 Task: Search and explore Airbnb listings in Sedona, Arizona. 
Action: Mouse moved to (484, 69)
Screenshot: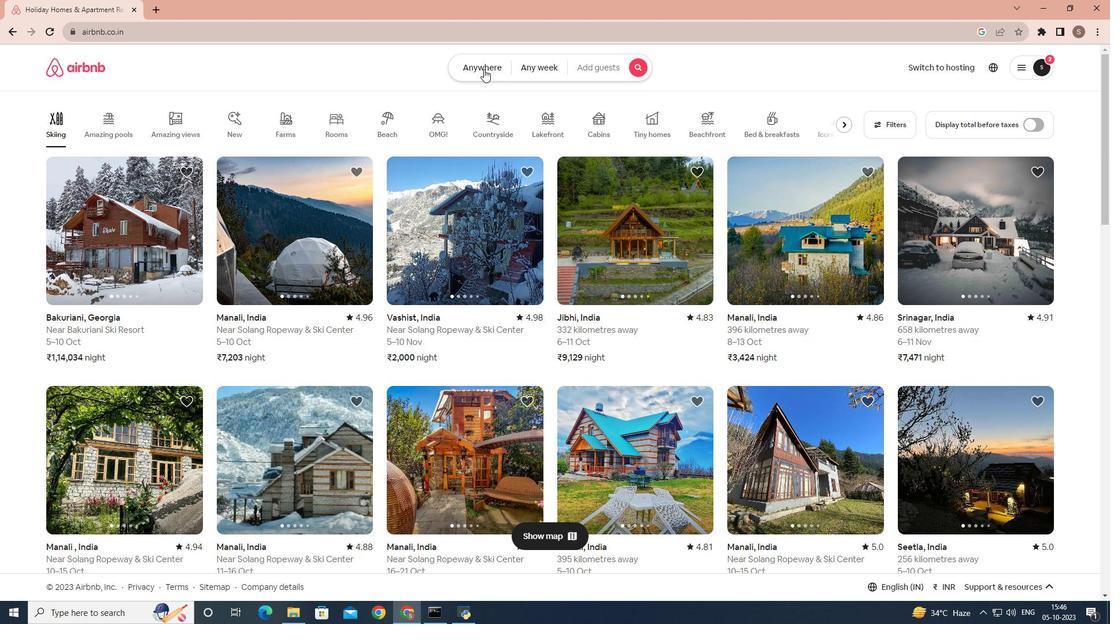 
Action: Mouse pressed left at (484, 69)
Screenshot: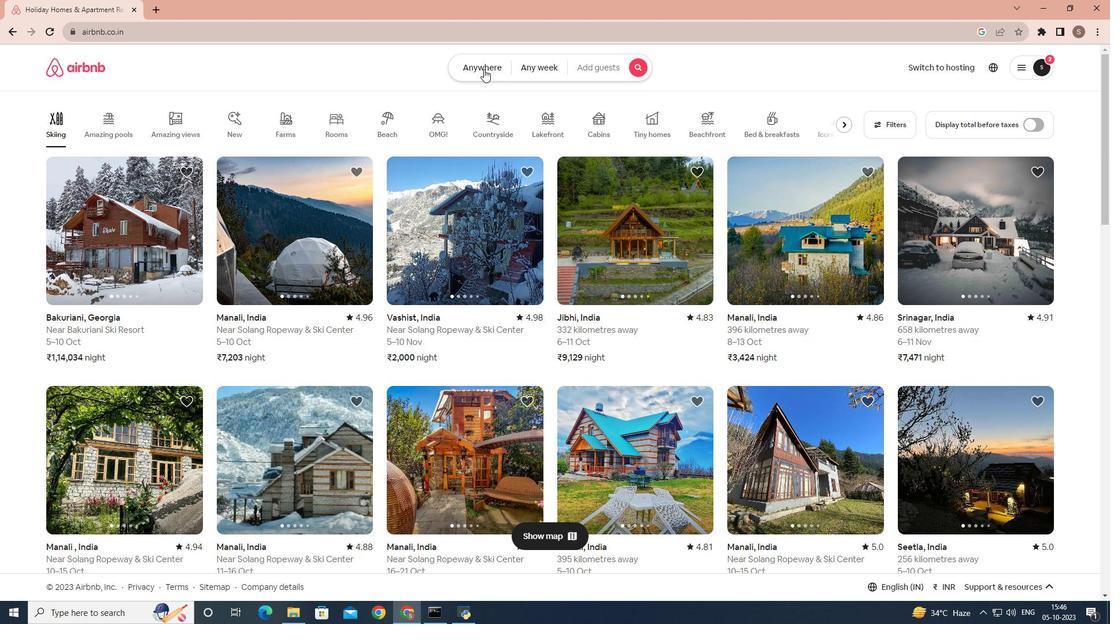 
Action: Mouse moved to (416, 113)
Screenshot: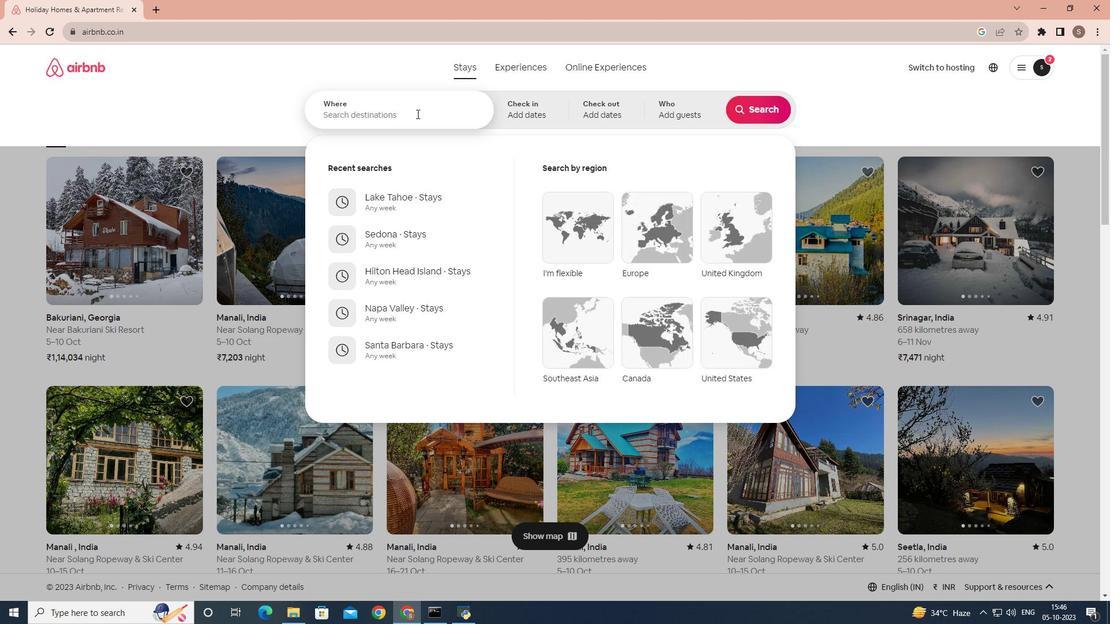 
Action: Mouse pressed left at (416, 113)
Screenshot: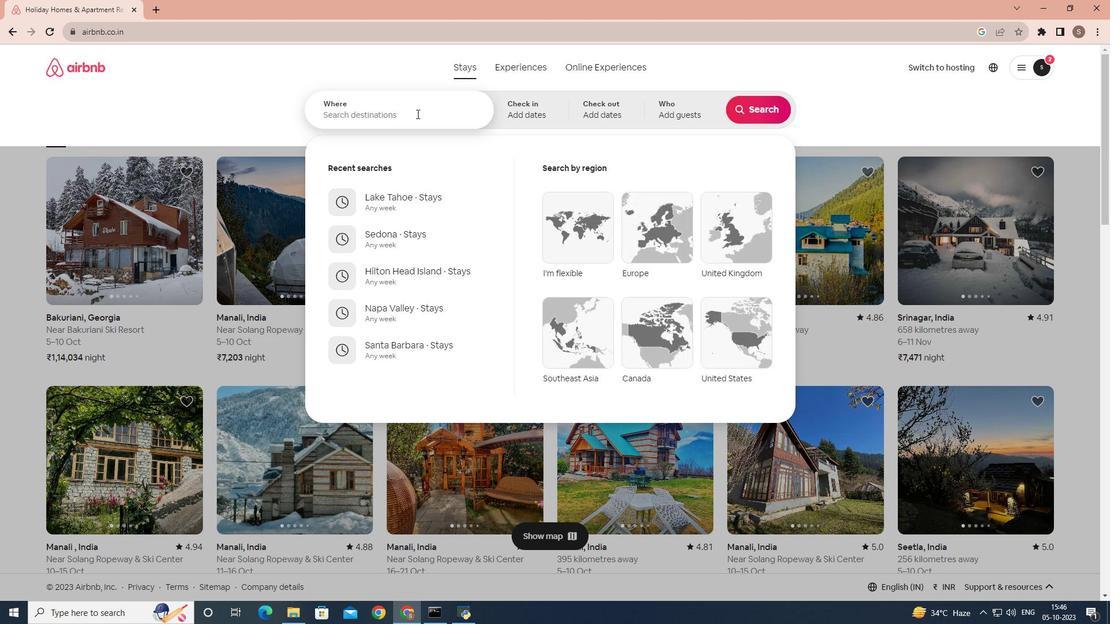 
Action: Key pressed <Key.shift>Sedona,<Key.space><Key.shift>arizona
Screenshot: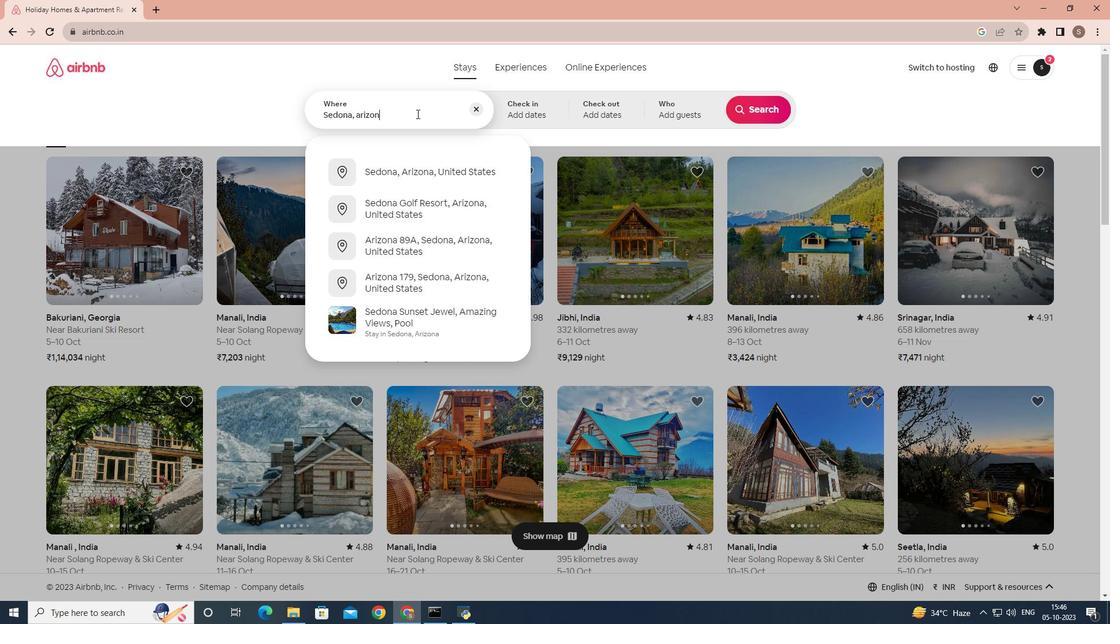 
Action: Mouse moved to (411, 177)
Screenshot: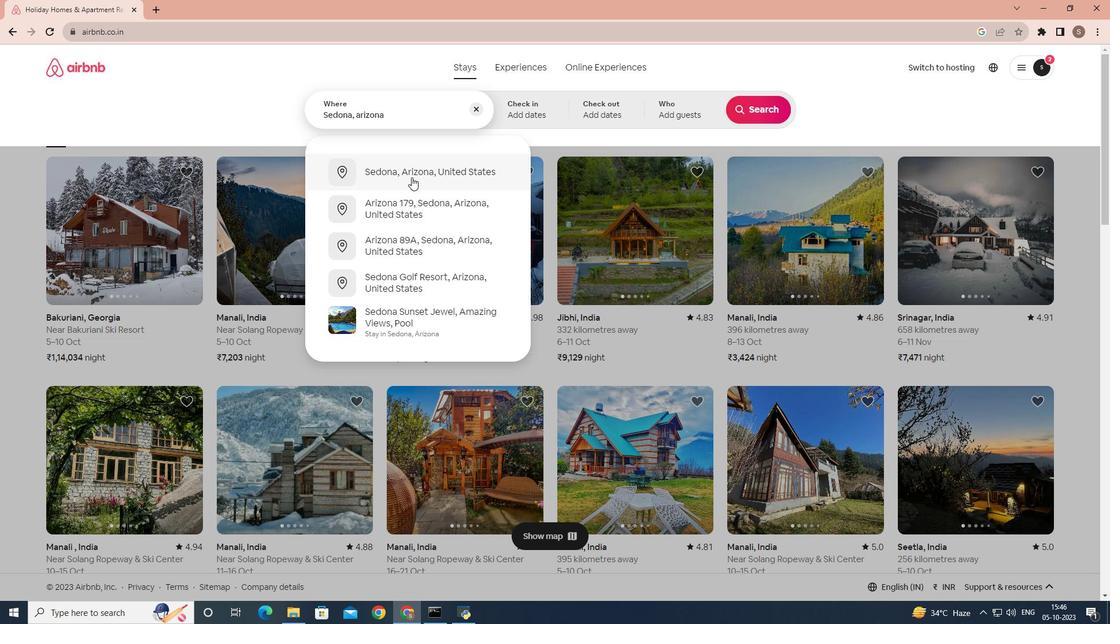 
Action: Mouse pressed left at (411, 177)
Screenshot: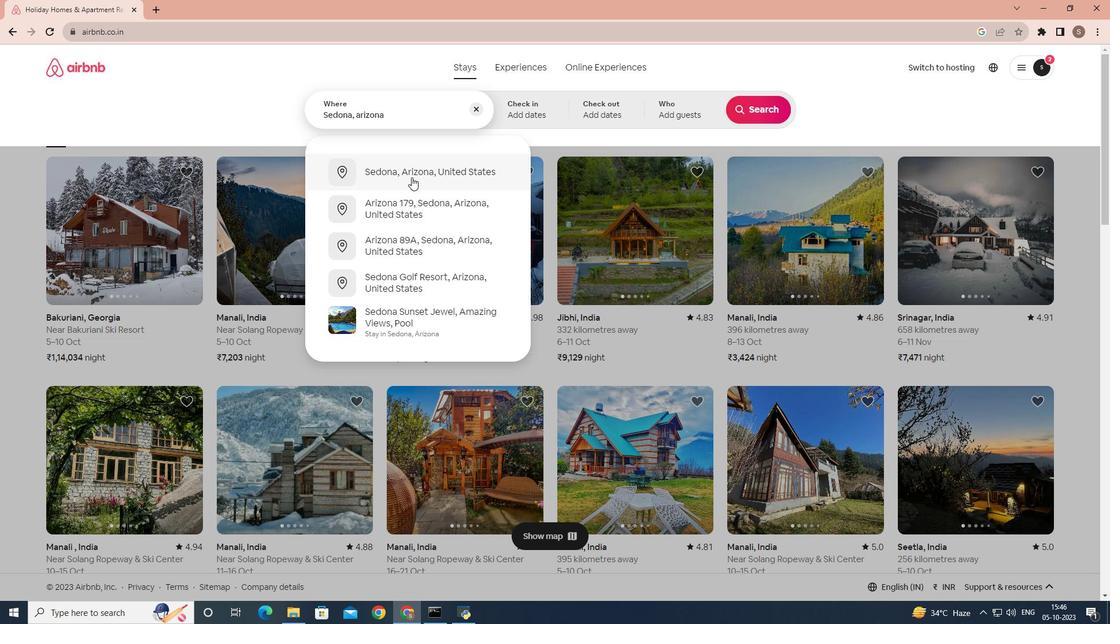 
Action: Mouse moved to (759, 113)
Screenshot: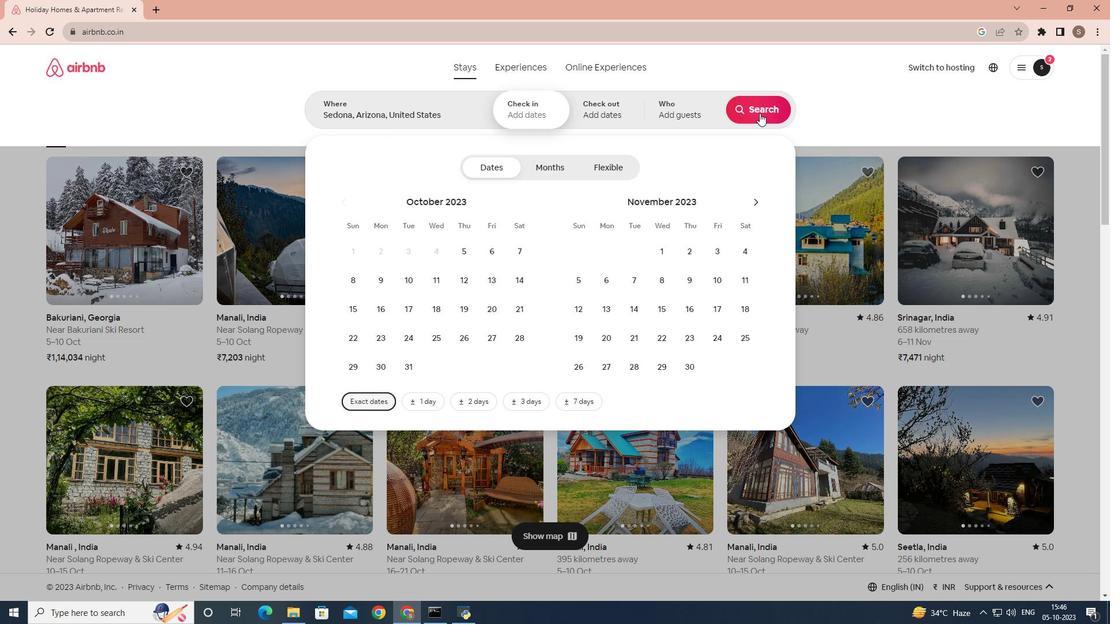 
Action: Mouse pressed left at (759, 113)
Screenshot: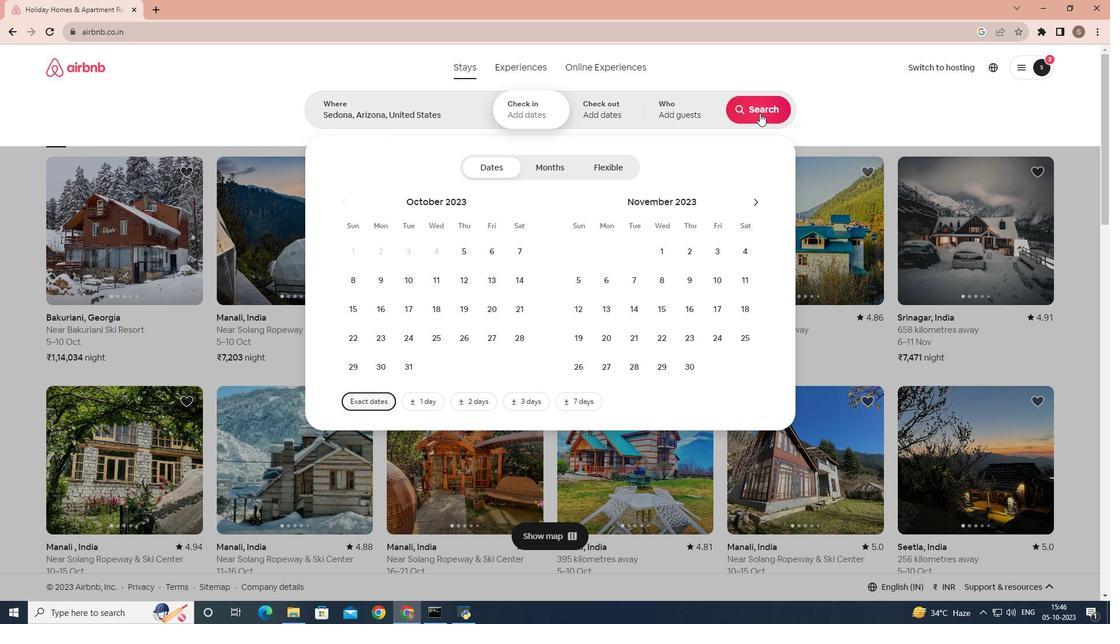 
Action: Mouse moved to (388, 279)
Screenshot: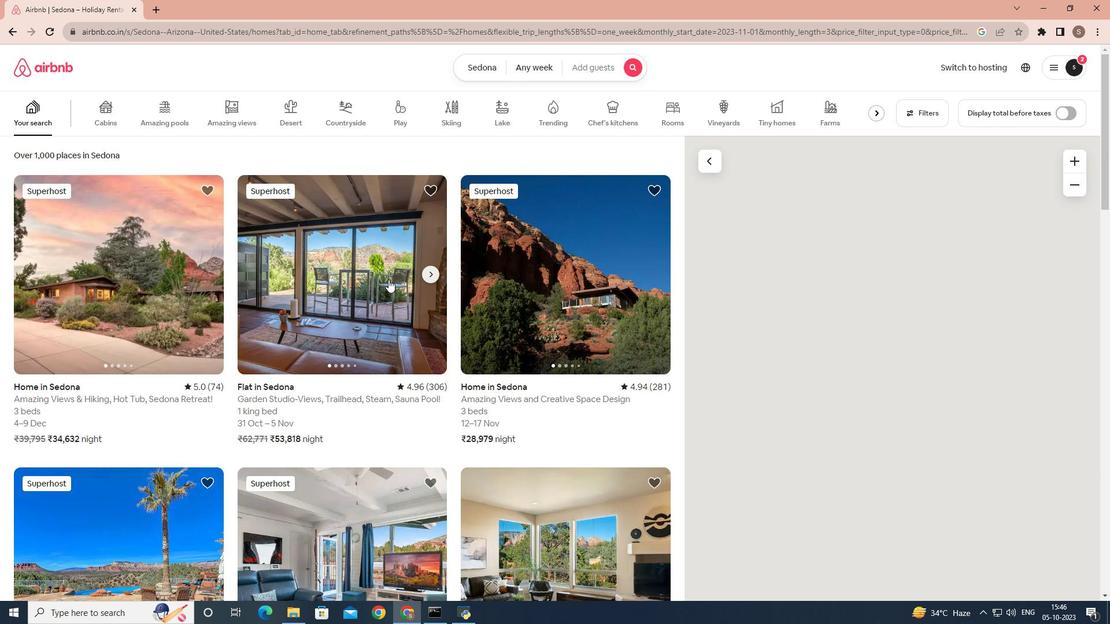 
Action: Mouse scrolled (388, 280) with delta (0, 0)
Screenshot: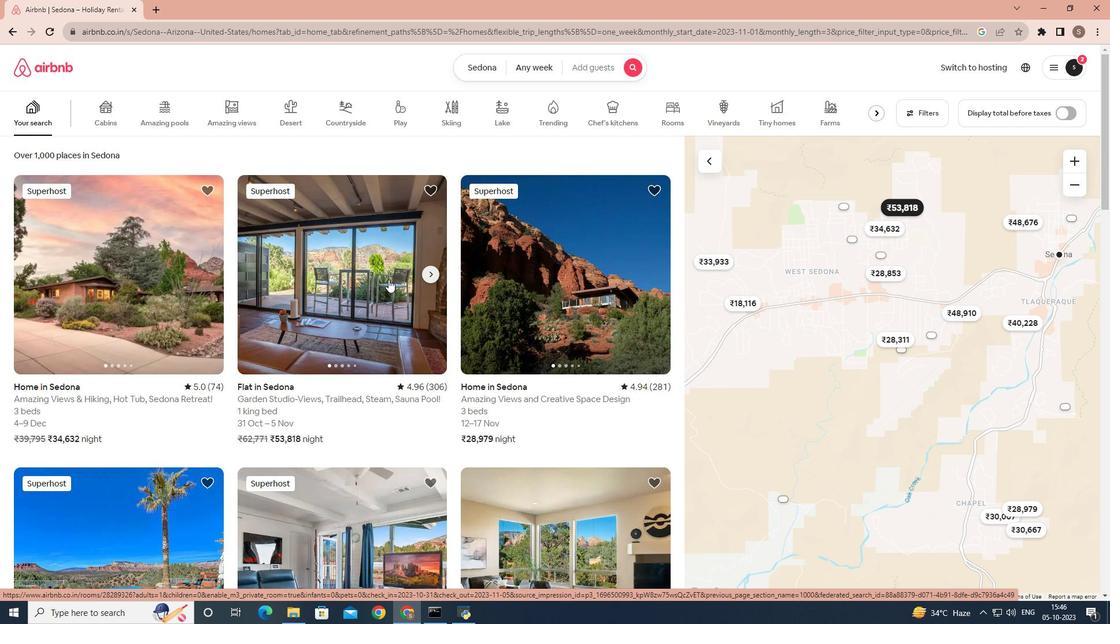 
Action: Mouse scrolled (388, 280) with delta (0, 0)
Screenshot: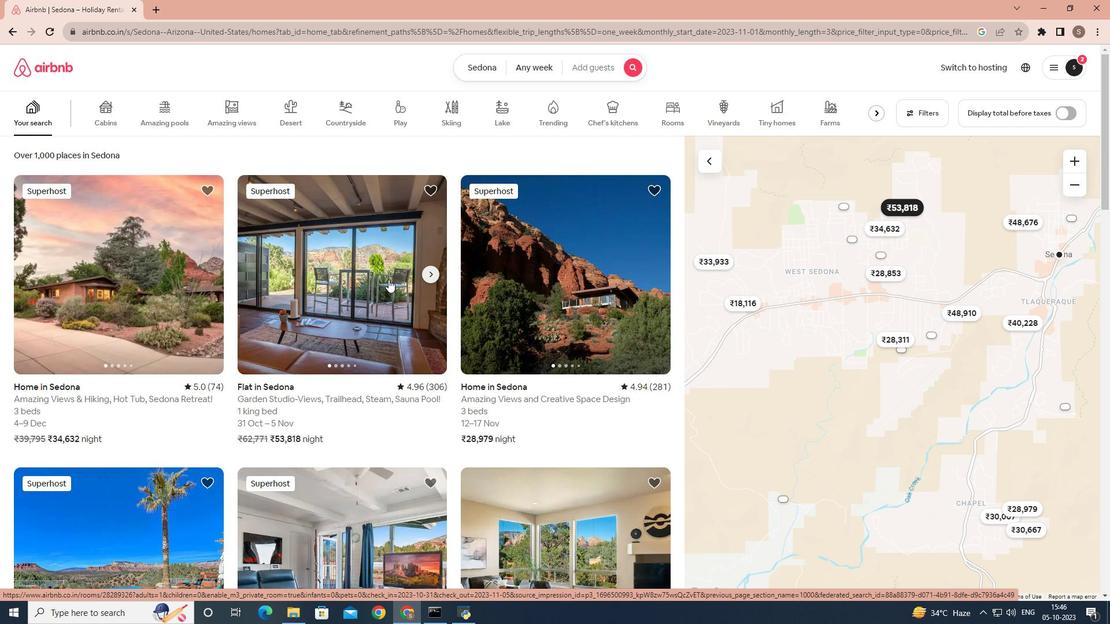 
Action: Mouse scrolled (388, 279) with delta (0, 0)
Screenshot: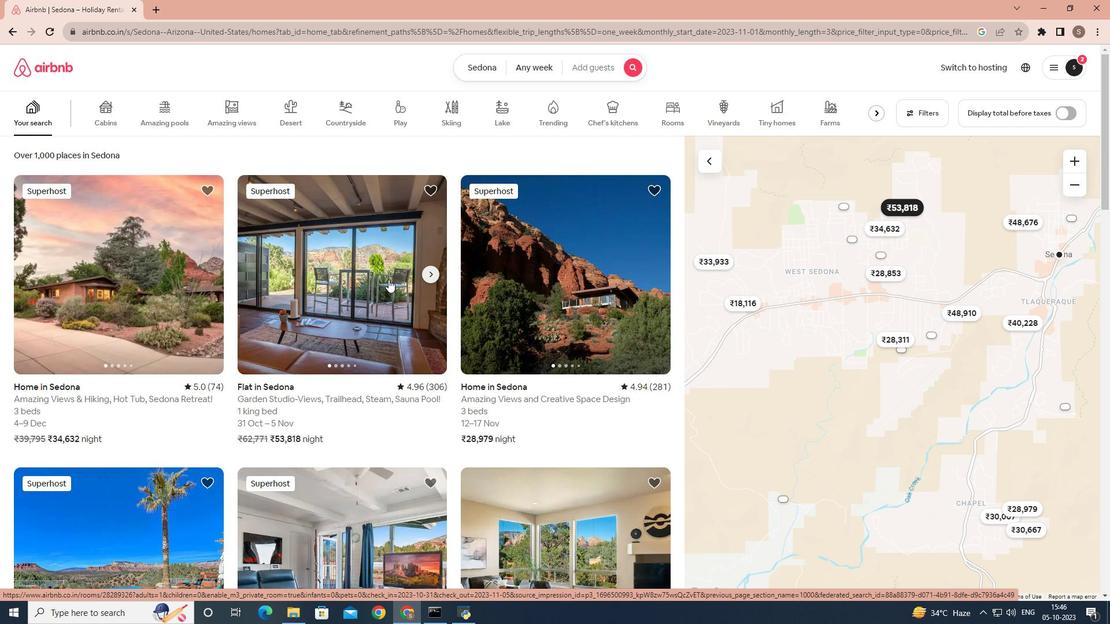 
Action: Mouse scrolled (388, 279) with delta (0, 0)
Screenshot: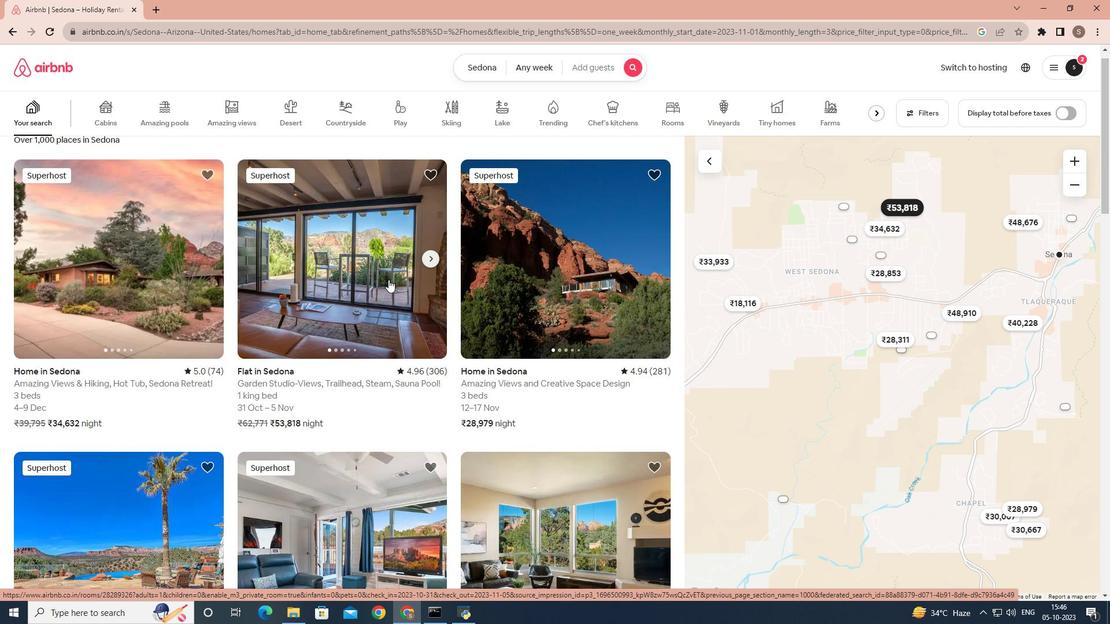 
Action: Mouse scrolled (388, 279) with delta (0, 0)
Screenshot: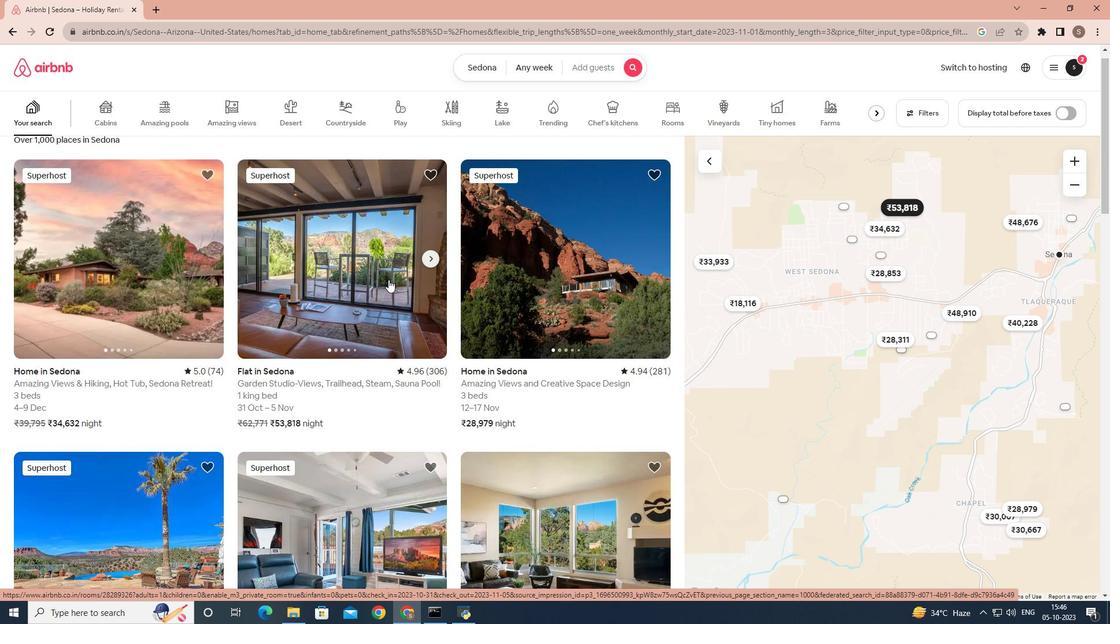 
Action: Mouse scrolled (388, 279) with delta (0, 0)
Screenshot: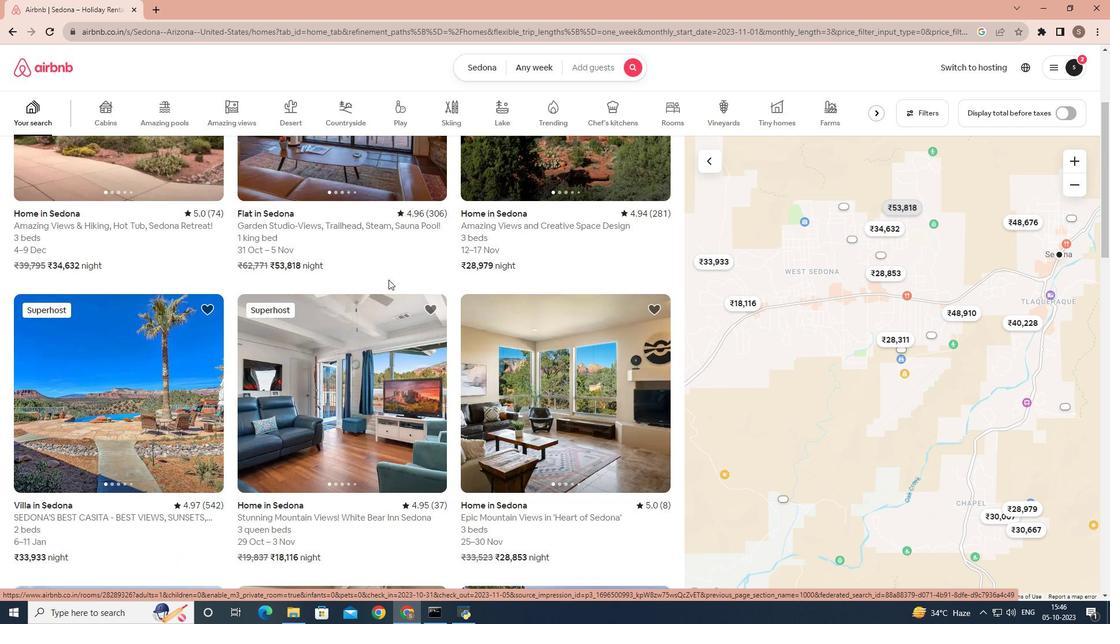 
Action: Mouse scrolled (388, 279) with delta (0, 0)
Screenshot: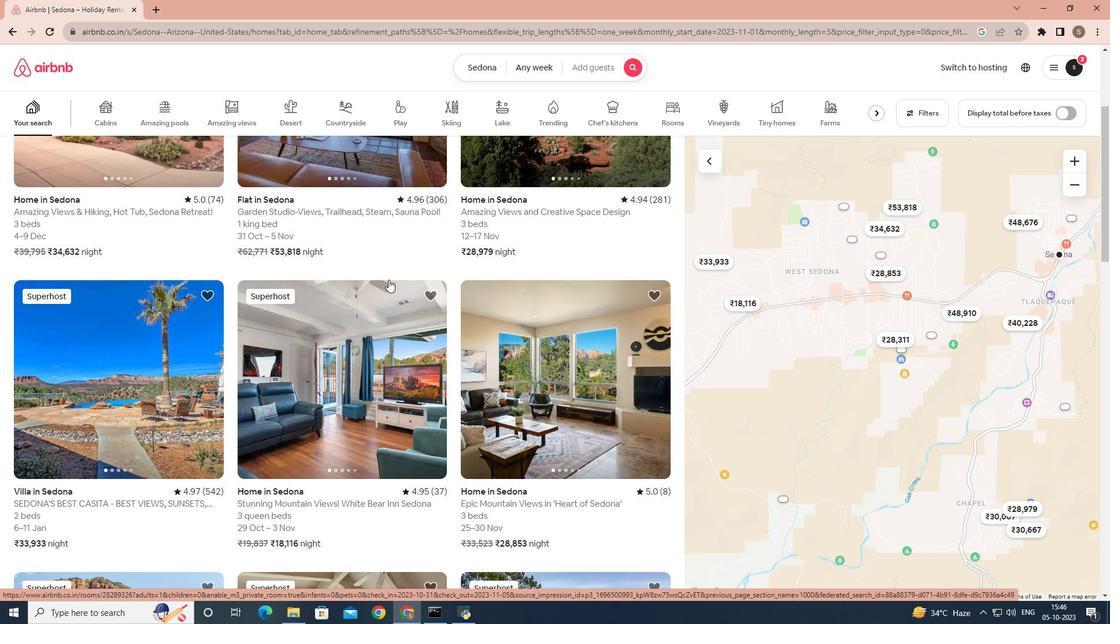 
Action: Mouse scrolled (388, 279) with delta (0, 0)
Screenshot: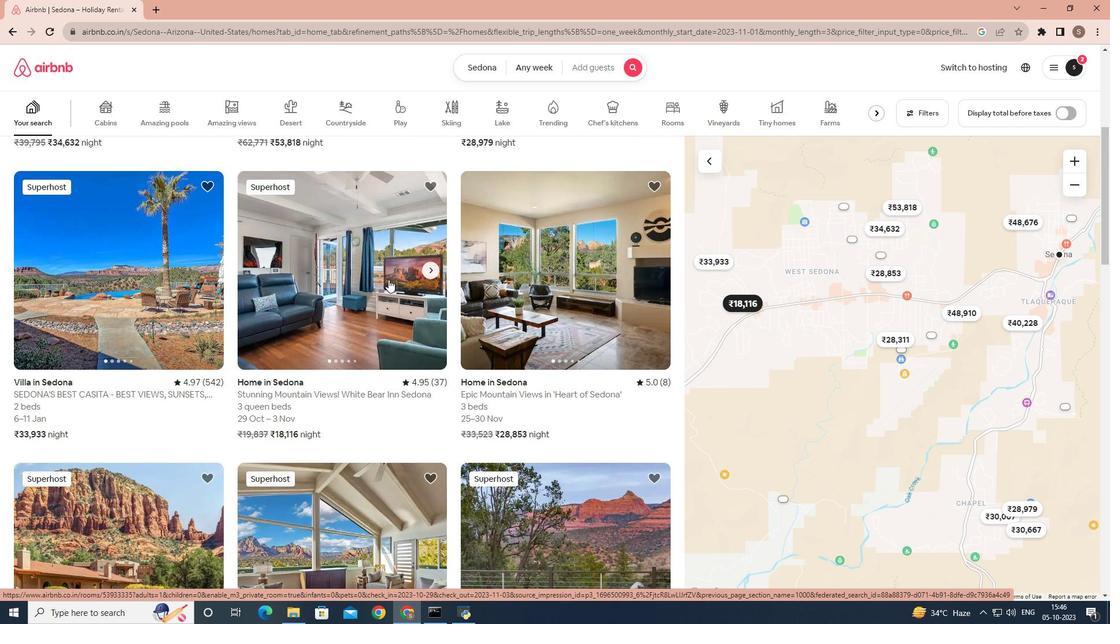 
Action: Mouse pressed left at (388, 279)
Screenshot: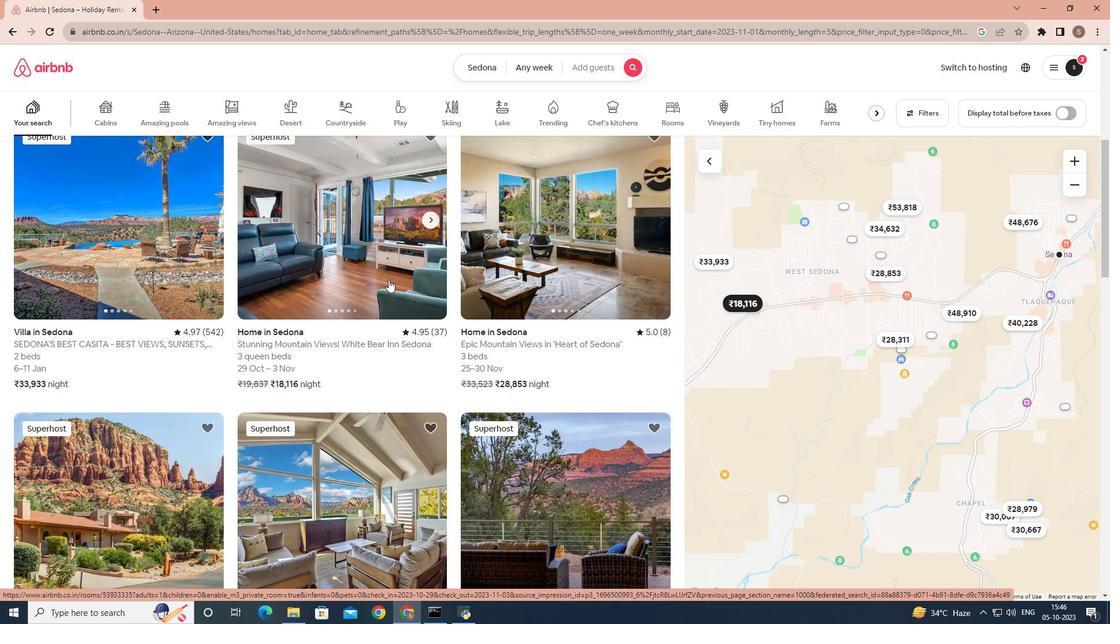 
Action: Mouse moved to (782, 418)
Screenshot: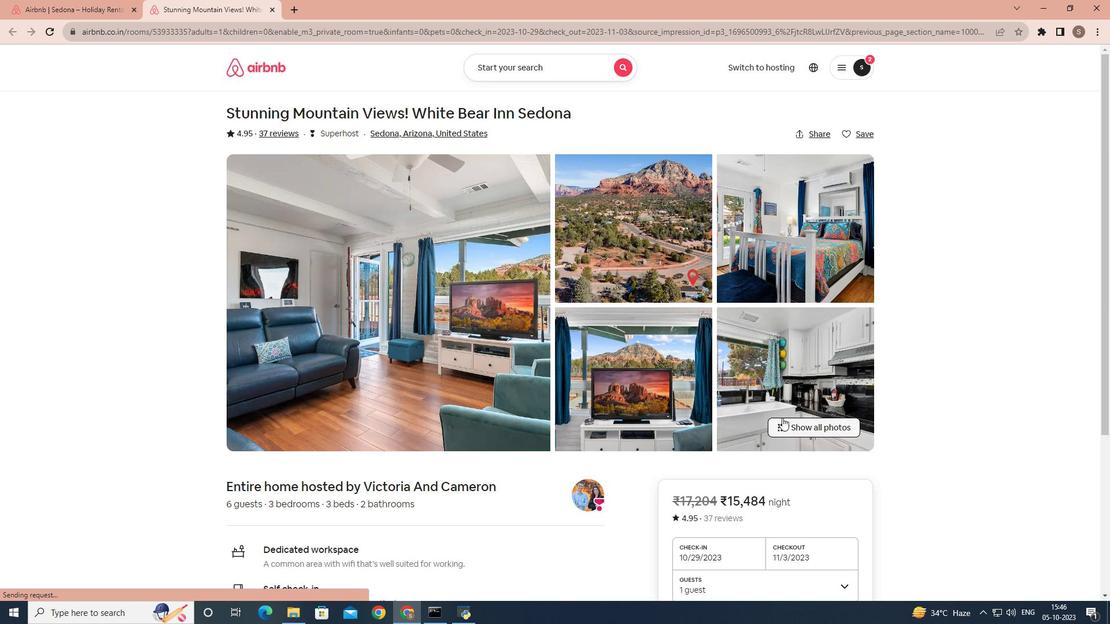 
Action: Mouse pressed left at (782, 418)
Screenshot: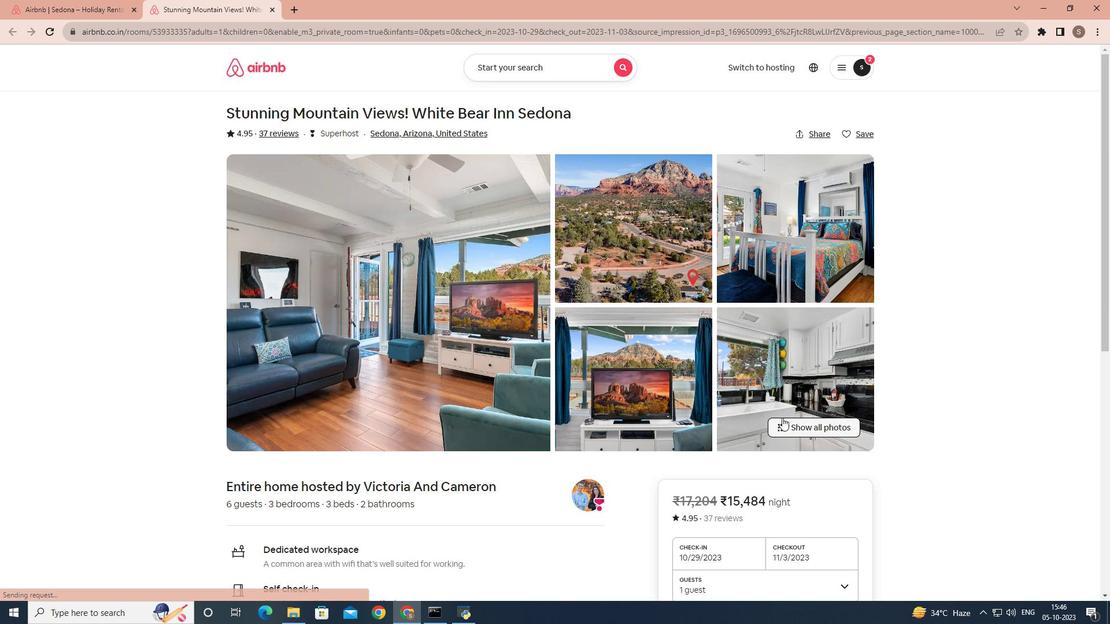 
Action: Mouse moved to (564, 388)
Screenshot: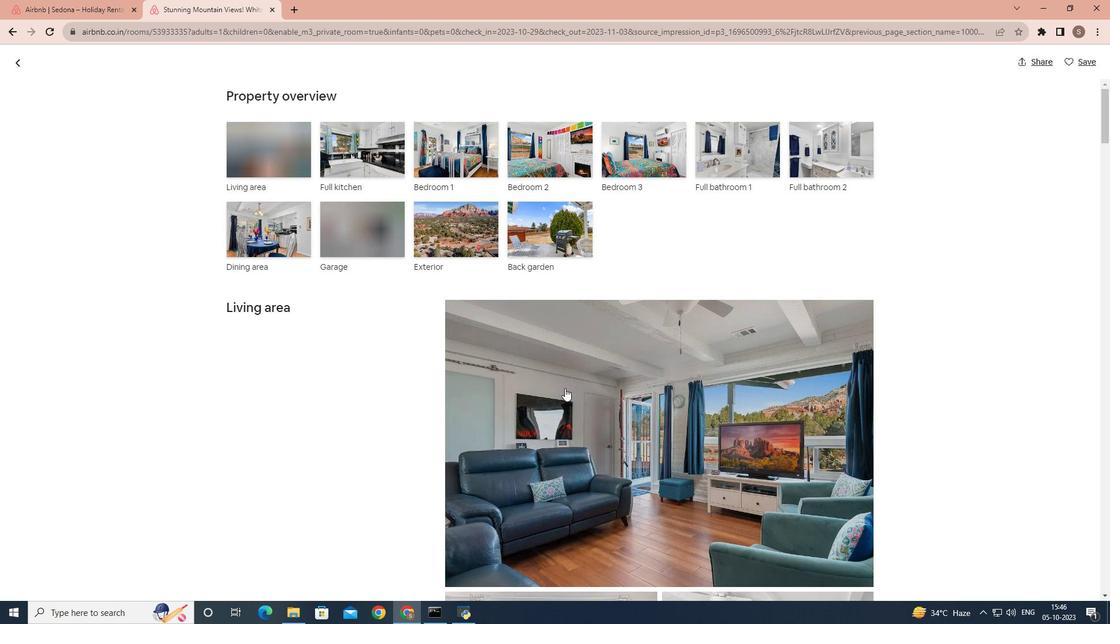 
Action: Mouse scrolled (564, 388) with delta (0, 0)
Screenshot: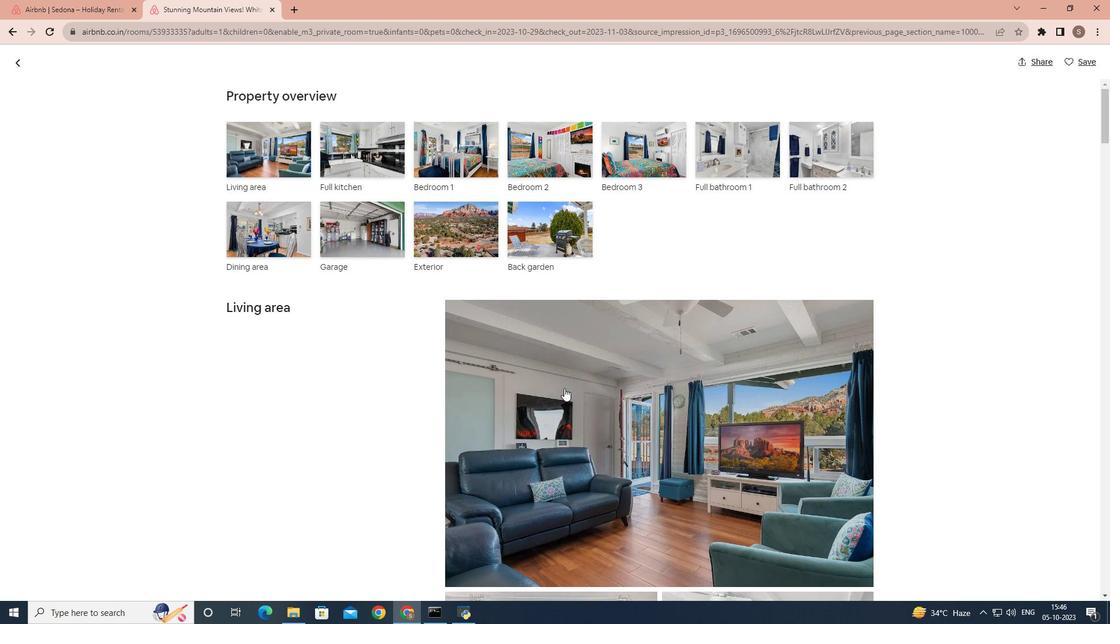 
Action: Mouse scrolled (564, 388) with delta (0, 0)
Screenshot: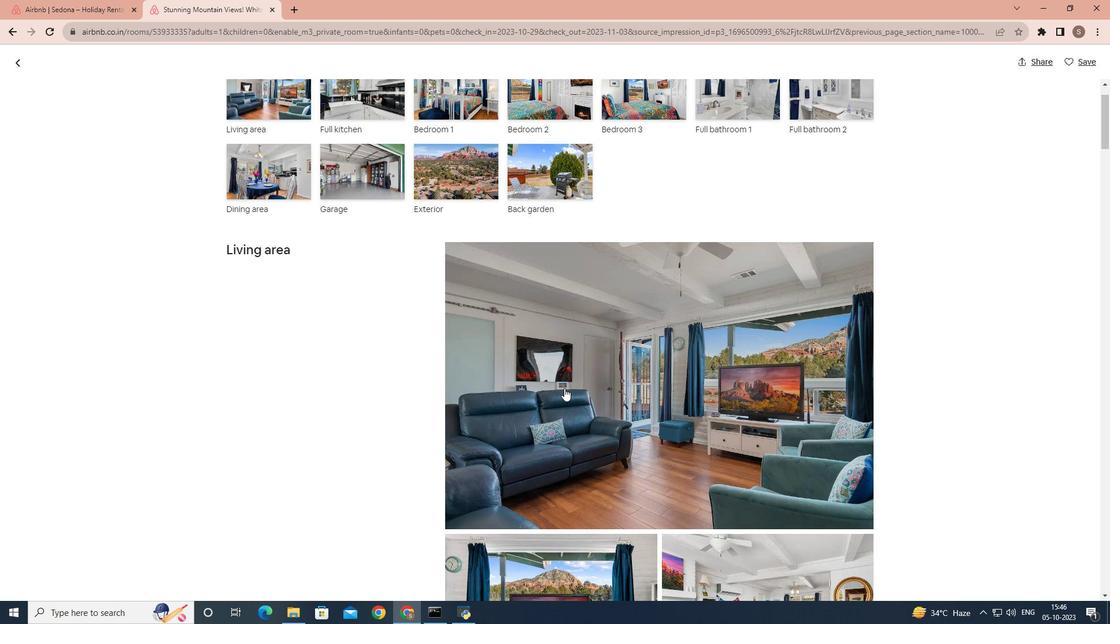 
Action: Mouse scrolled (564, 388) with delta (0, 0)
Screenshot: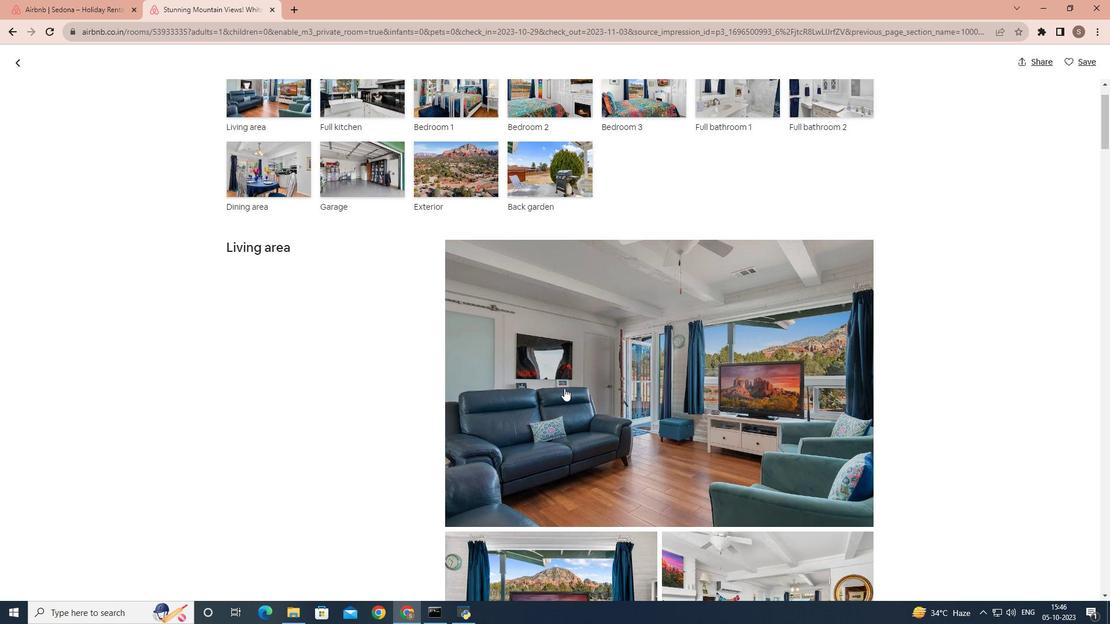 
Action: Mouse scrolled (564, 388) with delta (0, 0)
Screenshot: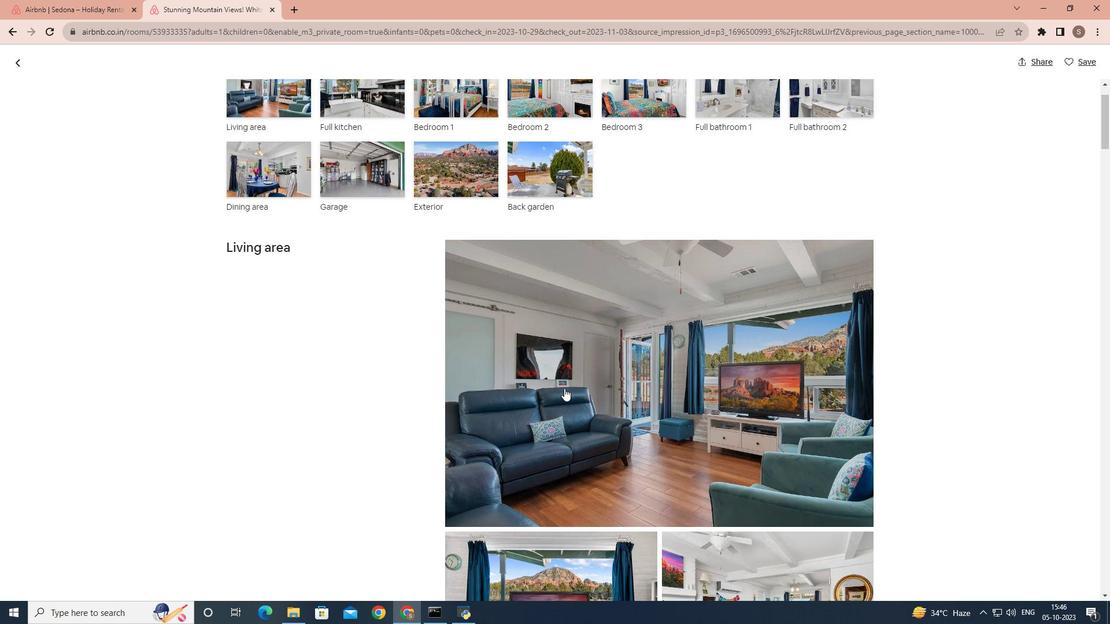 
Action: Mouse scrolled (564, 388) with delta (0, 0)
Screenshot: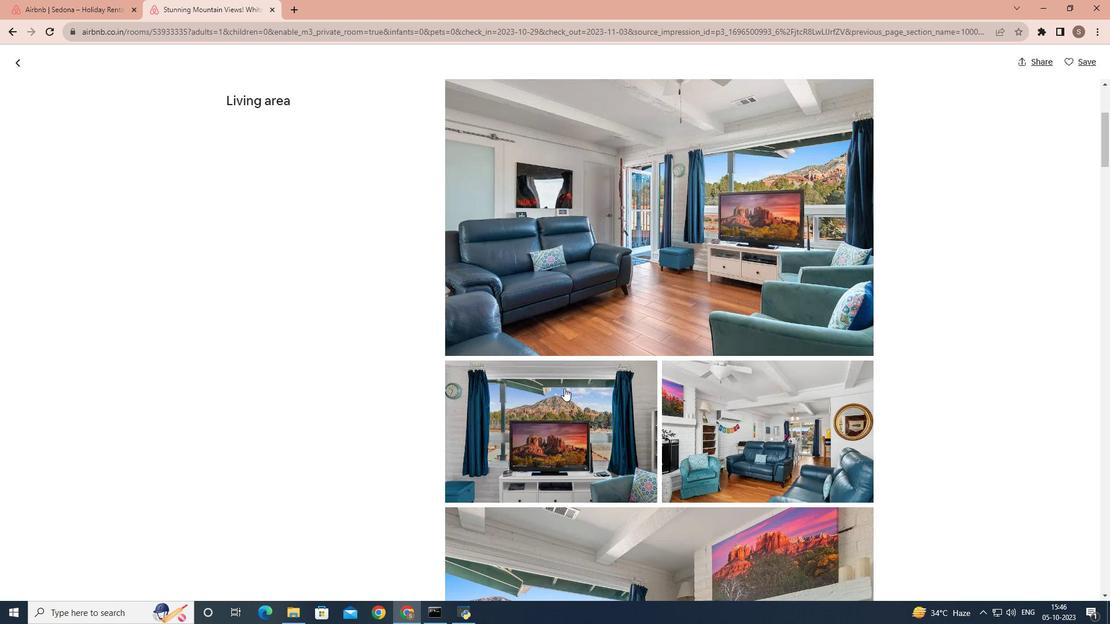 
Action: Mouse scrolled (564, 388) with delta (0, 0)
Screenshot: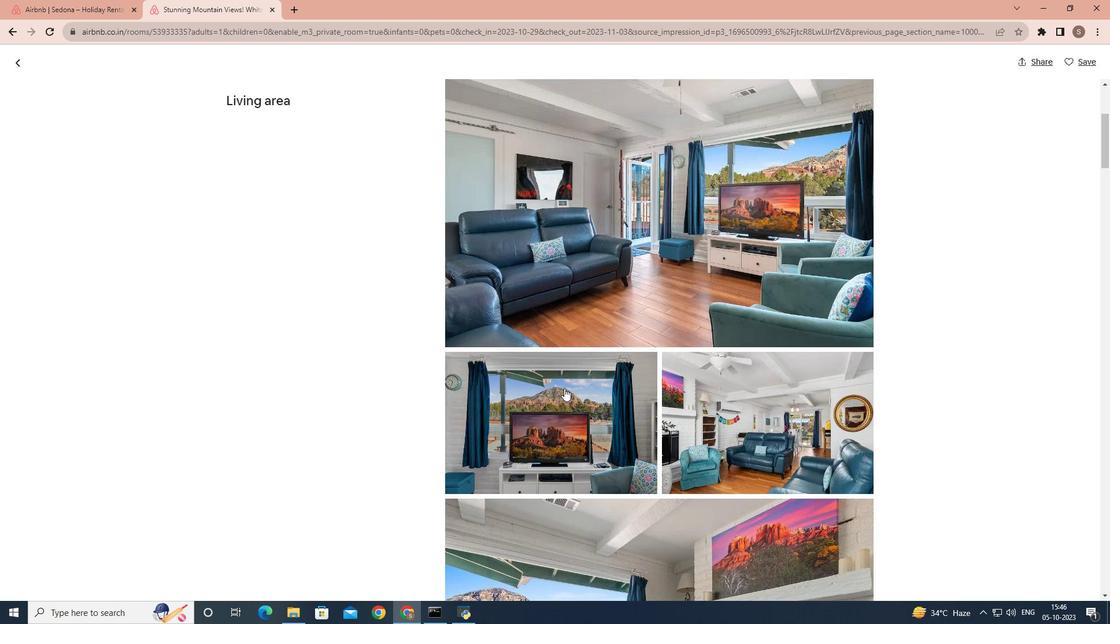 
Action: Mouse scrolled (564, 388) with delta (0, 0)
Screenshot: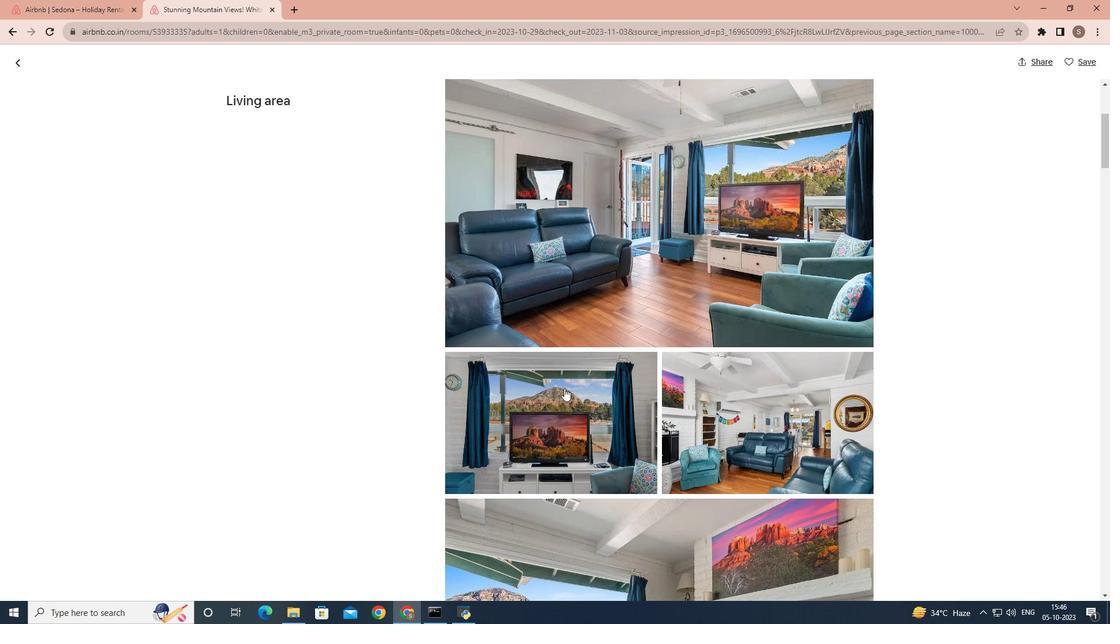 
Action: Mouse scrolled (564, 388) with delta (0, 0)
Screenshot: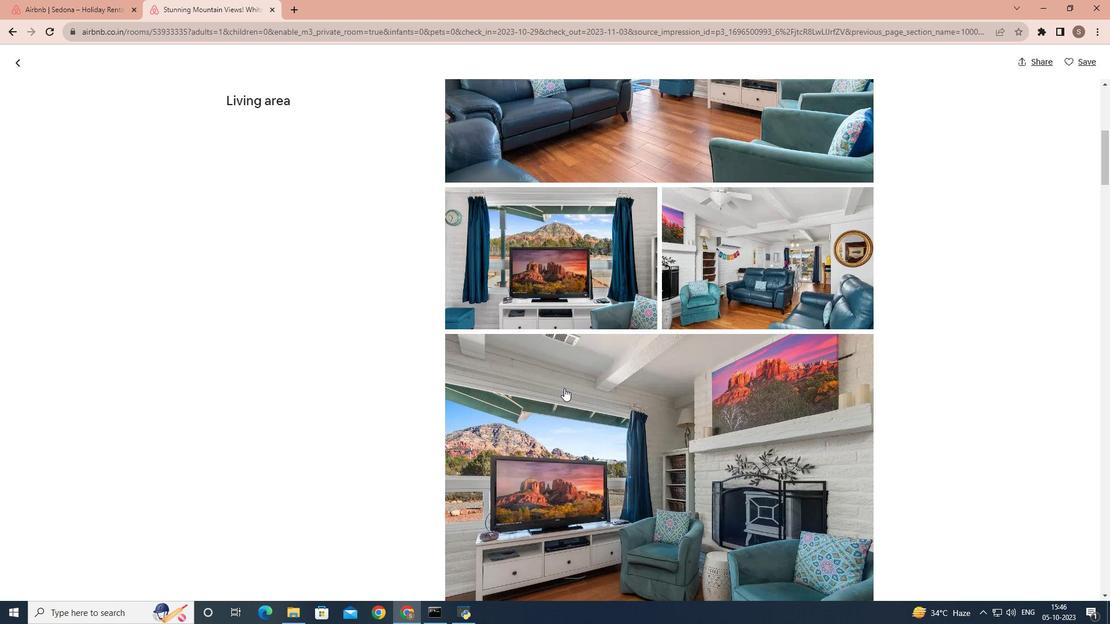
Action: Mouse scrolled (564, 388) with delta (0, 0)
Screenshot: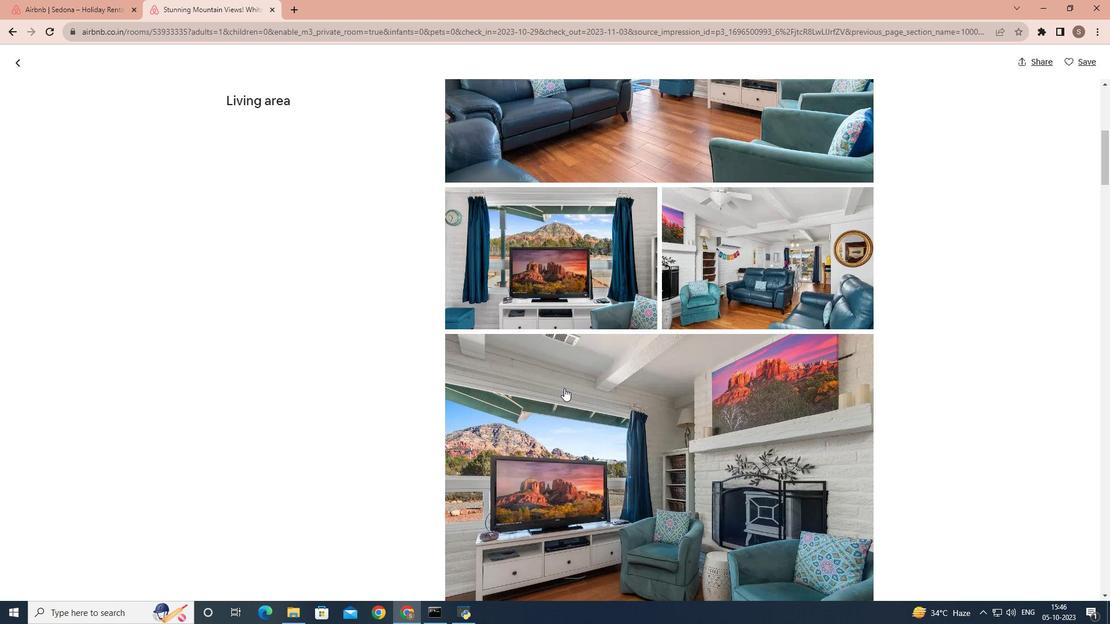 
Action: Mouse scrolled (564, 388) with delta (0, 0)
Screenshot: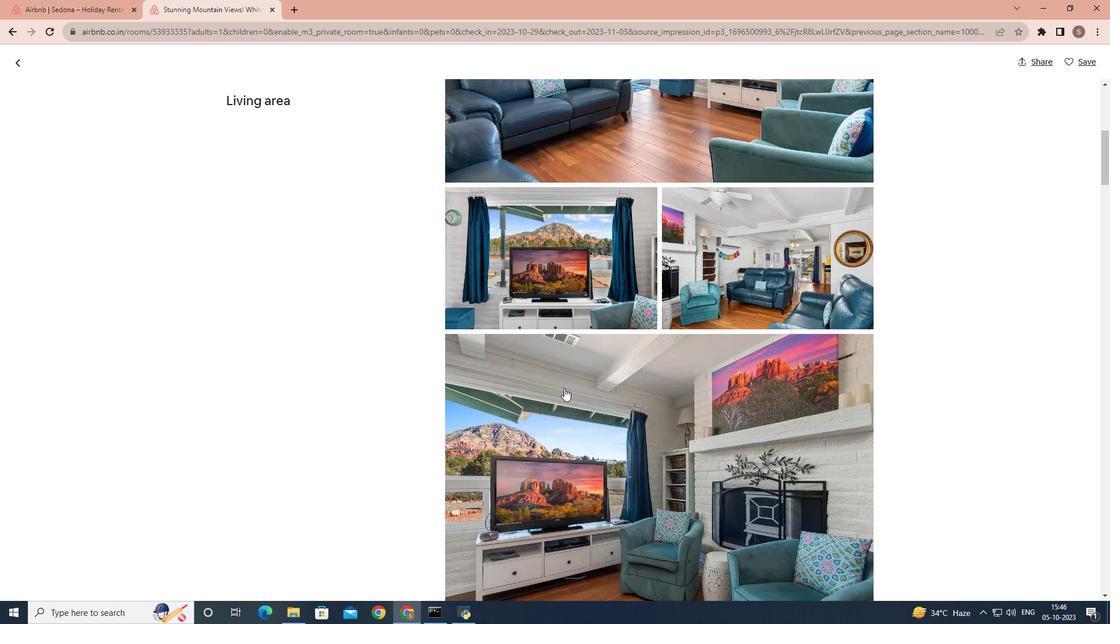 
Action: Mouse scrolled (564, 388) with delta (0, 0)
Screenshot: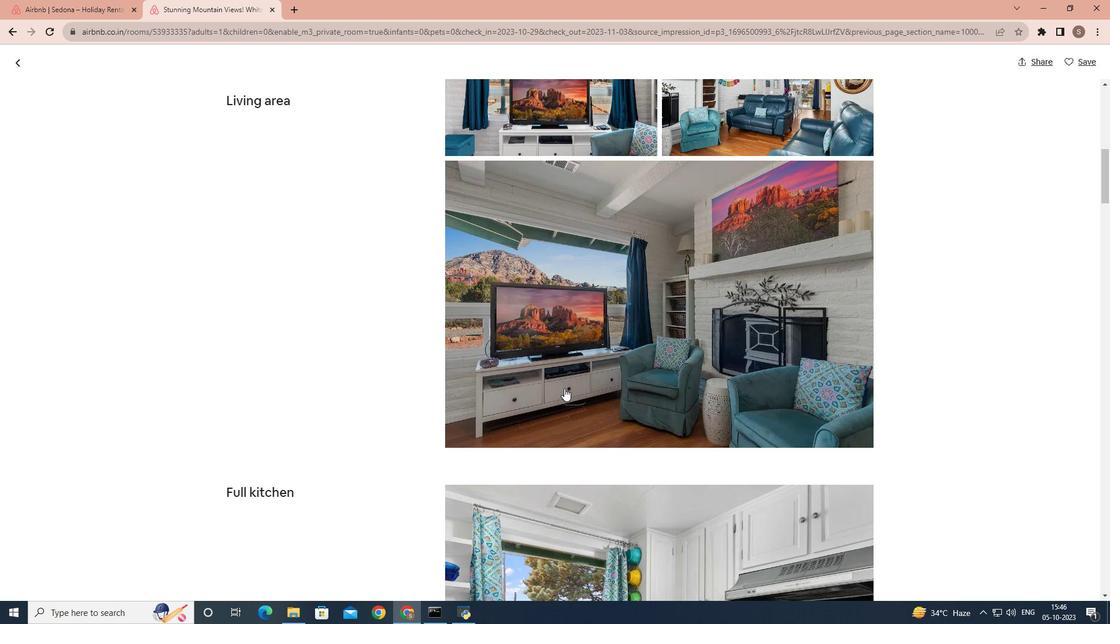 
Action: Mouse scrolled (564, 388) with delta (0, 0)
Screenshot: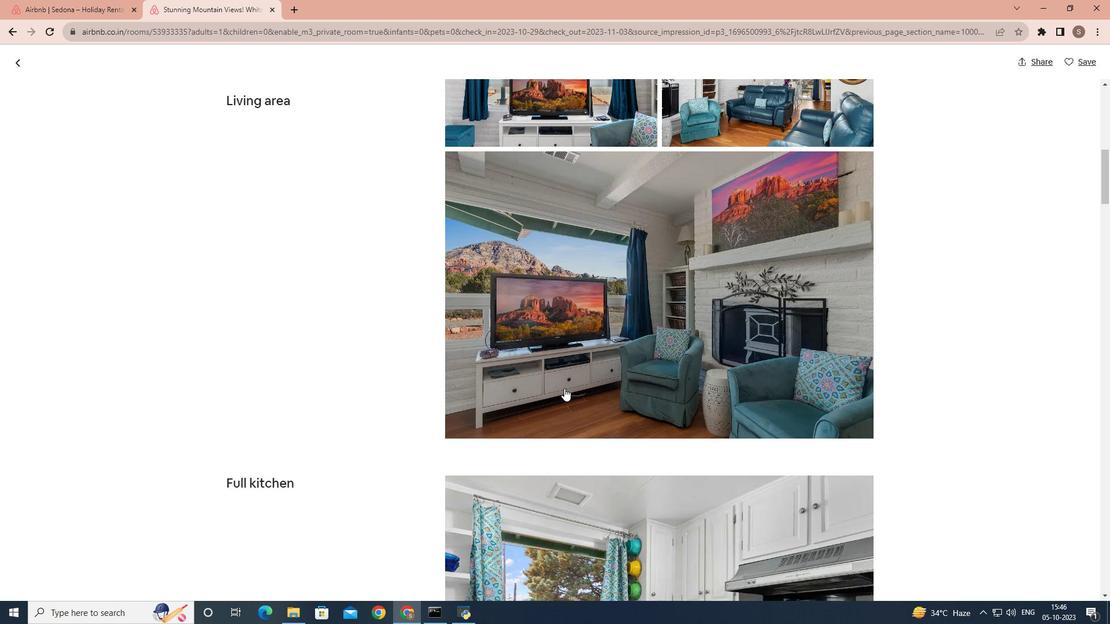 
Action: Mouse scrolled (564, 388) with delta (0, 0)
Screenshot: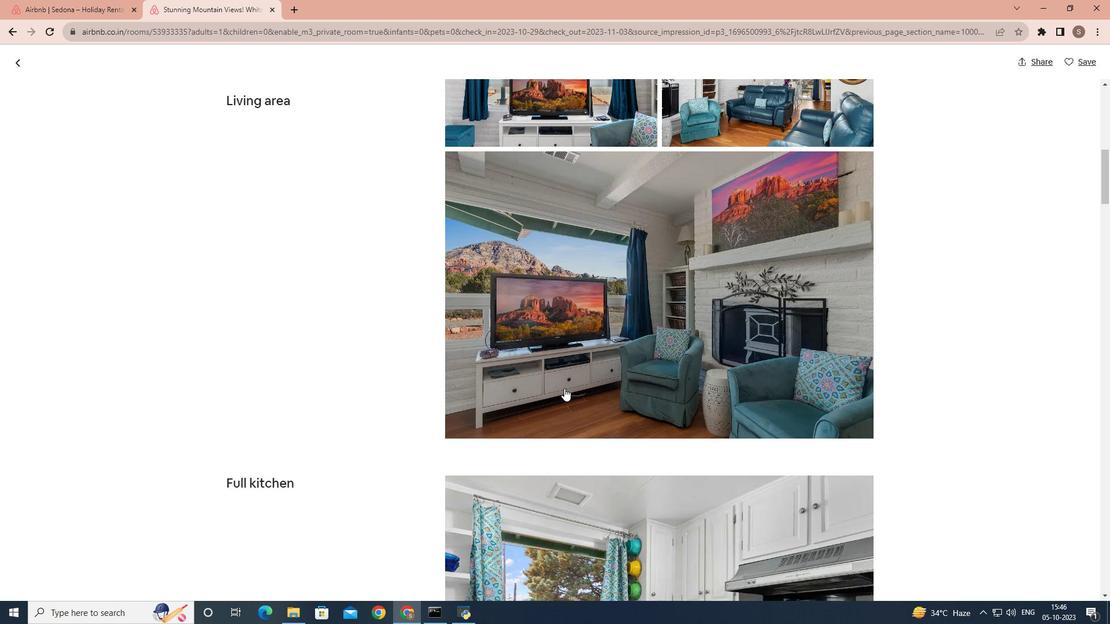 
Action: Mouse scrolled (564, 388) with delta (0, 0)
Screenshot: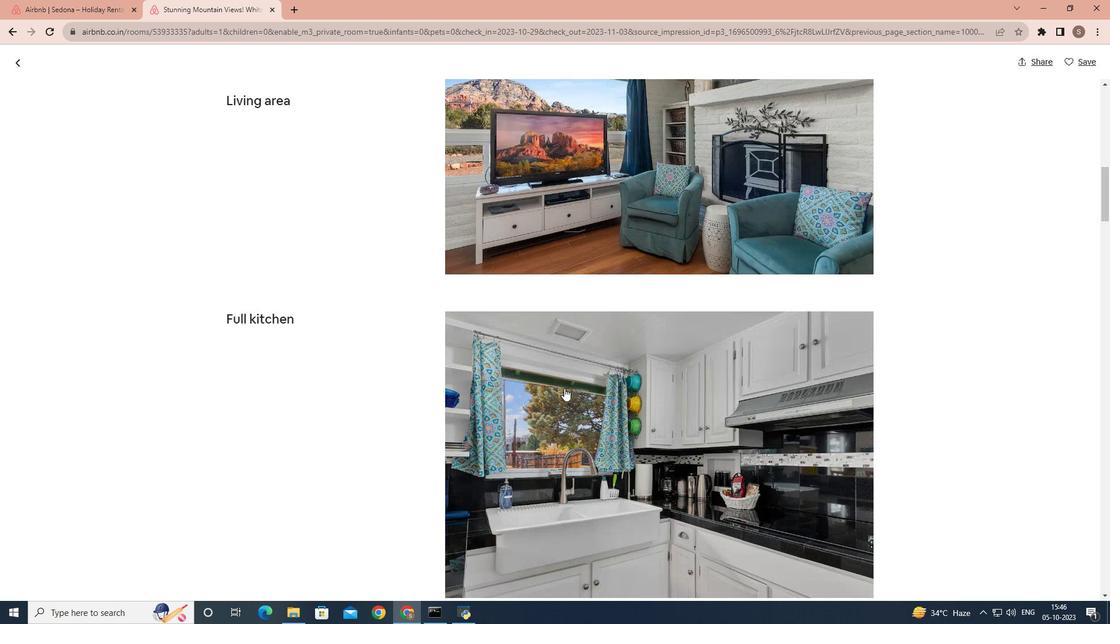 
Action: Mouse scrolled (564, 388) with delta (0, 0)
Screenshot: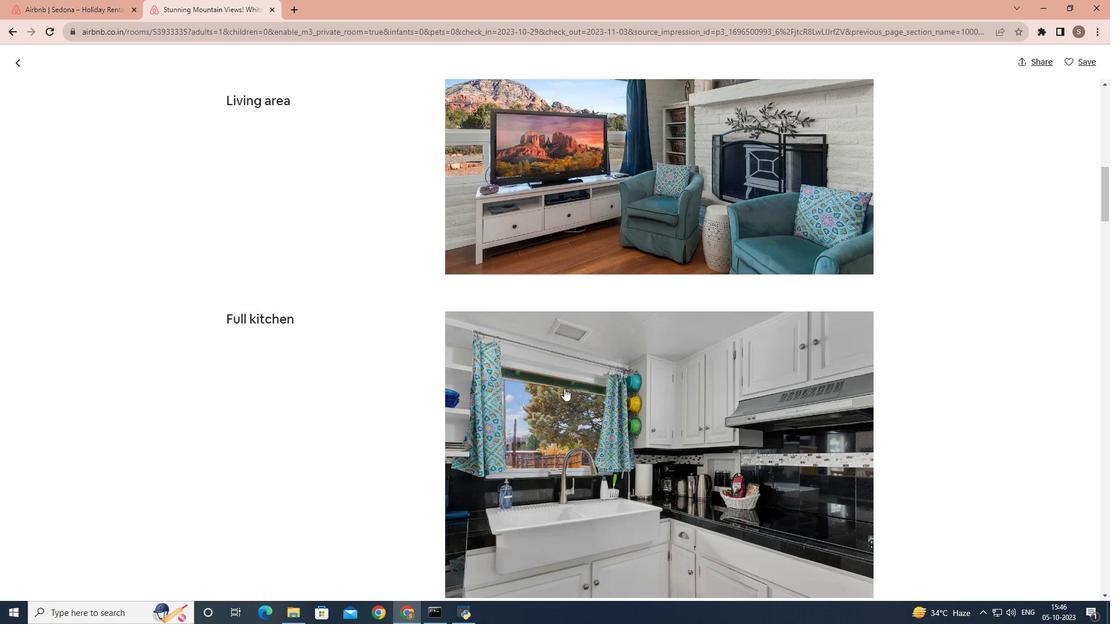 
Action: Mouse scrolled (564, 388) with delta (0, 0)
Screenshot: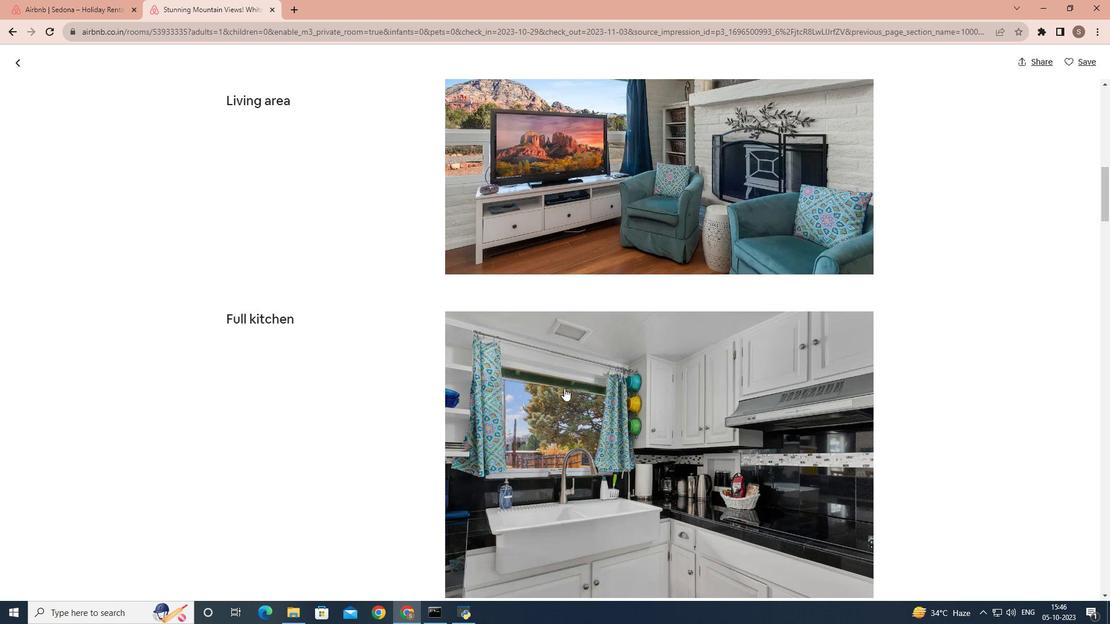 
Action: Mouse scrolled (564, 388) with delta (0, 0)
Screenshot: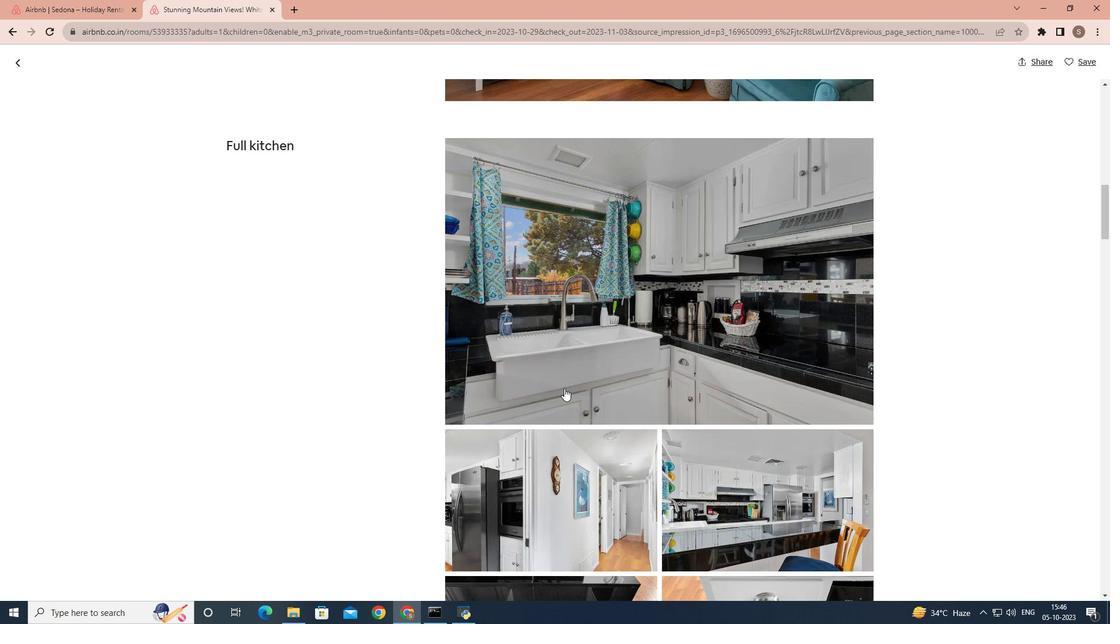 
Action: Mouse scrolled (564, 388) with delta (0, 0)
Screenshot: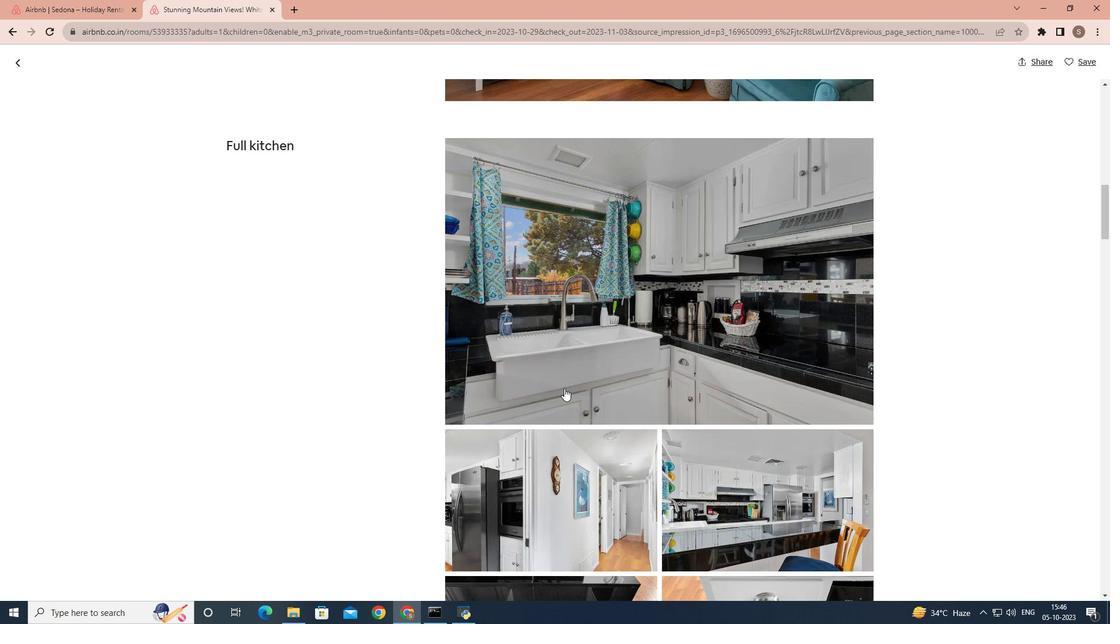 
Action: Mouse scrolled (564, 388) with delta (0, 0)
Screenshot: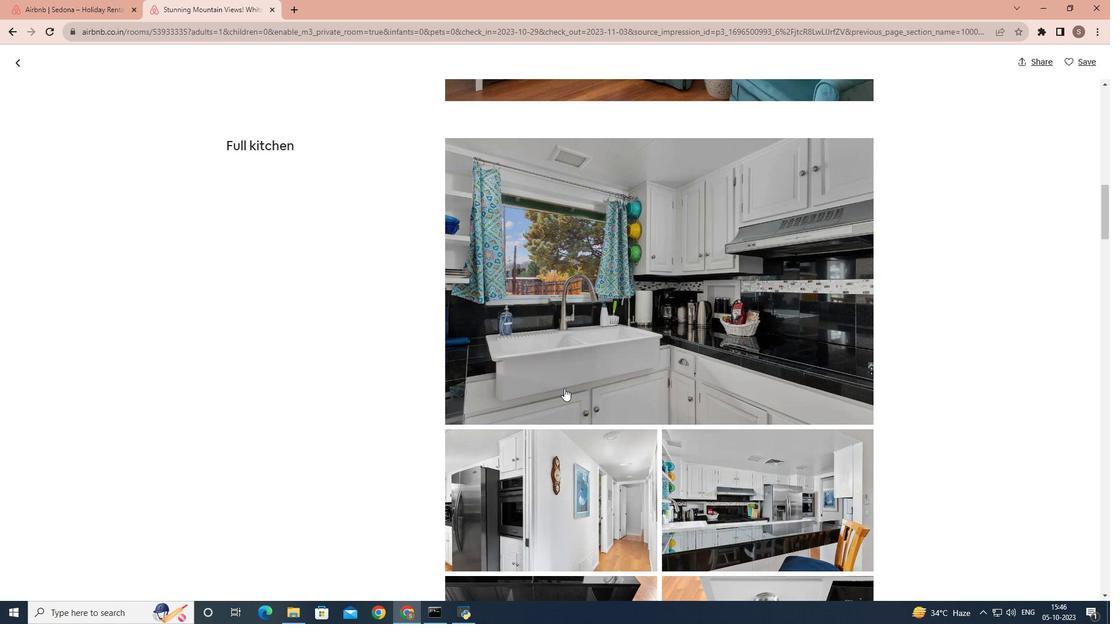 
Action: Mouse scrolled (564, 388) with delta (0, 0)
Screenshot: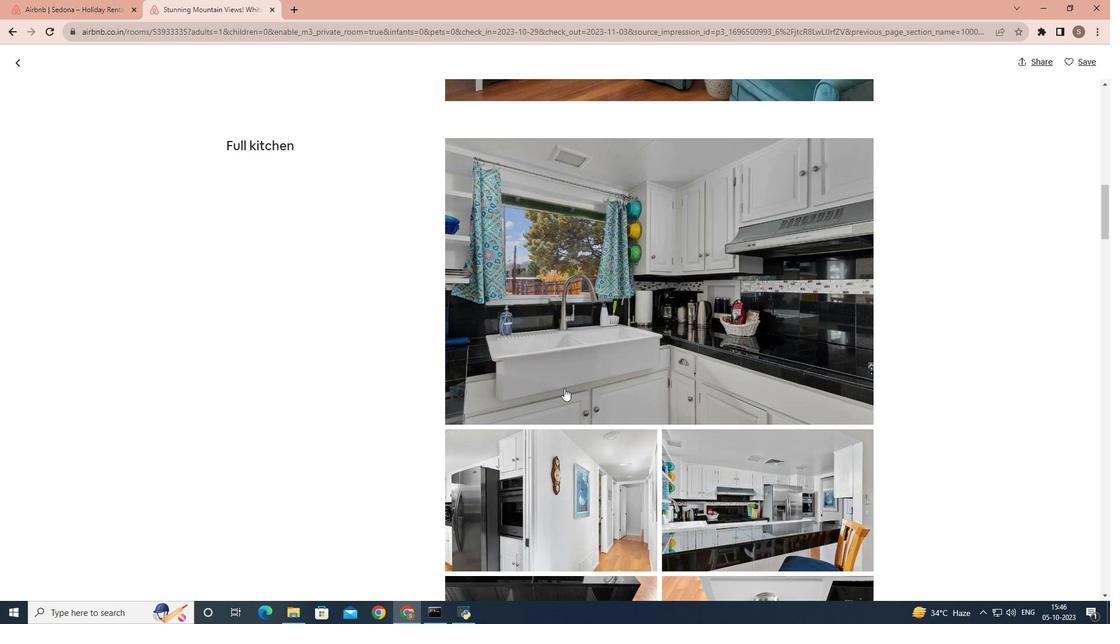 
Action: Mouse scrolled (564, 388) with delta (0, 0)
Screenshot: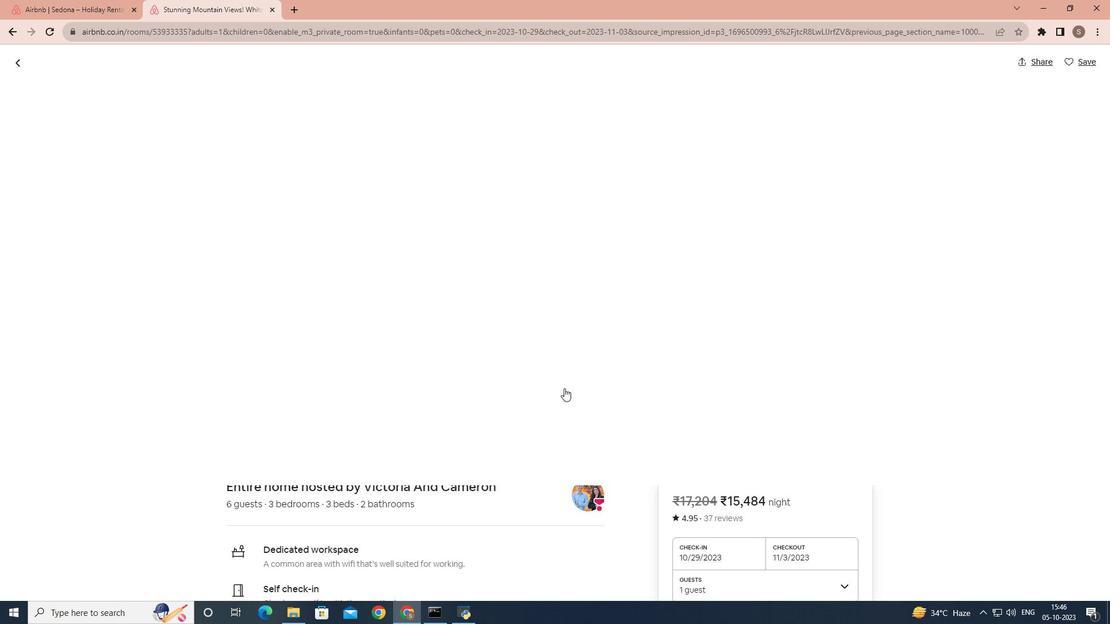 
Action: Mouse scrolled (564, 388) with delta (0, 0)
Screenshot: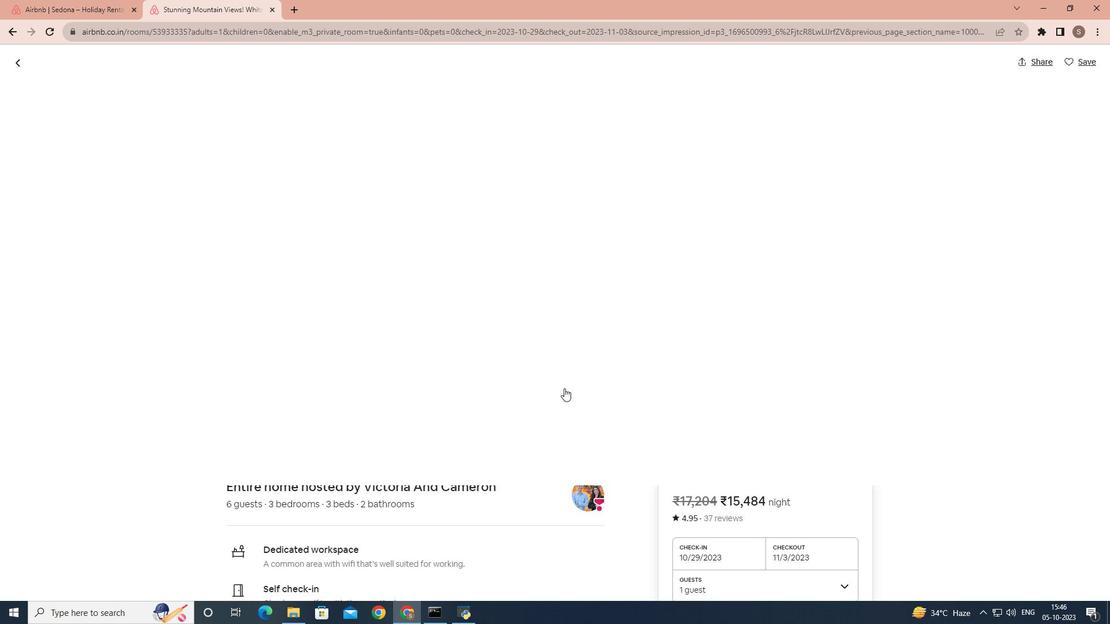 
Action: Mouse scrolled (564, 388) with delta (0, 0)
Screenshot: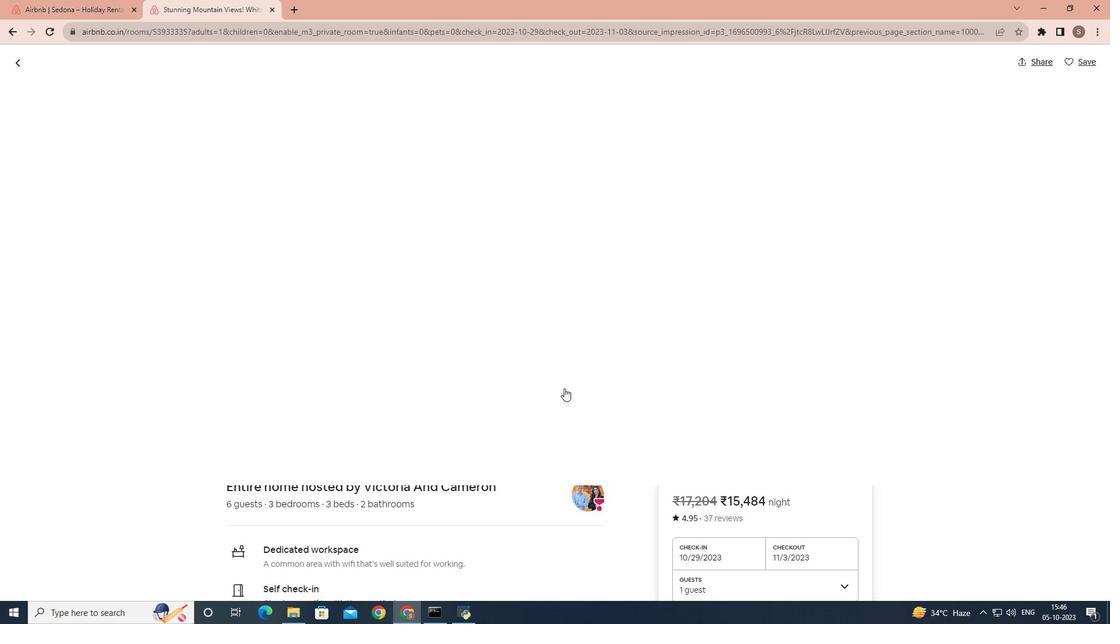 
Action: Mouse scrolled (564, 388) with delta (0, 0)
Screenshot: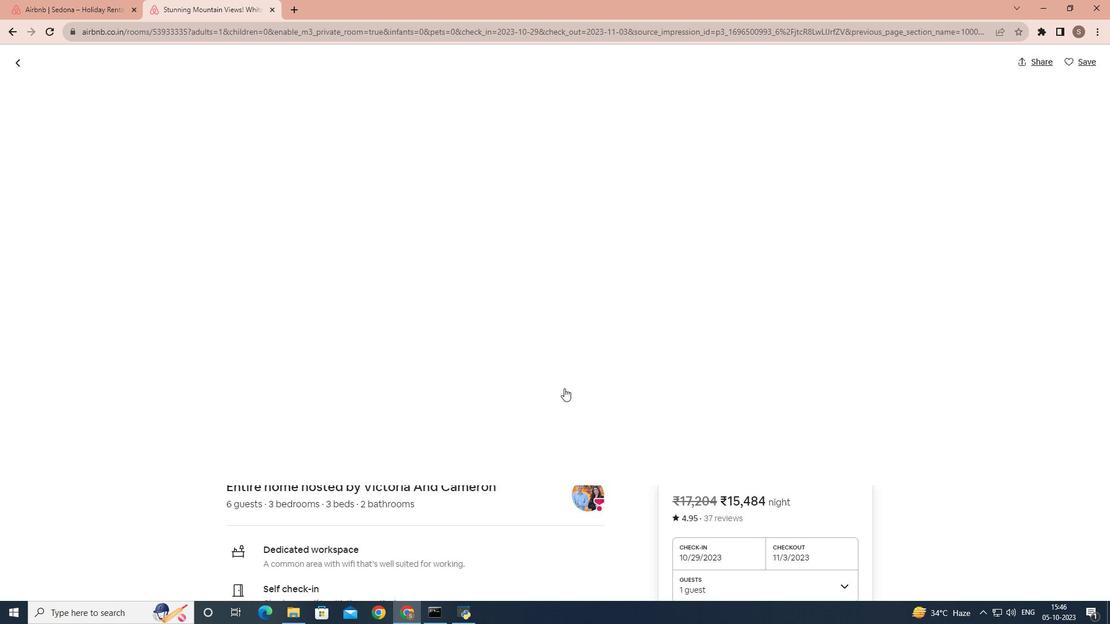 
Action: Mouse scrolled (564, 388) with delta (0, 0)
Screenshot: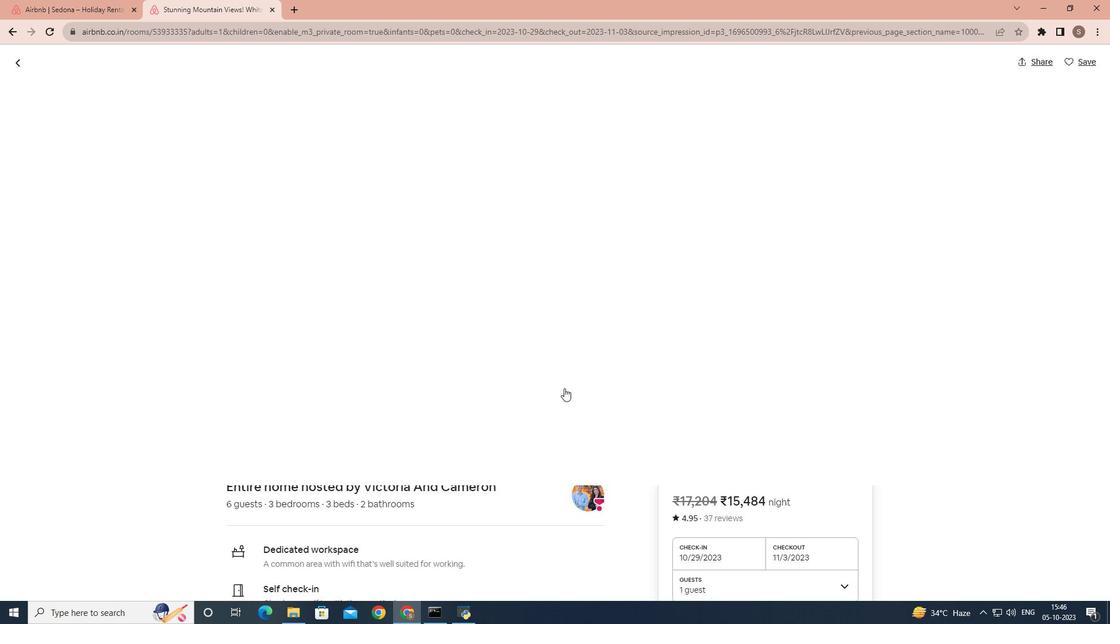 
Action: Mouse scrolled (564, 388) with delta (0, 0)
Screenshot: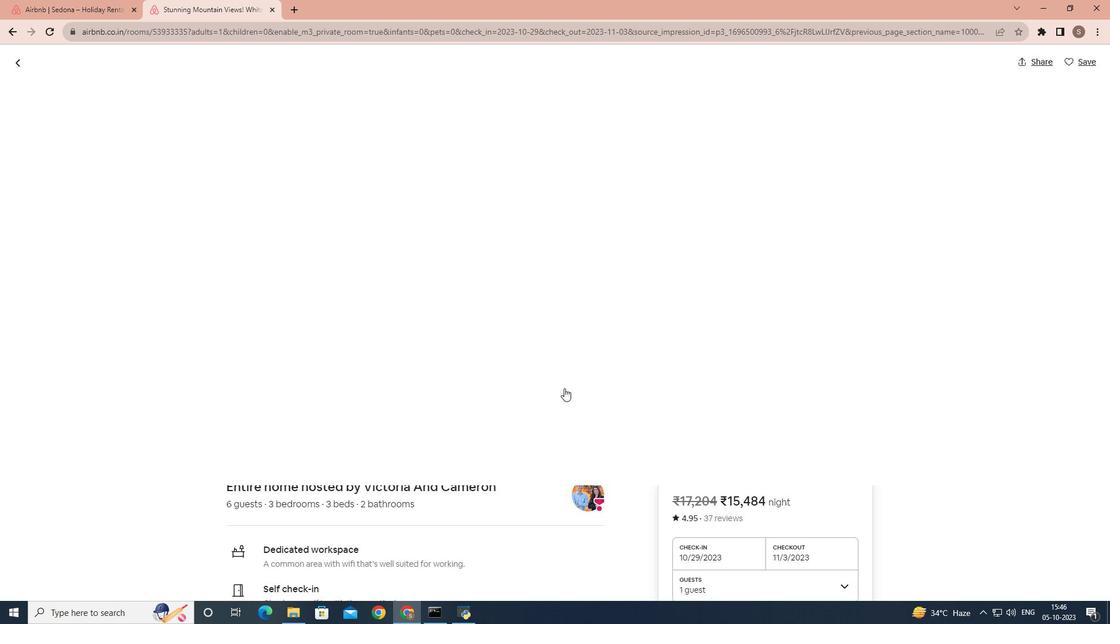 
Action: Mouse scrolled (564, 388) with delta (0, 0)
Screenshot: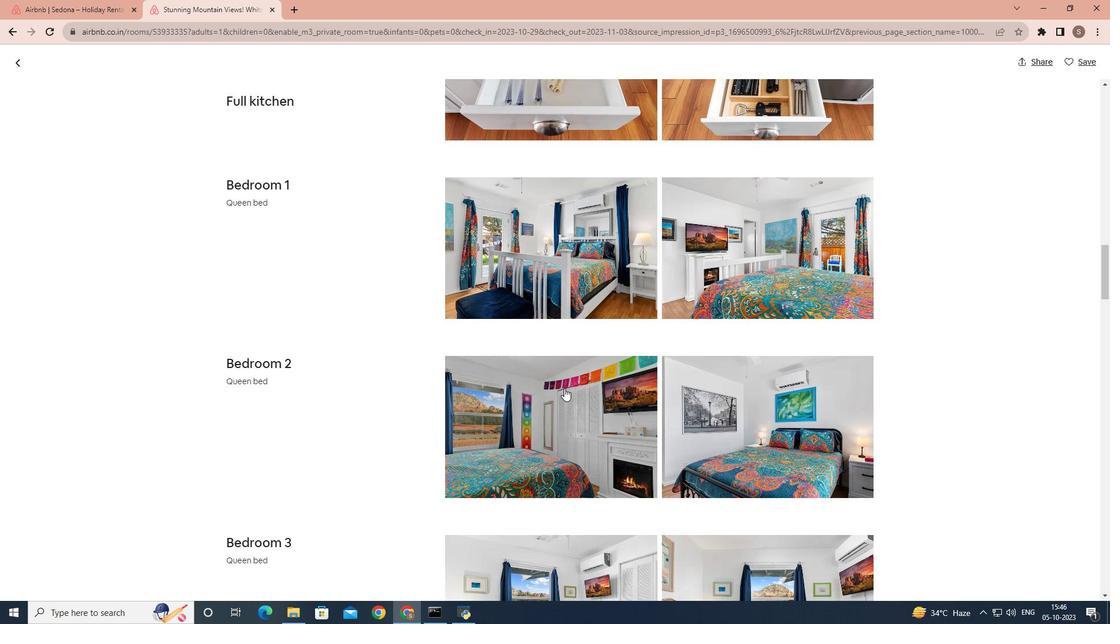 
Action: Mouse scrolled (564, 388) with delta (0, 0)
Screenshot: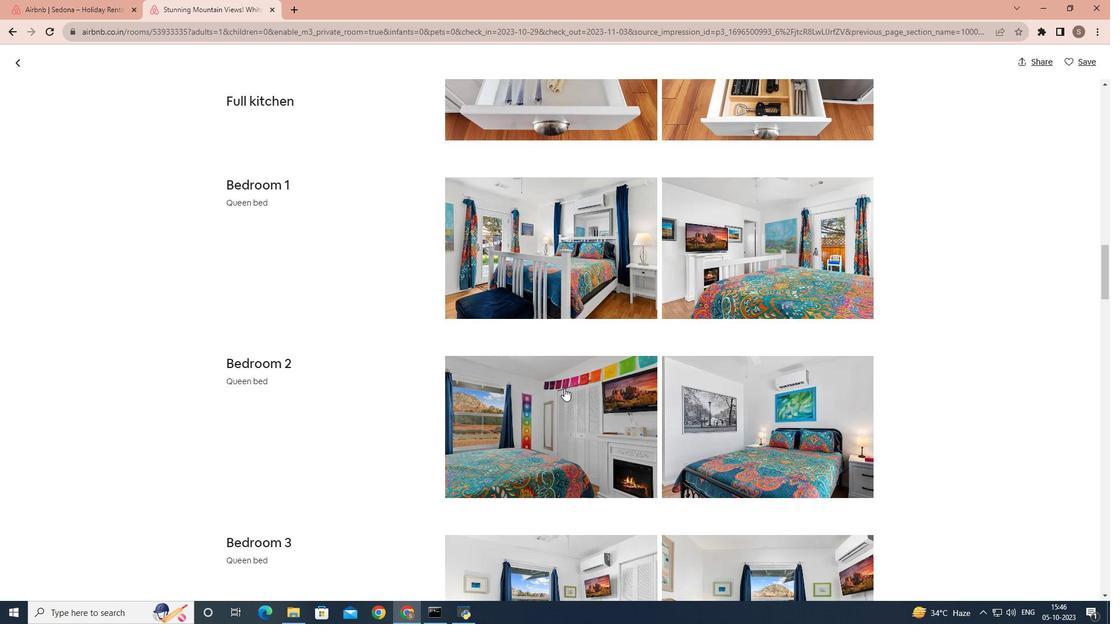 
Action: Mouse scrolled (564, 388) with delta (0, 0)
Screenshot: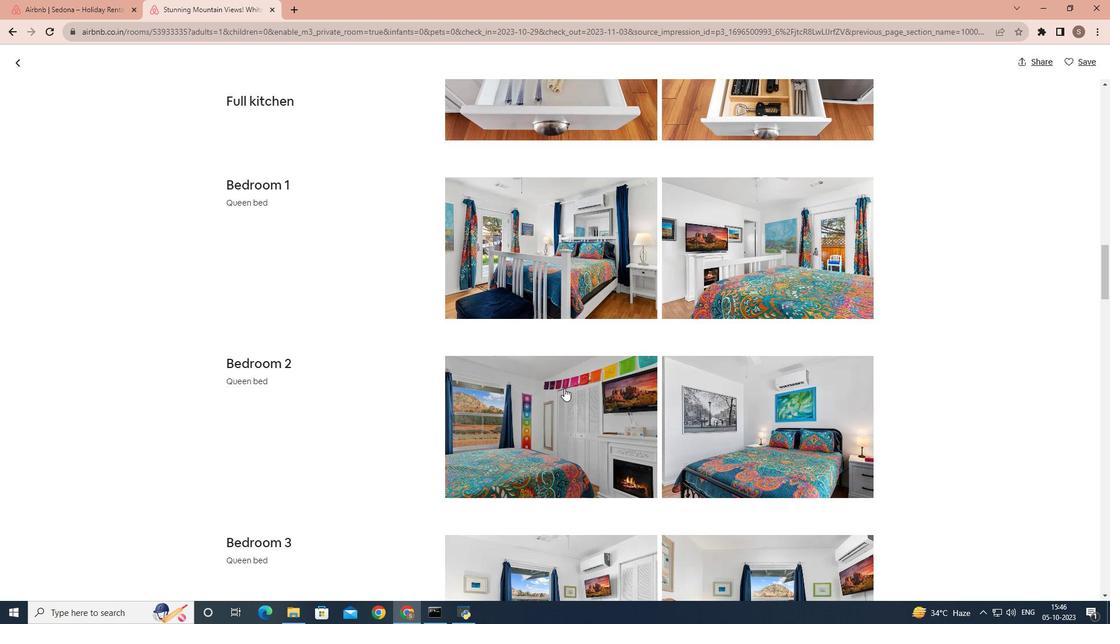 
Action: Mouse scrolled (564, 388) with delta (0, 0)
Screenshot: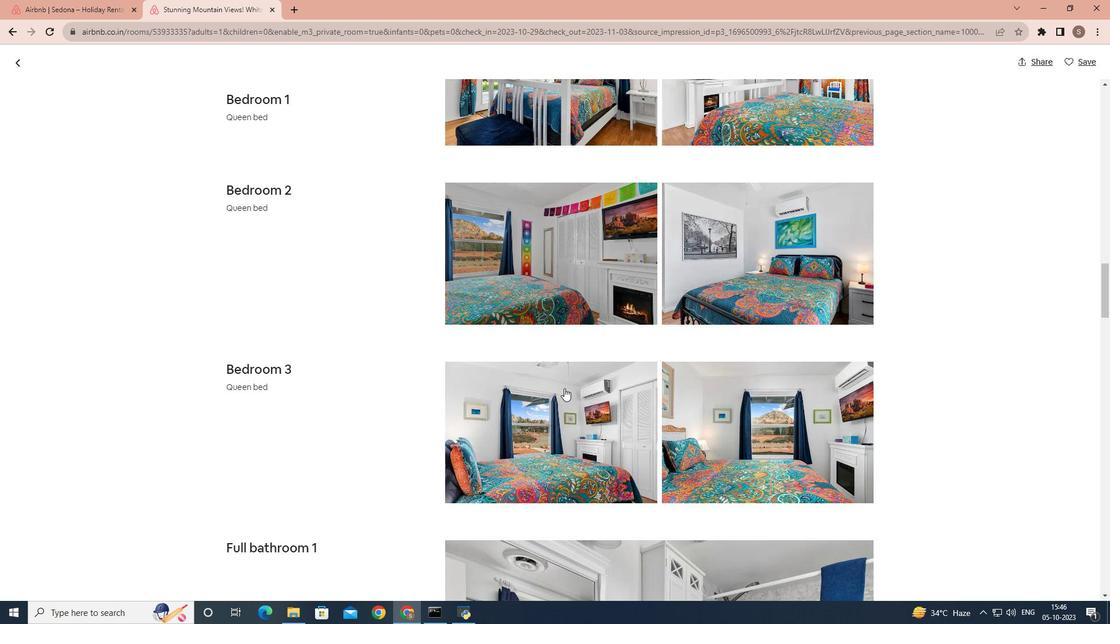
Action: Mouse scrolled (564, 388) with delta (0, 0)
Screenshot: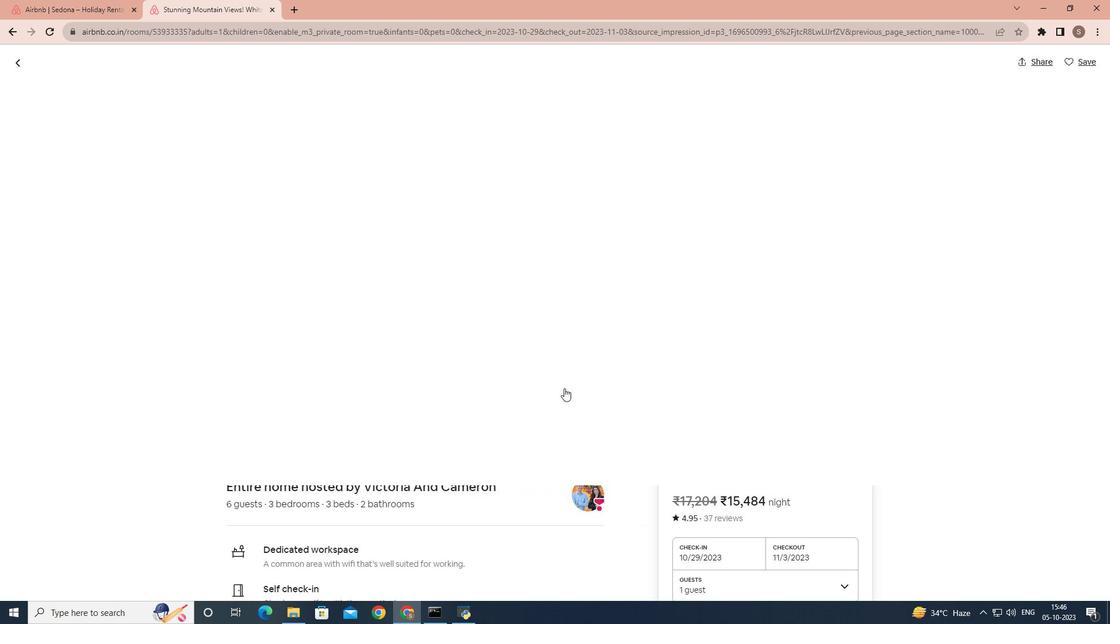 
Action: Mouse scrolled (564, 388) with delta (0, 0)
Screenshot: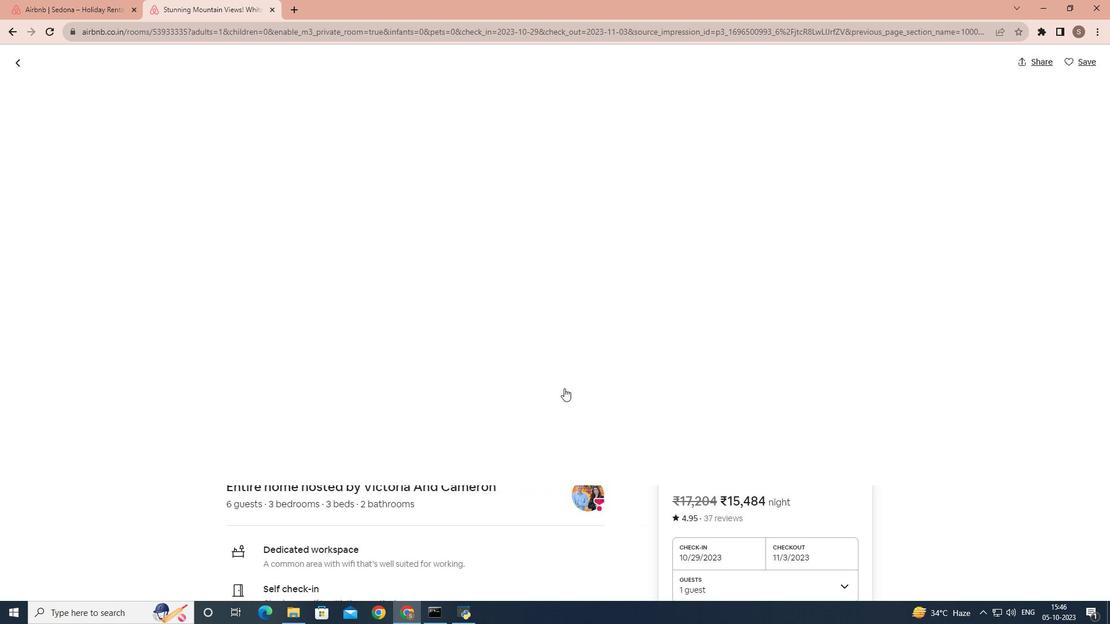 
Action: Mouse scrolled (564, 388) with delta (0, 0)
Screenshot: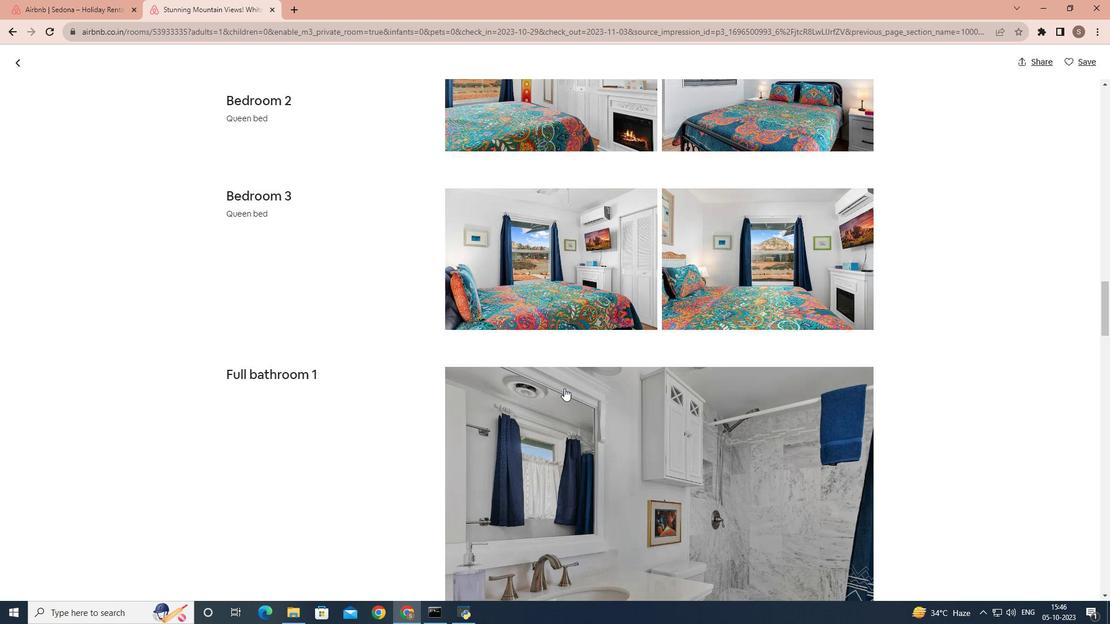 
Action: Mouse scrolled (564, 388) with delta (0, 0)
Screenshot: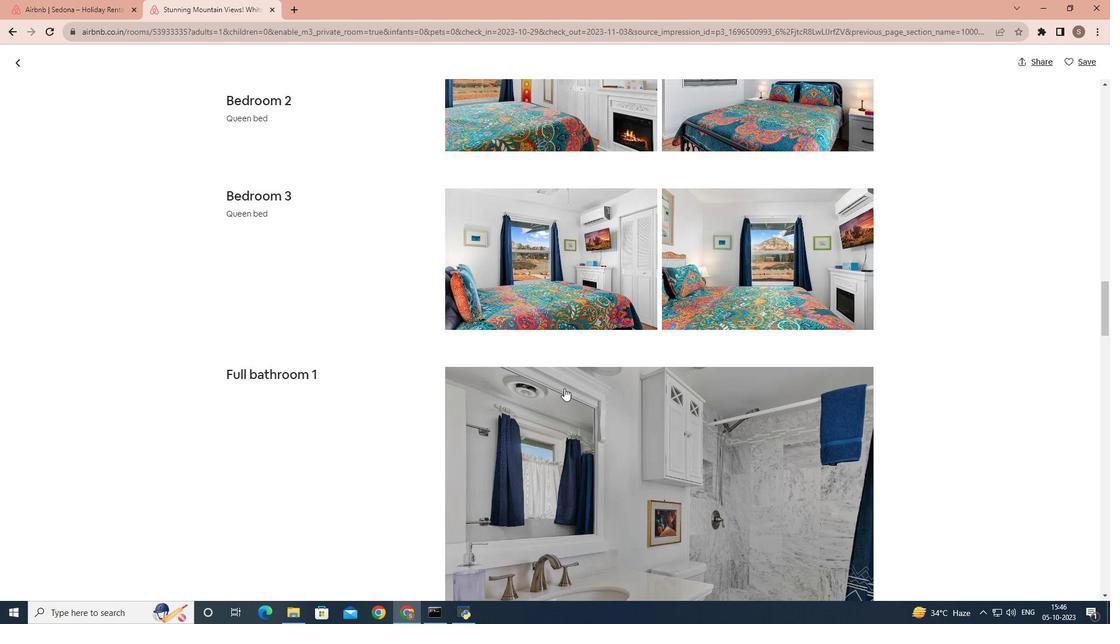 
Action: Mouse scrolled (564, 388) with delta (0, 0)
Screenshot: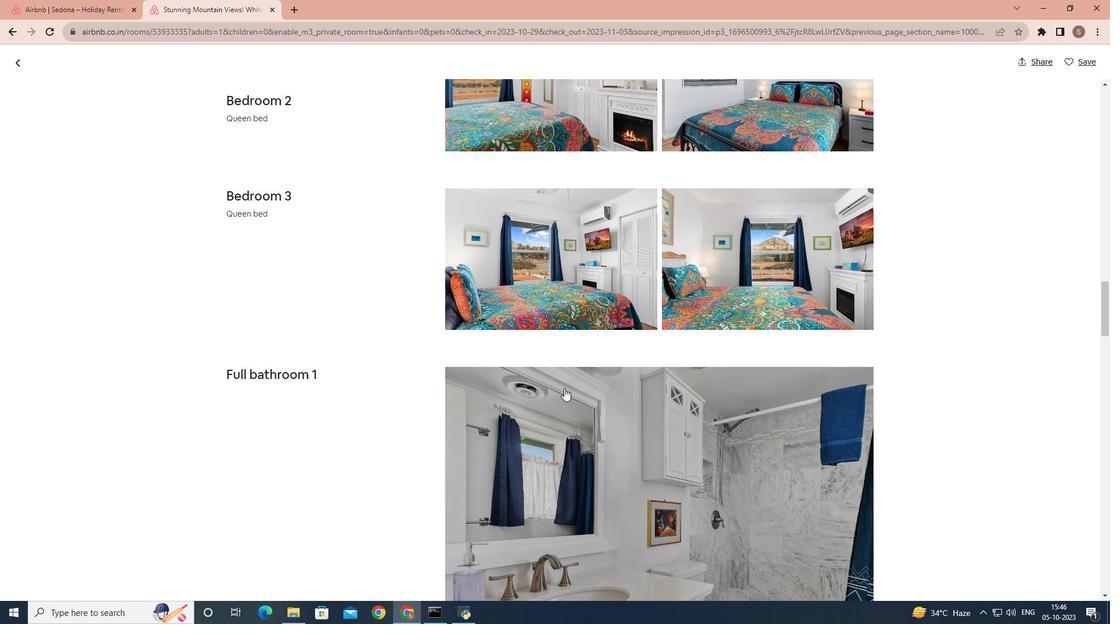 
Action: Mouse moved to (563, 388)
Screenshot: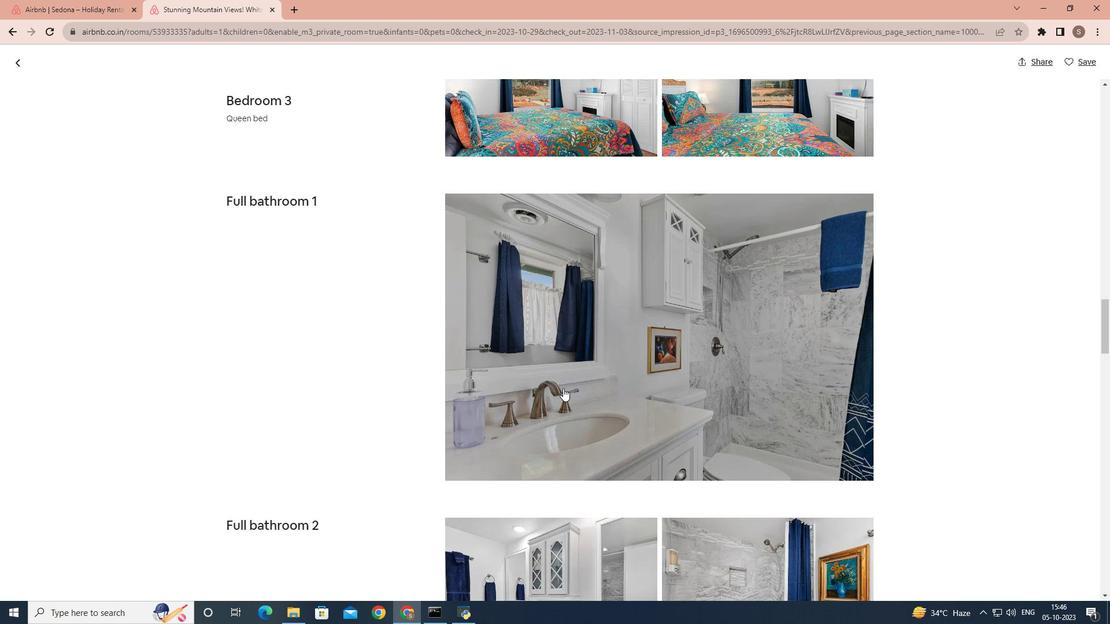 
Action: Mouse scrolled (563, 388) with delta (0, 0)
Screenshot: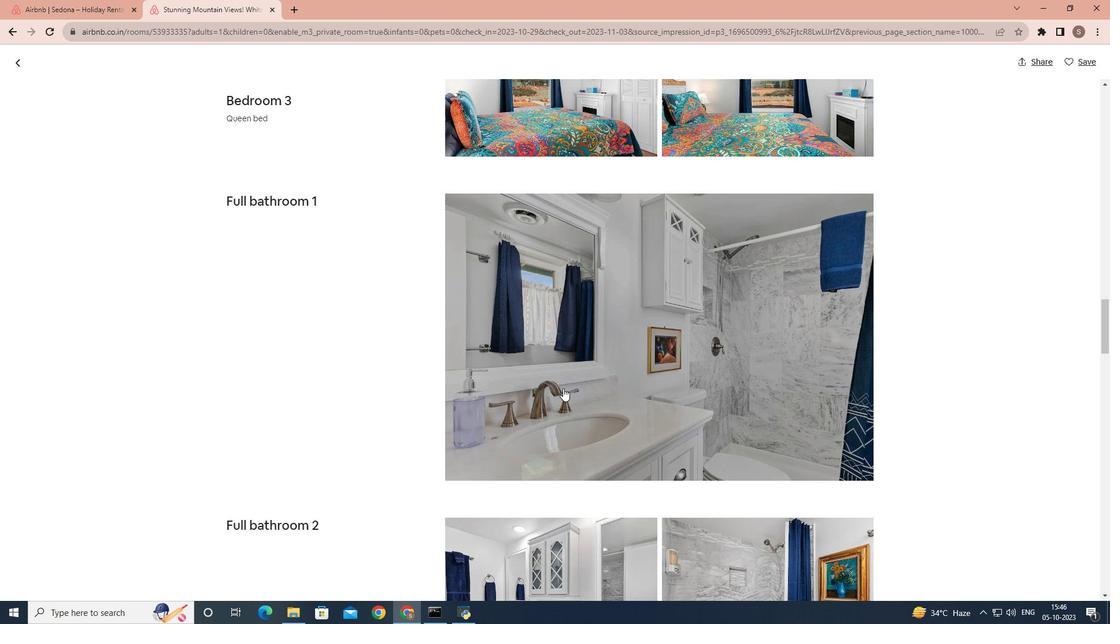 
Action: Mouse scrolled (563, 388) with delta (0, 0)
Screenshot: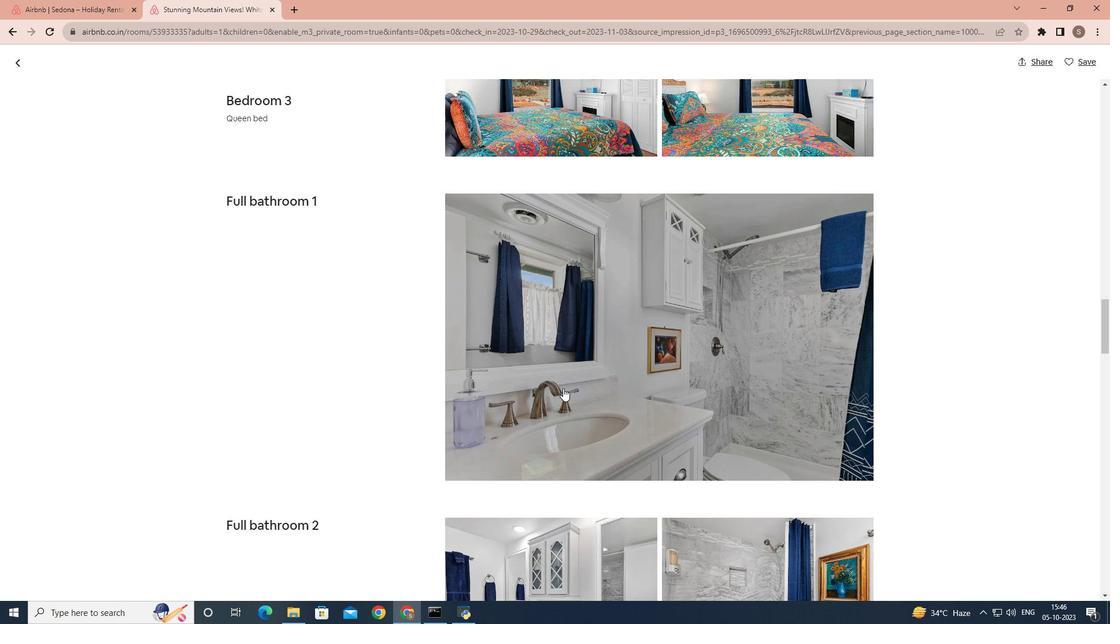 
Action: Mouse scrolled (563, 388) with delta (0, 0)
Screenshot: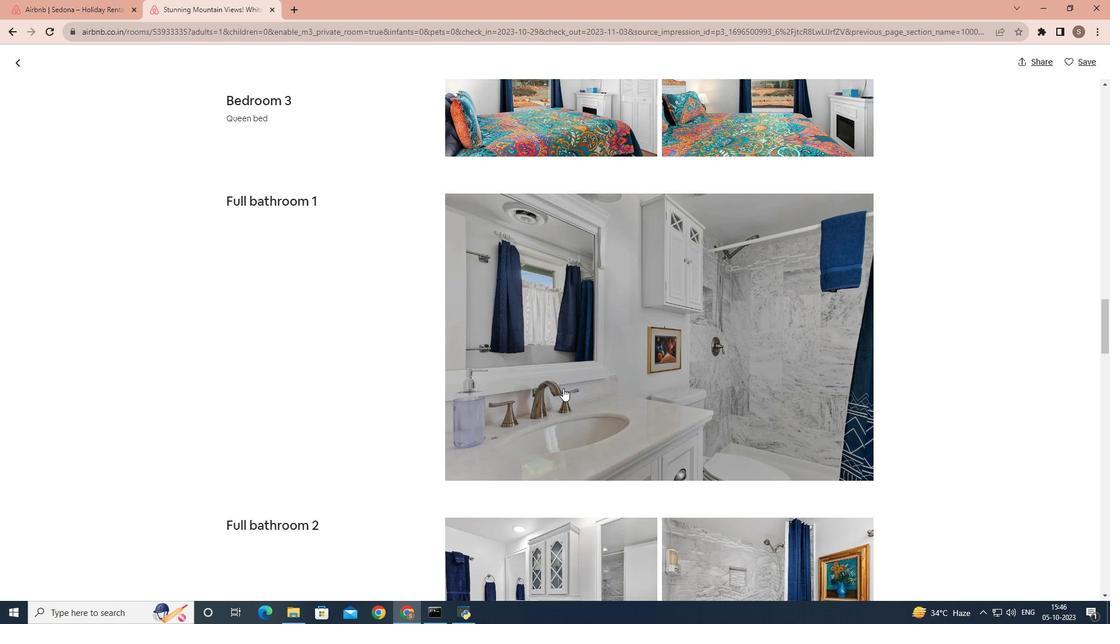 
Action: Mouse scrolled (563, 388) with delta (0, 0)
Screenshot: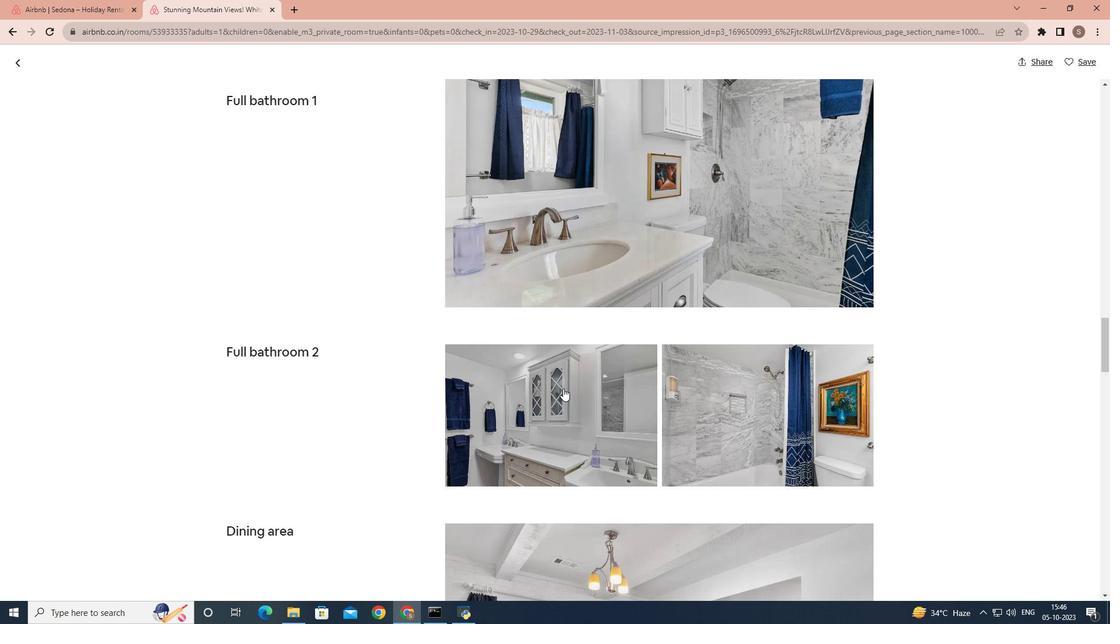 
Action: Mouse scrolled (563, 388) with delta (0, 0)
Screenshot: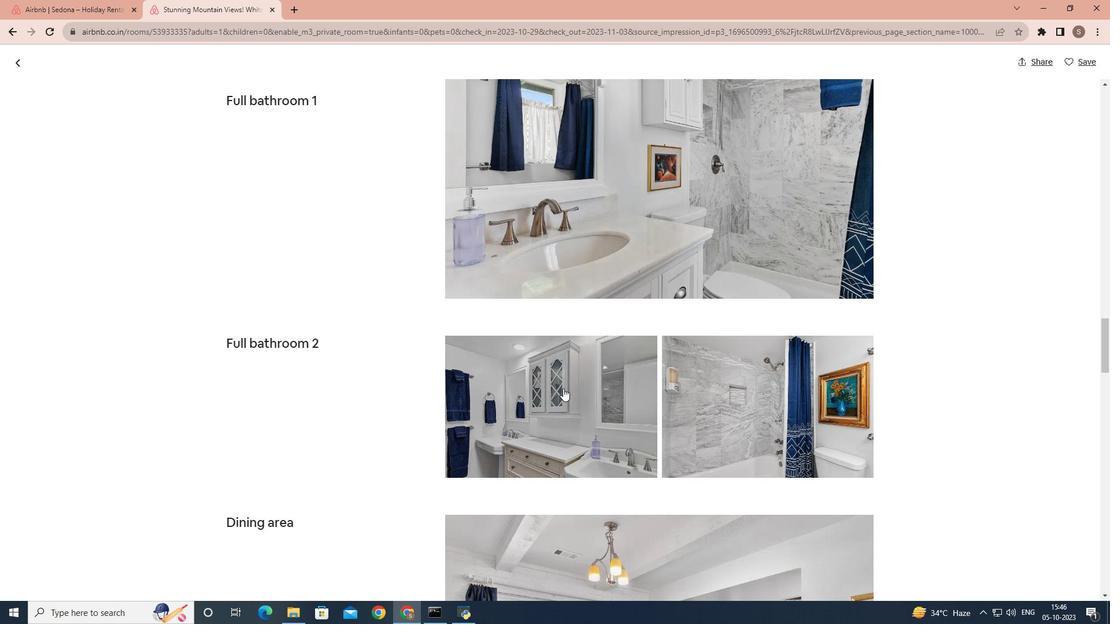 
Action: Mouse scrolled (563, 388) with delta (0, 0)
Screenshot: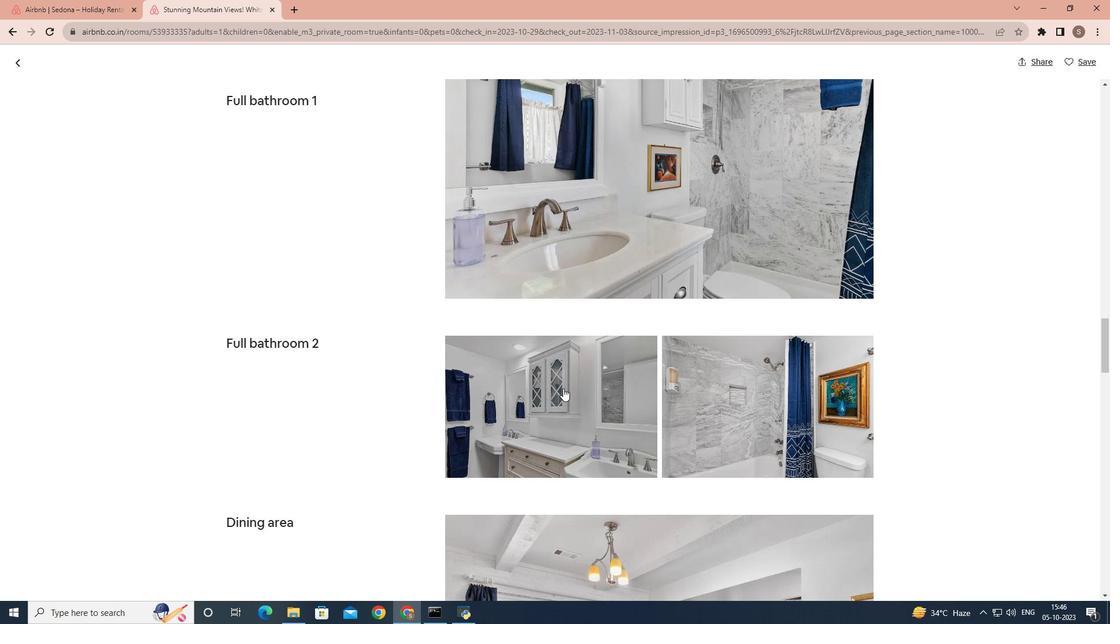 
Action: Mouse scrolled (563, 388) with delta (0, 0)
Screenshot: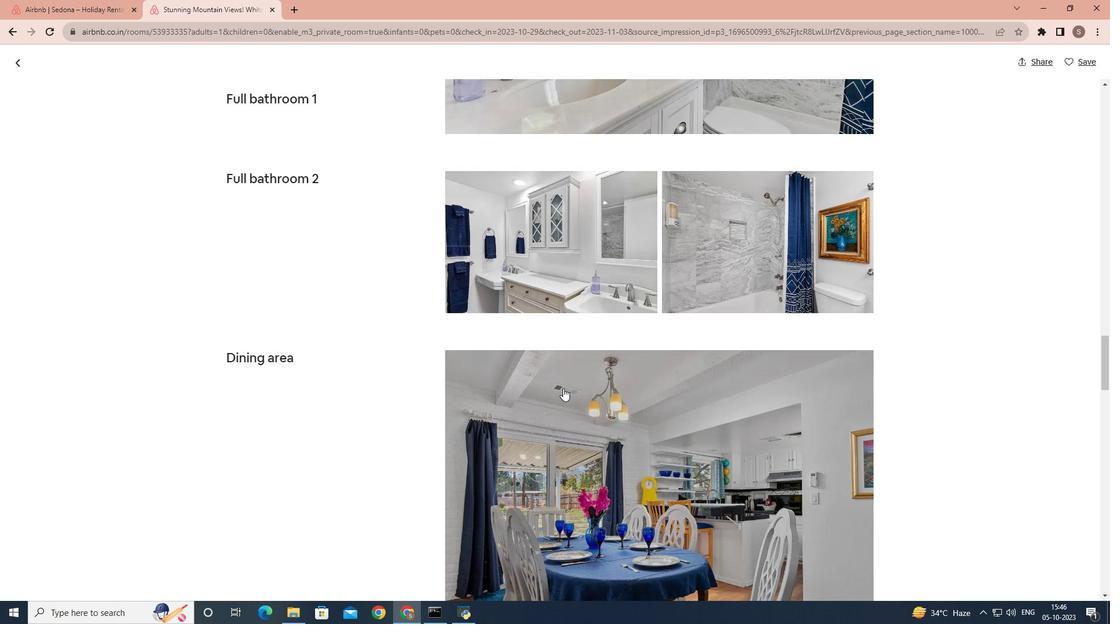 
Action: Mouse scrolled (563, 388) with delta (0, 0)
Screenshot: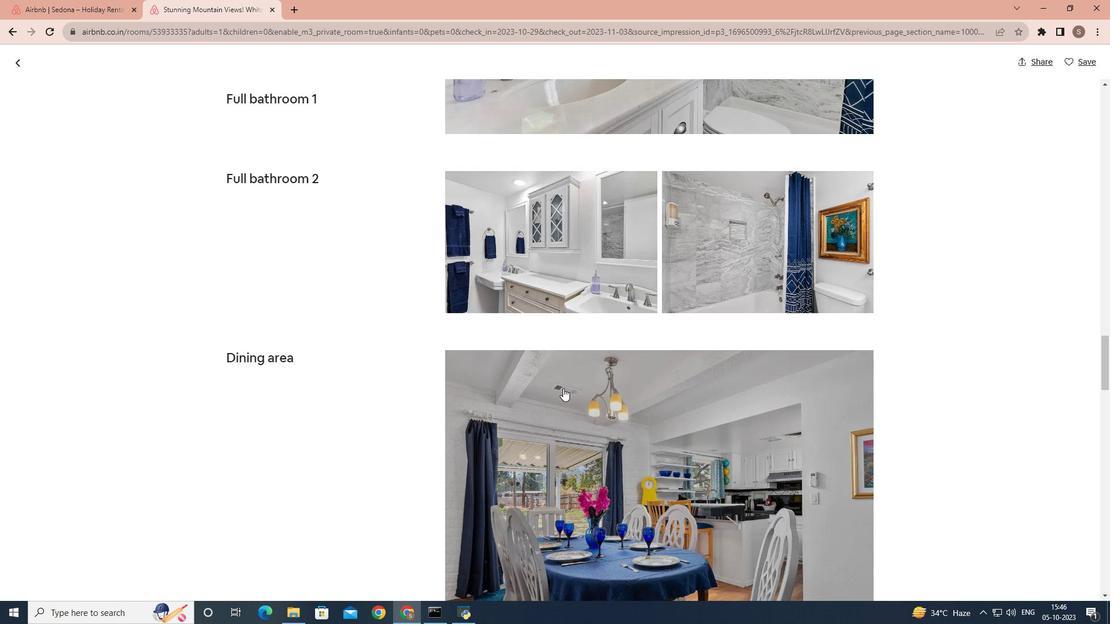 
Action: Mouse scrolled (563, 388) with delta (0, 0)
Screenshot: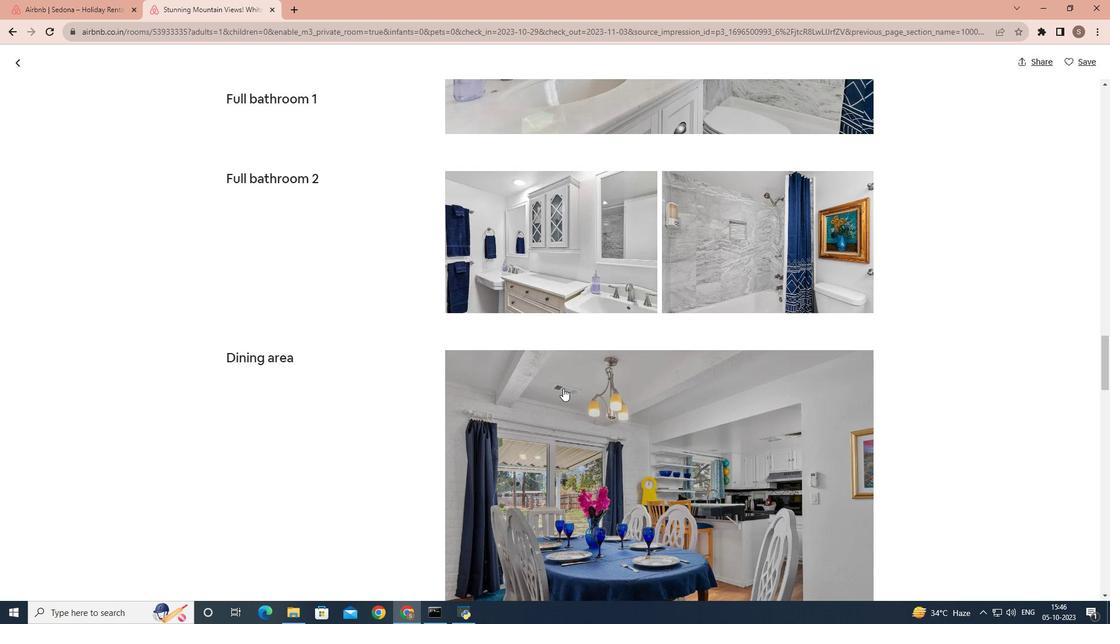 
Action: Mouse scrolled (563, 388) with delta (0, 0)
Screenshot: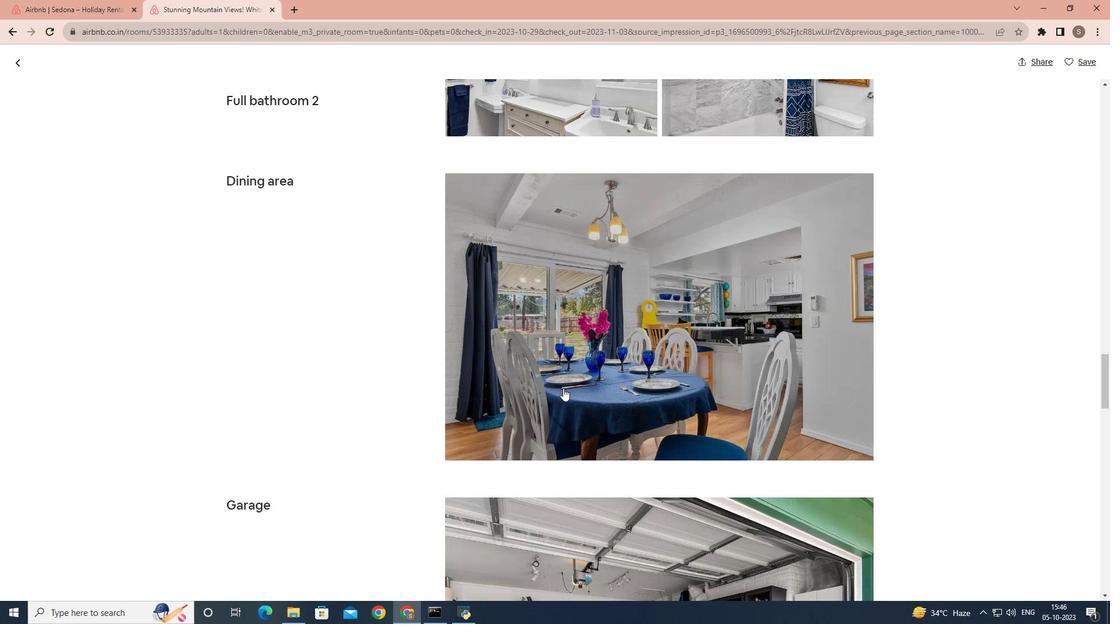 
Action: Mouse scrolled (563, 388) with delta (0, 0)
Screenshot: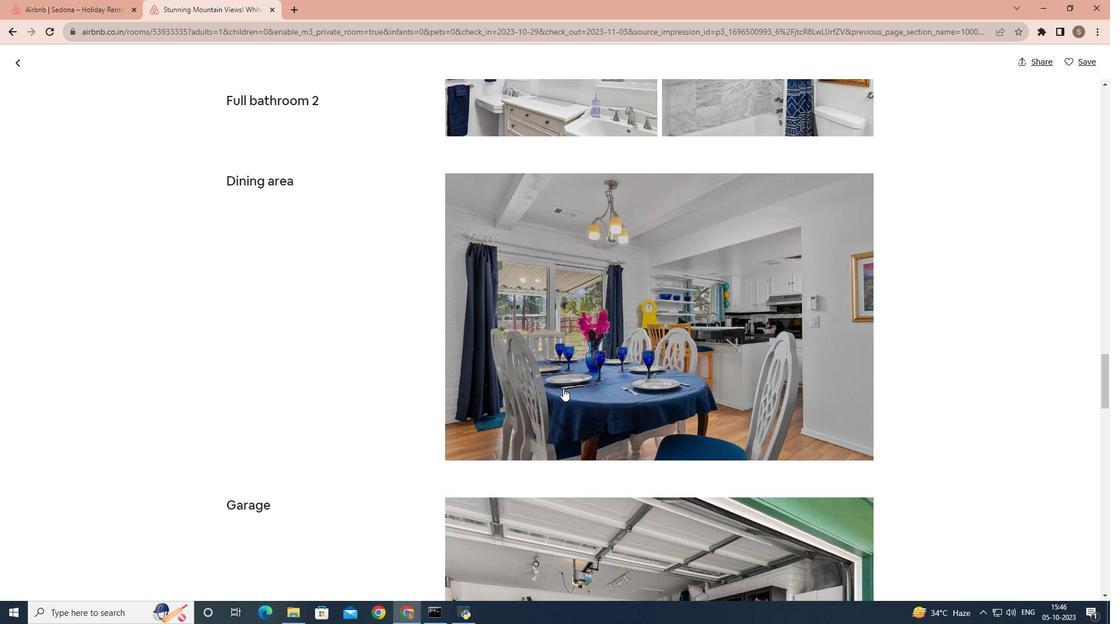 
Action: Mouse scrolled (563, 388) with delta (0, 0)
Screenshot: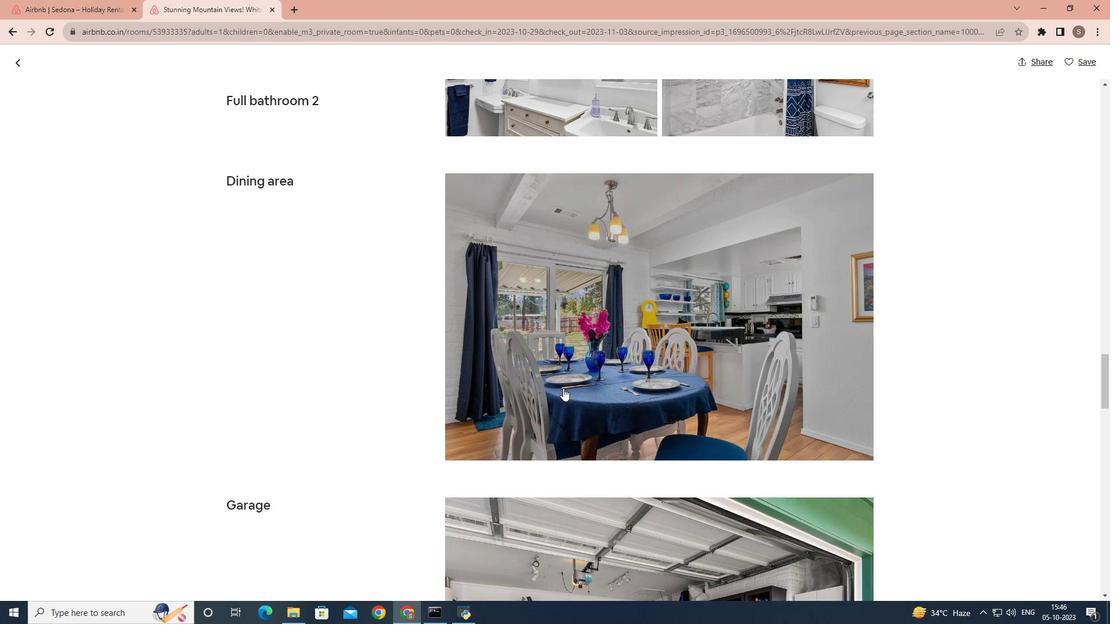 
Action: Mouse scrolled (563, 388) with delta (0, 0)
Screenshot: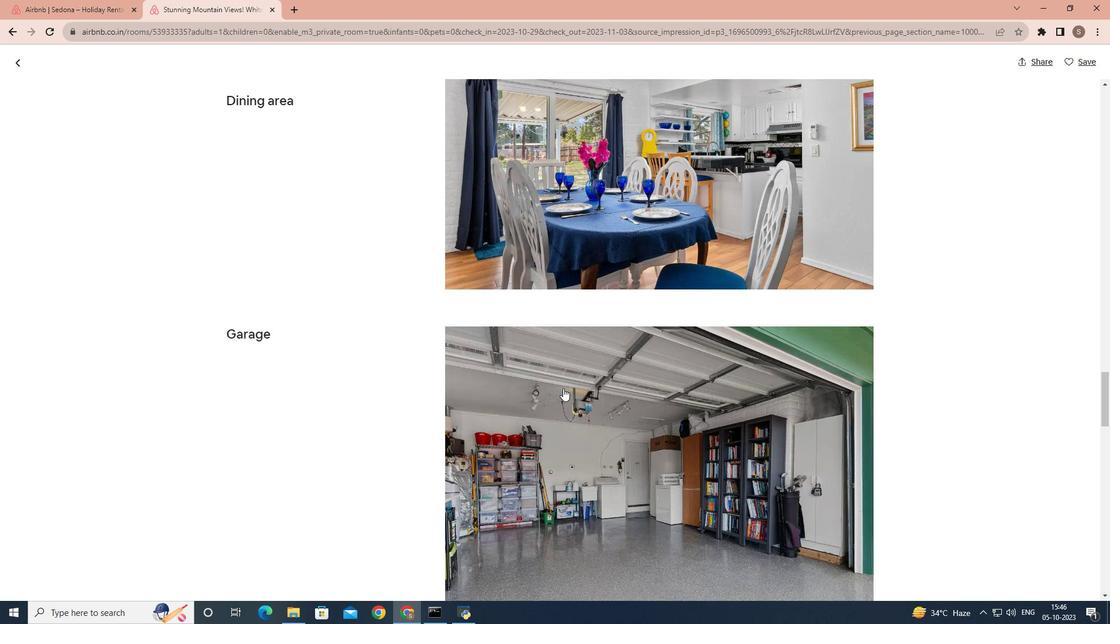
Action: Mouse scrolled (563, 388) with delta (0, 0)
Screenshot: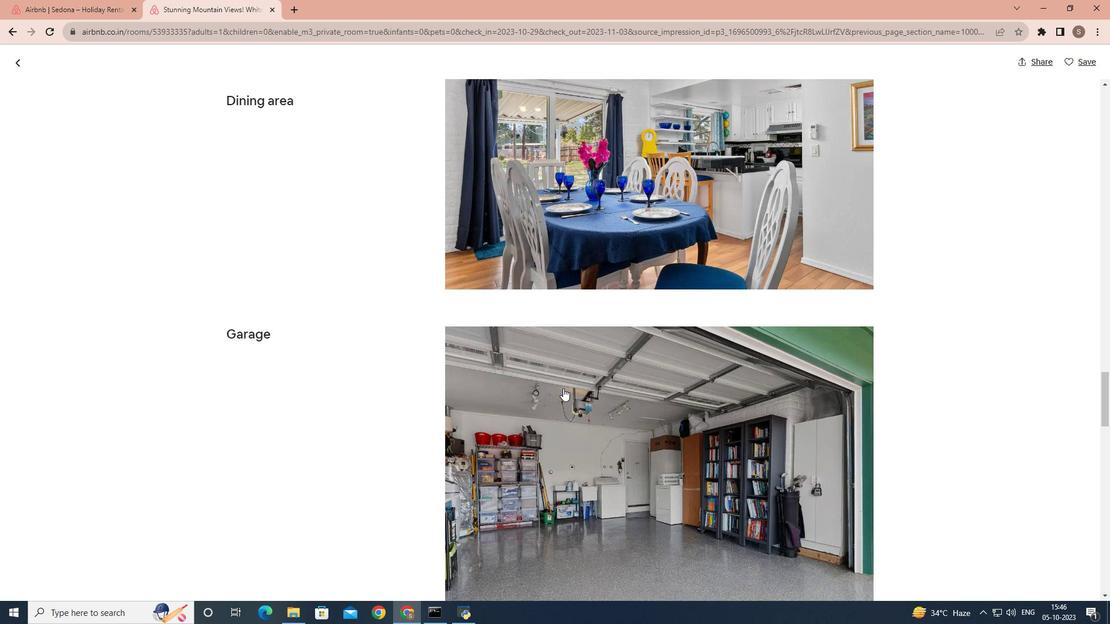
Action: Mouse scrolled (563, 388) with delta (0, 0)
Screenshot: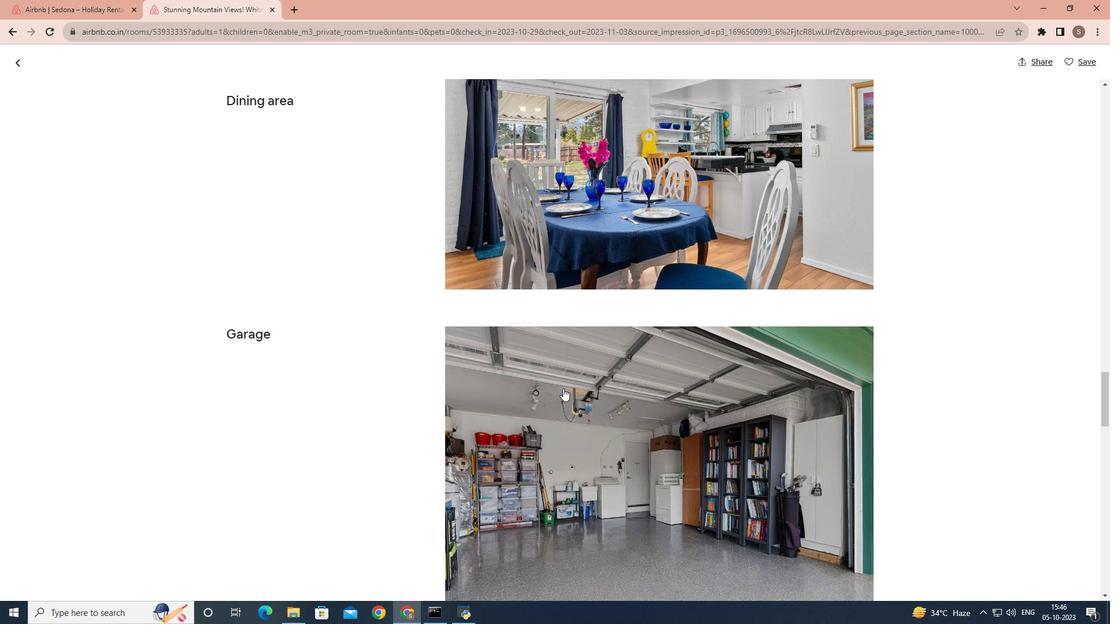 
Action: Mouse scrolled (563, 388) with delta (0, 0)
Screenshot: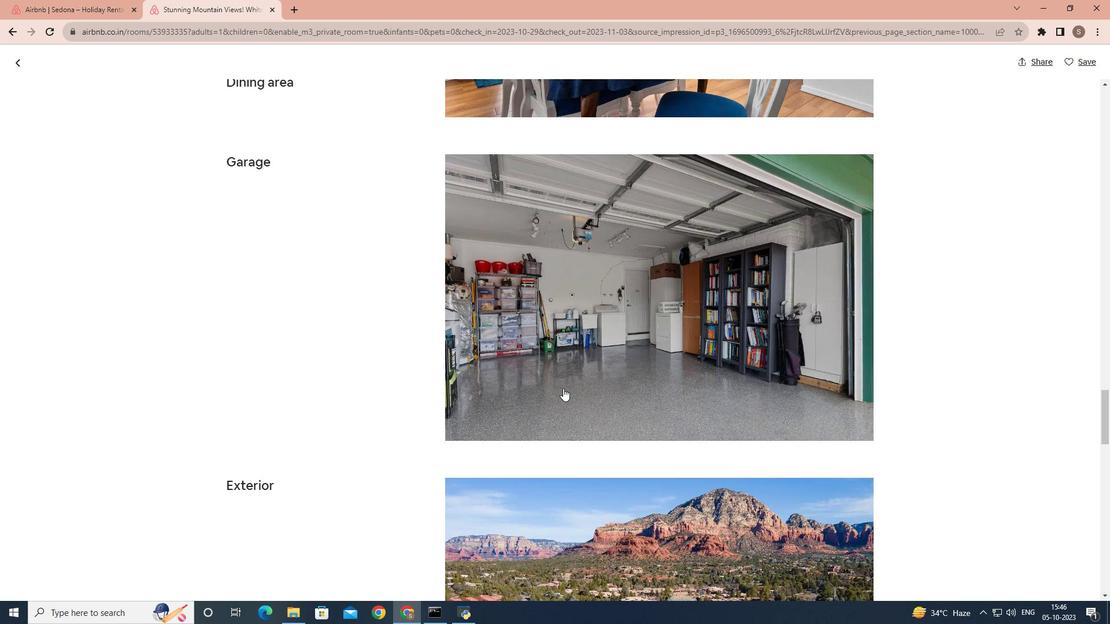 
Action: Mouse scrolled (563, 388) with delta (0, 0)
Screenshot: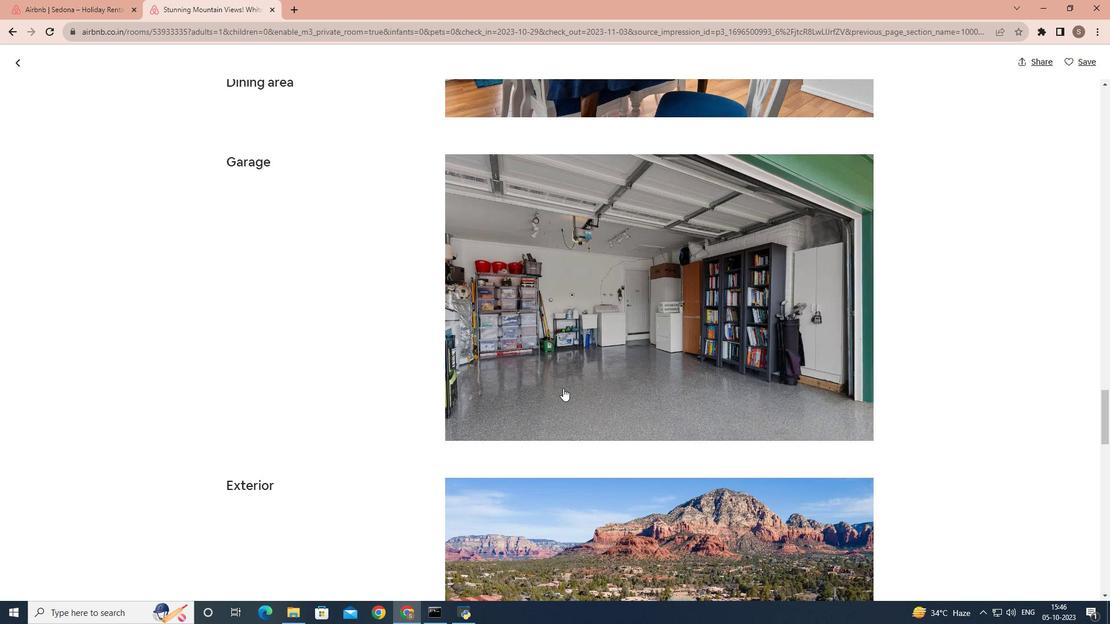 
Action: Mouse scrolled (563, 388) with delta (0, 0)
Screenshot: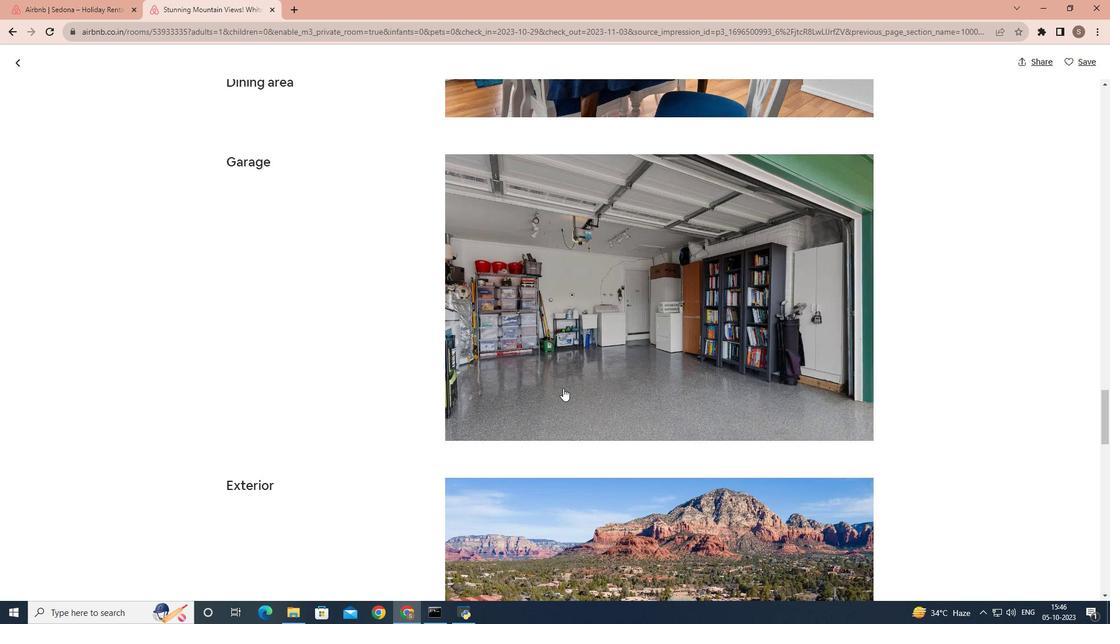 
Action: Mouse scrolled (563, 388) with delta (0, 0)
Screenshot: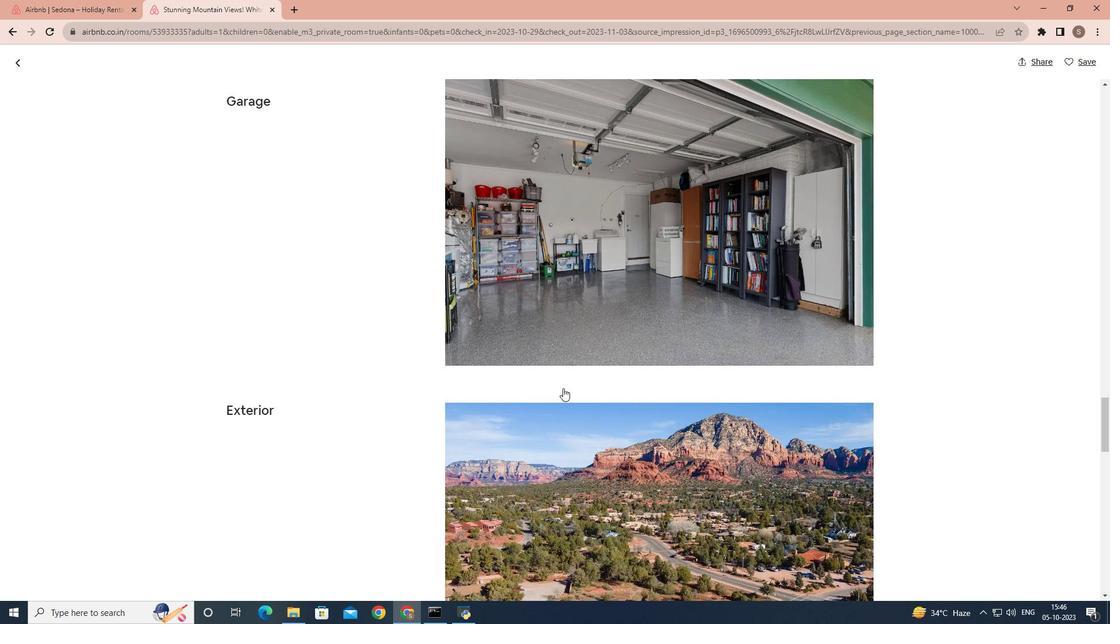 
Action: Mouse scrolled (563, 388) with delta (0, 0)
Screenshot: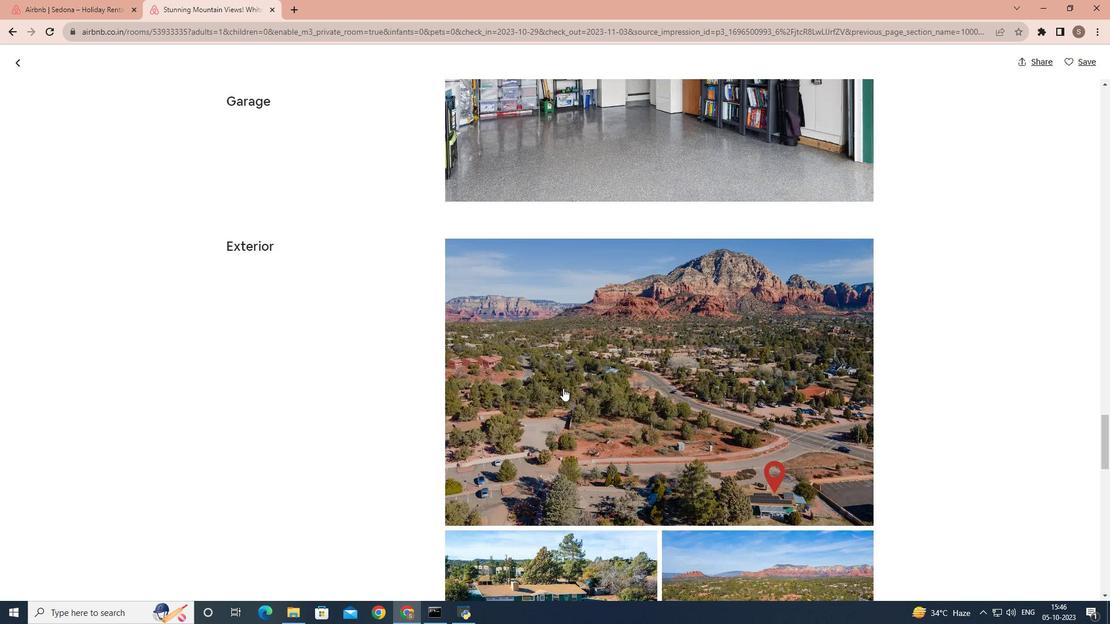 
Action: Mouse scrolled (563, 388) with delta (0, 0)
Screenshot: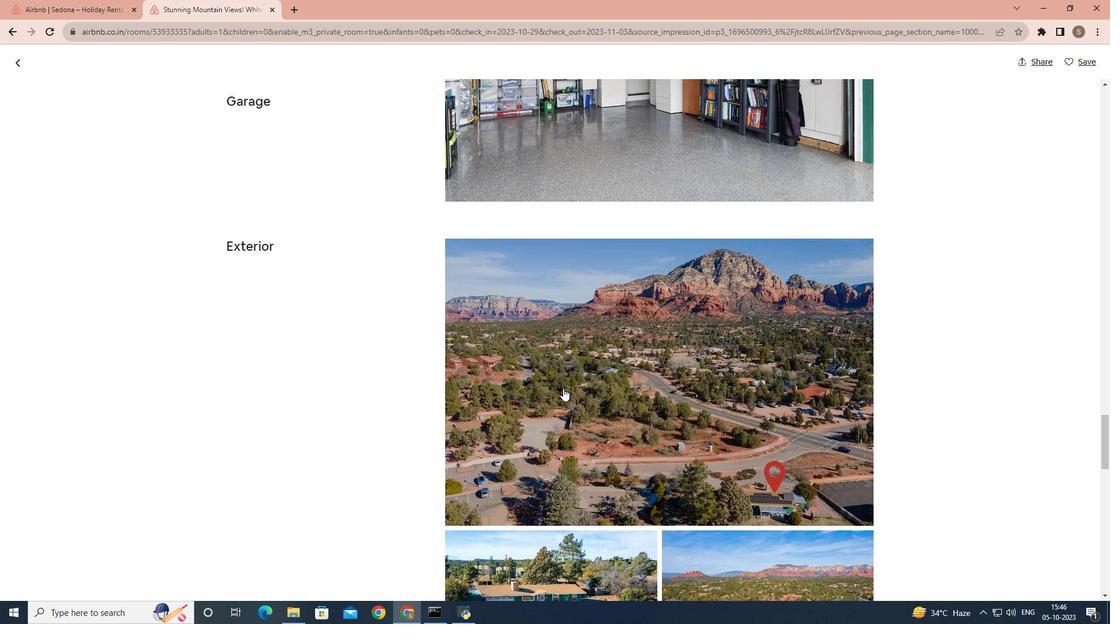 
Action: Mouse scrolled (563, 388) with delta (0, 0)
Screenshot: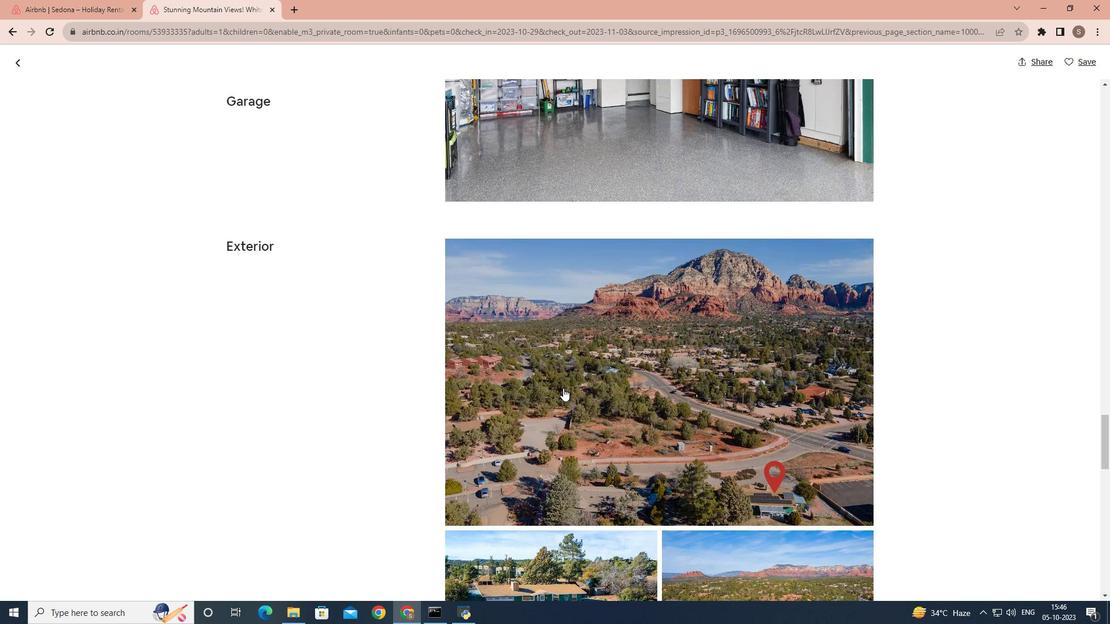 
Action: Mouse scrolled (563, 388) with delta (0, 0)
Screenshot: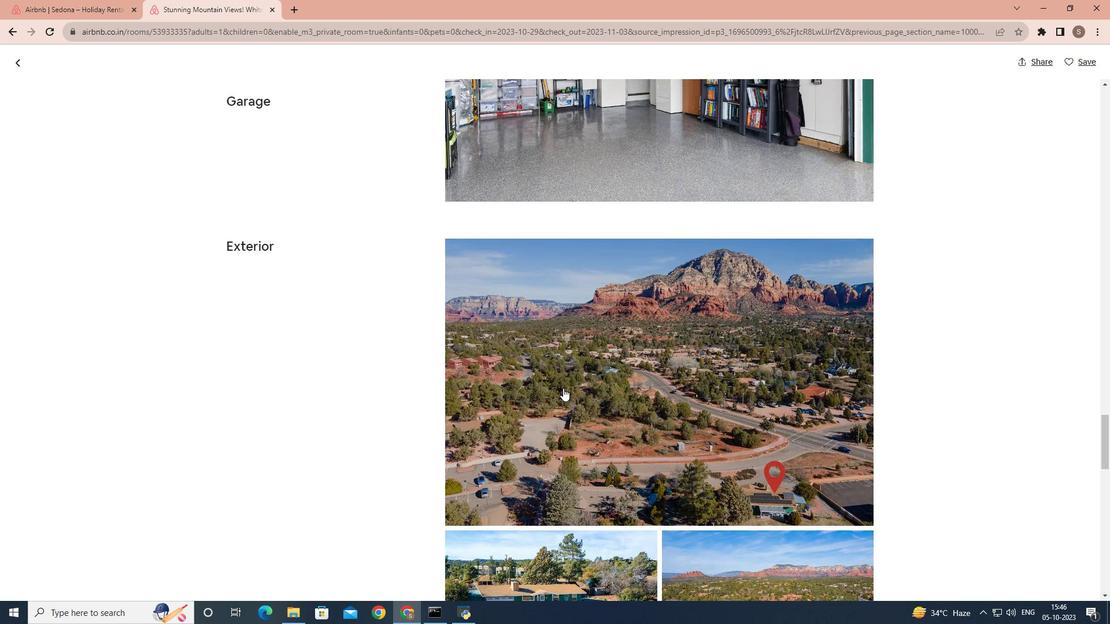 
Action: Mouse scrolled (563, 388) with delta (0, 0)
Screenshot: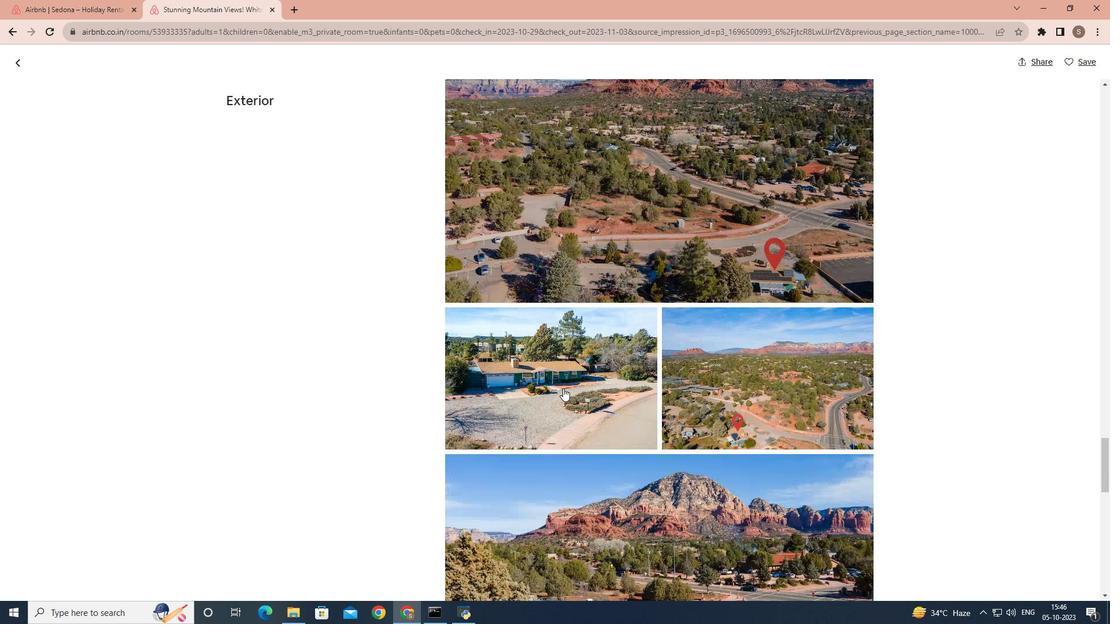 
Action: Mouse scrolled (563, 388) with delta (0, 0)
Screenshot: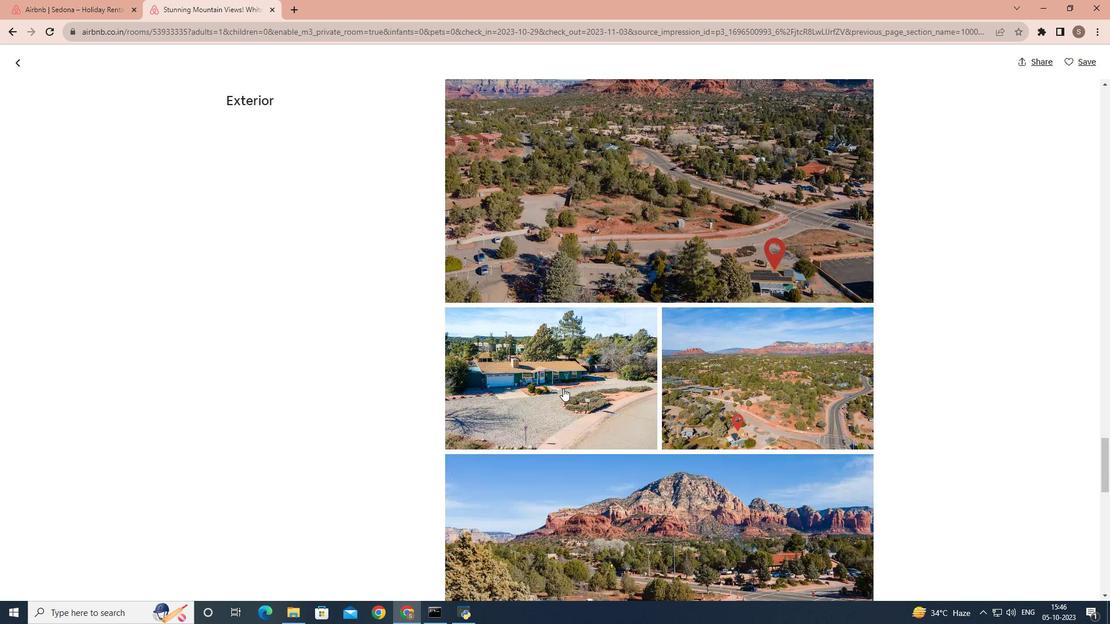 
Action: Mouse scrolled (563, 388) with delta (0, 0)
Screenshot: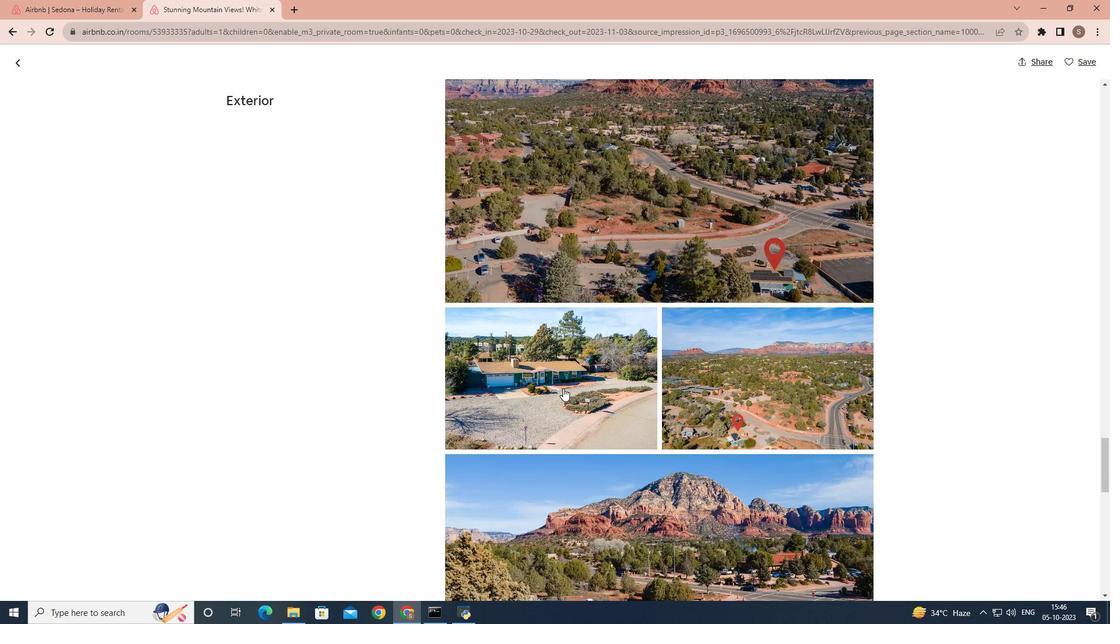 
Action: Mouse scrolled (563, 388) with delta (0, 0)
Screenshot: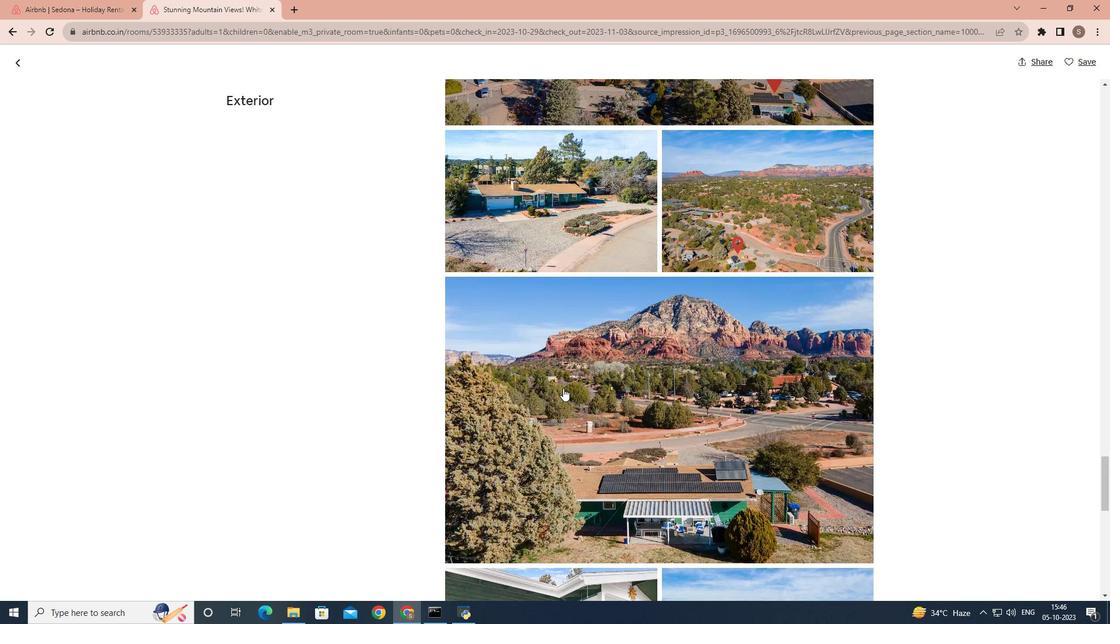 
Action: Mouse scrolled (563, 388) with delta (0, 0)
Screenshot: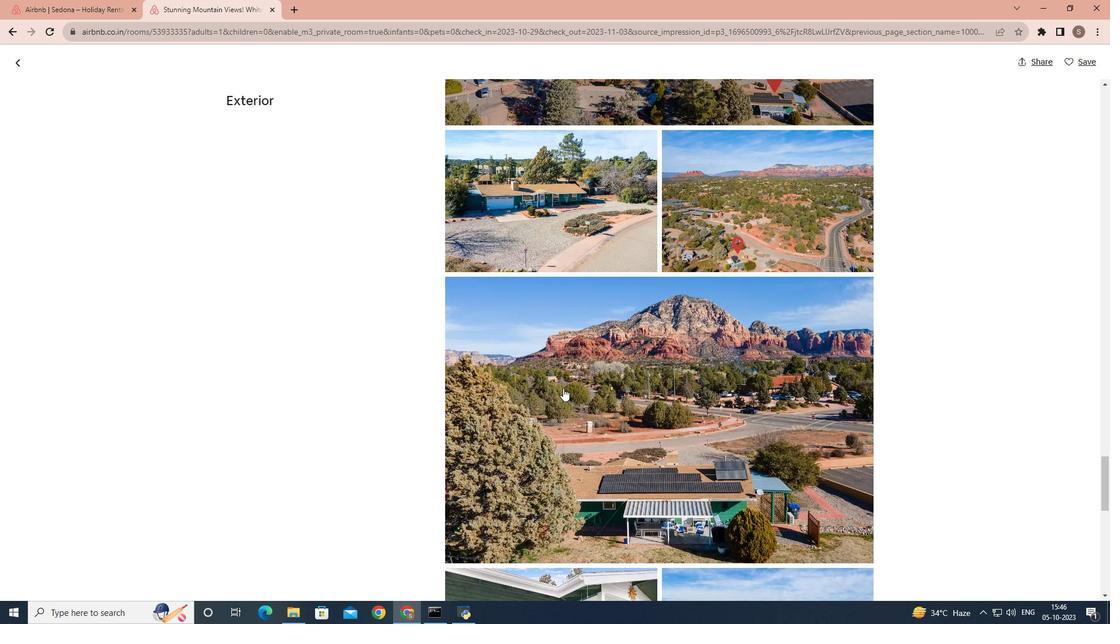 
Action: Mouse scrolled (563, 388) with delta (0, 0)
Screenshot: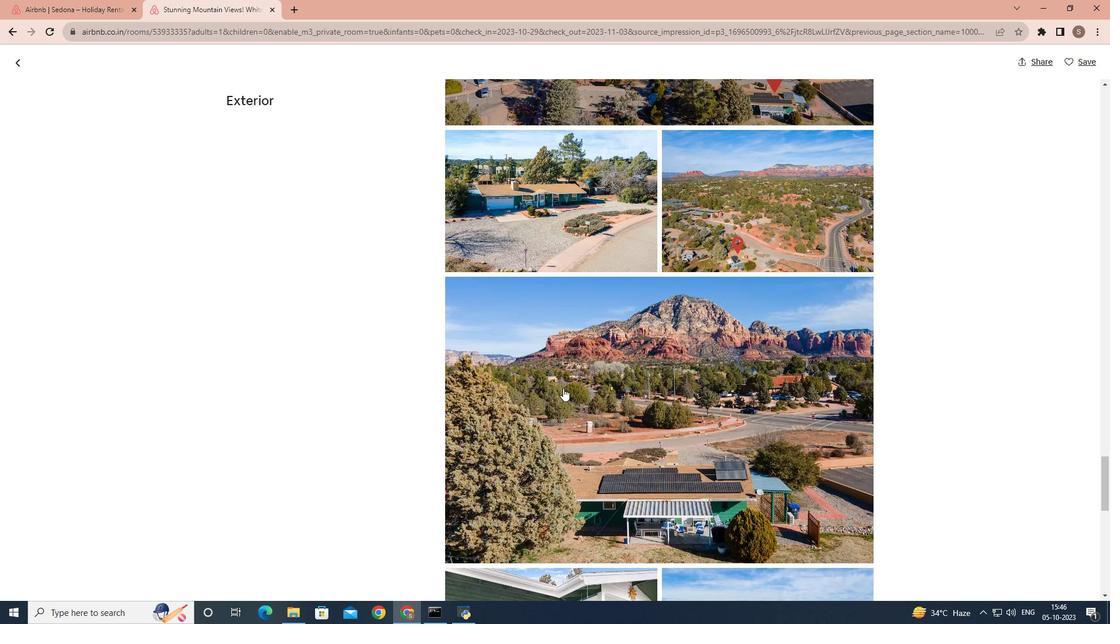 
Action: Mouse scrolled (563, 388) with delta (0, 0)
Screenshot: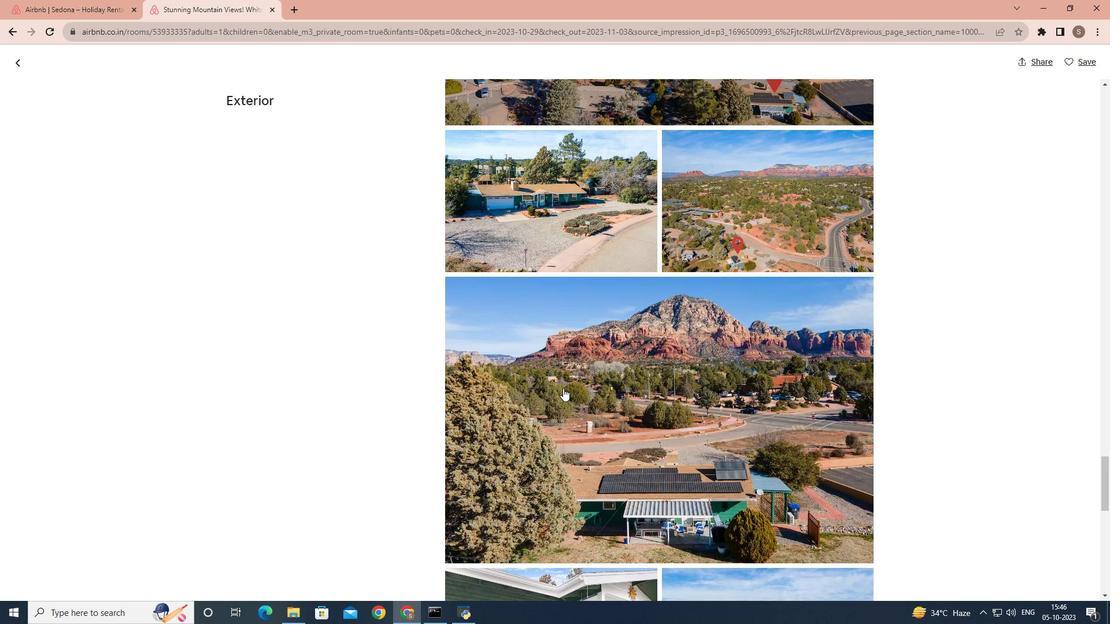 
Action: Mouse scrolled (563, 388) with delta (0, 0)
Screenshot: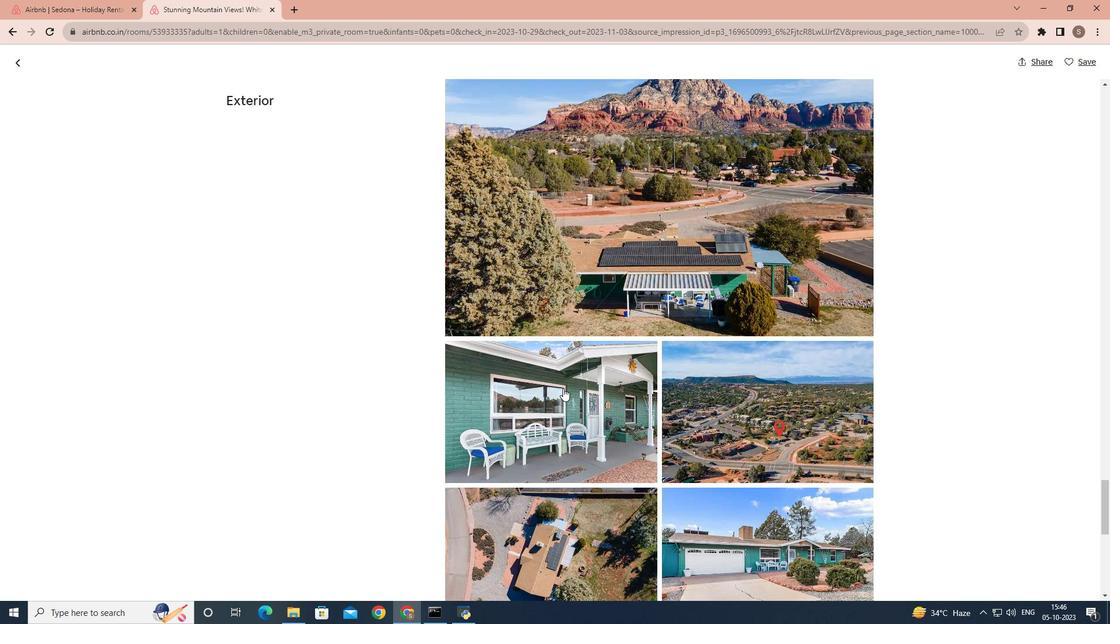 
Action: Mouse scrolled (563, 388) with delta (0, 0)
Screenshot: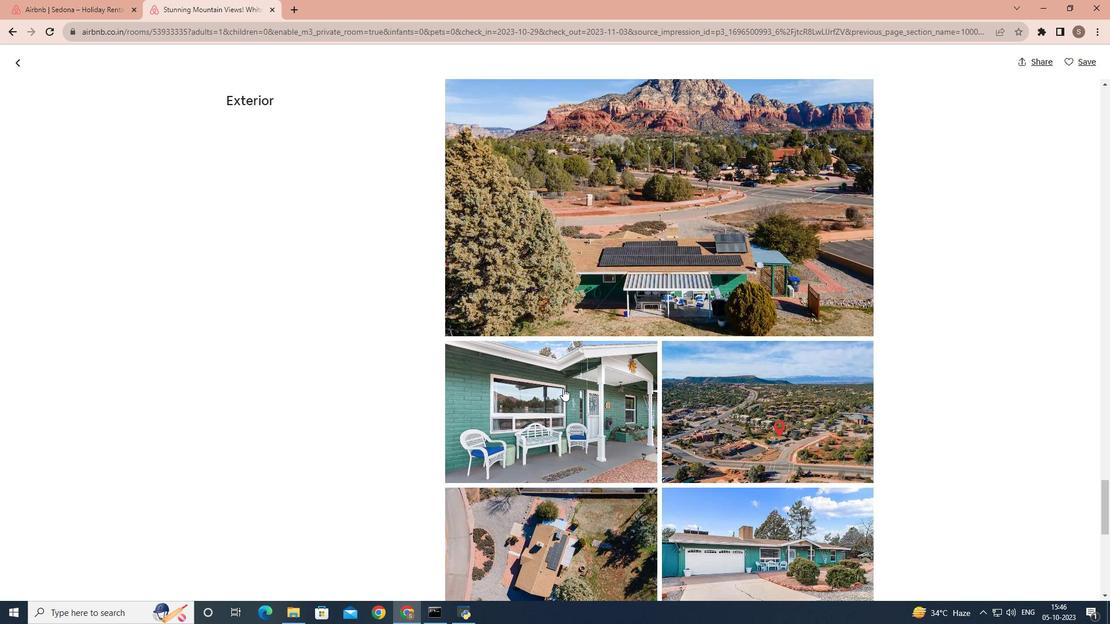 
Action: Mouse scrolled (563, 388) with delta (0, 0)
Screenshot: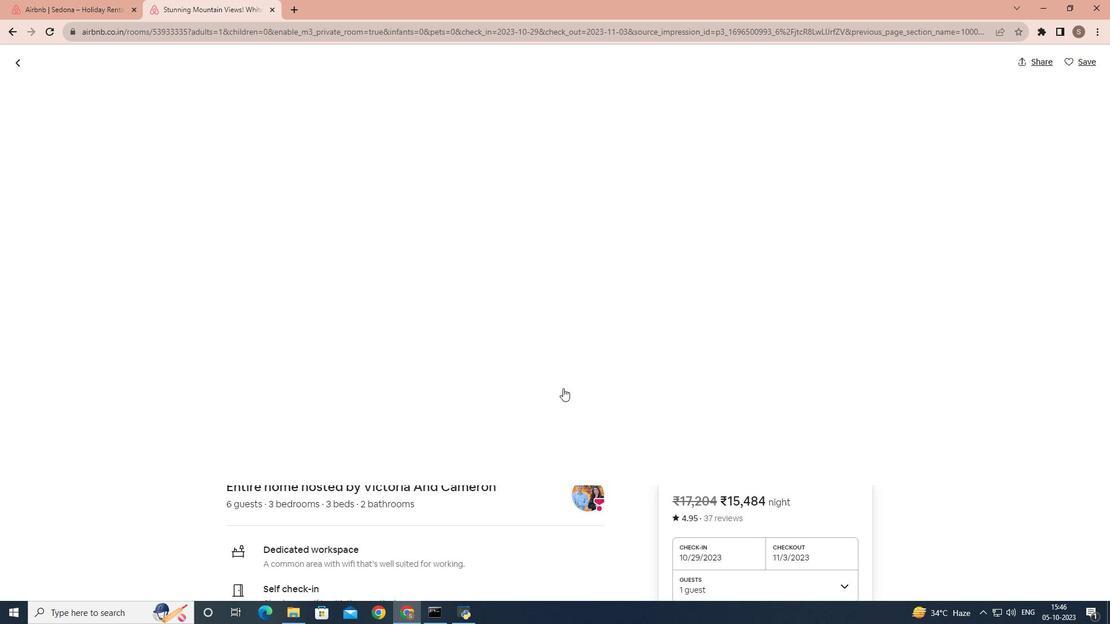 
Action: Mouse scrolled (563, 388) with delta (0, 0)
Screenshot: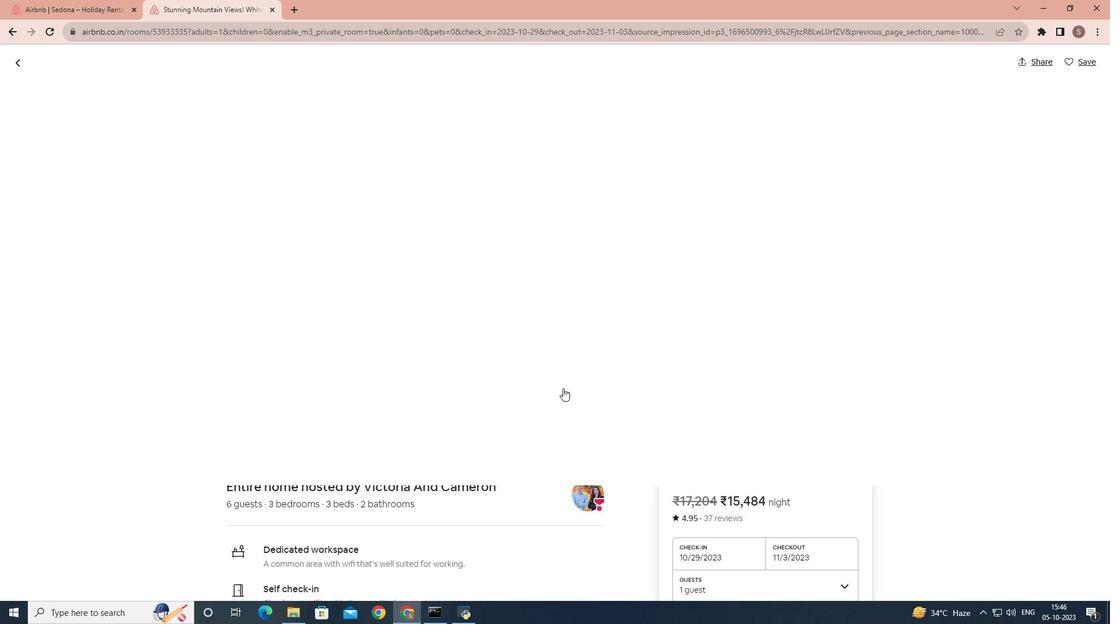 
Action: Mouse scrolled (563, 388) with delta (0, 0)
Screenshot: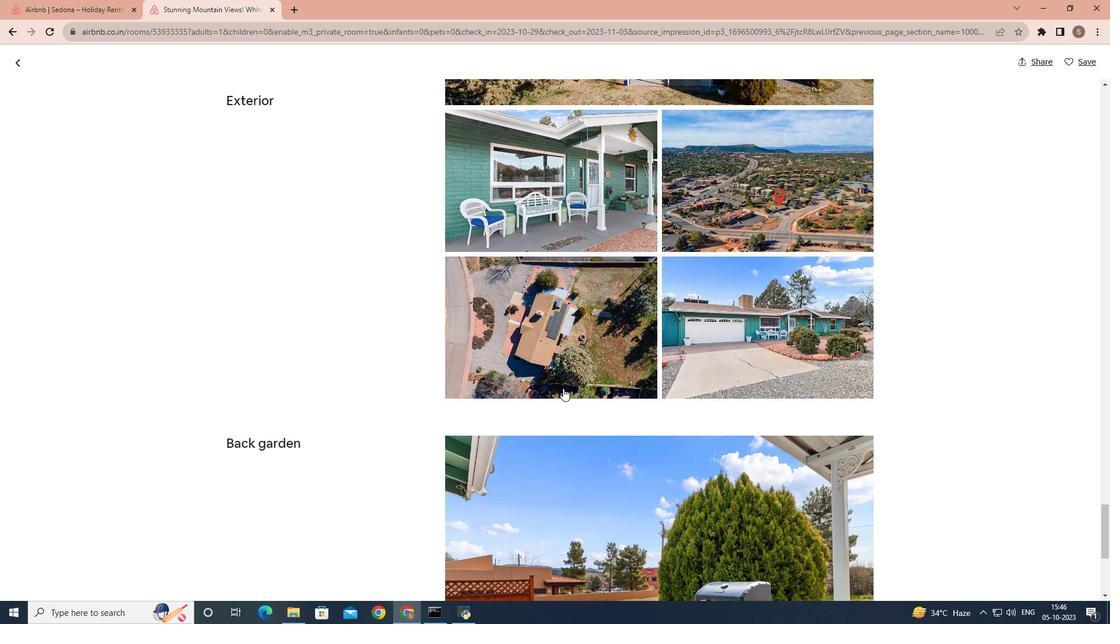 
Action: Mouse scrolled (563, 388) with delta (0, 0)
Screenshot: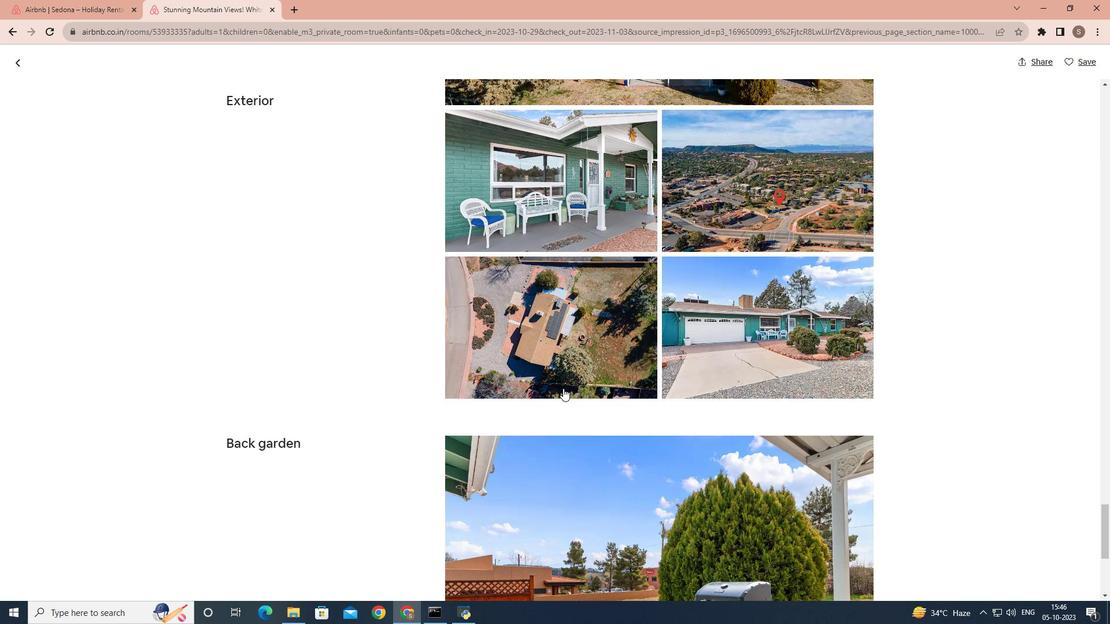 
Action: Mouse scrolled (563, 388) with delta (0, 0)
Screenshot: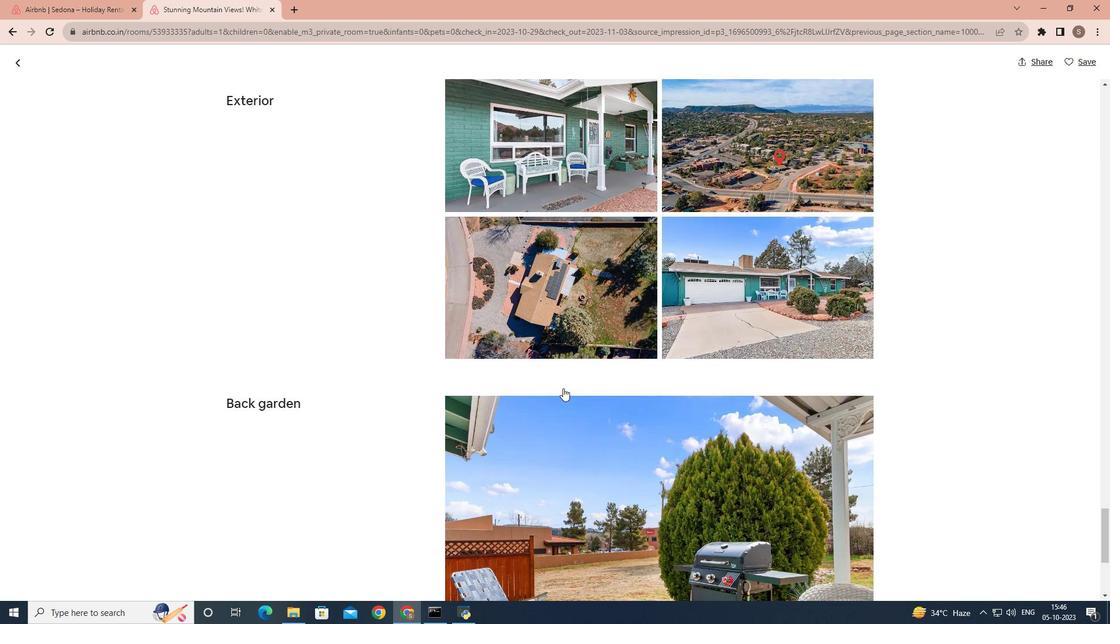 
Action: Mouse scrolled (563, 388) with delta (0, 0)
Screenshot: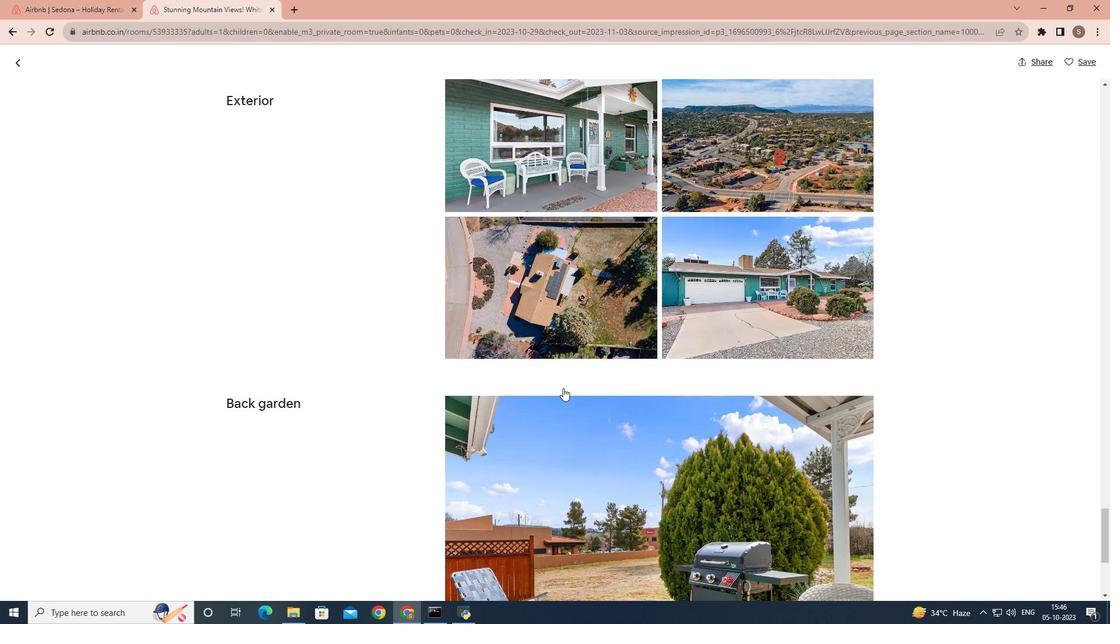
Action: Mouse scrolled (563, 388) with delta (0, 0)
Screenshot: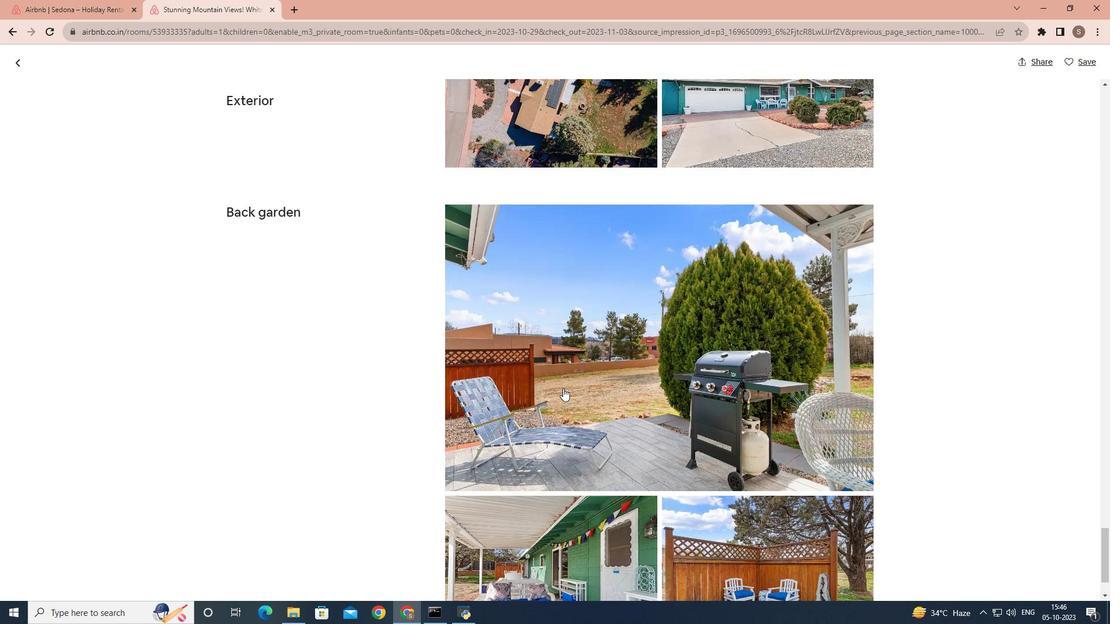 
Action: Mouse scrolled (563, 388) with delta (0, 0)
Screenshot: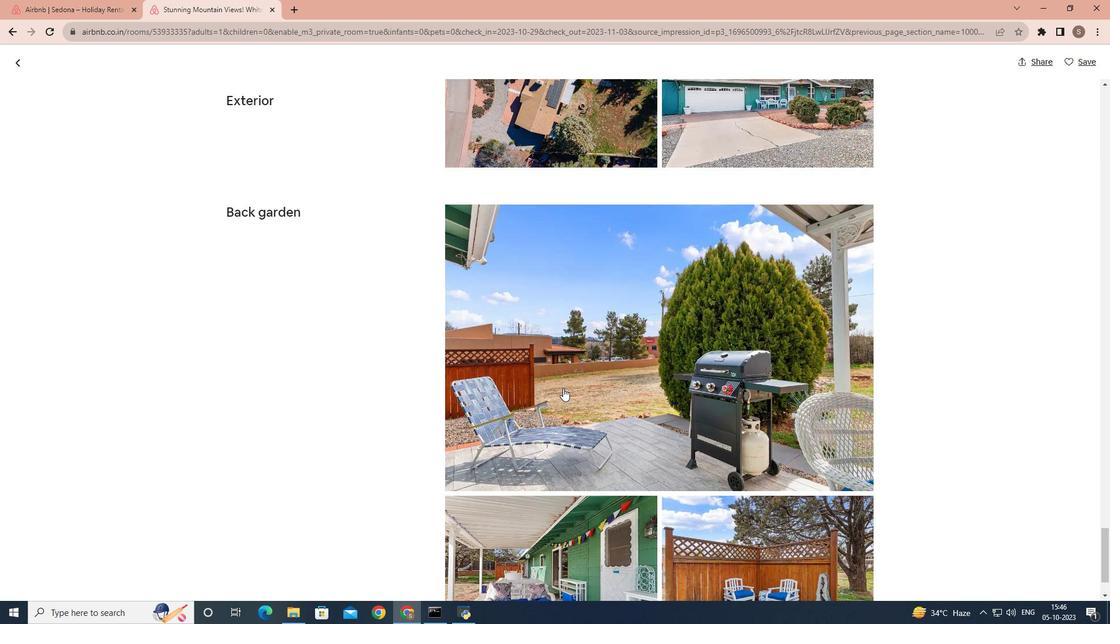 
Action: Mouse scrolled (563, 388) with delta (0, 0)
Screenshot: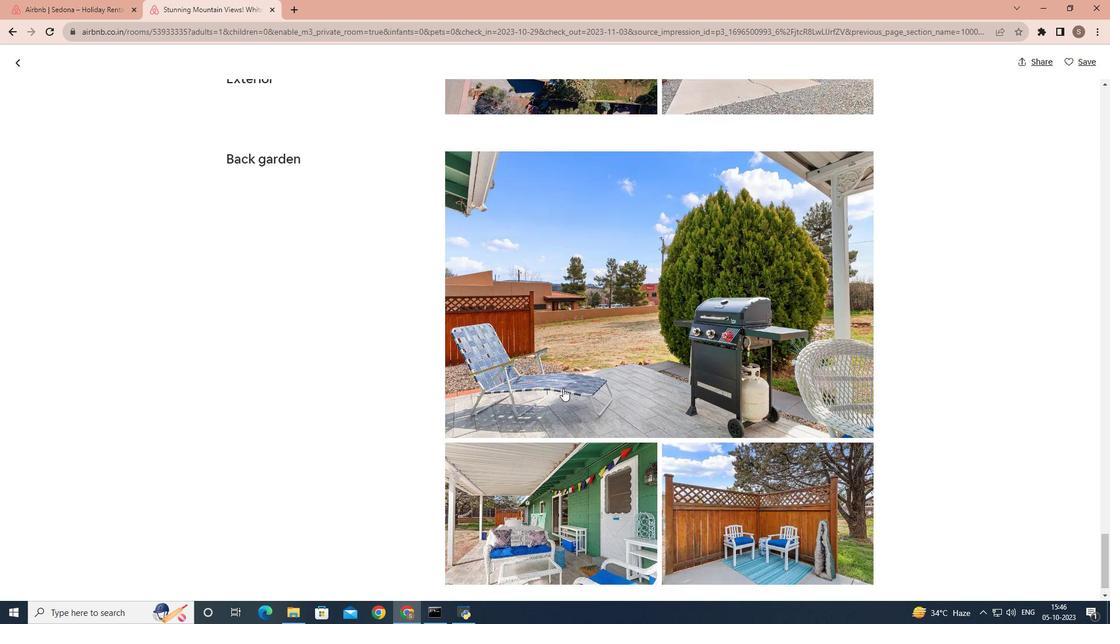 
Action: Mouse scrolled (563, 388) with delta (0, 0)
Screenshot: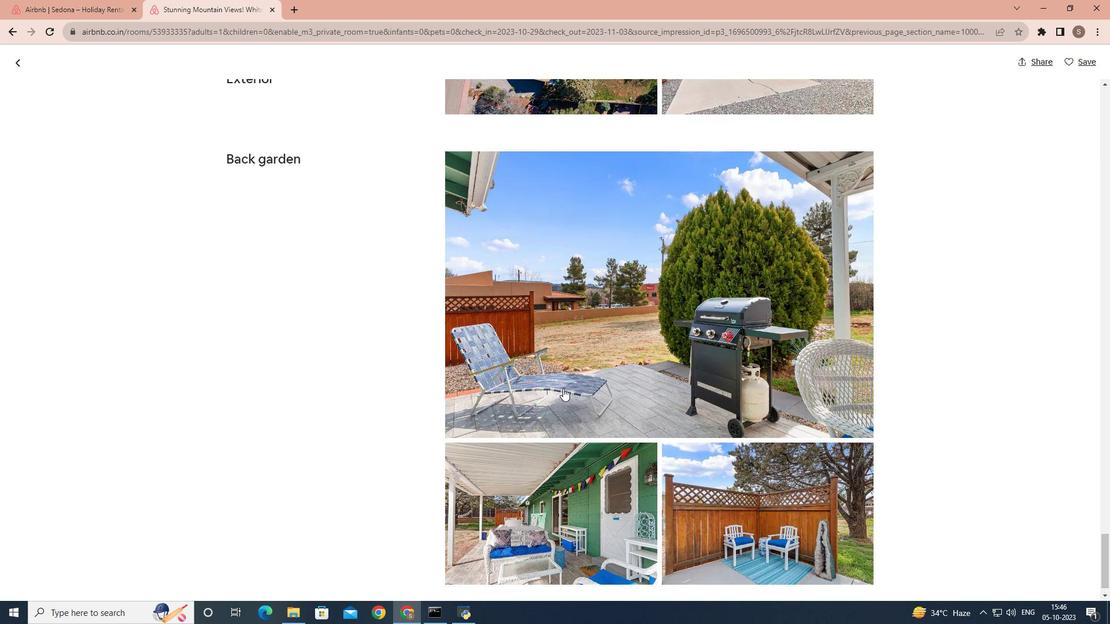 
Action: Mouse scrolled (563, 388) with delta (0, 0)
Screenshot: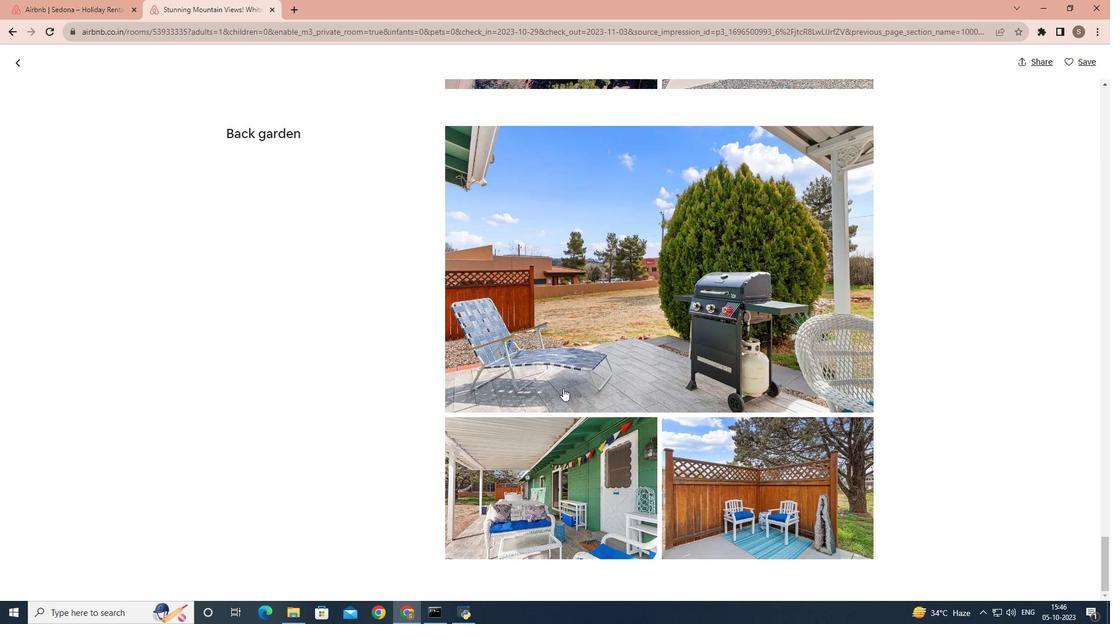 
Action: Mouse scrolled (563, 388) with delta (0, 0)
Screenshot: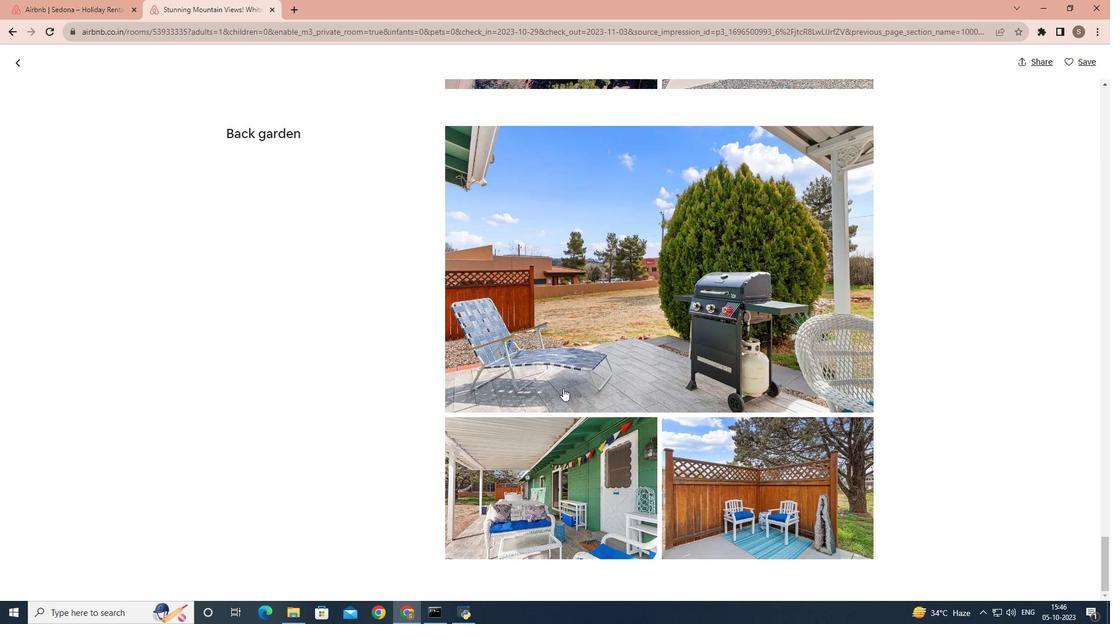 
Action: Mouse scrolled (563, 388) with delta (0, 0)
Screenshot: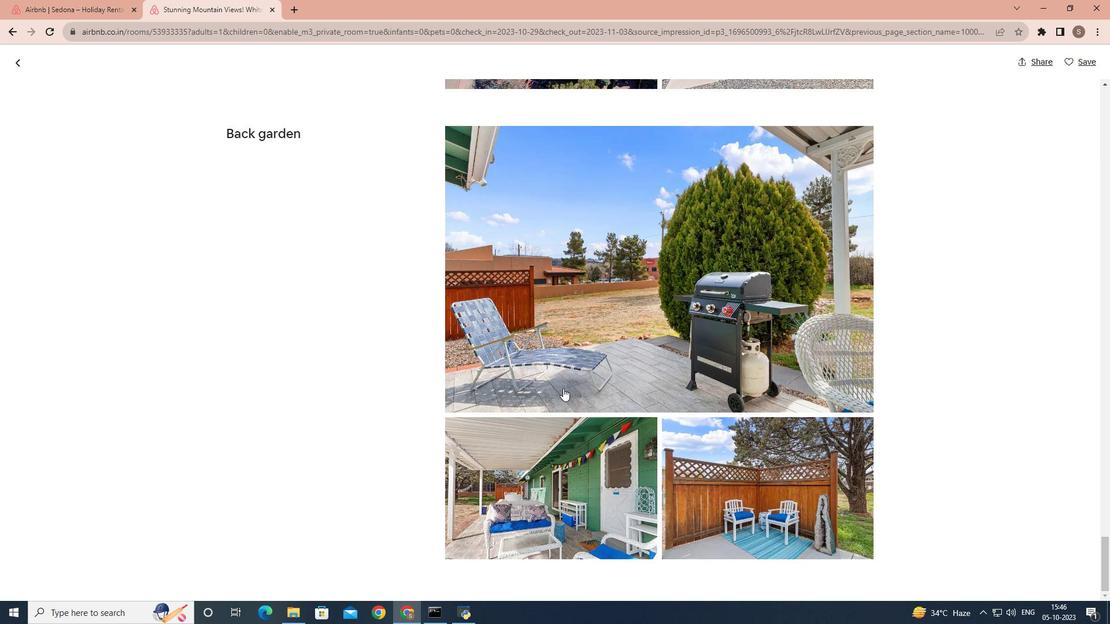 
Action: Mouse moved to (14, 61)
Screenshot: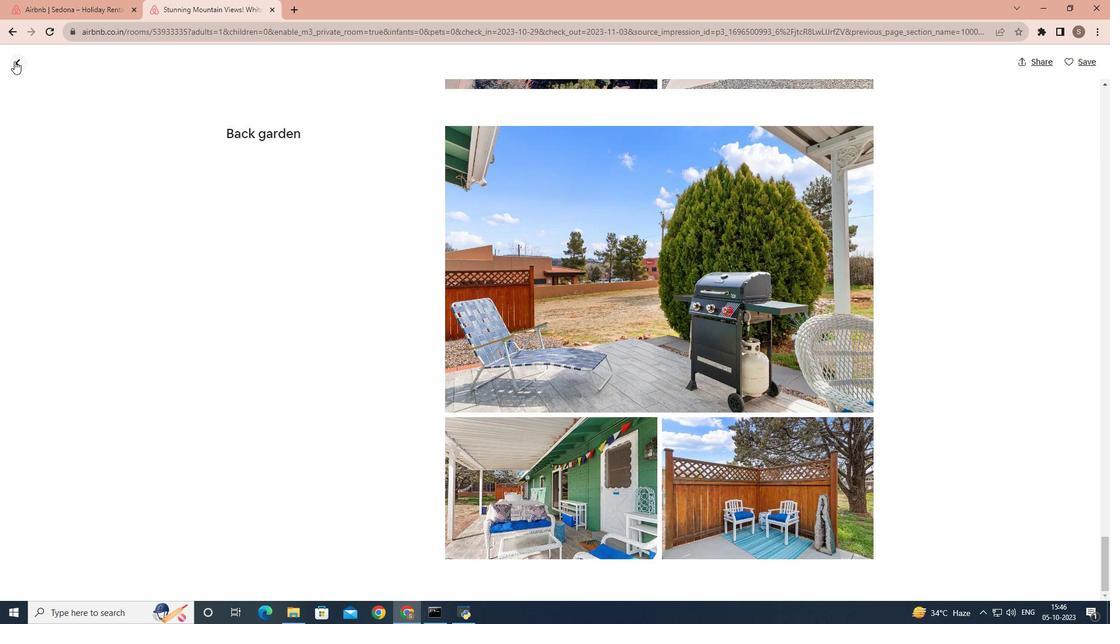 
Action: Mouse pressed left at (14, 61)
Screenshot: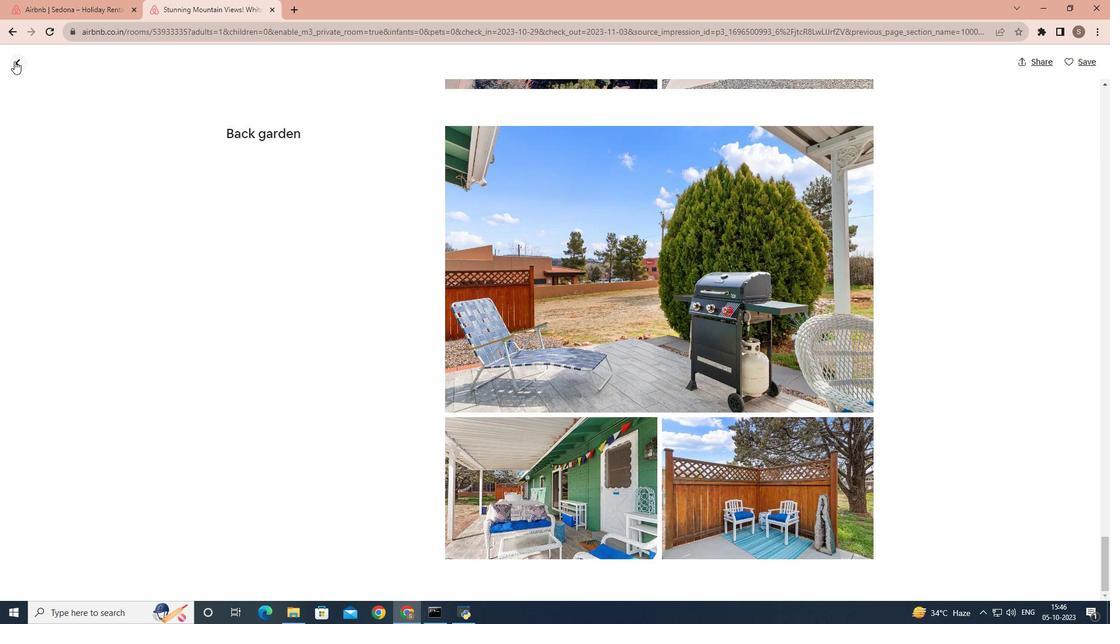 
Action: Mouse moved to (457, 270)
Screenshot: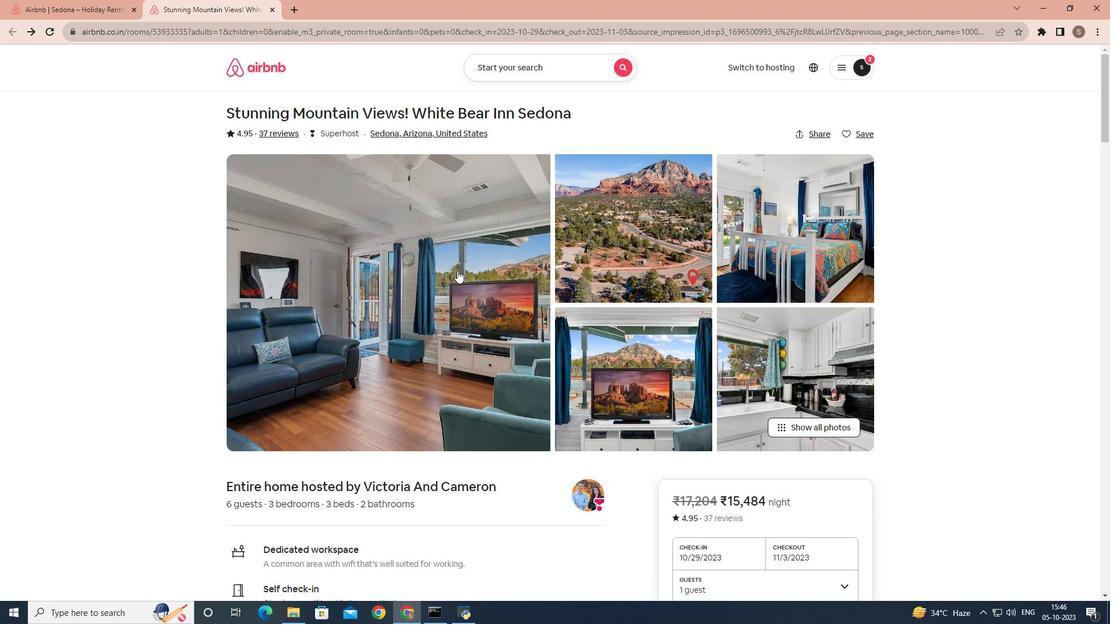 
Action: Mouse scrolled (457, 270) with delta (0, 0)
Screenshot: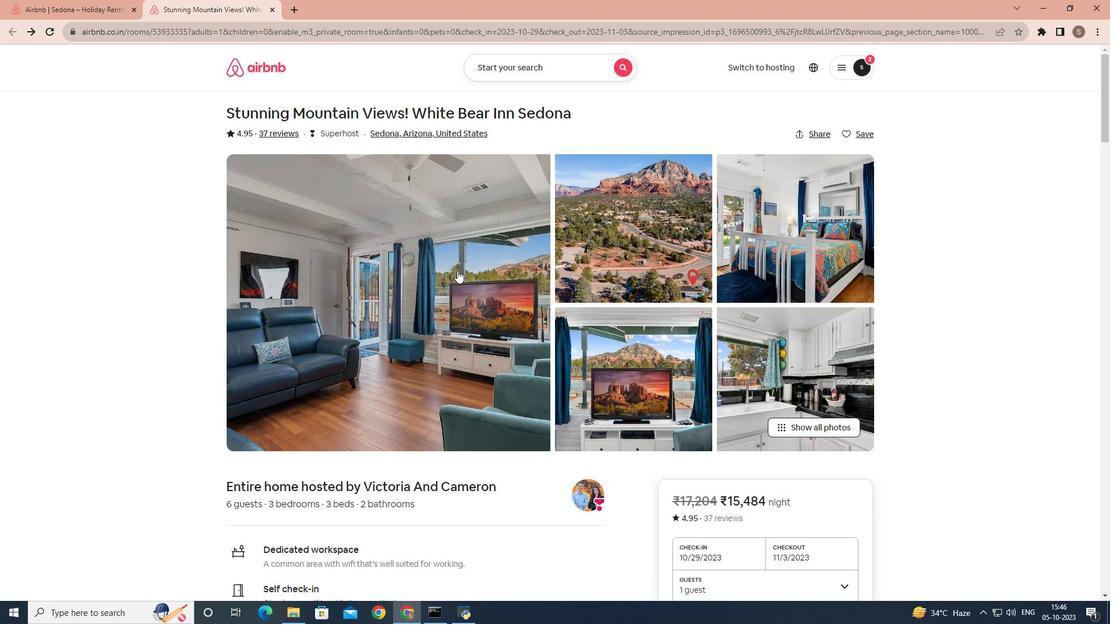 
Action: Mouse scrolled (457, 270) with delta (0, 0)
Screenshot: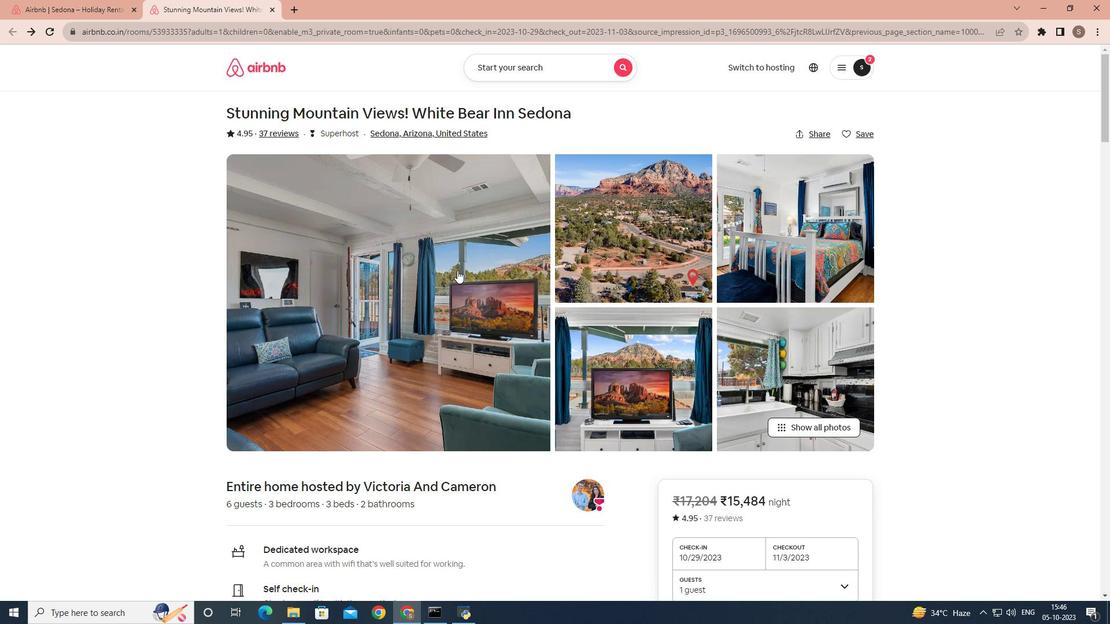 
Action: Mouse scrolled (457, 270) with delta (0, 0)
Screenshot: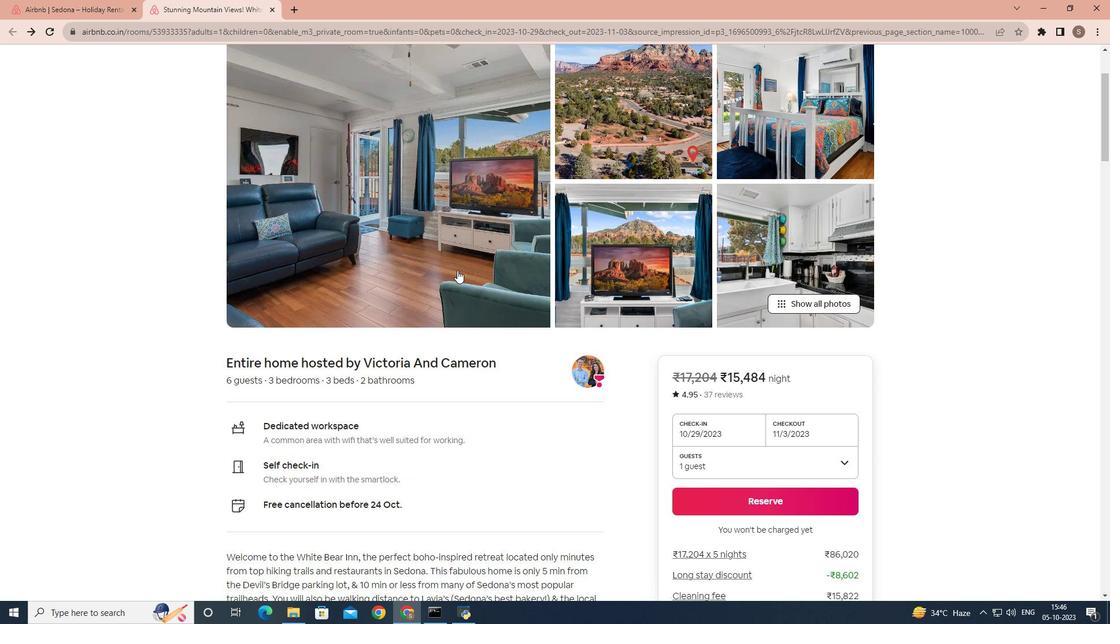 
Action: Mouse scrolled (457, 270) with delta (0, 0)
Screenshot: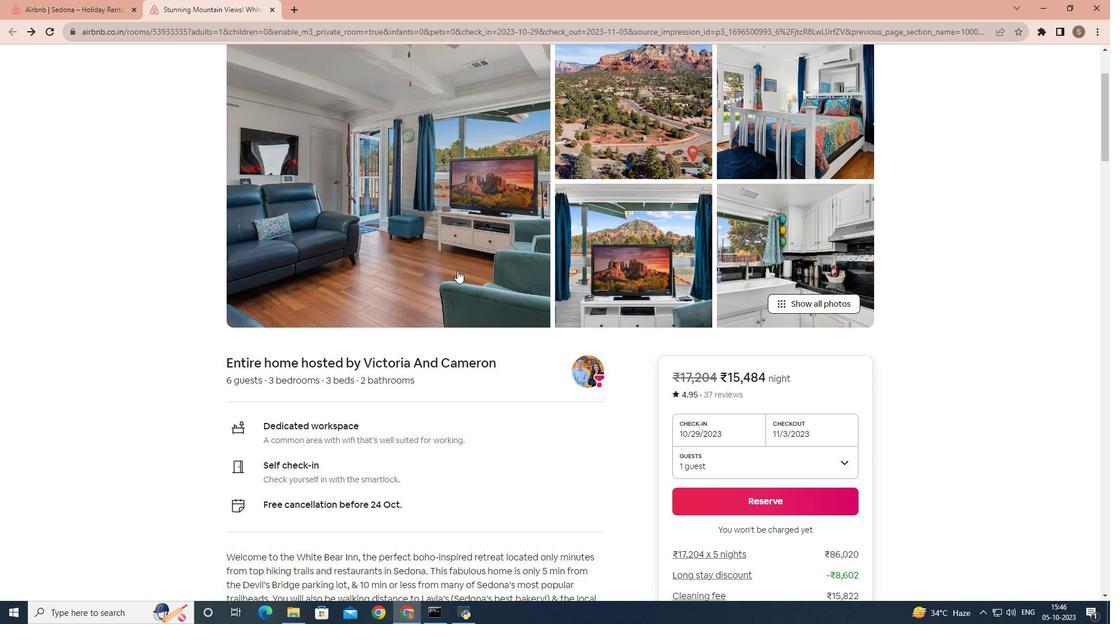 
Action: Mouse scrolled (457, 270) with delta (0, 0)
Screenshot: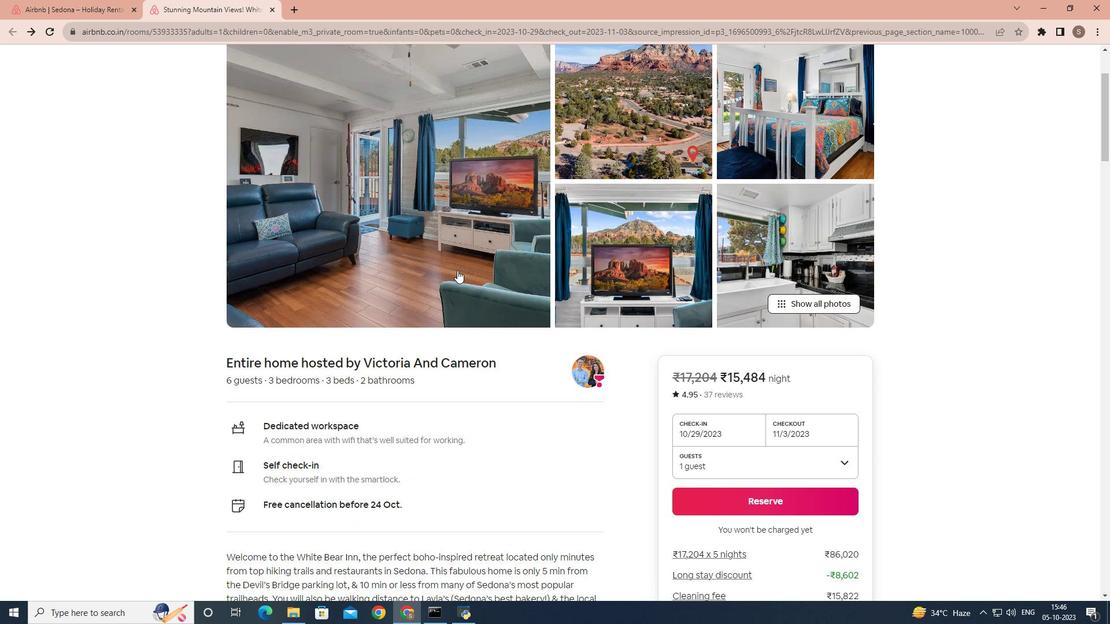 
Action: Mouse moved to (456, 271)
Screenshot: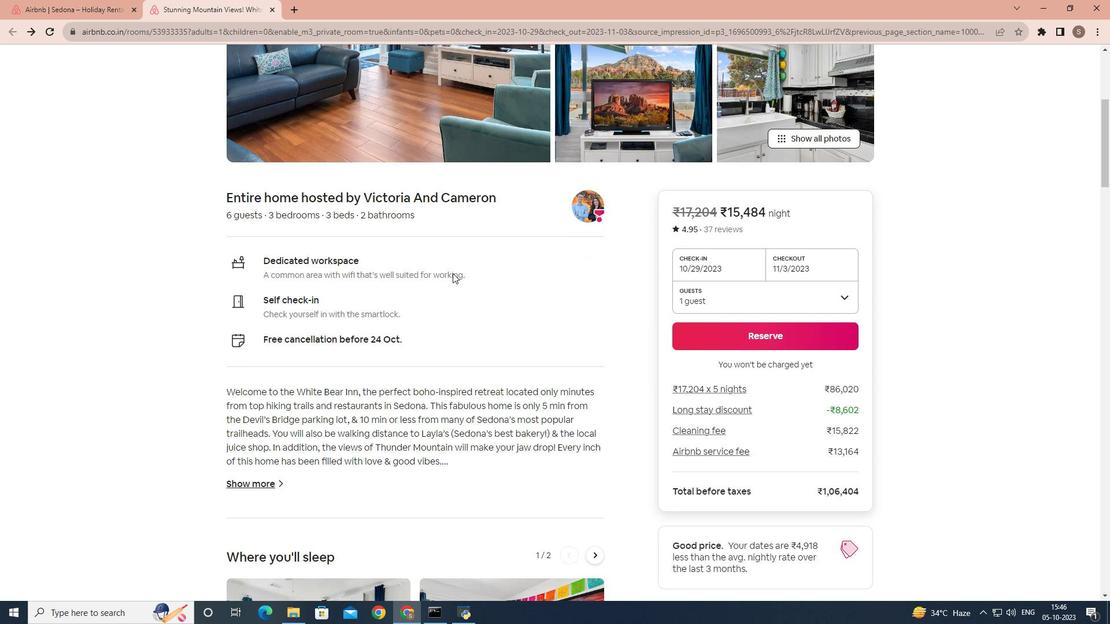 
Action: Mouse scrolled (456, 270) with delta (0, 0)
Screenshot: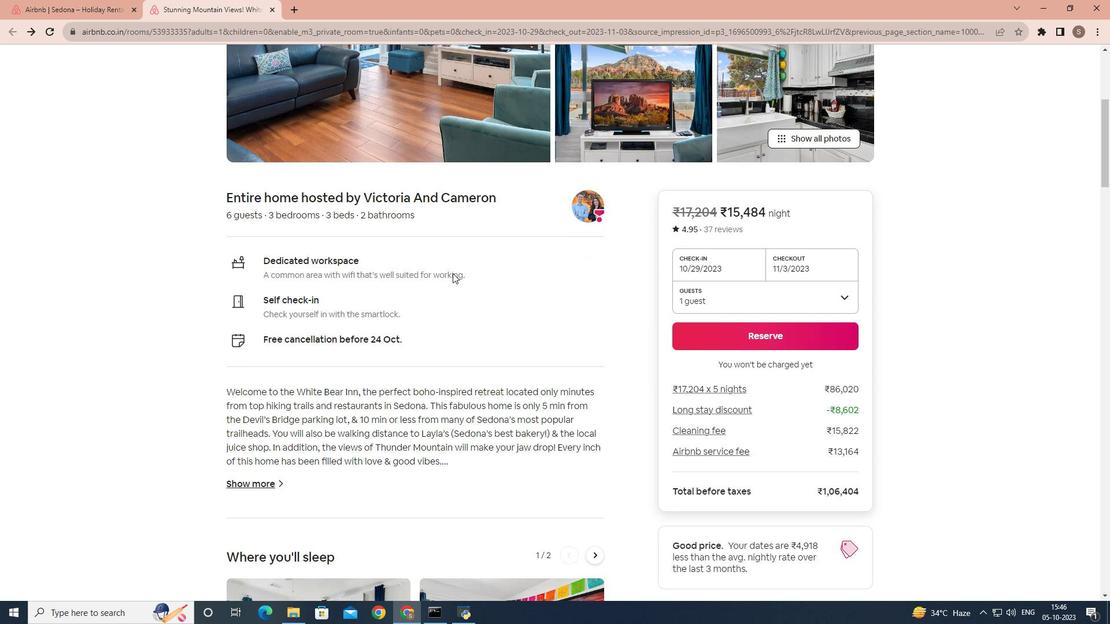 
Action: Mouse moved to (453, 272)
Screenshot: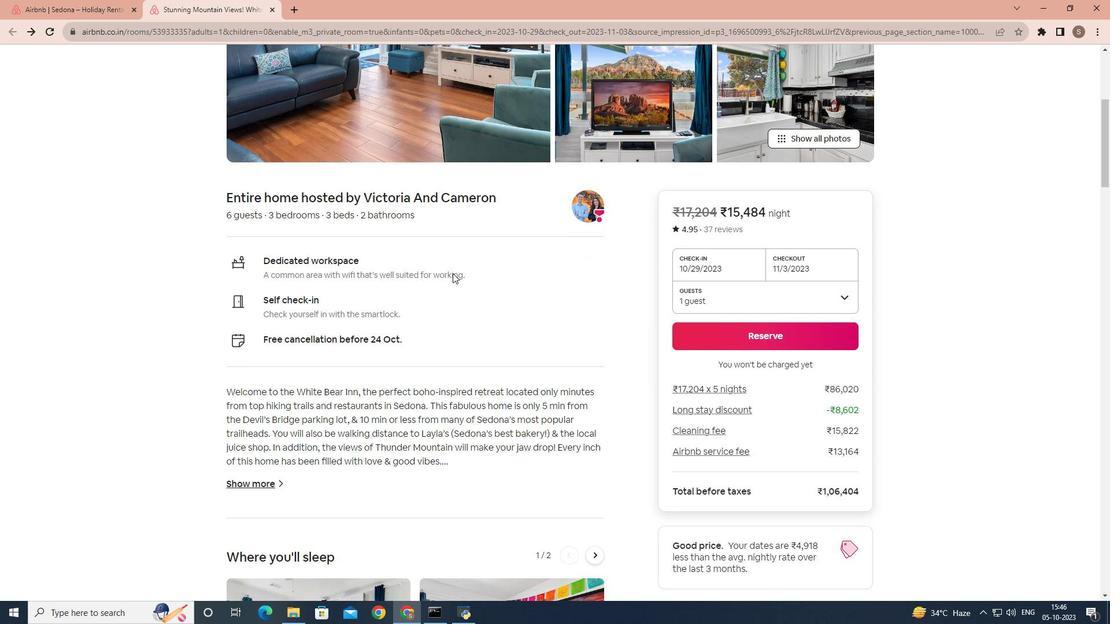
Action: Mouse scrolled (453, 272) with delta (0, 0)
Screenshot: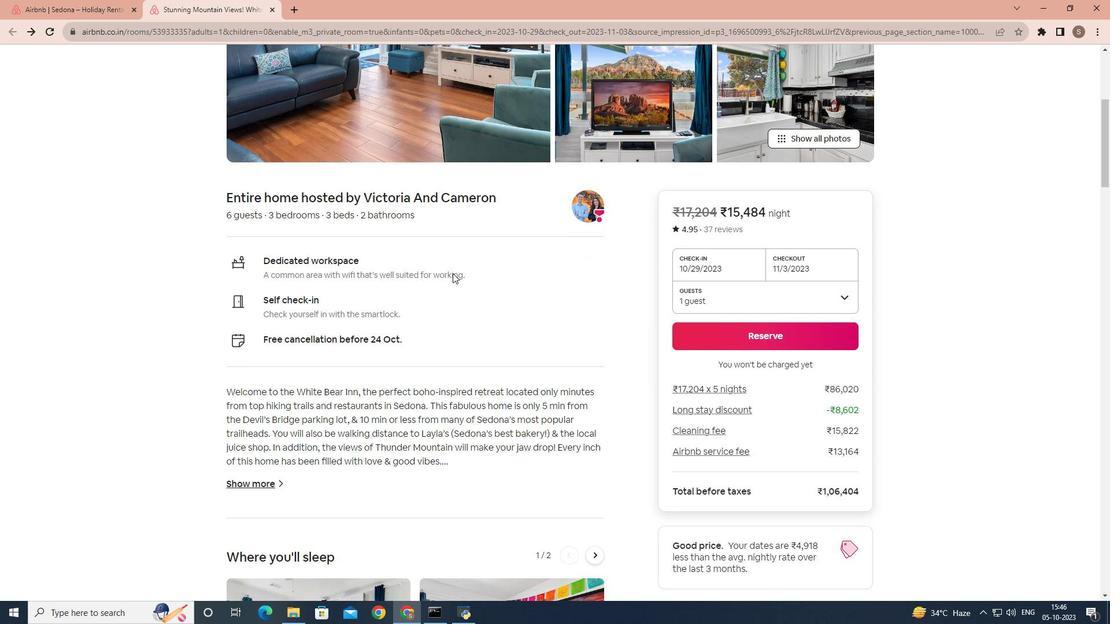 
Action: Mouse moved to (449, 275)
Screenshot: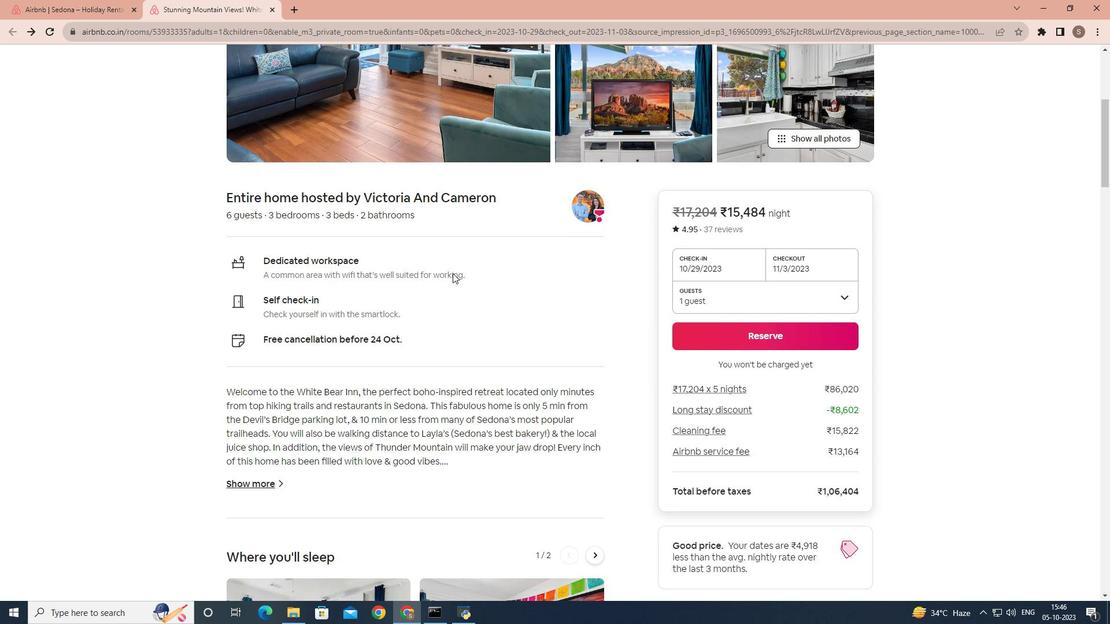 
Action: Mouse scrolled (449, 275) with delta (0, 0)
Screenshot: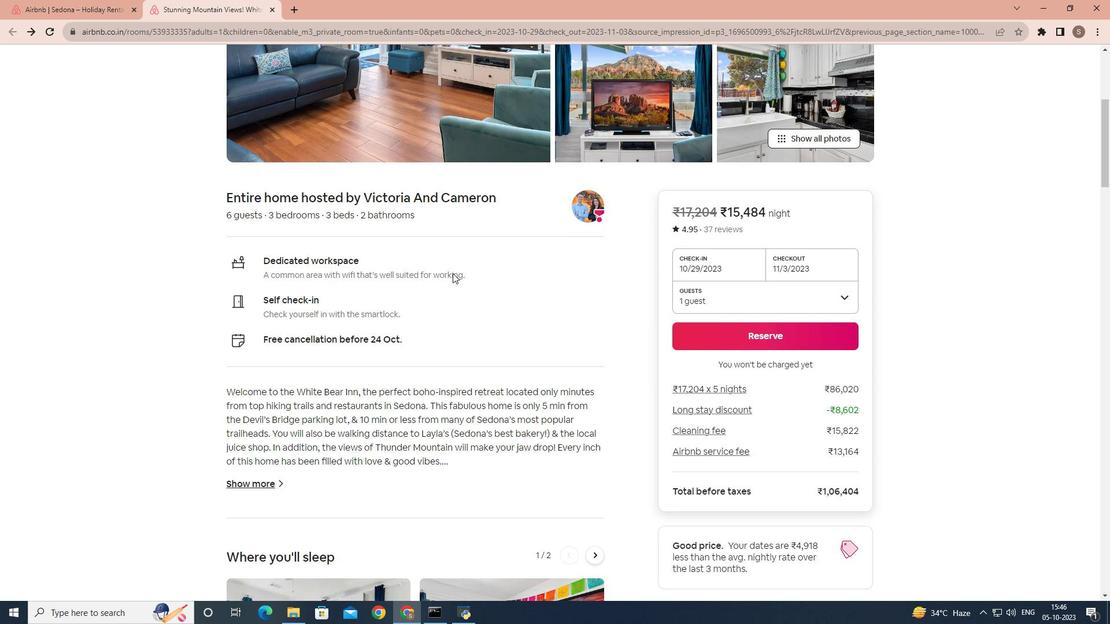 
Action: Mouse moved to (426, 288)
Screenshot: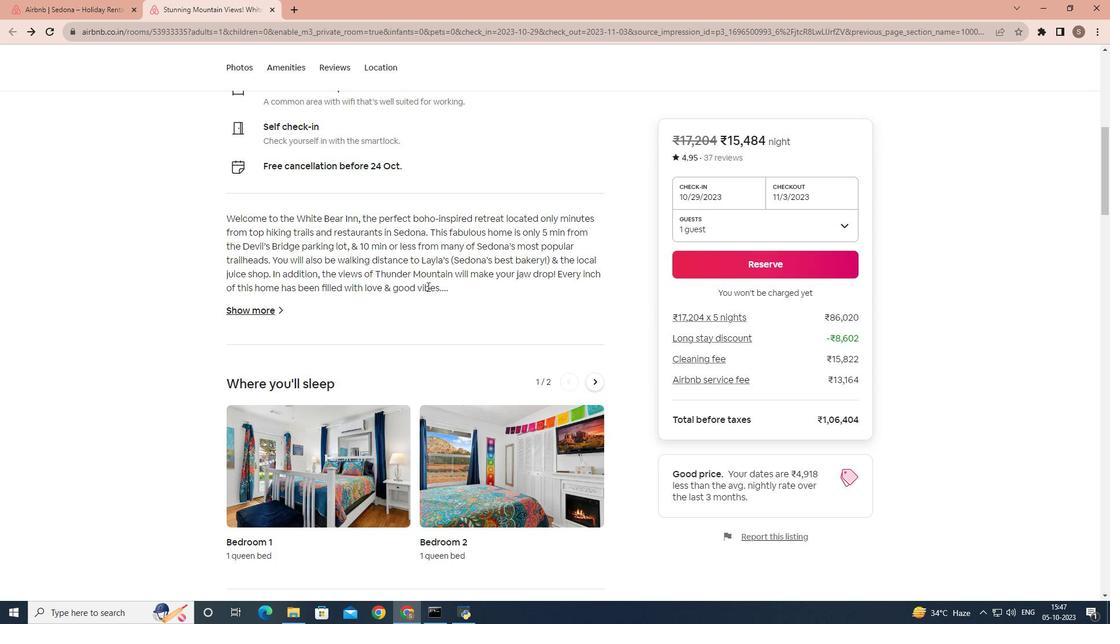 
Action: Mouse scrolled (426, 288) with delta (0, 0)
Screenshot: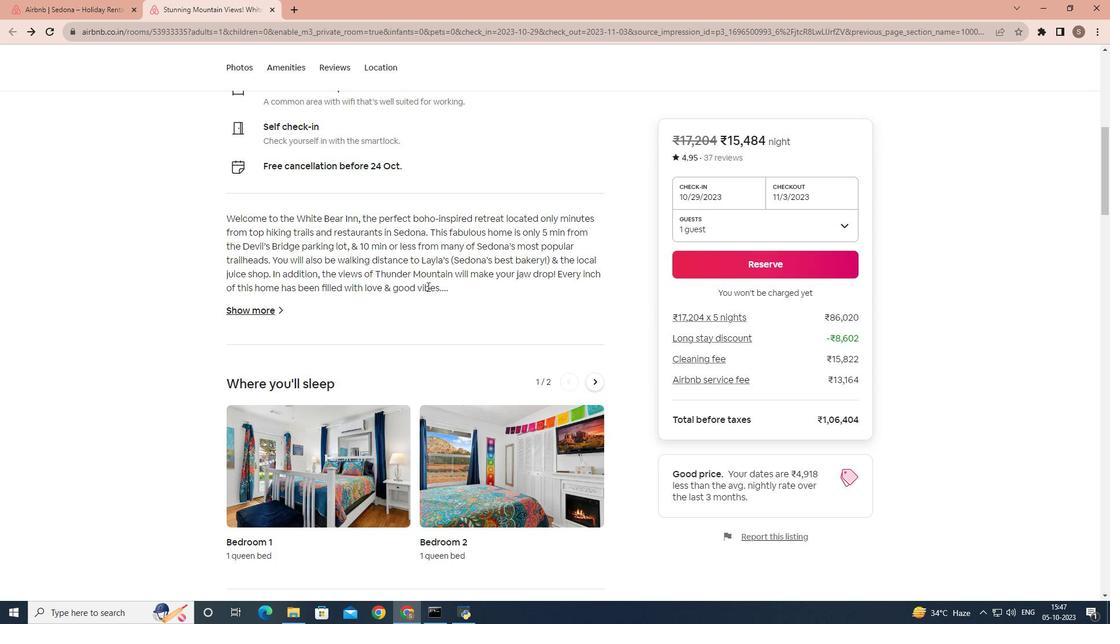 
Action: Mouse moved to (422, 290)
Screenshot: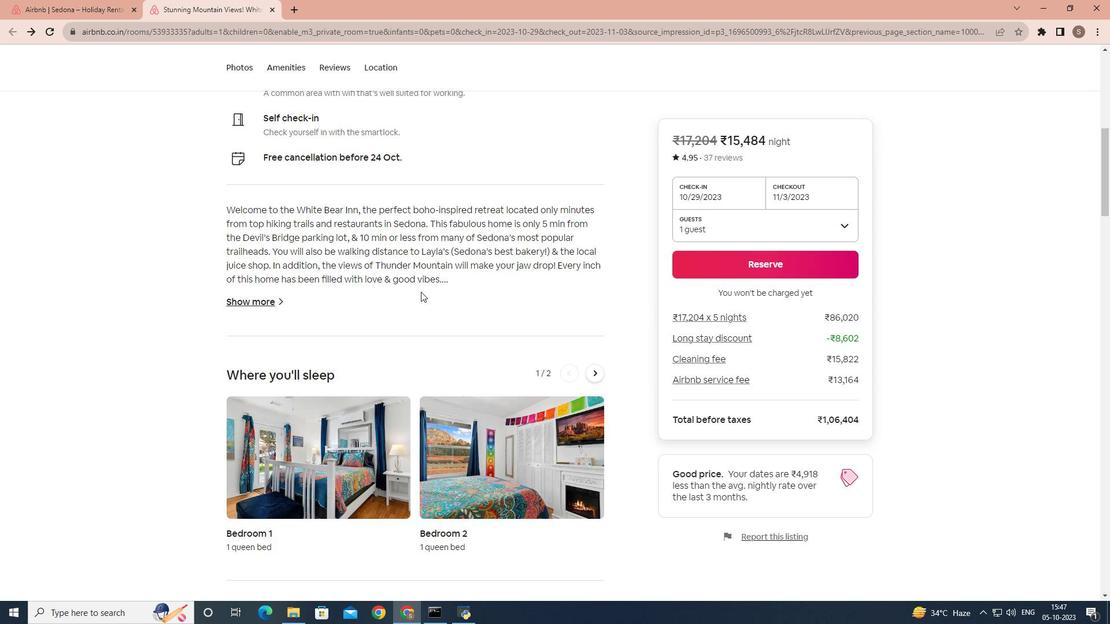 
Action: Mouse scrolled (422, 290) with delta (0, 0)
Screenshot: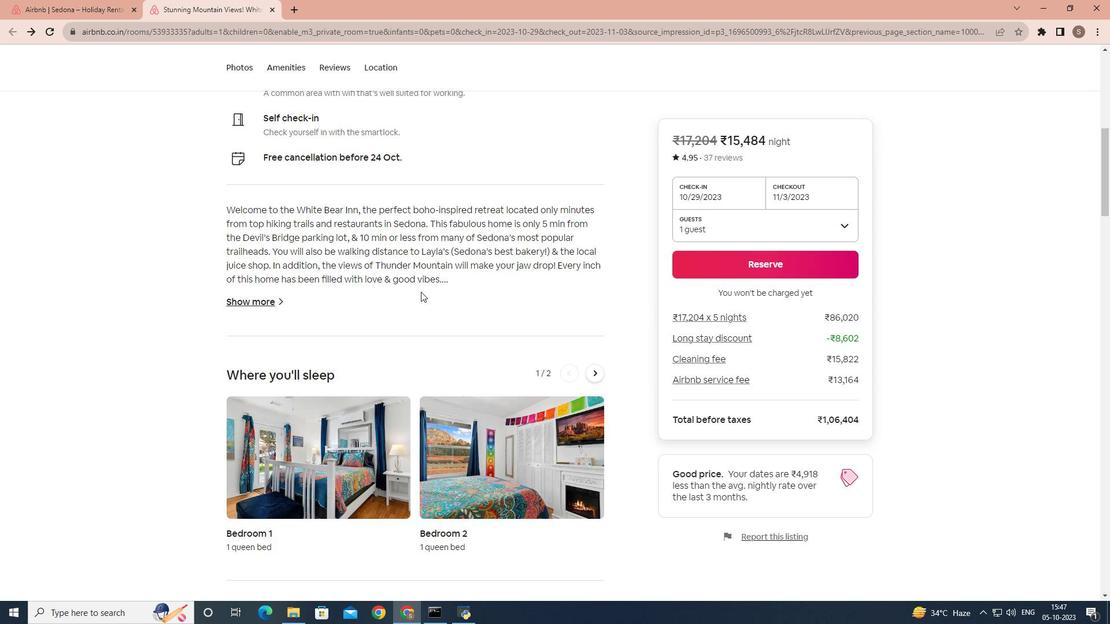 
Action: Mouse moved to (421, 292)
Screenshot: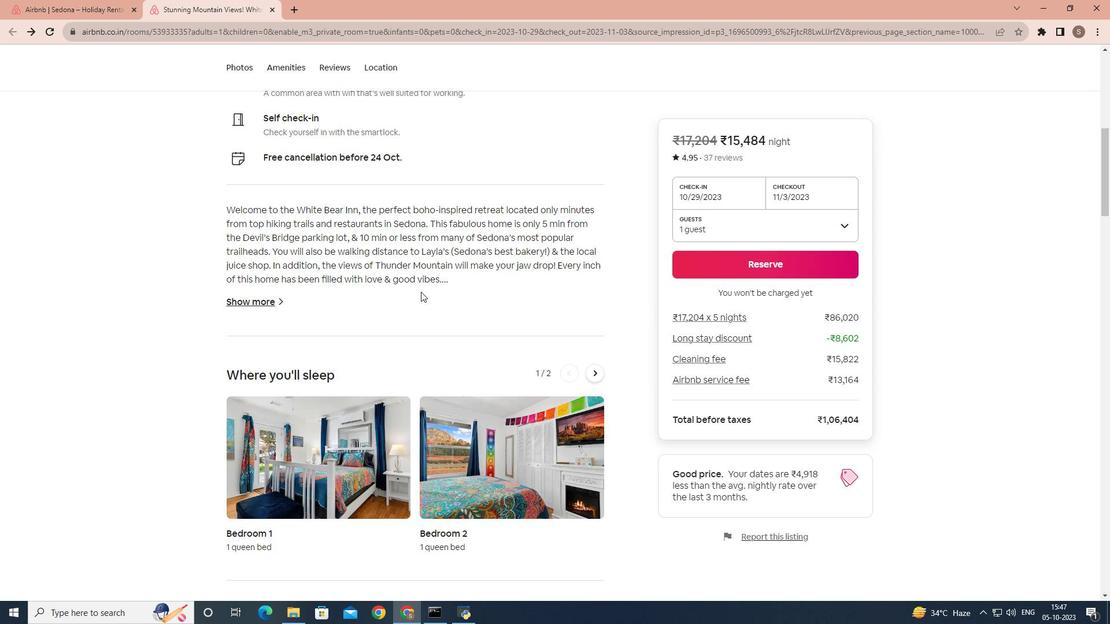 
Action: Mouse scrolled (421, 291) with delta (0, 0)
Screenshot: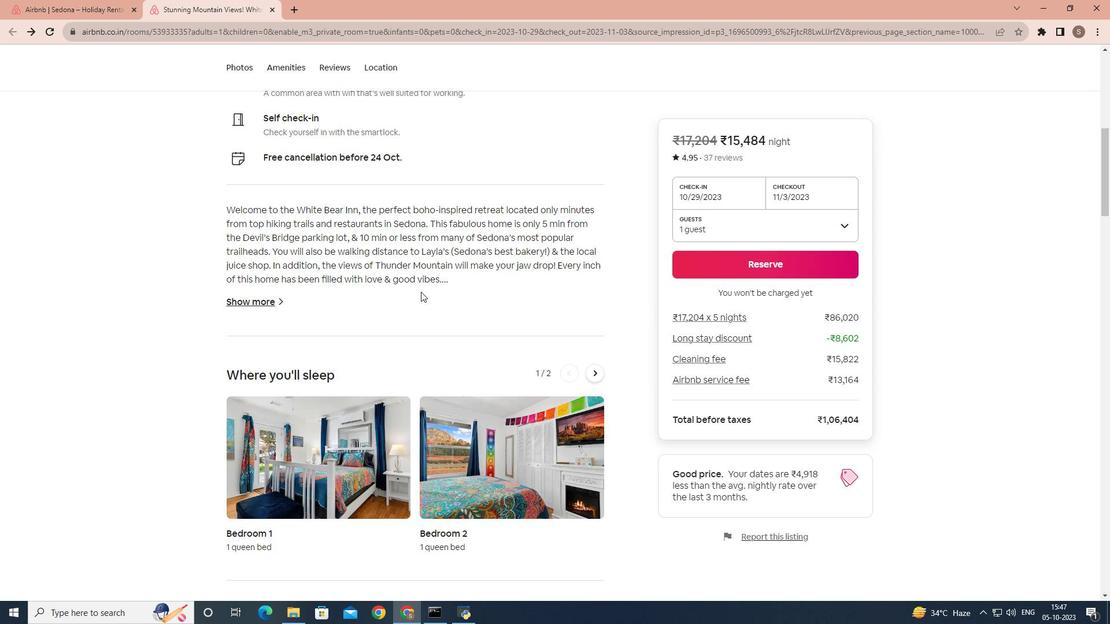 
Action: Mouse moved to (421, 292)
Screenshot: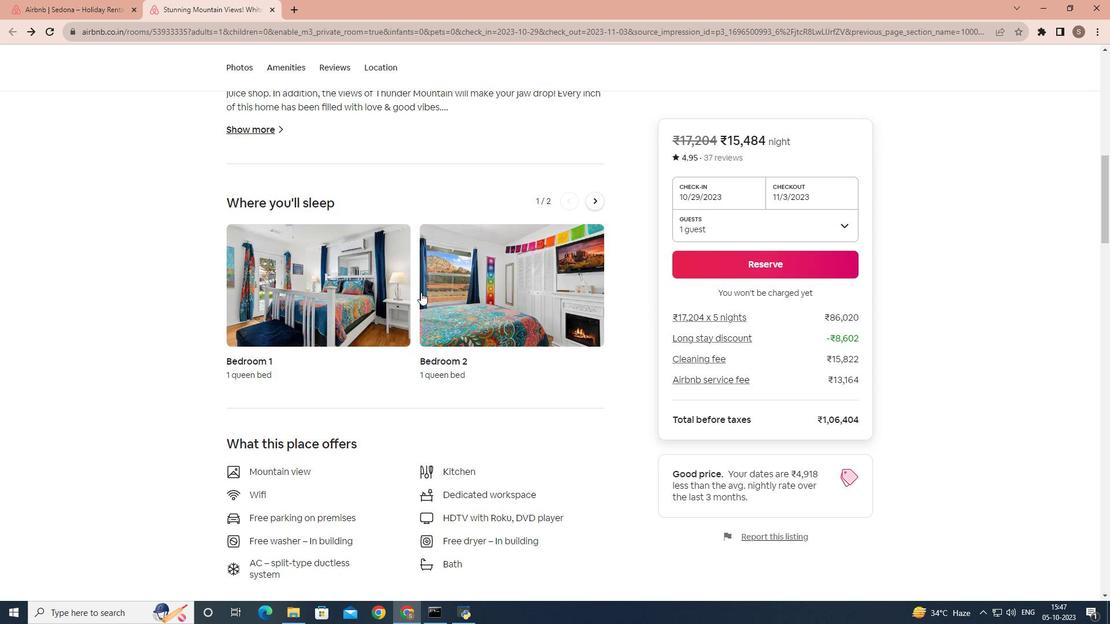 
Action: Mouse scrolled (421, 292) with delta (0, 0)
Screenshot: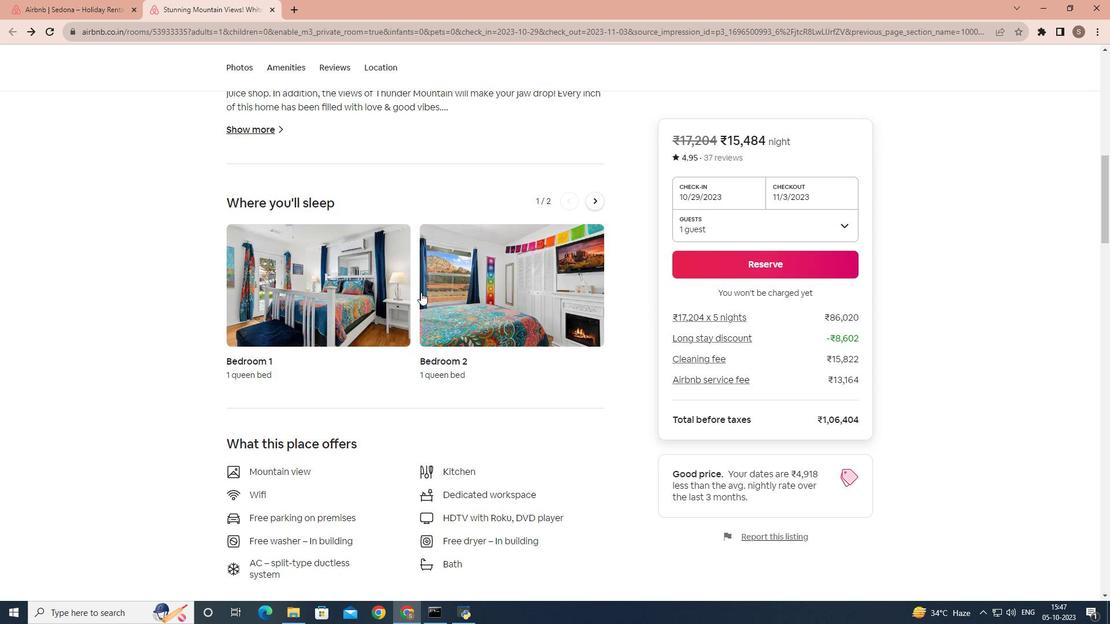 
Action: Mouse scrolled (421, 292) with delta (0, 0)
Screenshot: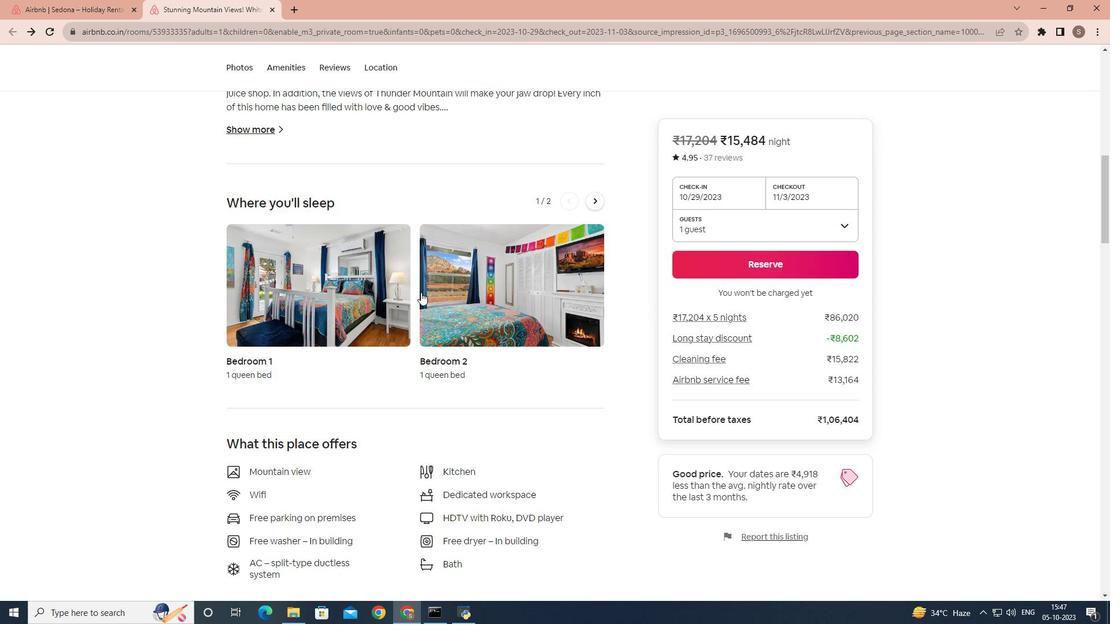 
Action: Mouse moved to (361, 331)
Screenshot: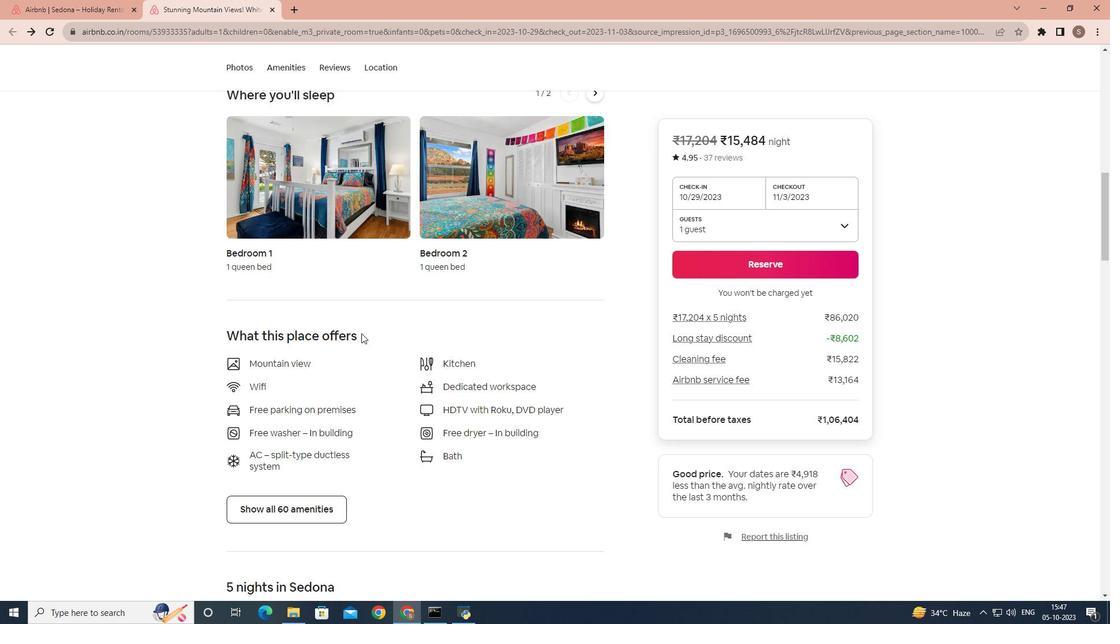 
Action: Mouse scrolled (361, 331) with delta (0, 0)
Screenshot: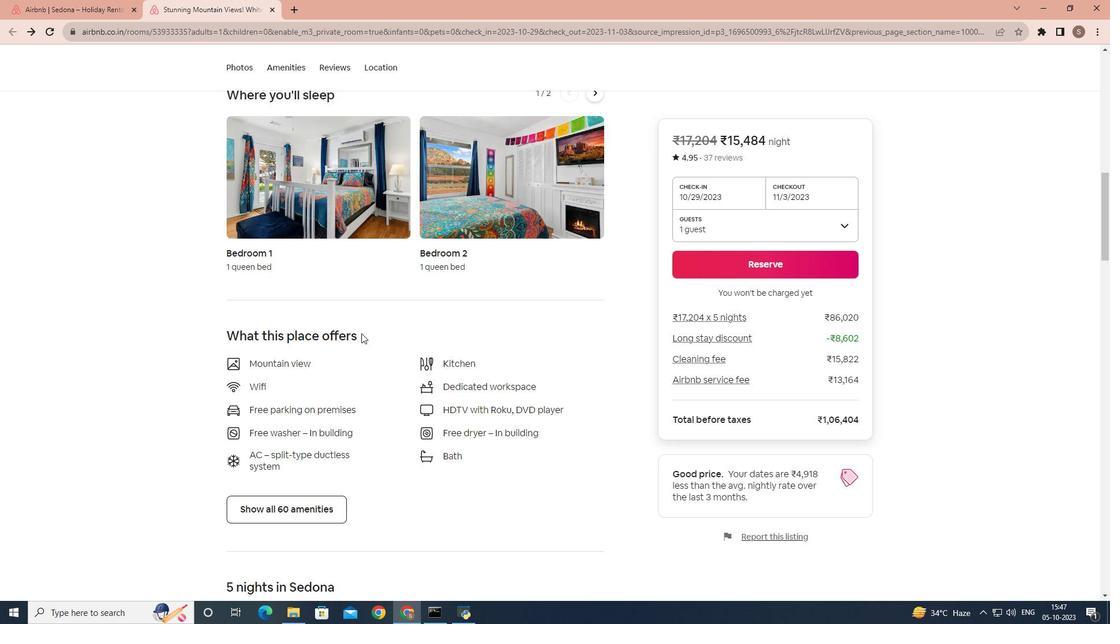 
Action: Mouse moved to (359, 335)
Screenshot: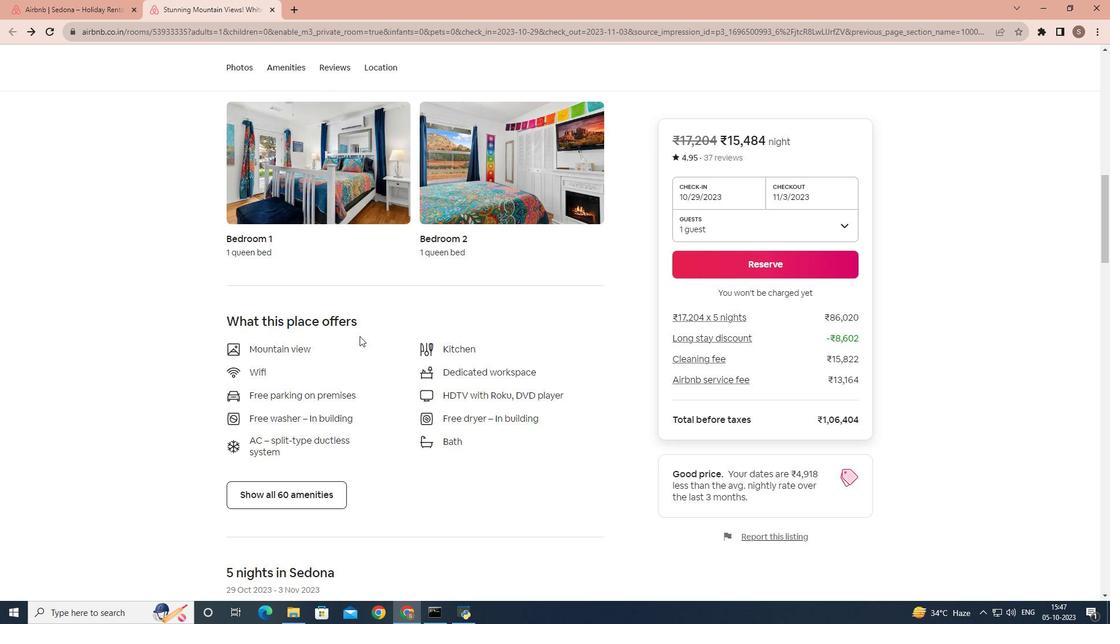 
Action: Mouse scrolled (359, 334) with delta (0, 0)
Screenshot: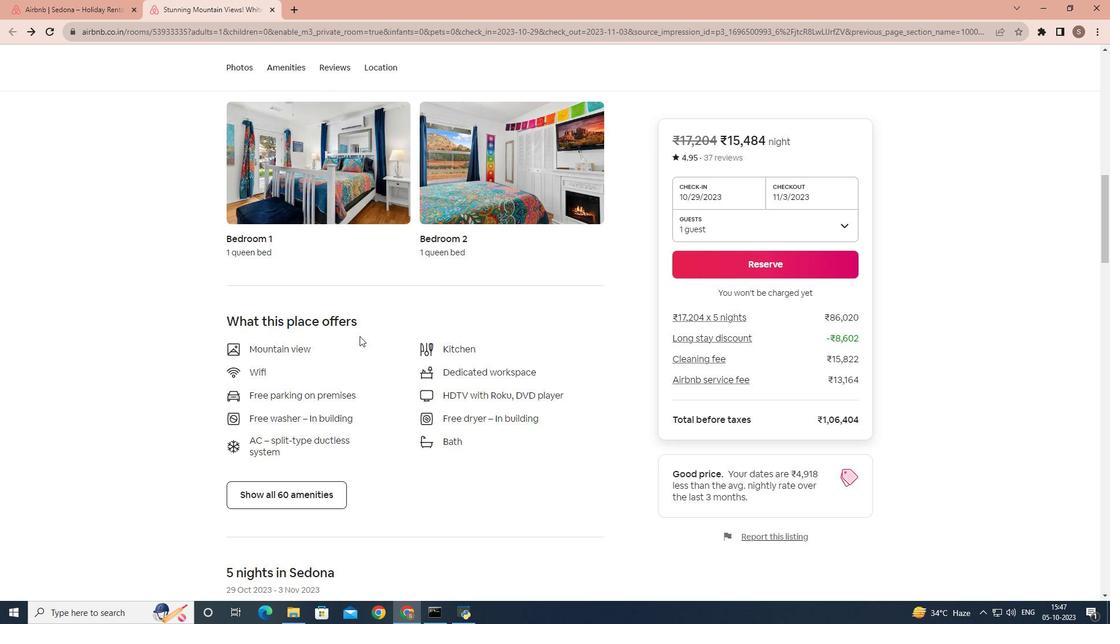 
Action: Mouse moved to (359, 336)
Screenshot: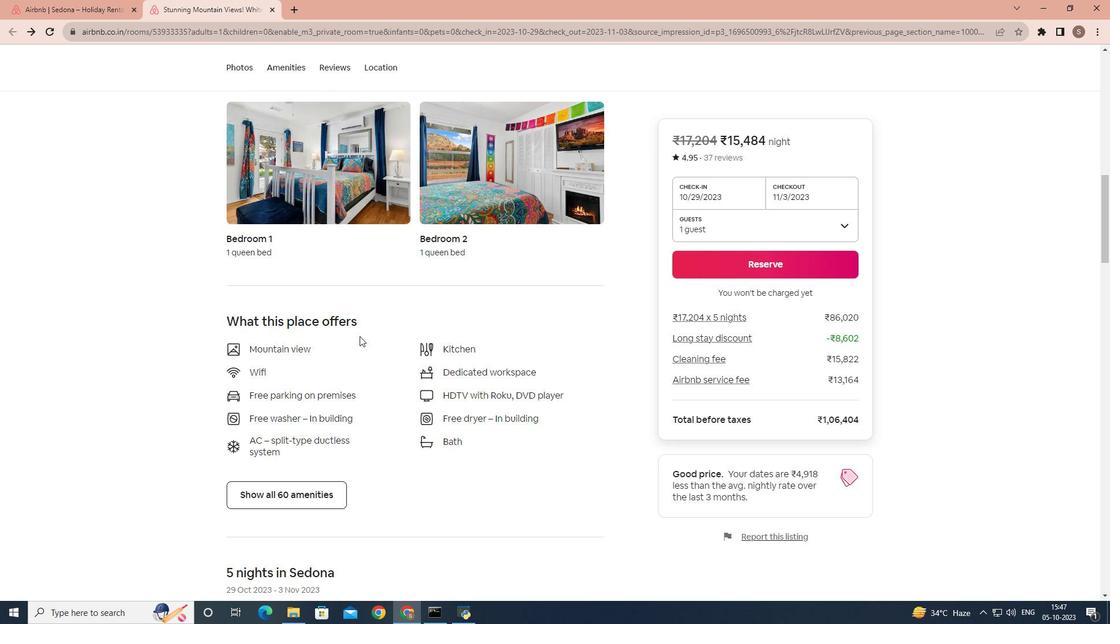 
Action: Mouse scrolled (359, 336) with delta (0, 0)
Screenshot: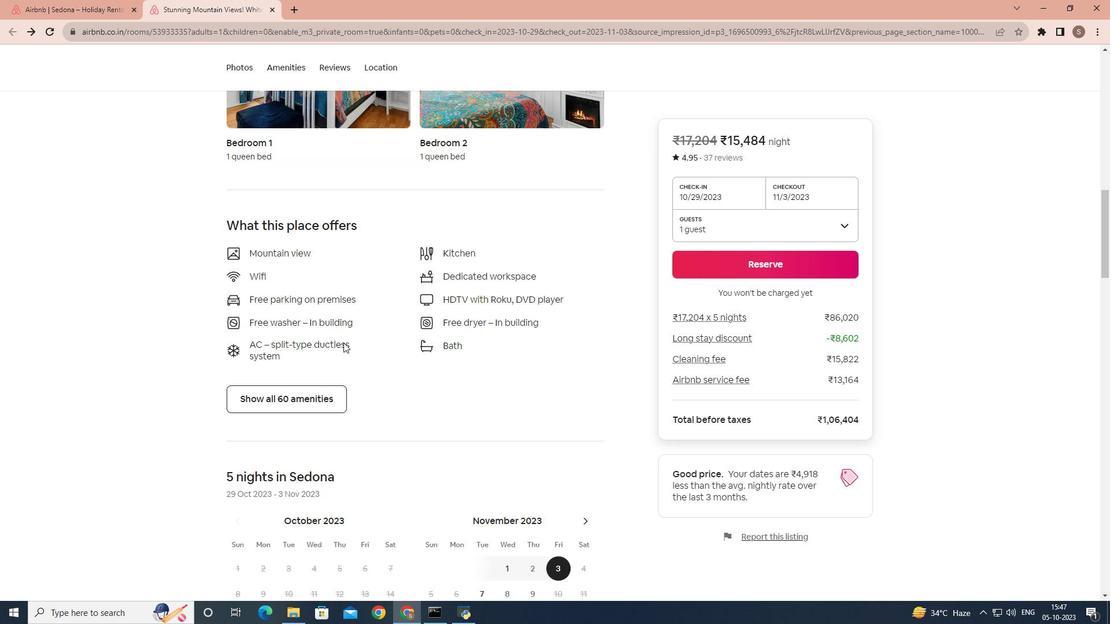 
Action: Mouse moved to (318, 333)
Screenshot: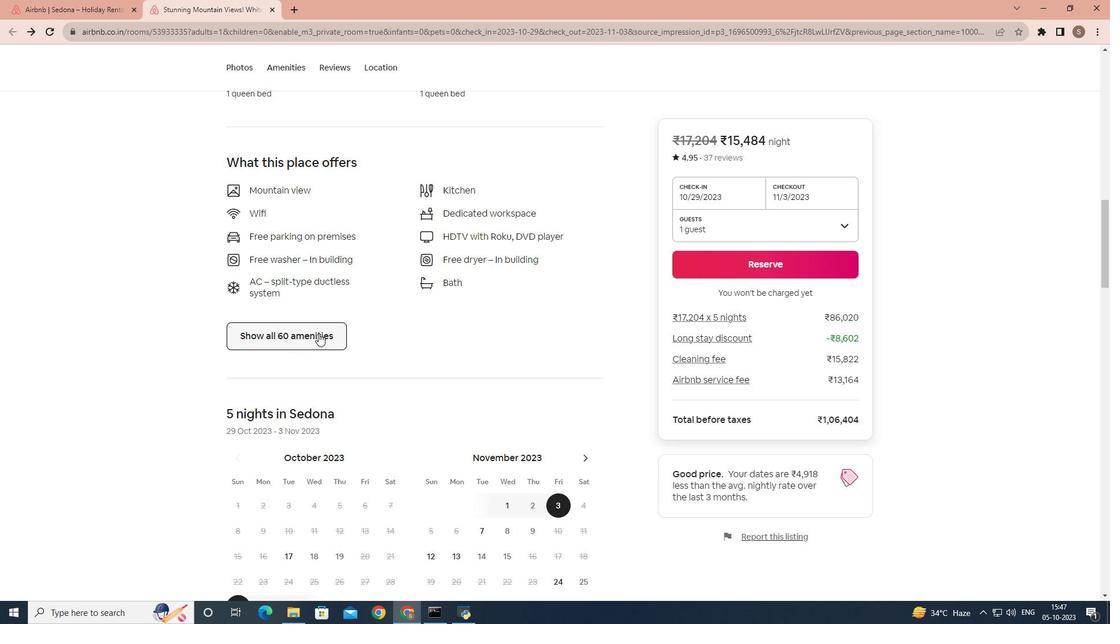 
Action: Mouse pressed left at (318, 333)
Screenshot: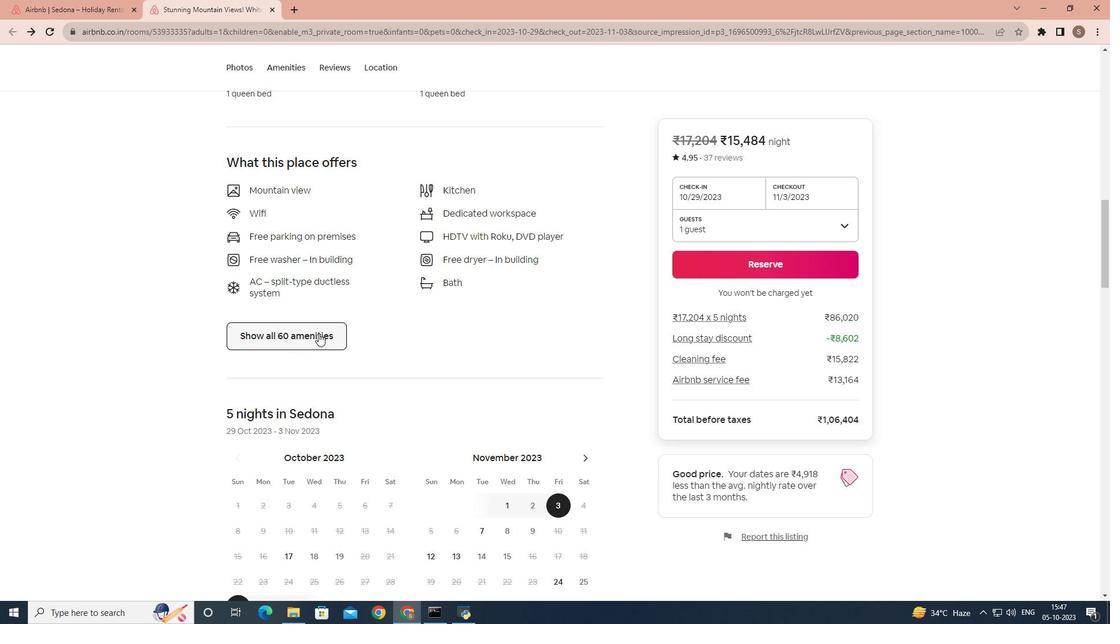 
Action: Mouse moved to (399, 320)
Screenshot: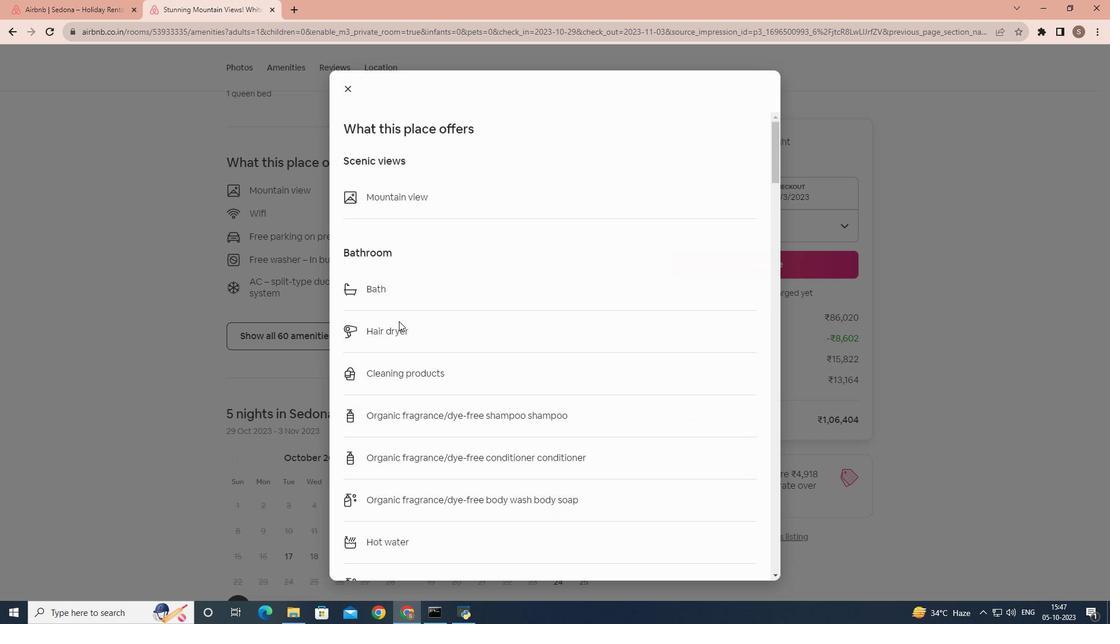 
Action: Mouse scrolled (399, 320) with delta (0, 0)
Screenshot: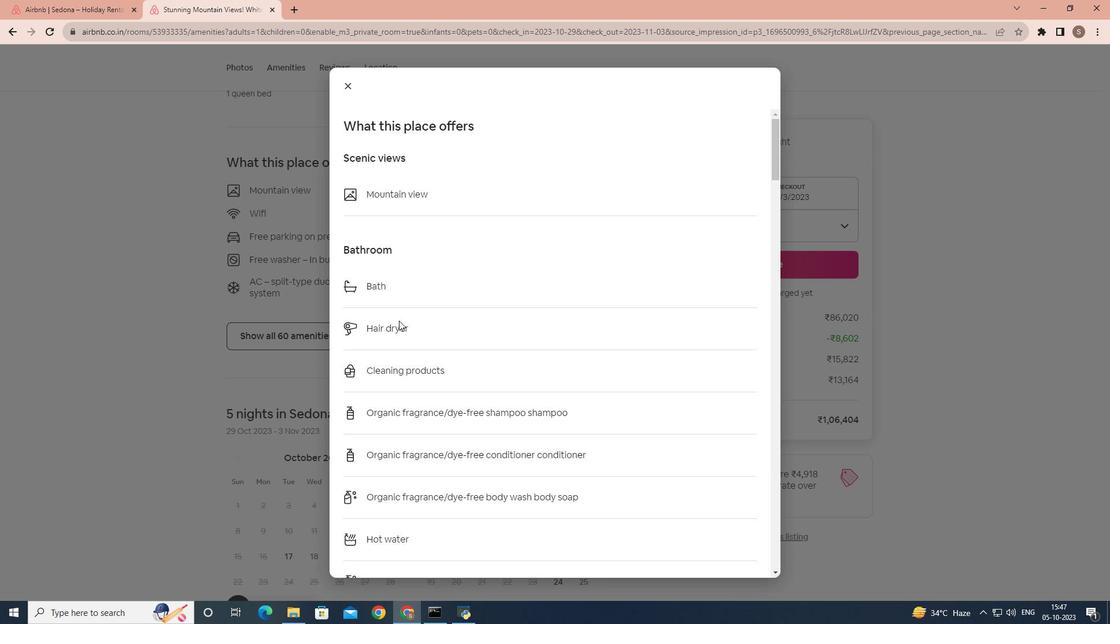 
Action: Mouse scrolled (399, 320) with delta (0, 0)
Screenshot: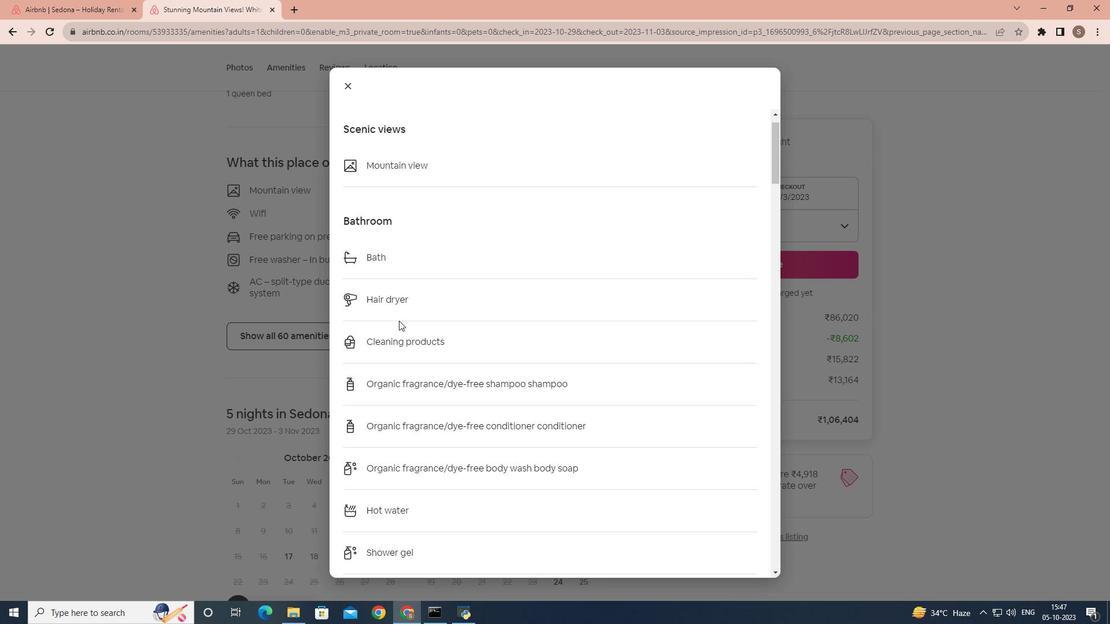 
Action: Mouse scrolled (399, 320) with delta (0, 0)
Screenshot: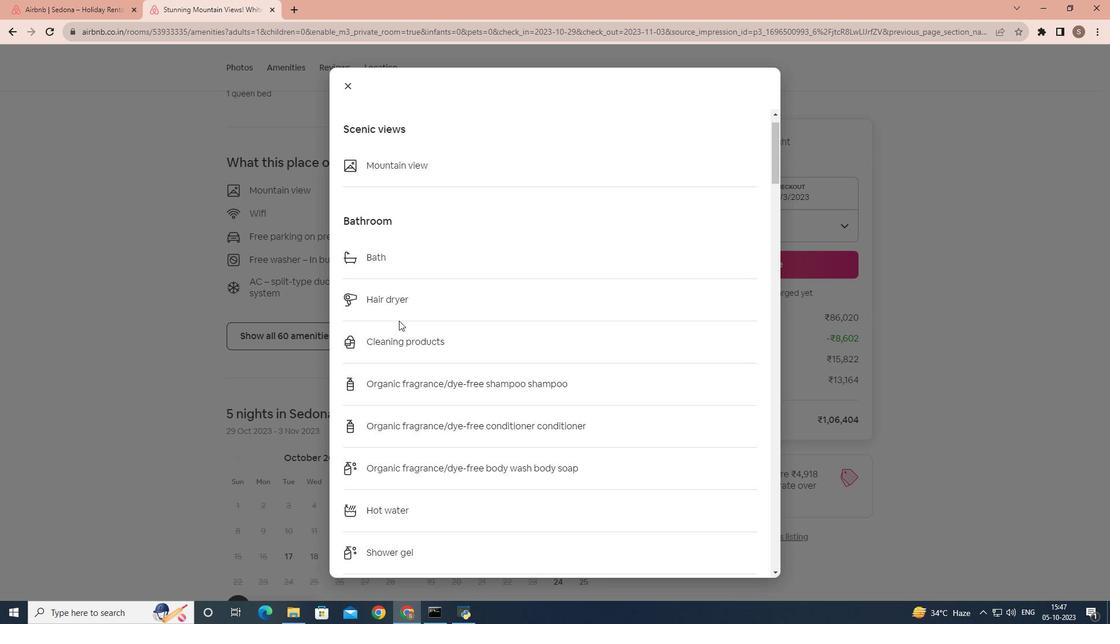 
Action: Mouse scrolled (399, 320) with delta (0, 0)
Screenshot: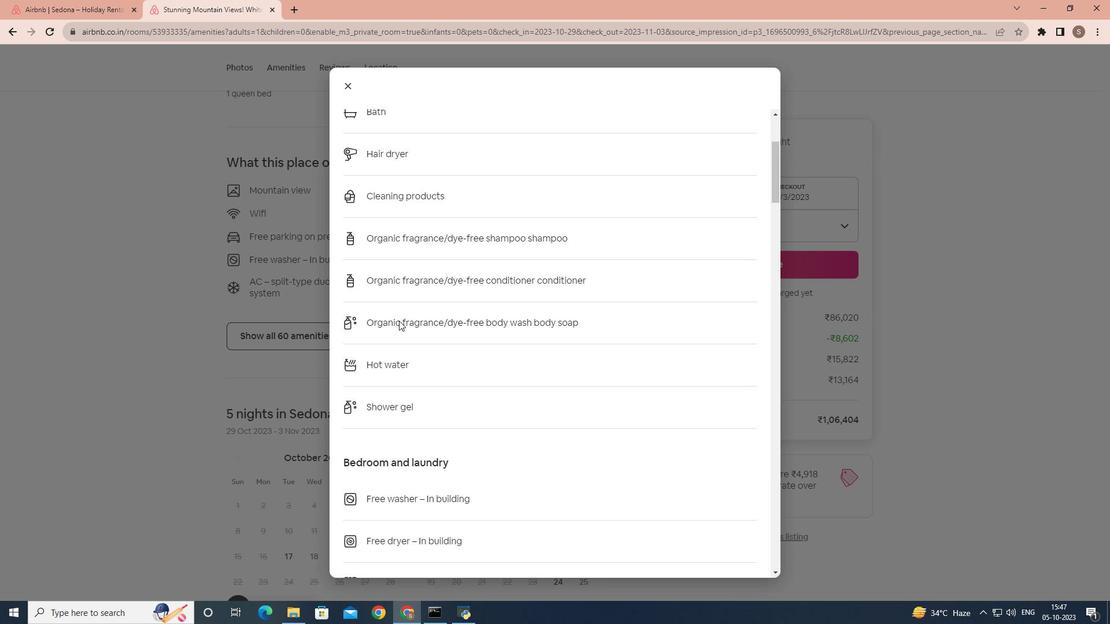 
Action: Mouse scrolled (399, 320) with delta (0, 0)
Screenshot: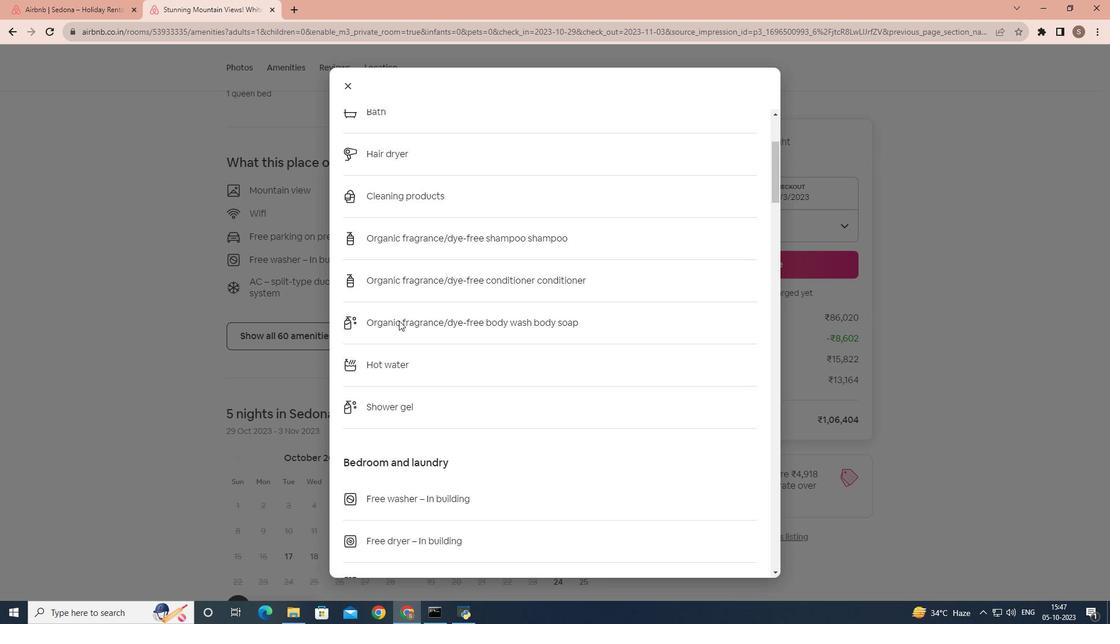 
Action: Mouse scrolled (399, 320) with delta (0, 0)
Screenshot: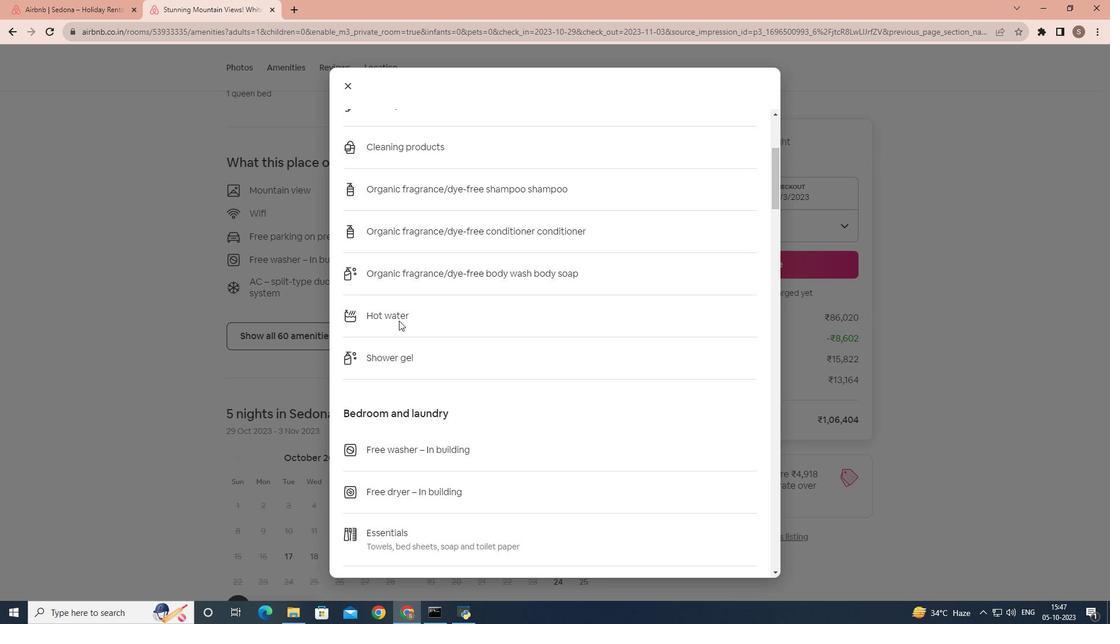 
Action: Mouse scrolled (399, 320) with delta (0, 0)
Screenshot: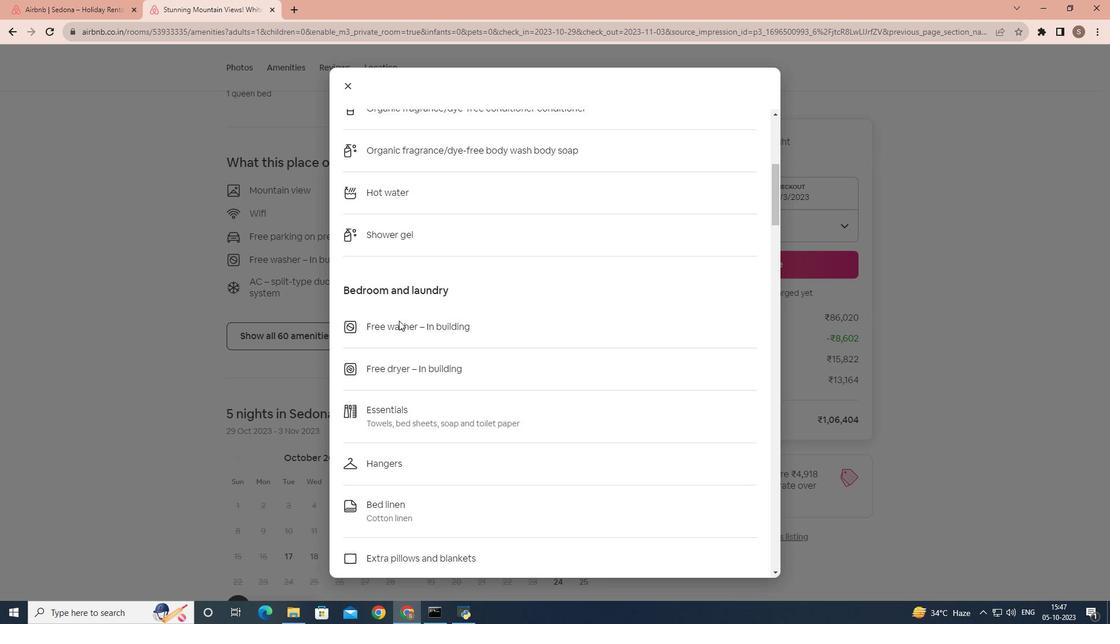 
Action: Mouse scrolled (399, 320) with delta (0, 0)
Screenshot: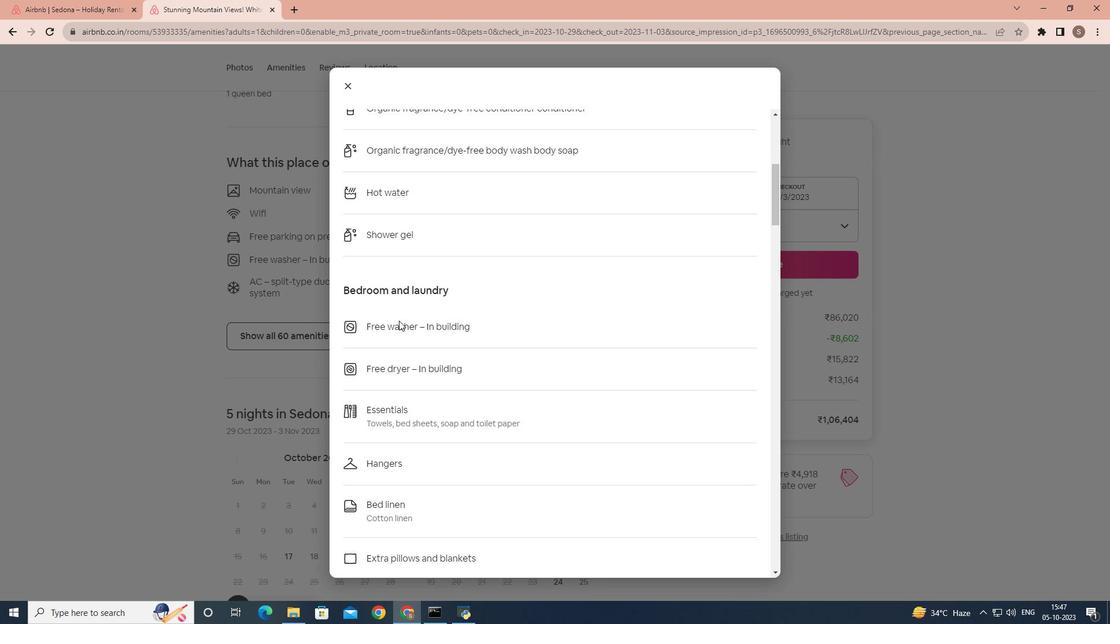 
Action: Mouse scrolled (399, 320) with delta (0, 0)
Screenshot: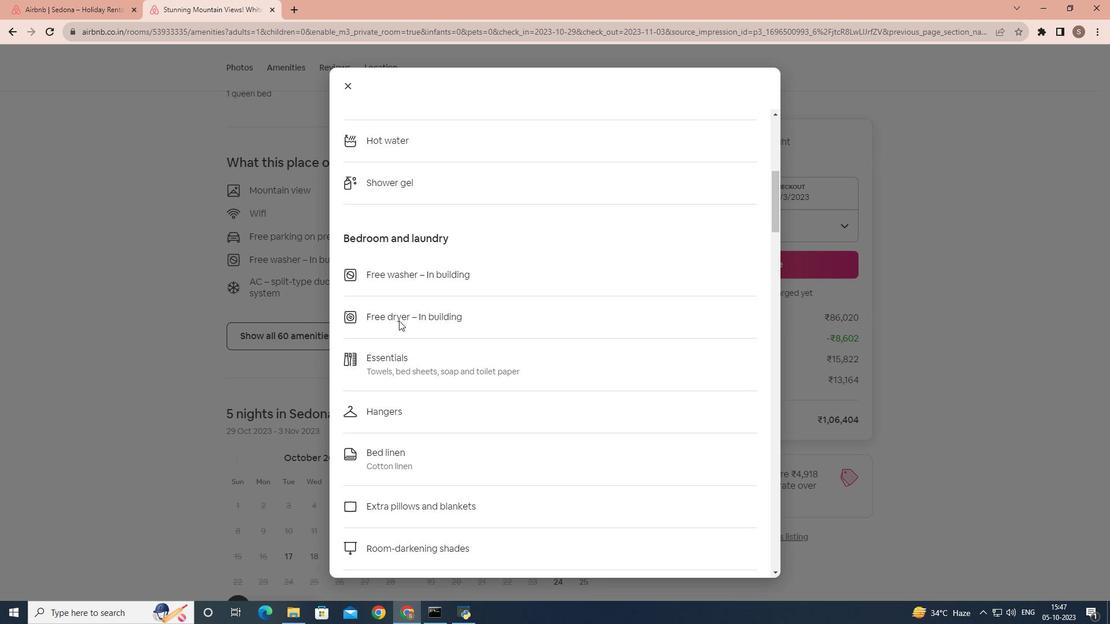
Action: Mouse scrolled (399, 320) with delta (0, 0)
Screenshot: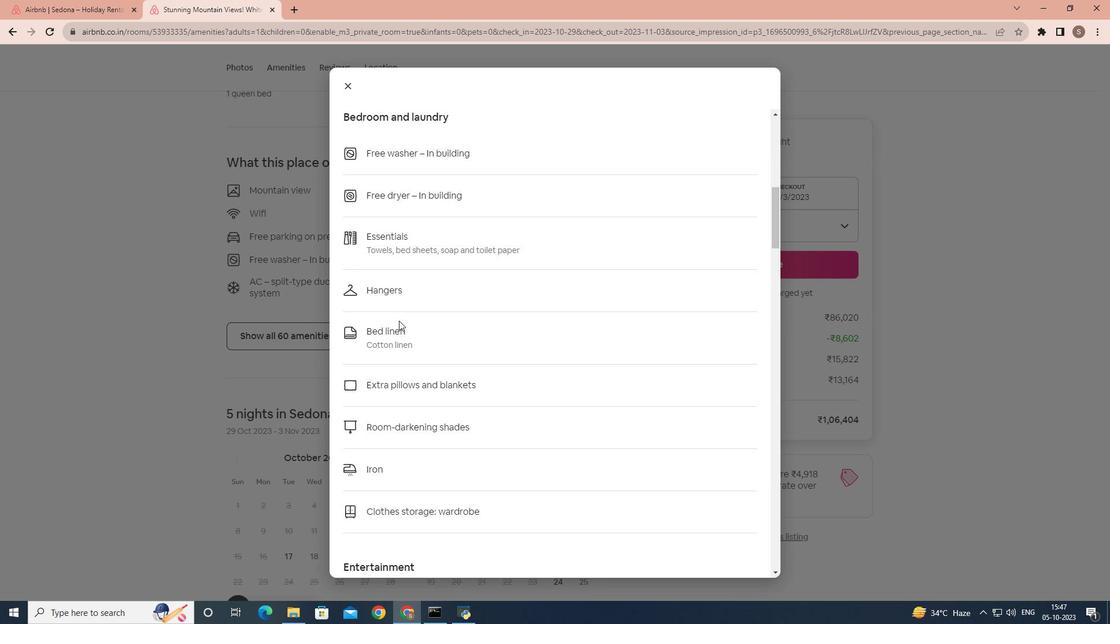 
Action: Mouse scrolled (399, 320) with delta (0, 0)
Screenshot: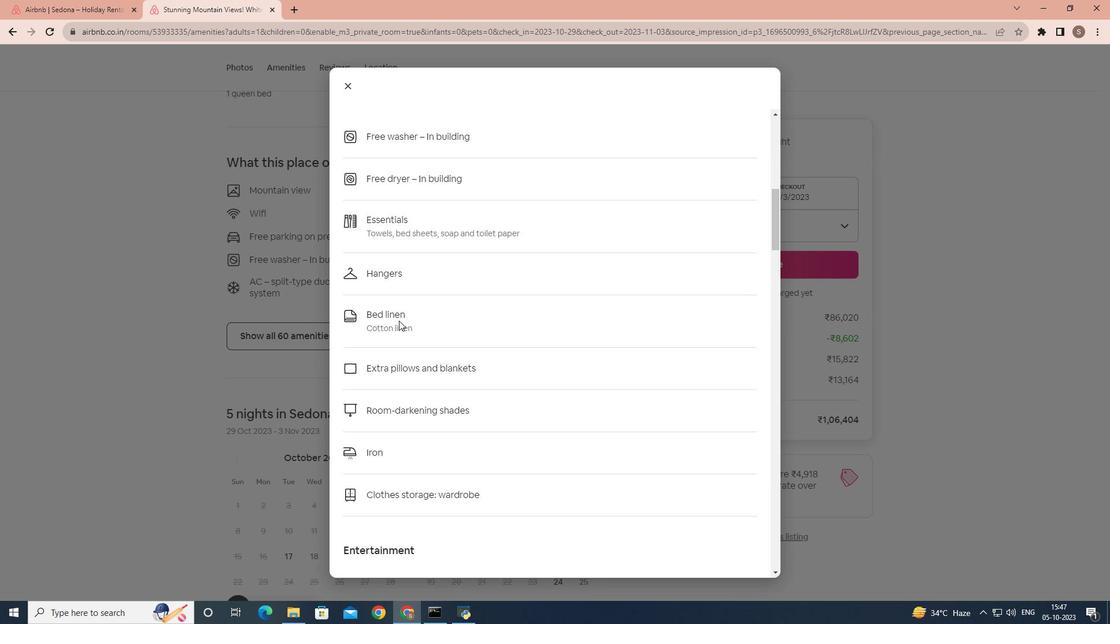 
Action: Mouse scrolled (399, 320) with delta (0, 0)
Screenshot: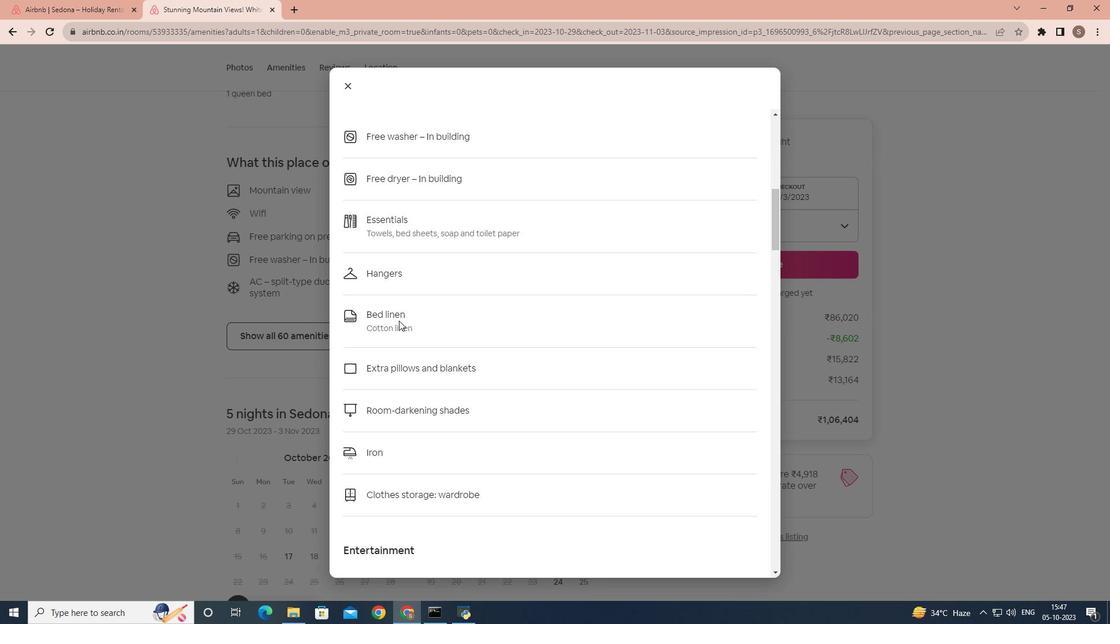 
Action: Mouse scrolled (399, 320) with delta (0, 0)
Screenshot: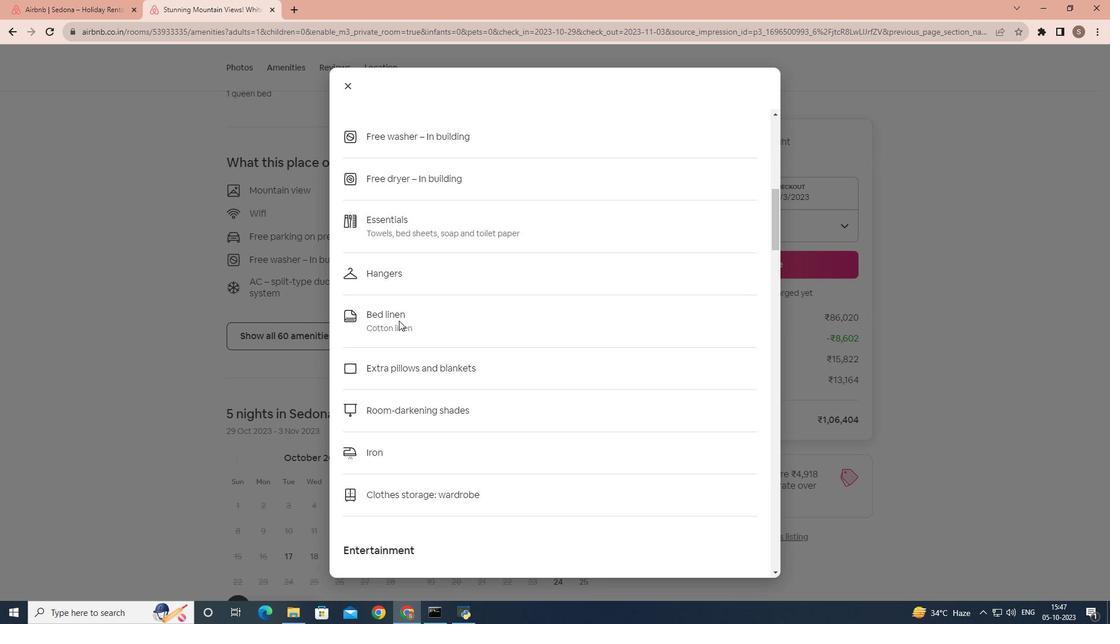 
Action: Mouse scrolled (399, 320) with delta (0, 0)
Screenshot: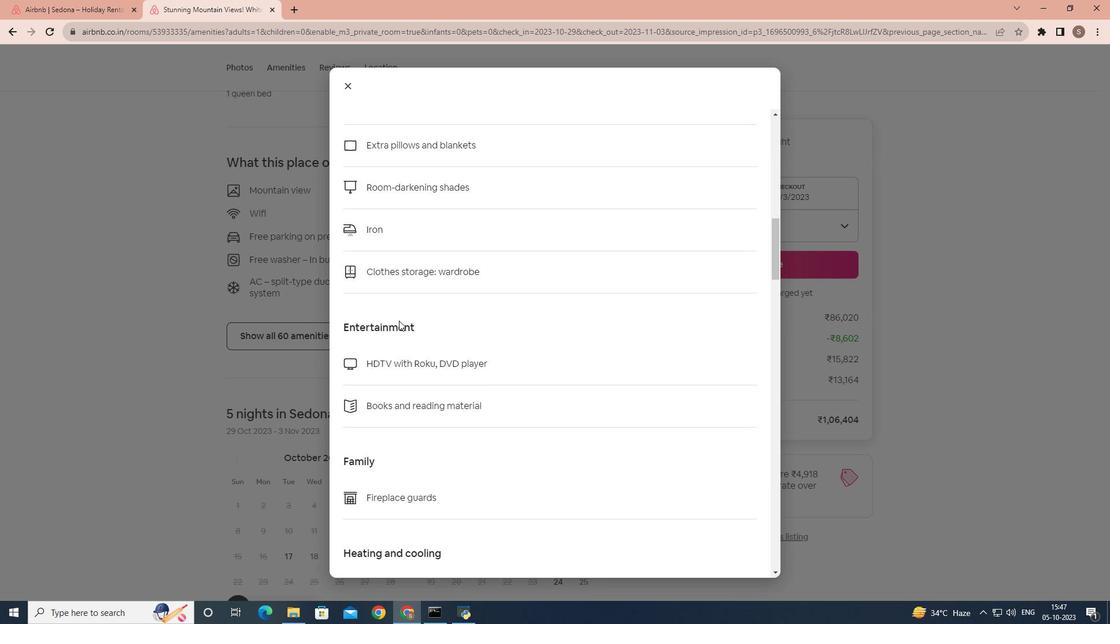 
Action: Mouse scrolled (399, 320) with delta (0, 0)
Screenshot: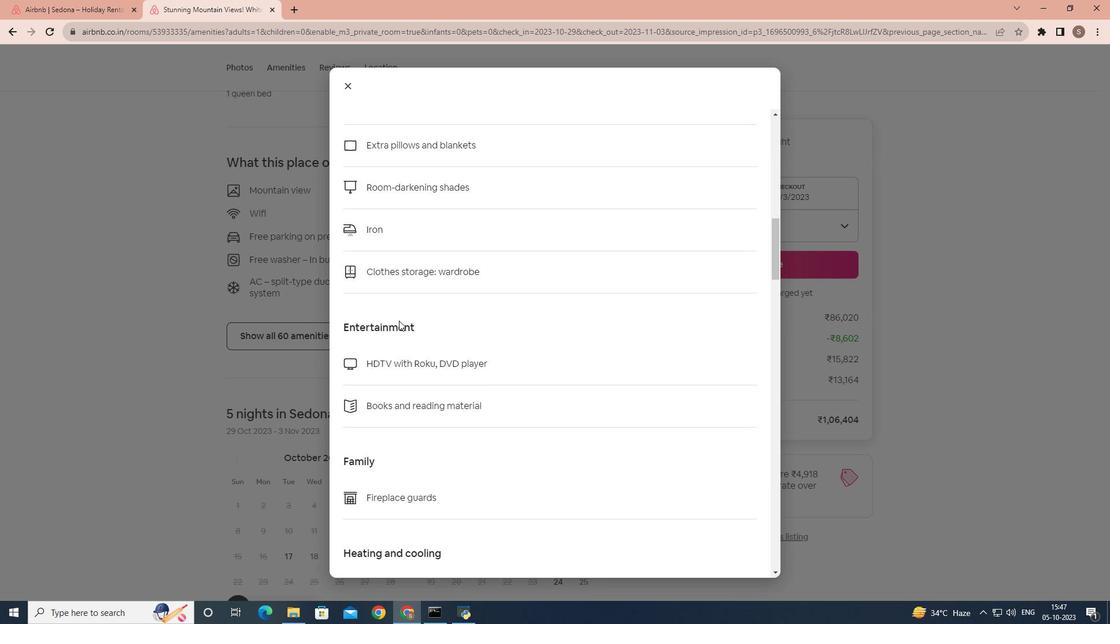 
Action: Mouse scrolled (399, 320) with delta (0, 0)
Screenshot: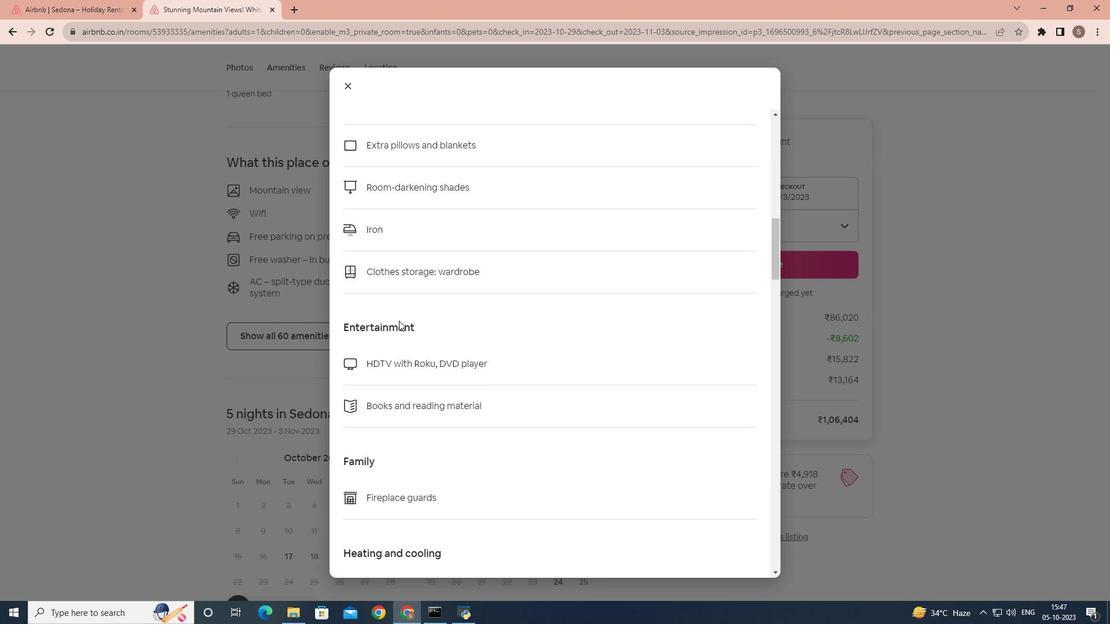 
Action: Mouse scrolled (399, 320) with delta (0, 0)
Screenshot: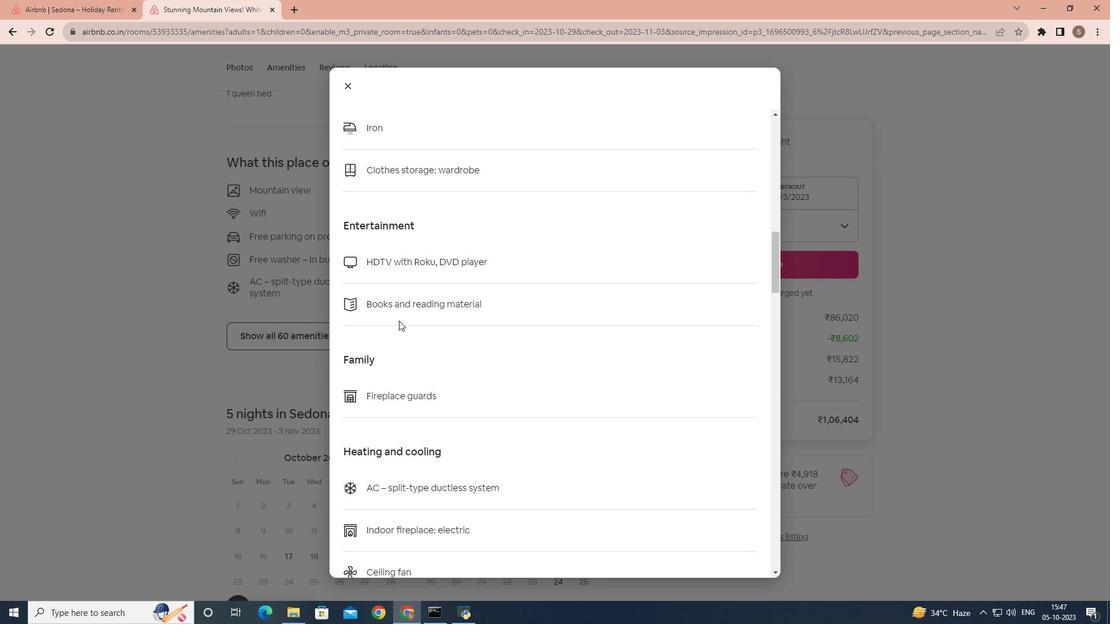 
Action: Mouse scrolled (399, 320) with delta (0, 0)
Screenshot: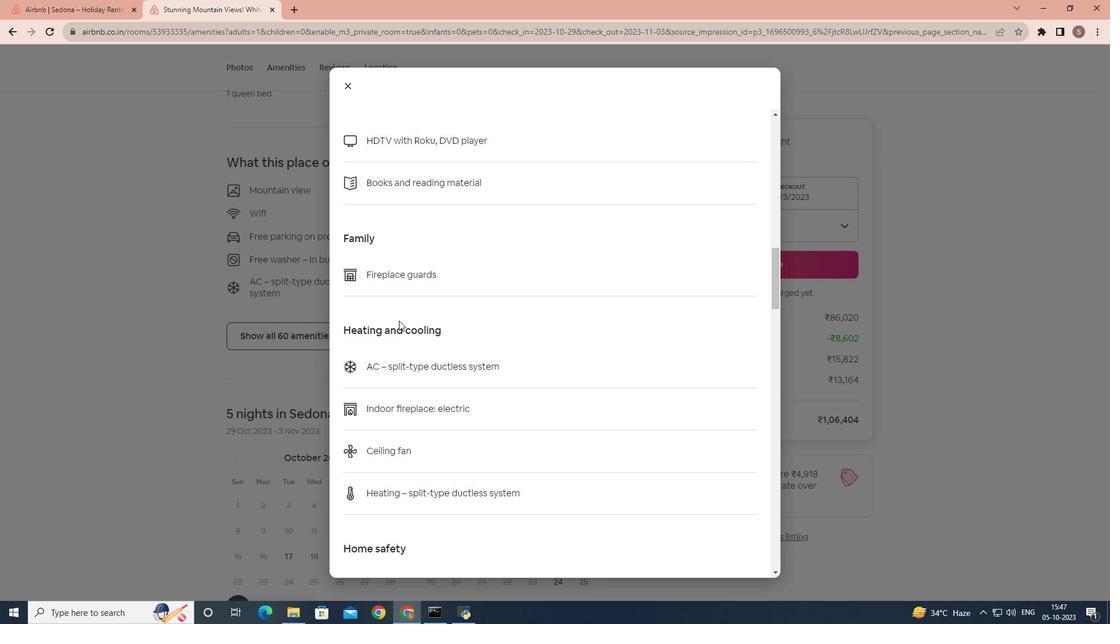 
Action: Mouse scrolled (399, 320) with delta (0, 0)
Screenshot: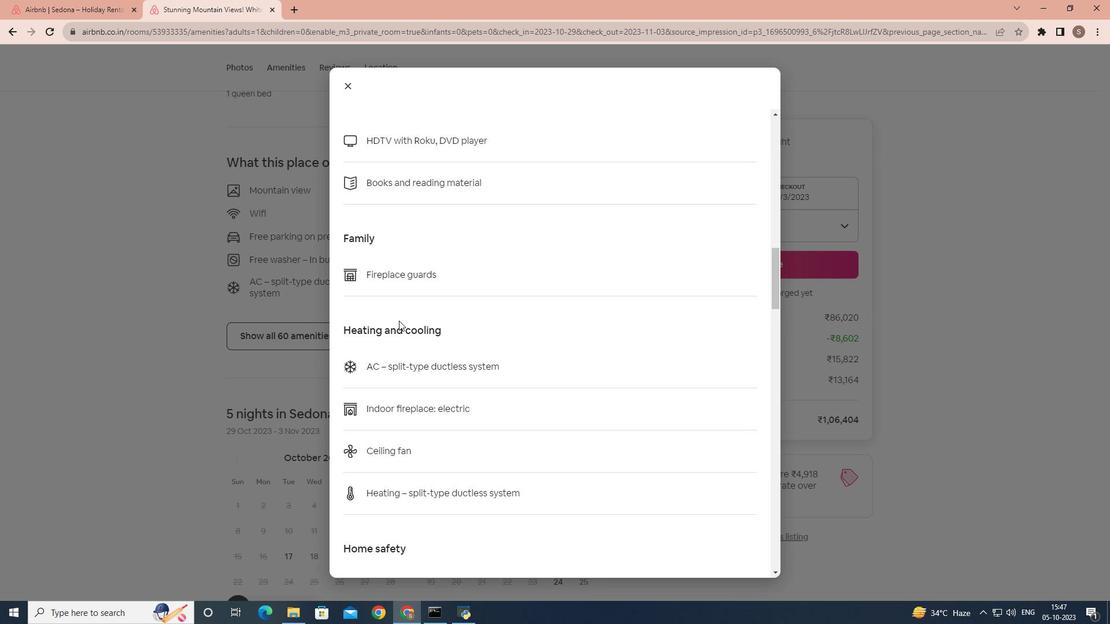 
Action: Mouse scrolled (399, 320) with delta (0, 0)
Screenshot: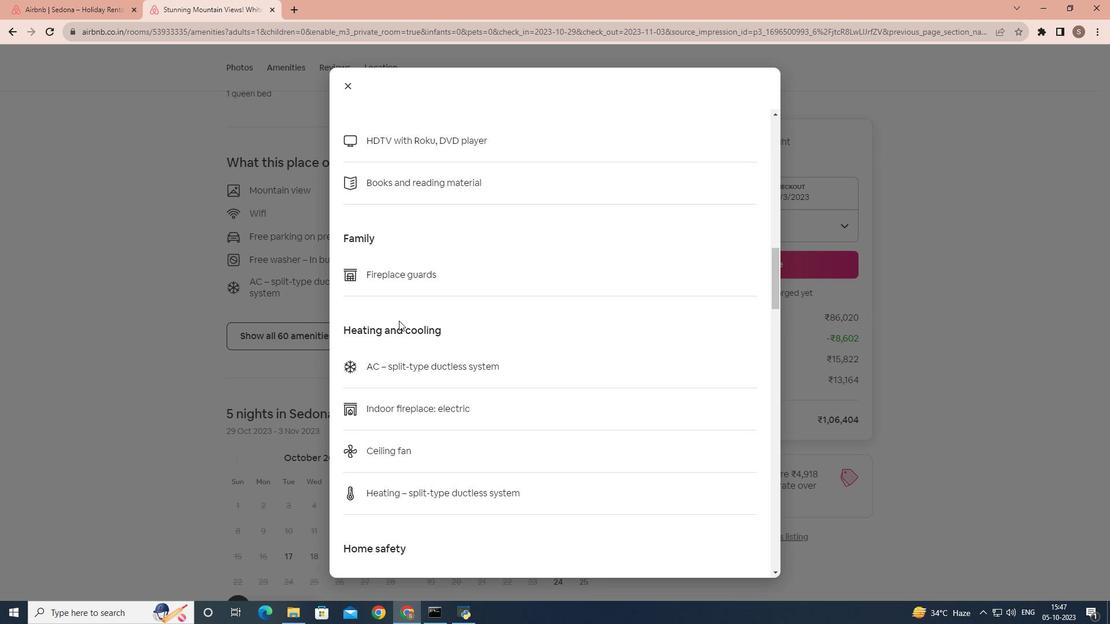 
Action: Mouse scrolled (399, 320) with delta (0, 0)
Screenshot: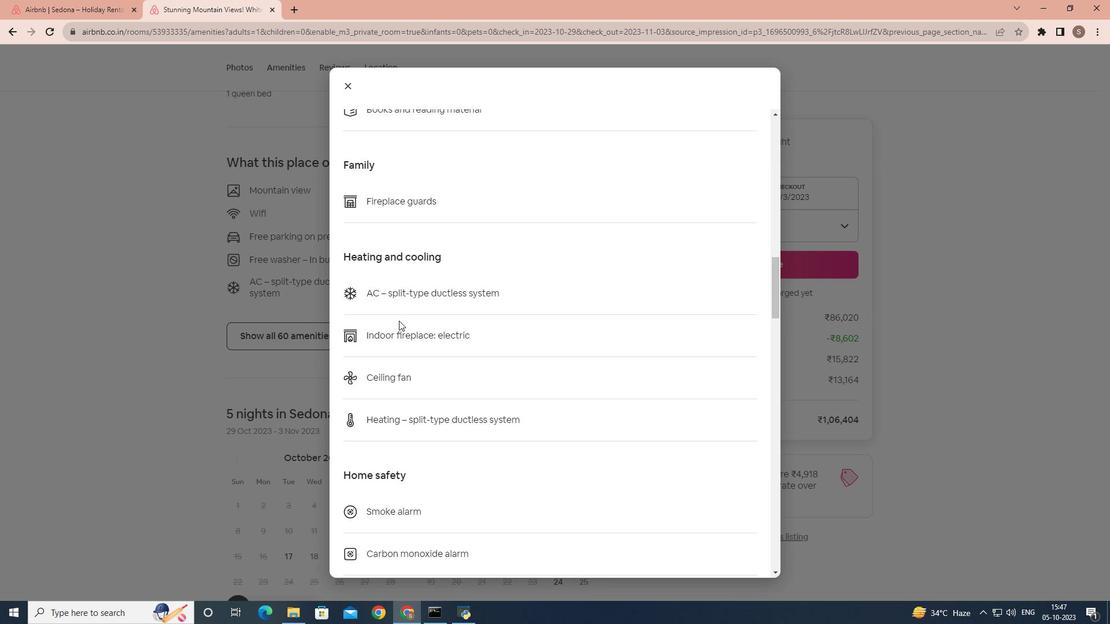 
Action: Mouse scrolled (399, 320) with delta (0, 0)
Screenshot: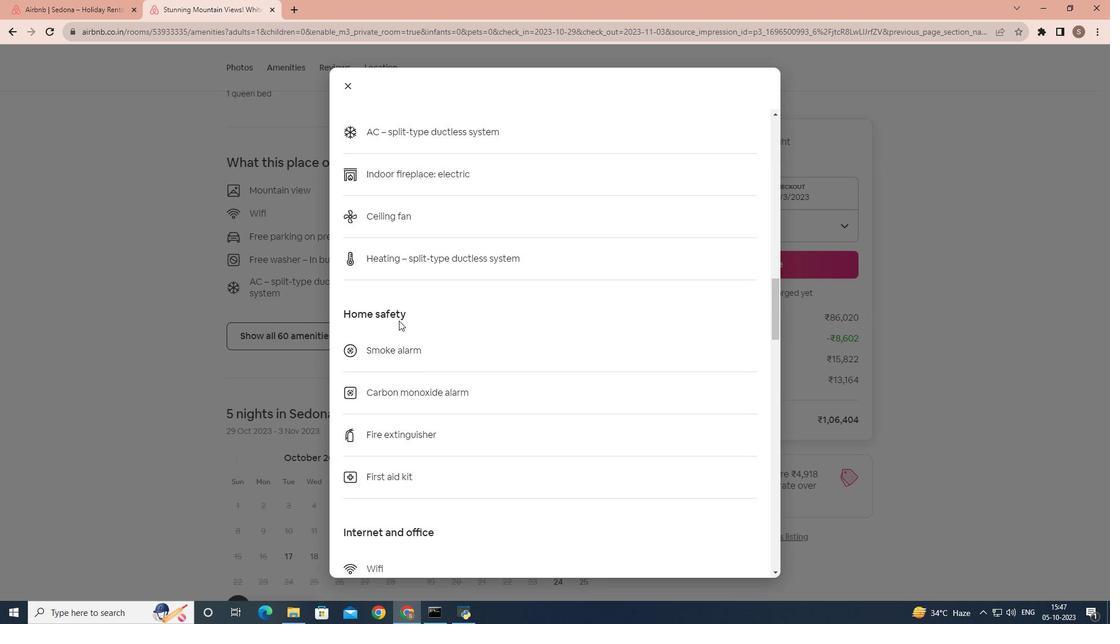 
Action: Mouse scrolled (399, 320) with delta (0, 0)
Screenshot: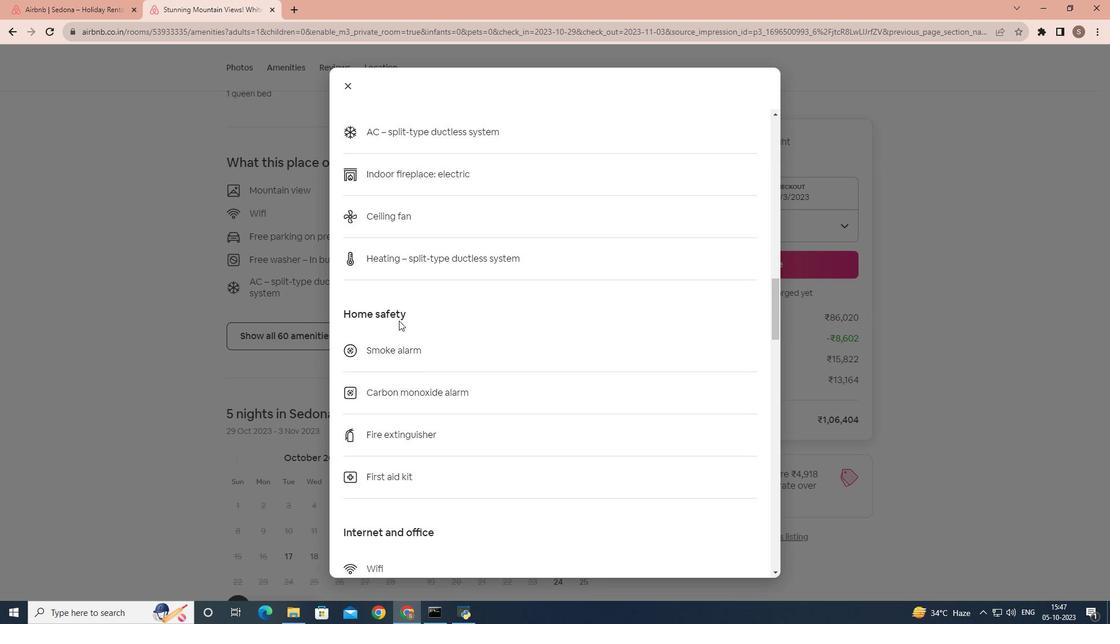 
Action: Mouse scrolled (399, 320) with delta (0, 0)
Screenshot: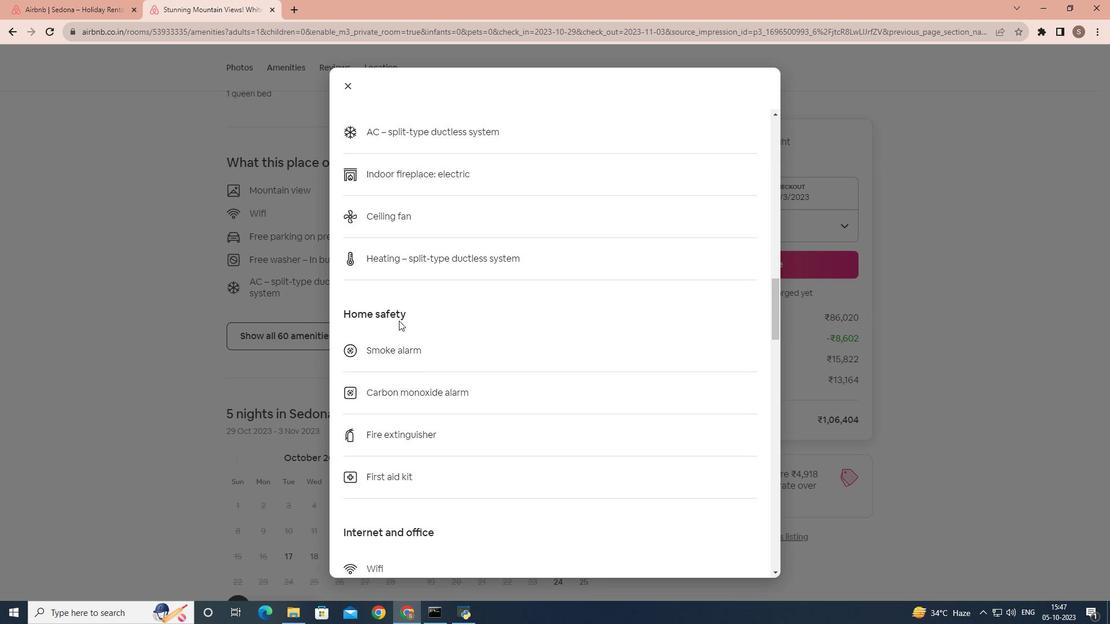 
Action: Mouse scrolled (399, 320) with delta (0, 0)
Screenshot: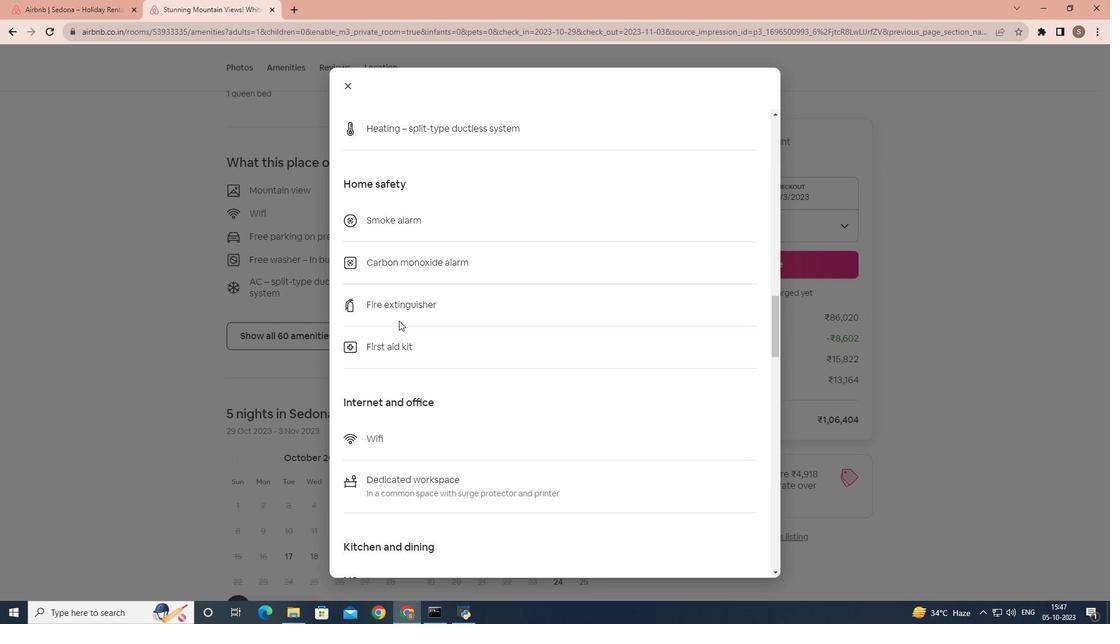 
Action: Mouse scrolled (399, 320) with delta (0, 0)
Screenshot: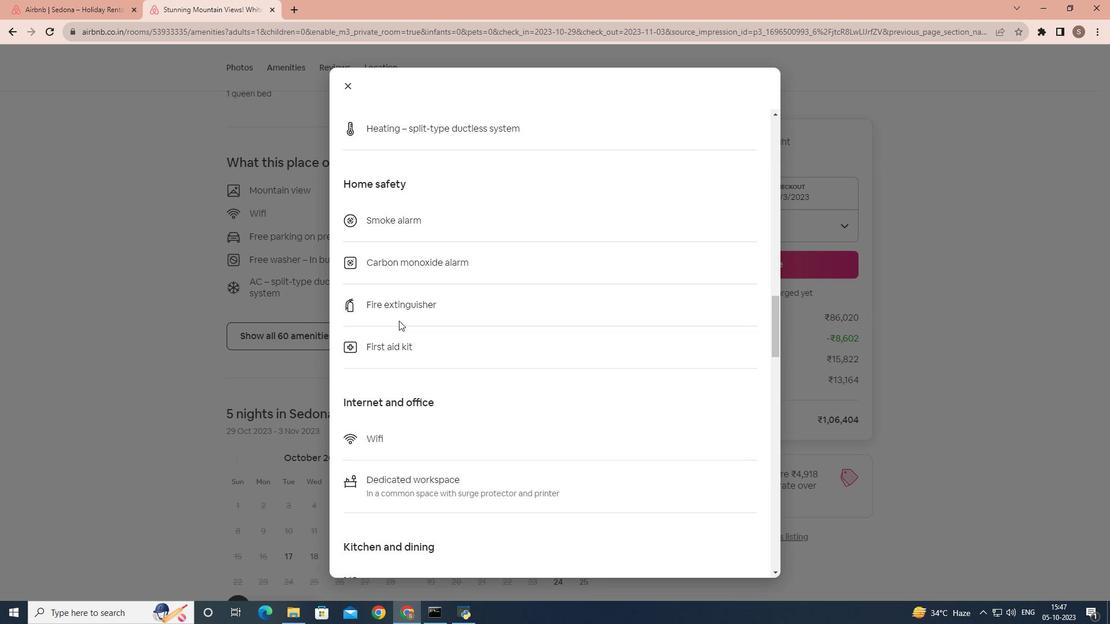 
Action: Mouse scrolled (399, 321) with delta (0, 0)
Screenshot: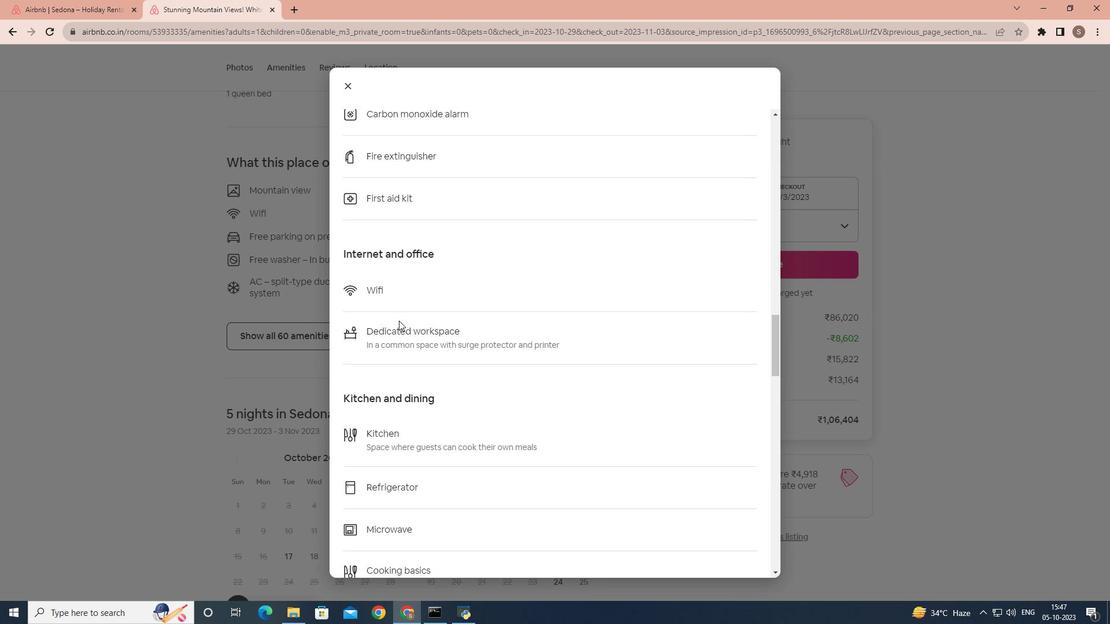 
Action: Mouse scrolled (399, 320) with delta (0, 0)
Screenshot: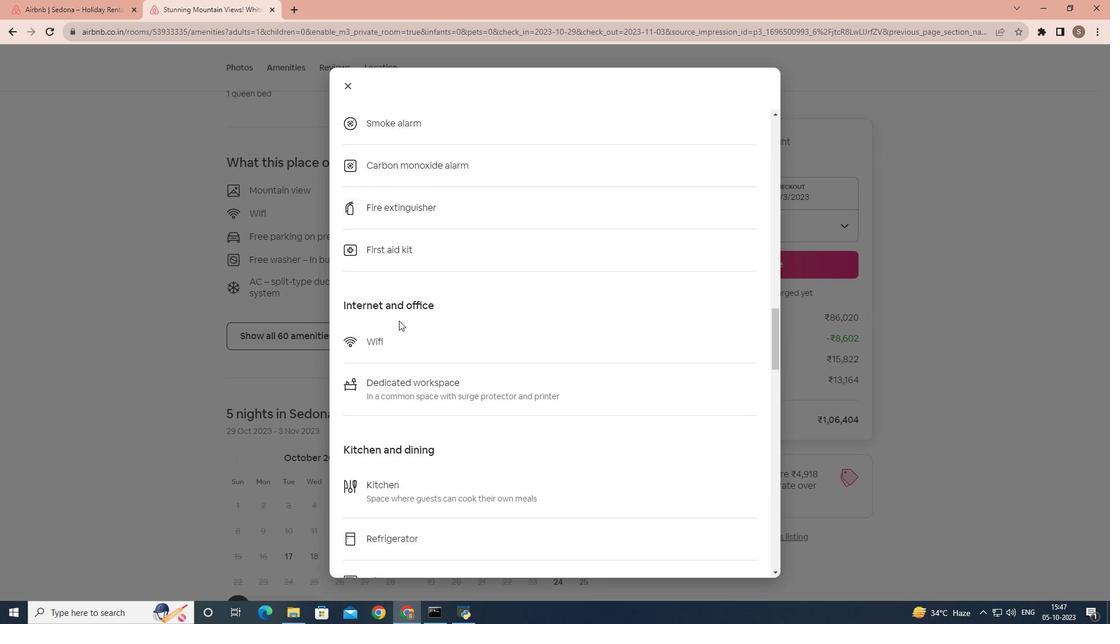 
Action: Mouse scrolled (399, 320) with delta (0, 0)
Screenshot: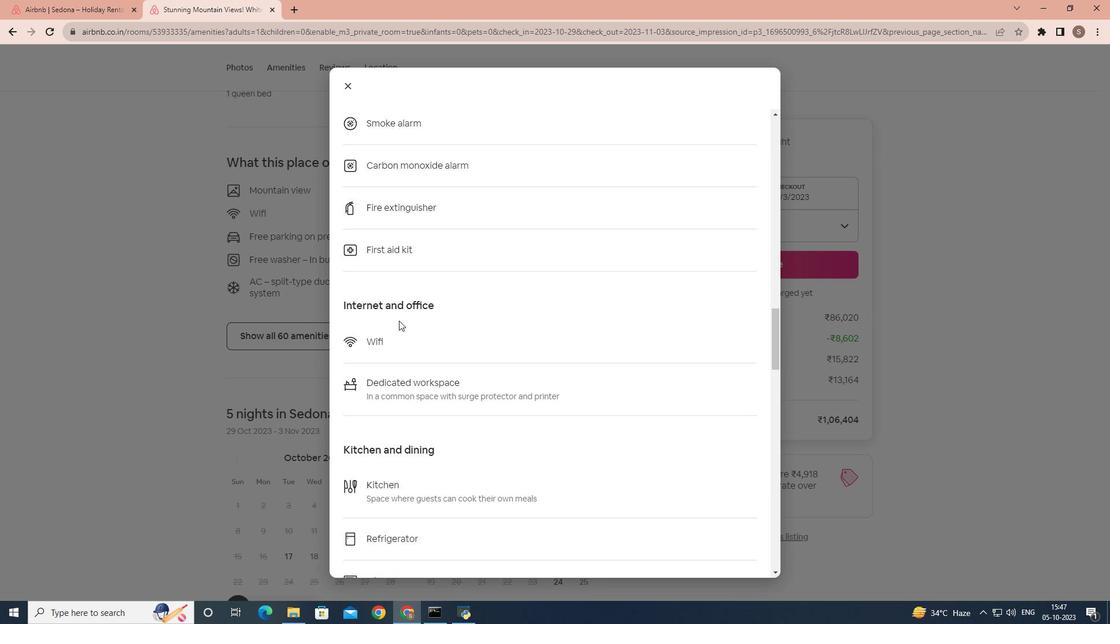 
Action: Mouse scrolled (399, 320) with delta (0, 0)
Screenshot: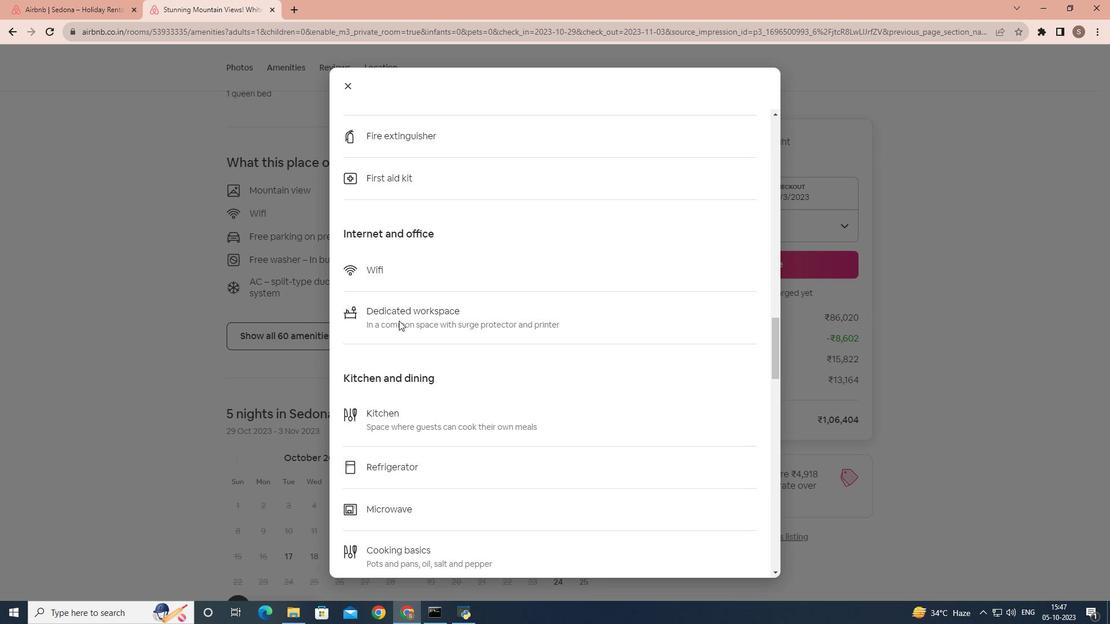 
Action: Mouse scrolled (399, 320) with delta (0, 0)
Screenshot: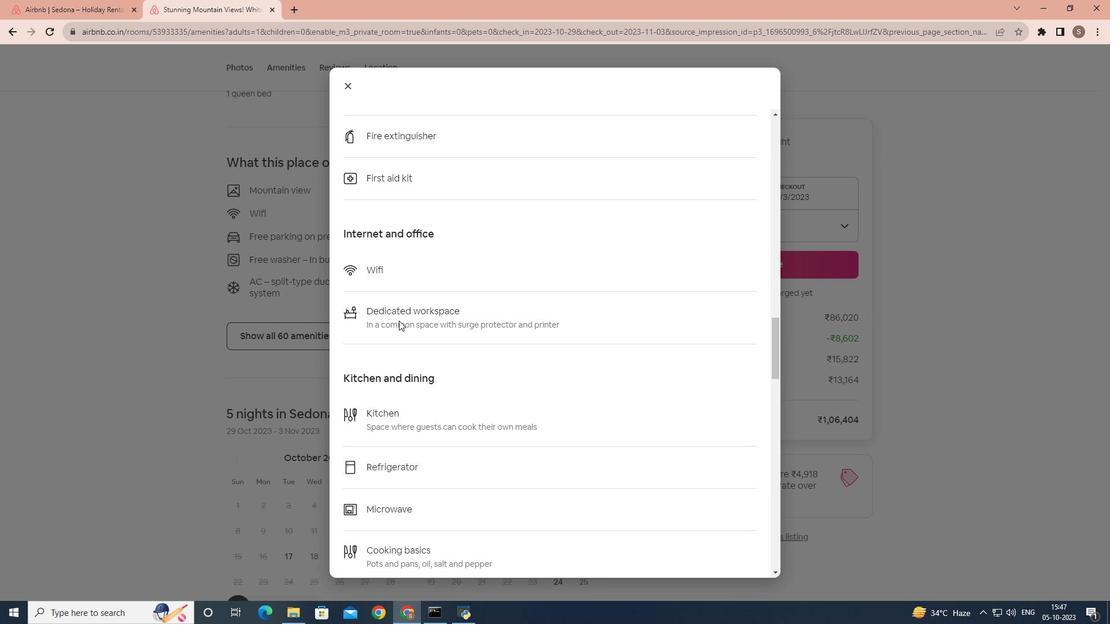 
Action: Mouse scrolled (399, 320) with delta (0, 0)
Screenshot: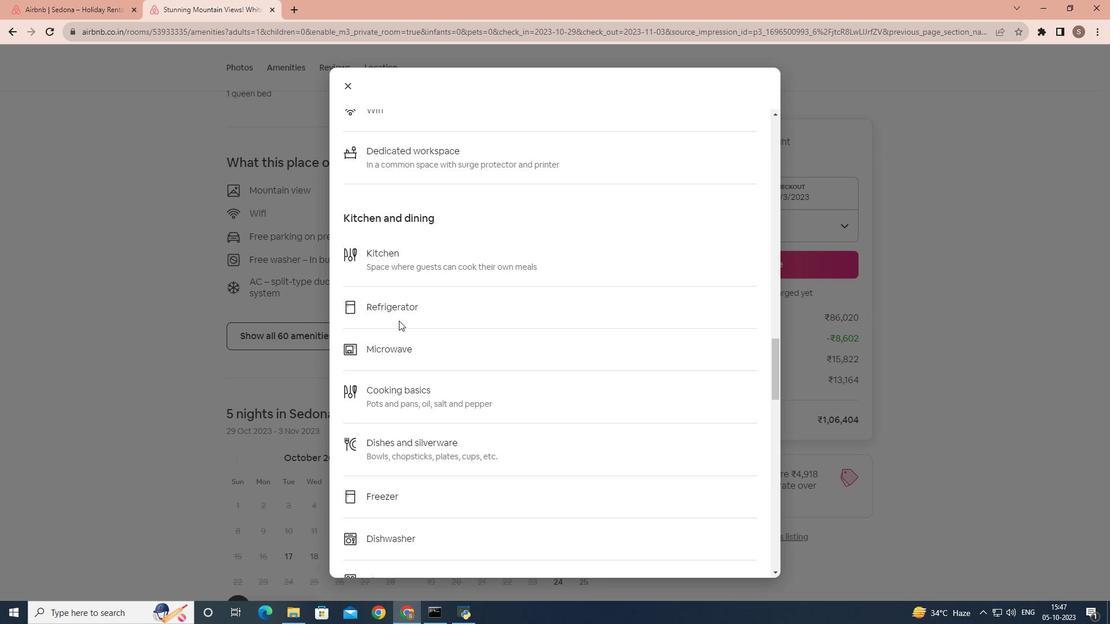 
Action: Mouse scrolled (399, 320) with delta (0, 0)
Screenshot: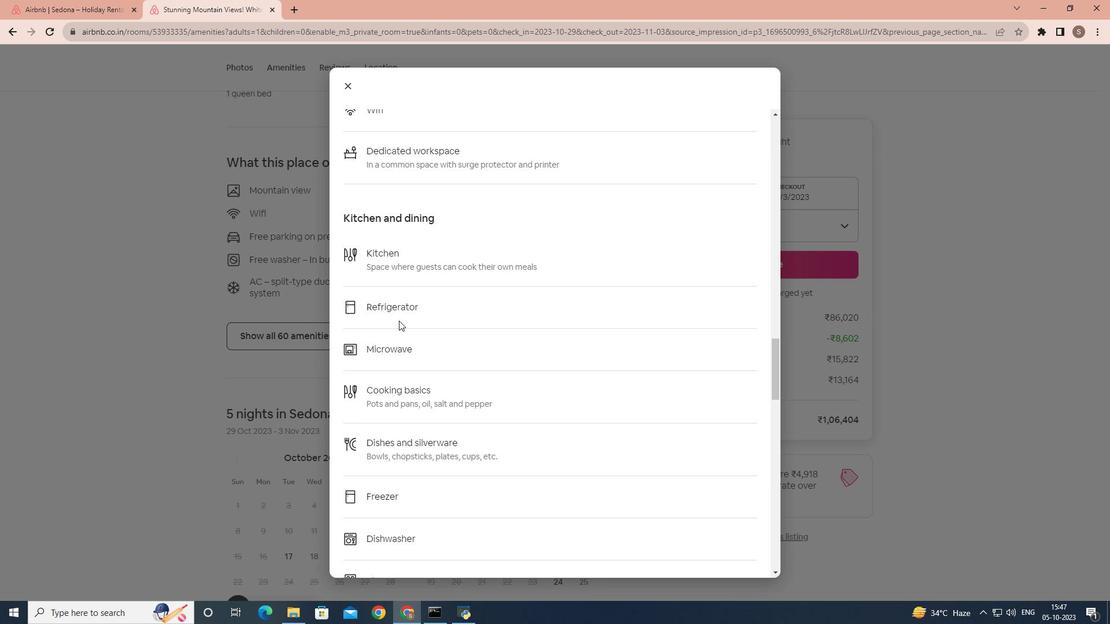 
Action: Mouse scrolled (399, 320) with delta (0, 0)
Screenshot: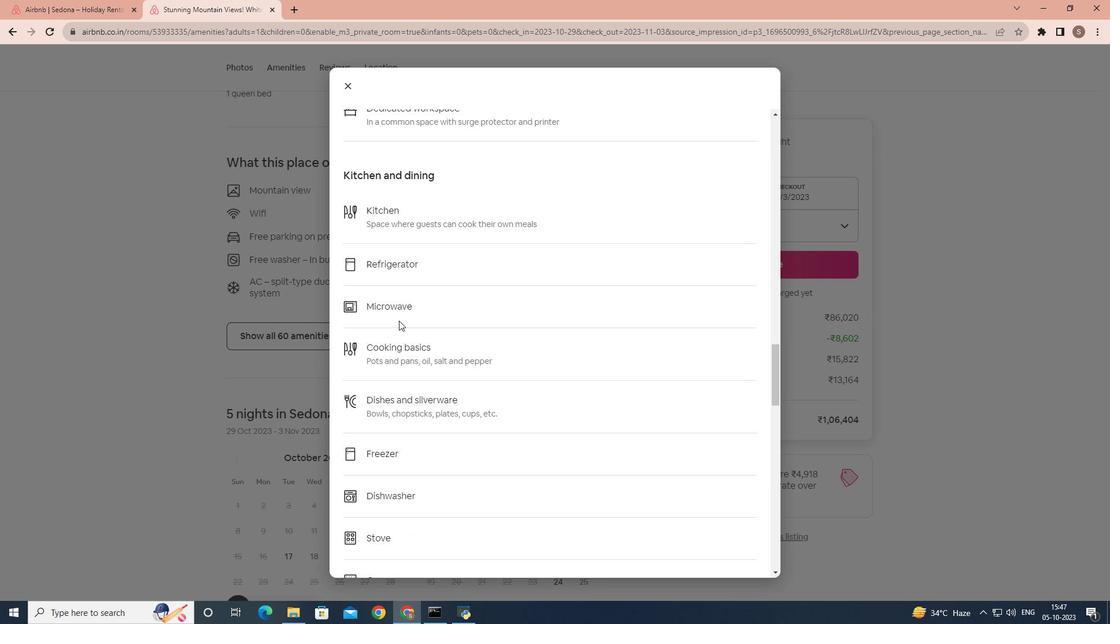 
Action: Mouse scrolled (399, 320) with delta (0, 0)
Screenshot: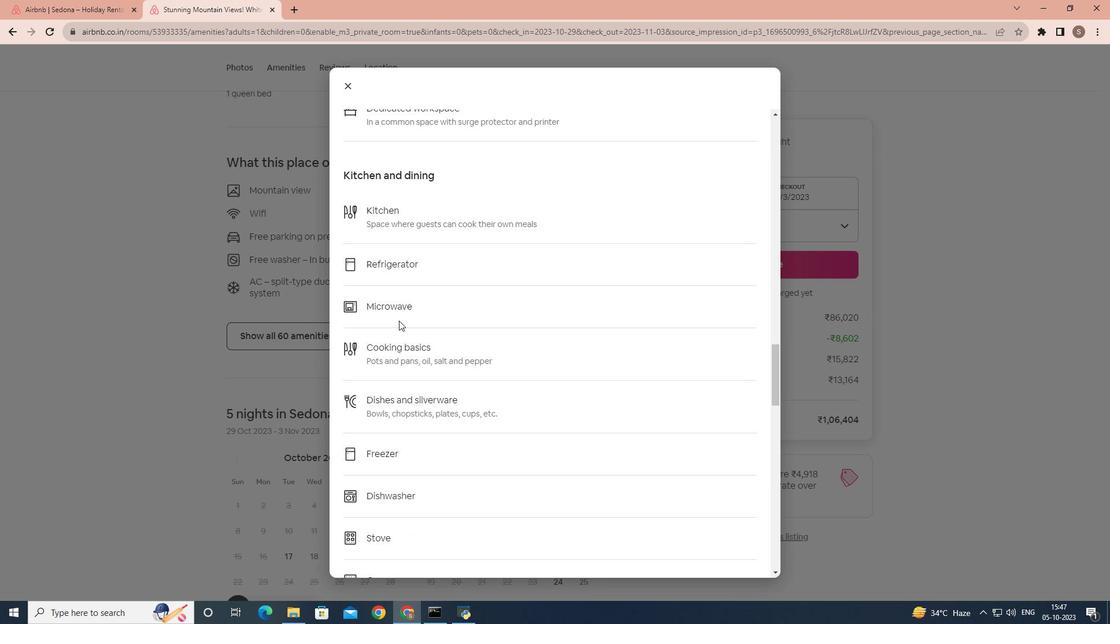 
Action: Mouse scrolled (399, 320) with delta (0, 0)
Screenshot: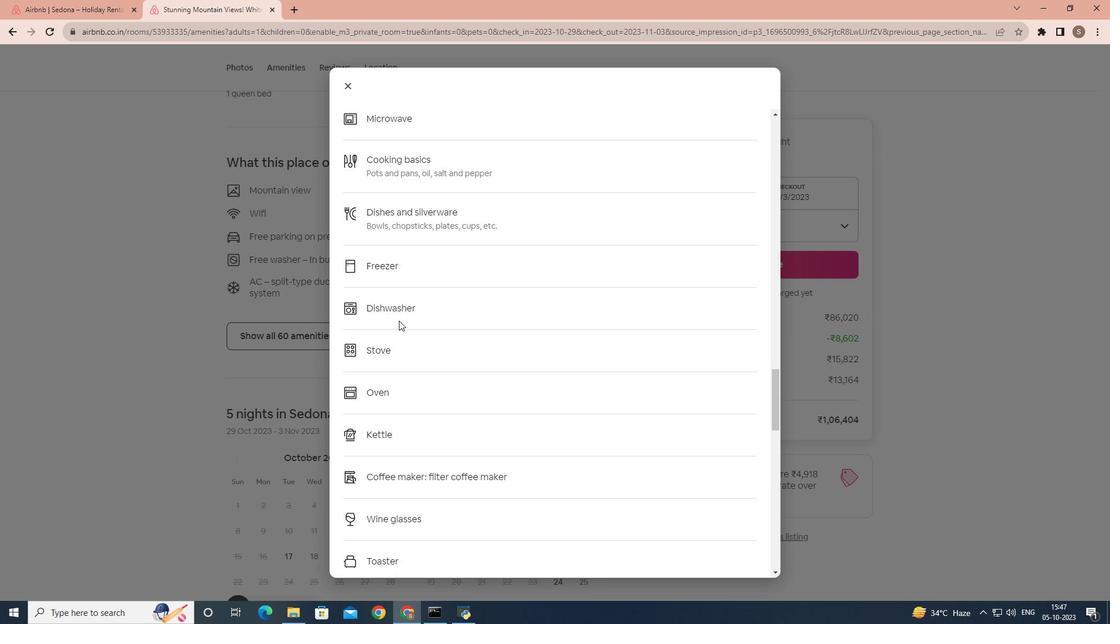 
Action: Mouse scrolled (399, 320) with delta (0, 0)
Screenshot: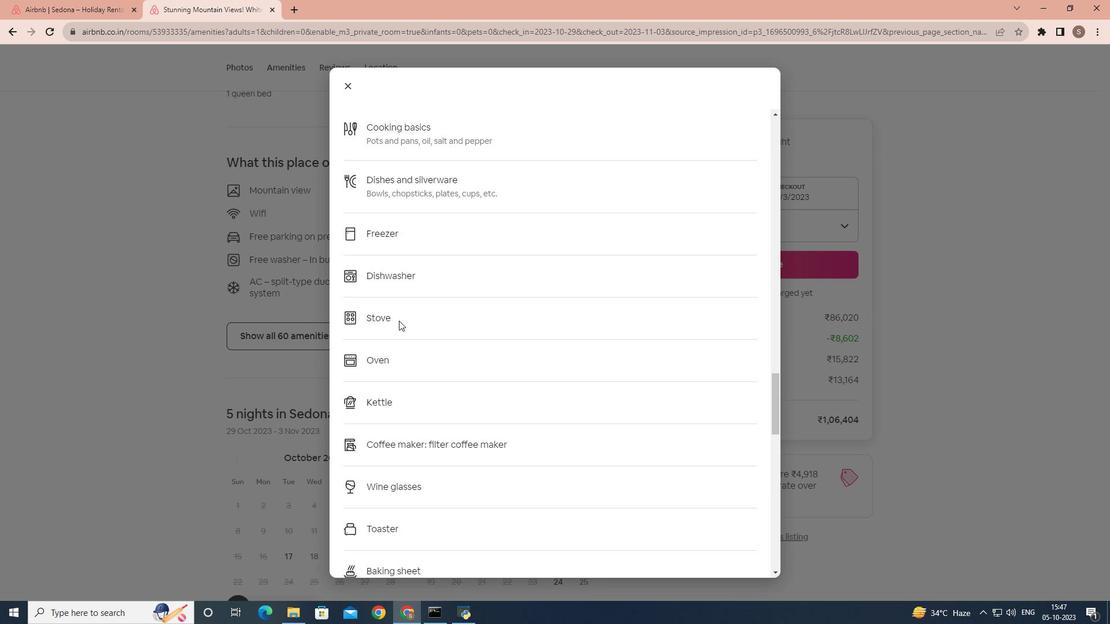 
Action: Mouse scrolled (399, 320) with delta (0, 0)
Screenshot: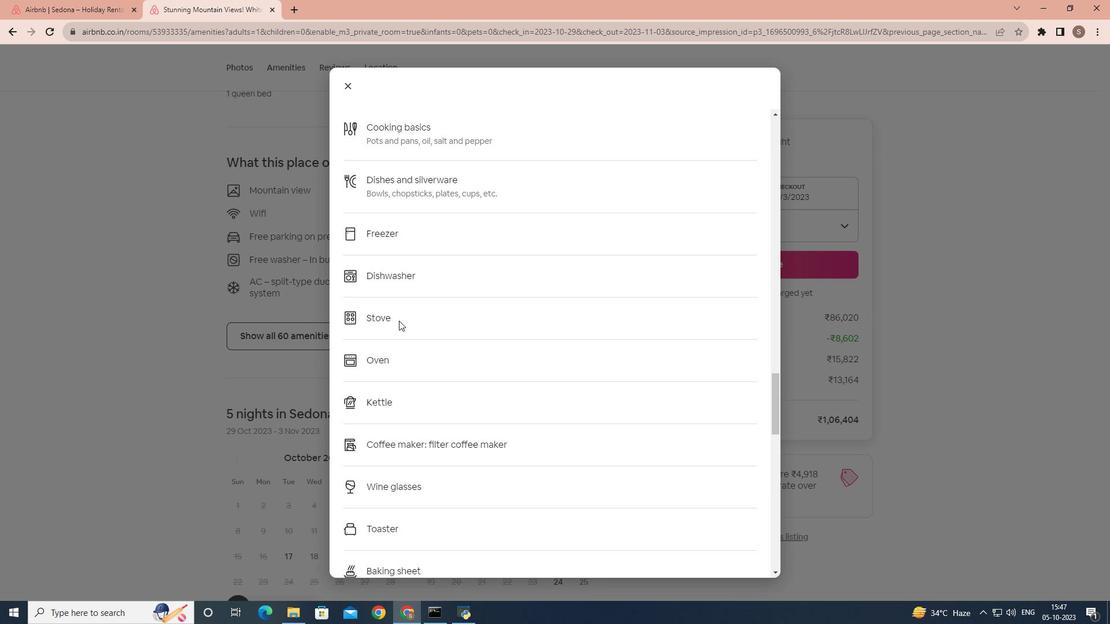 
Action: Mouse scrolled (399, 320) with delta (0, 0)
Screenshot: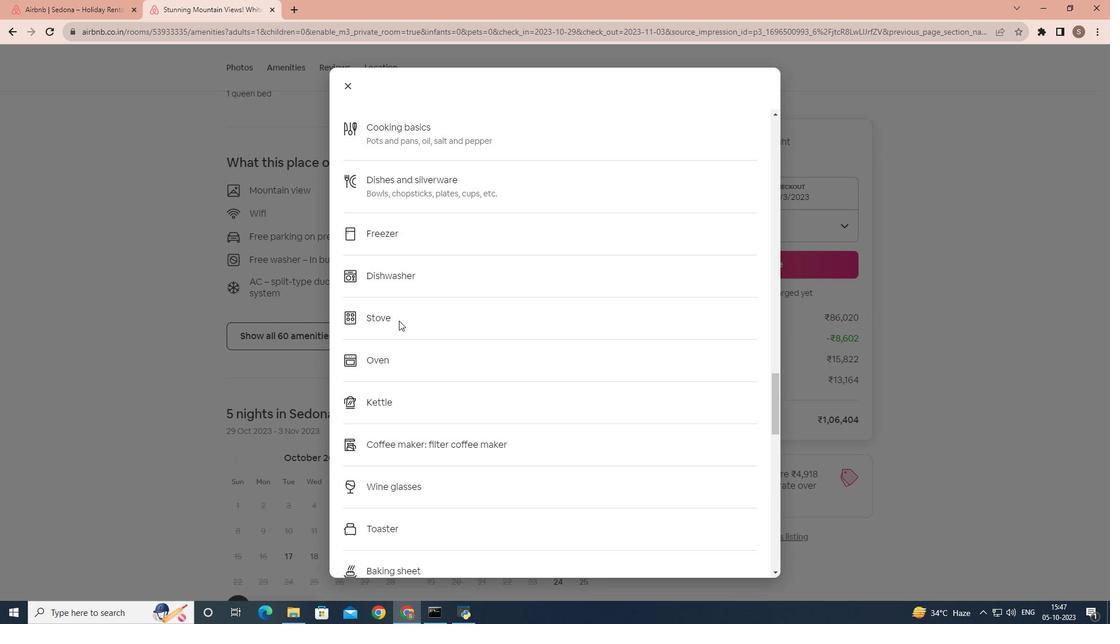 
Action: Mouse scrolled (399, 320) with delta (0, 0)
Screenshot: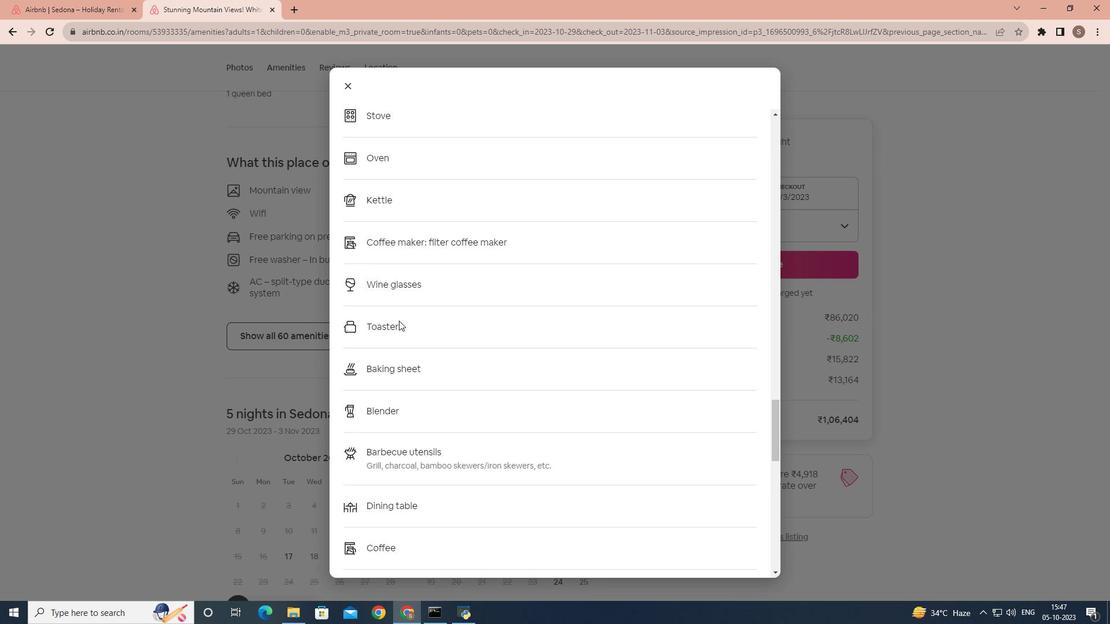 
Action: Mouse scrolled (399, 320) with delta (0, 0)
Screenshot: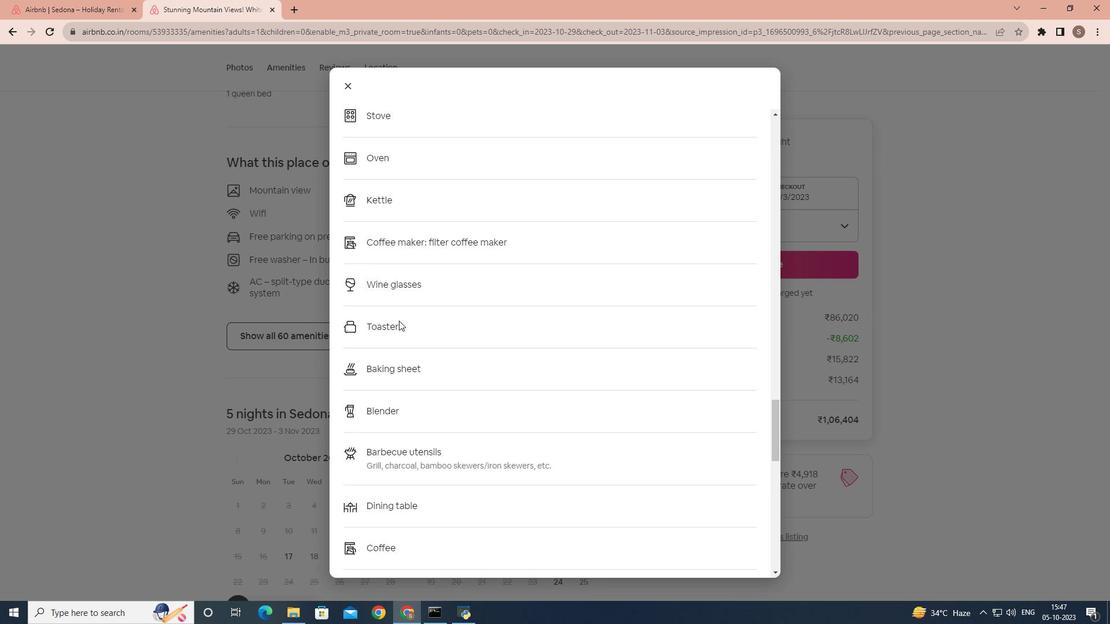 
Action: Mouse scrolled (399, 320) with delta (0, 0)
Screenshot: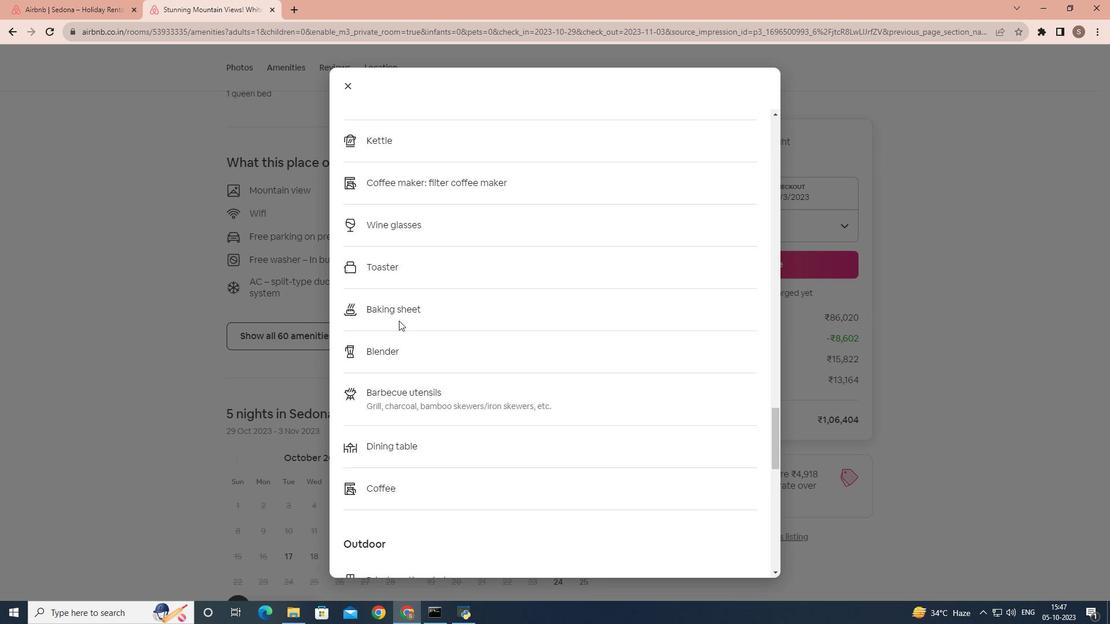
Action: Mouse scrolled (399, 320) with delta (0, 0)
Screenshot: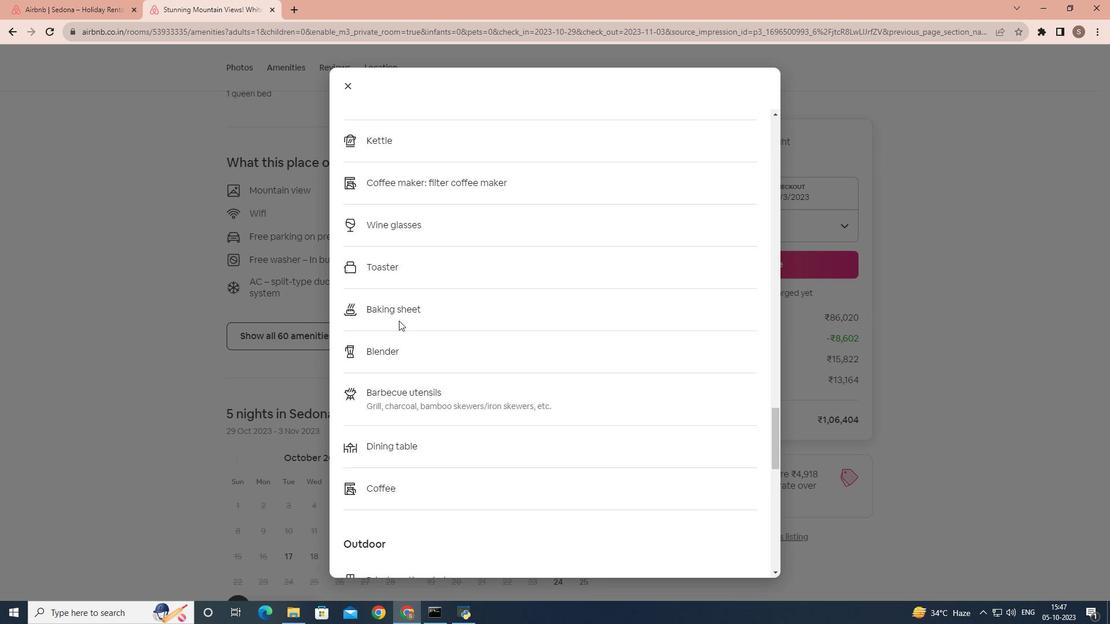 
Action: Mouse scrolled (399, 320) with delta (0, 0)
Screenshot: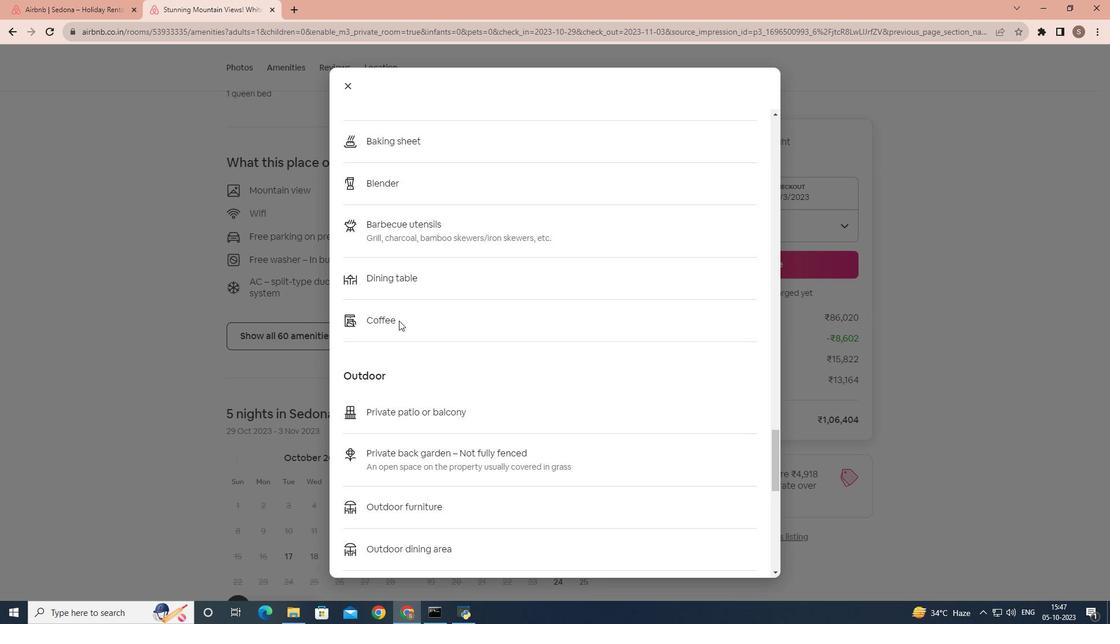
Action: Mouse scrolled (399, 320) with delta (0, 0)
Screenshot: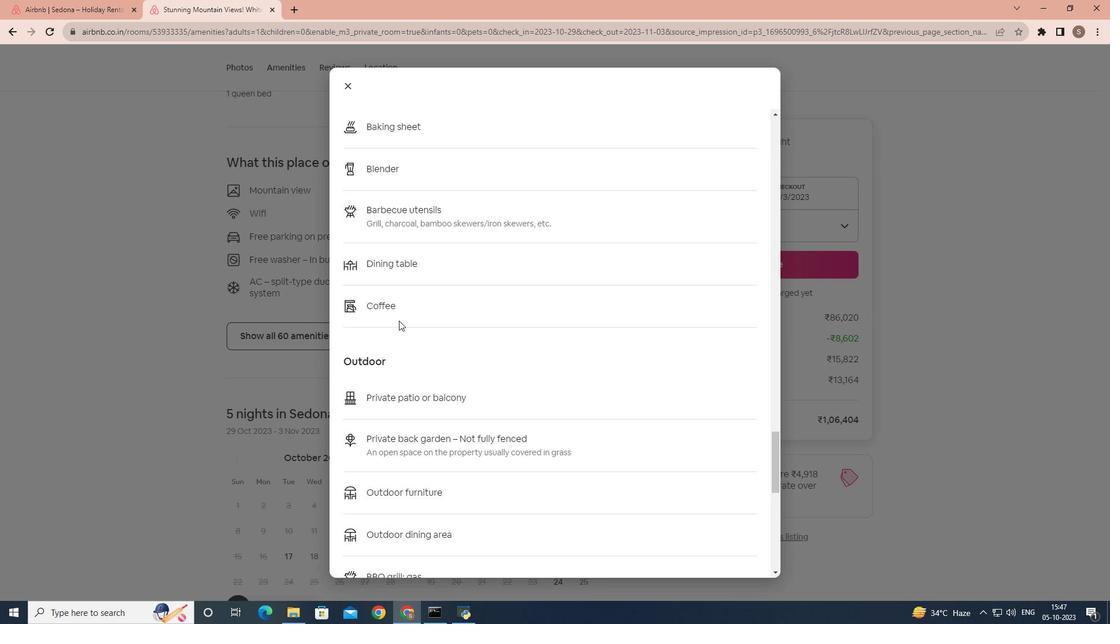 
Action: Mouse scrolled (399, 320) with delta (0, 0)
Screenshot: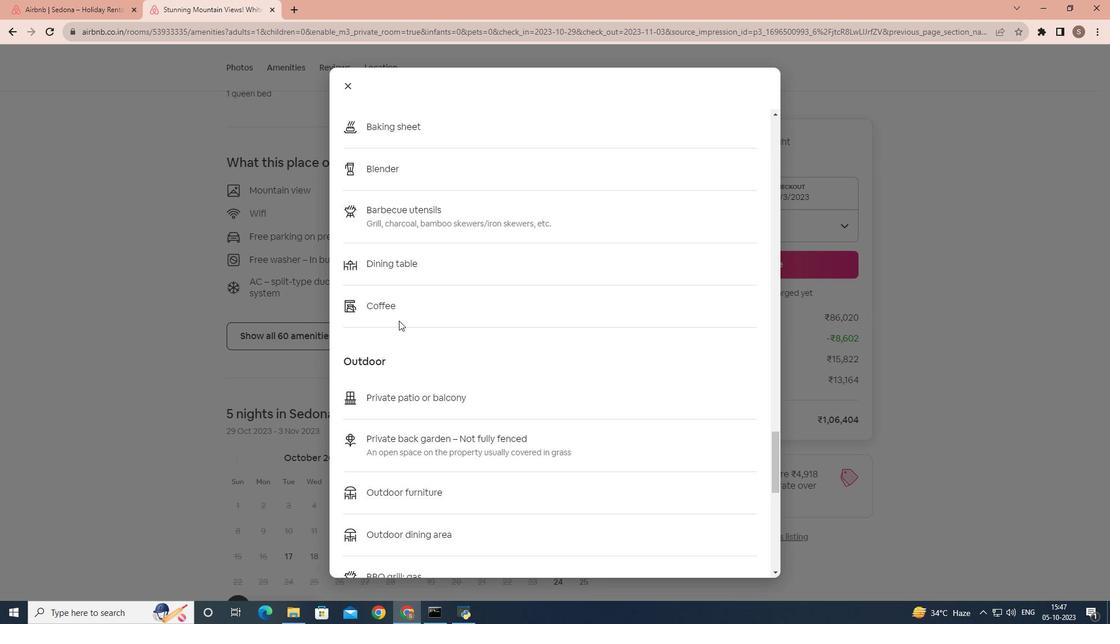 
Action: Mouse scrolled (399, 320) with delta (0, 0)
Screenshot: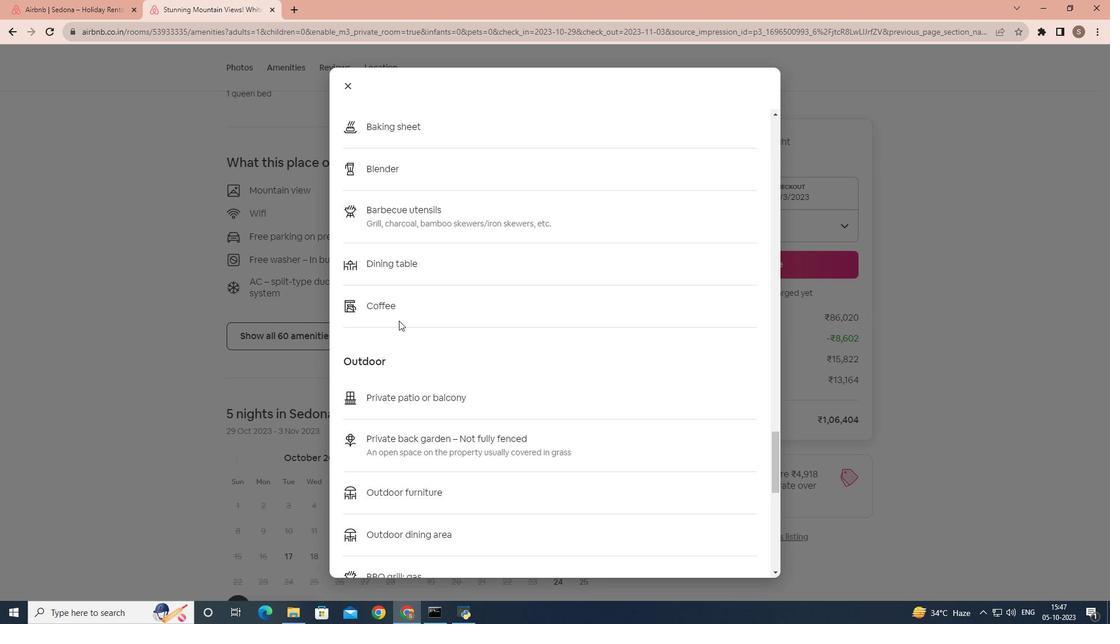 
Action: Mouse scrolled (399, 320) with delta (0, 0)
Screenshot: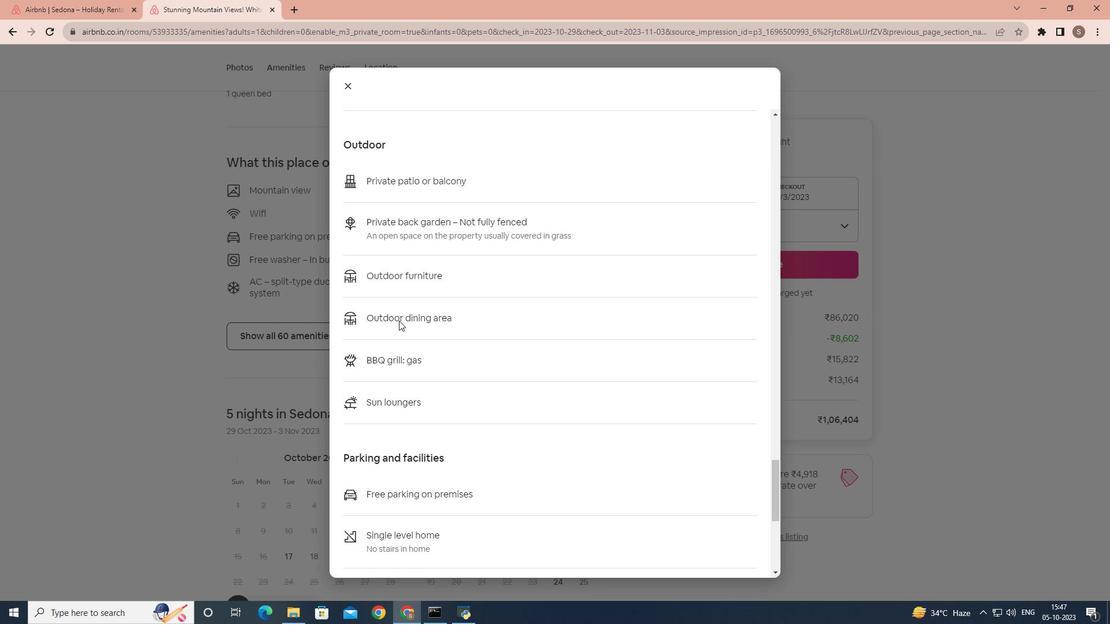 
Action: Mouse scrolled (399, 320) with delta (0, 0)
Screenshot: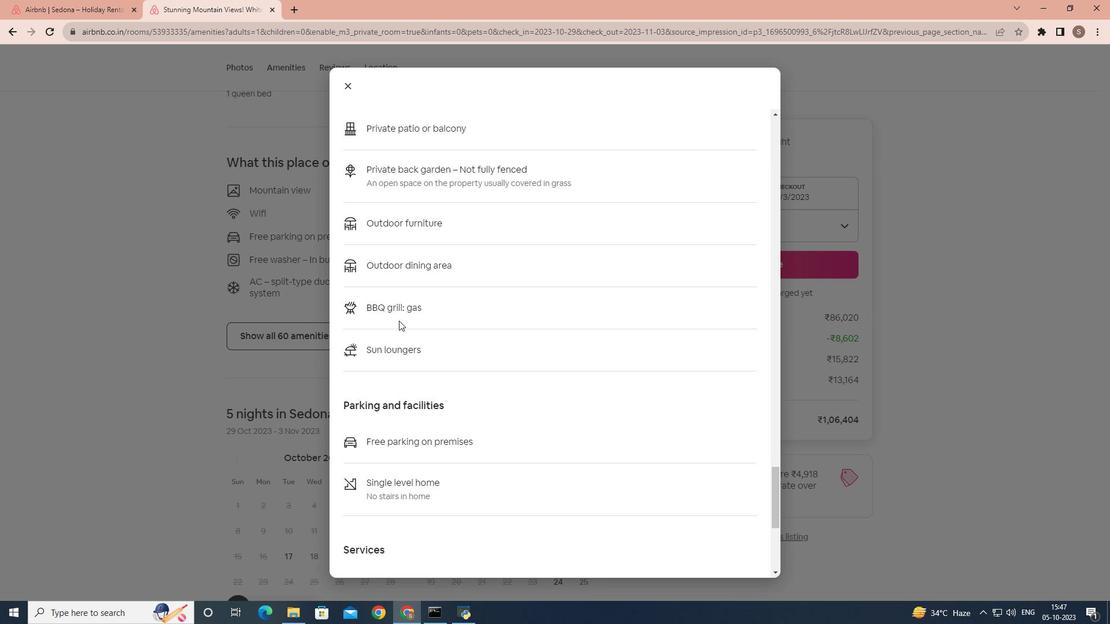 
Action: Mouse scrolled (399, 320) with delta (0, 0)
Screenshot: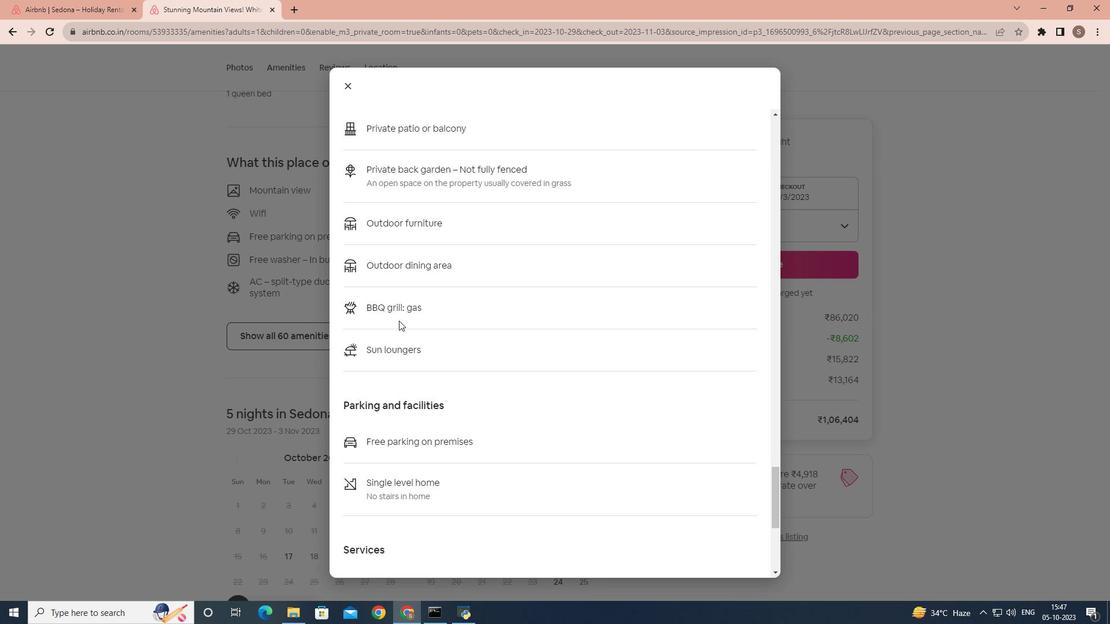 
Action: Mouse scrolled (399, 320) with delta (0, 0)
Screenshot: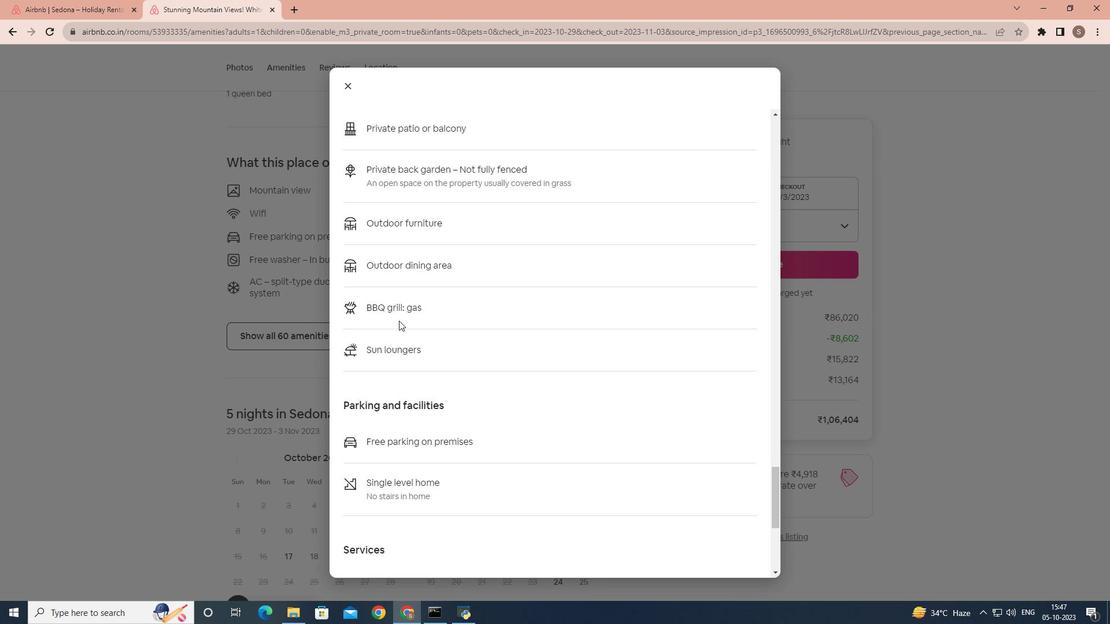 
Action: Mouse moved to (374, 240)
Screenshot: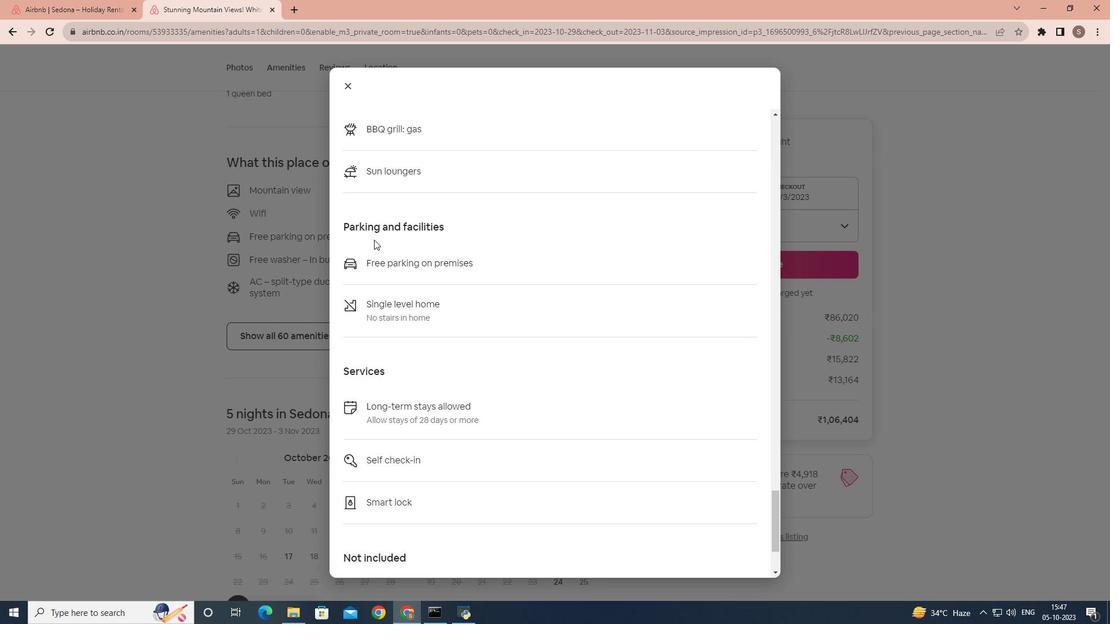 
Action: Mouse scrolled (374, 239) with delta (0, 0)
Screenshot: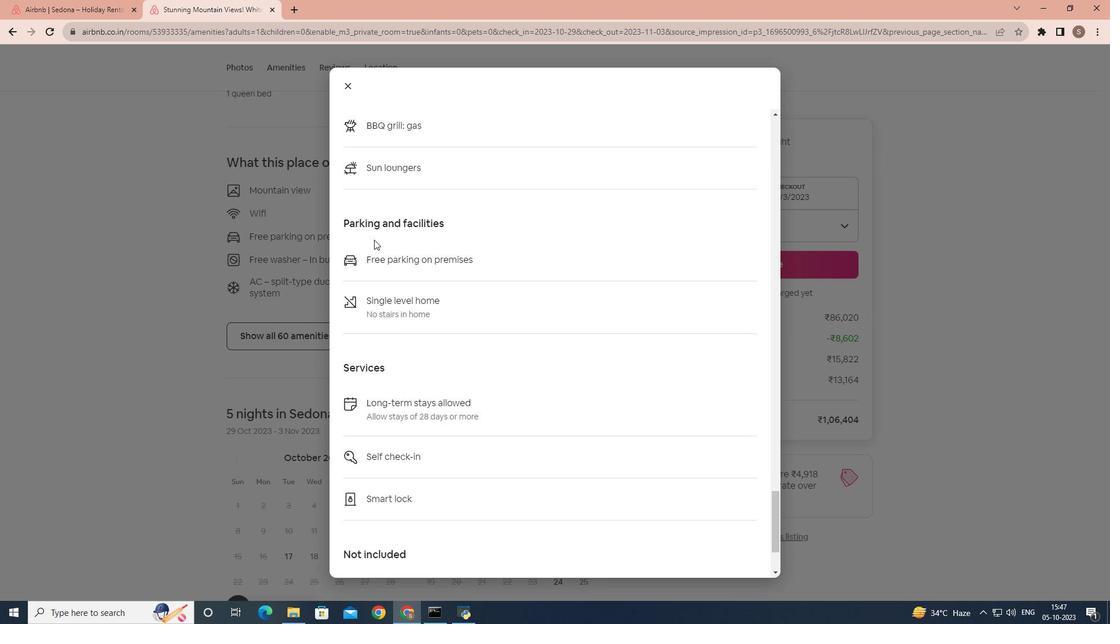 
Action: Mouse scrolled (374, 239) with delta (0, 0)
Screenshot: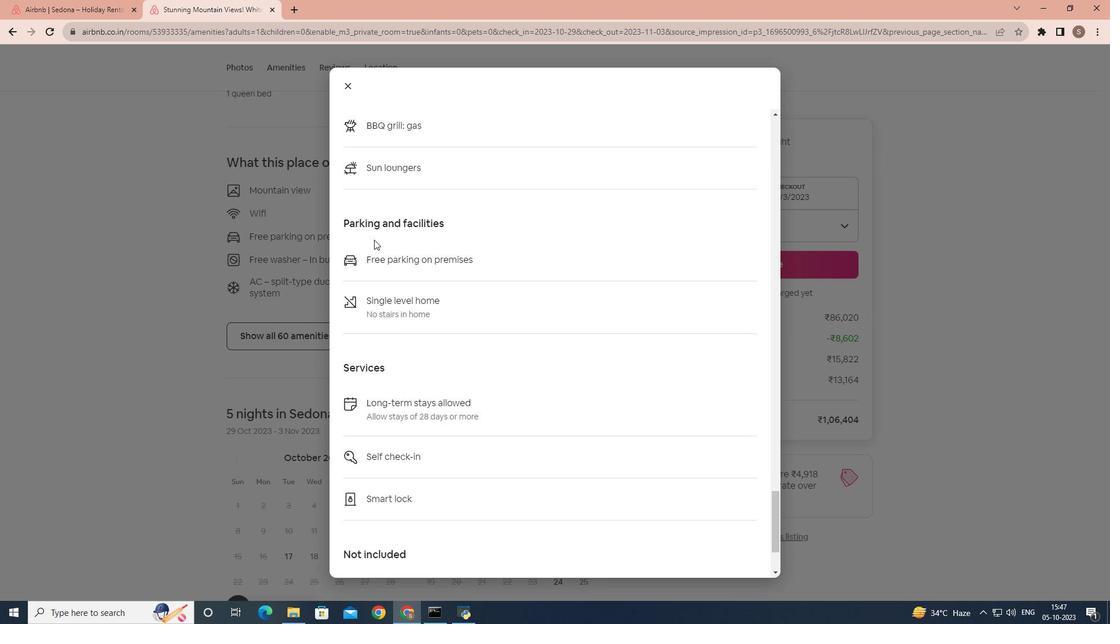 
Action: Mouse scrolled (374, 239) with delta (0, 0)
Screenshot: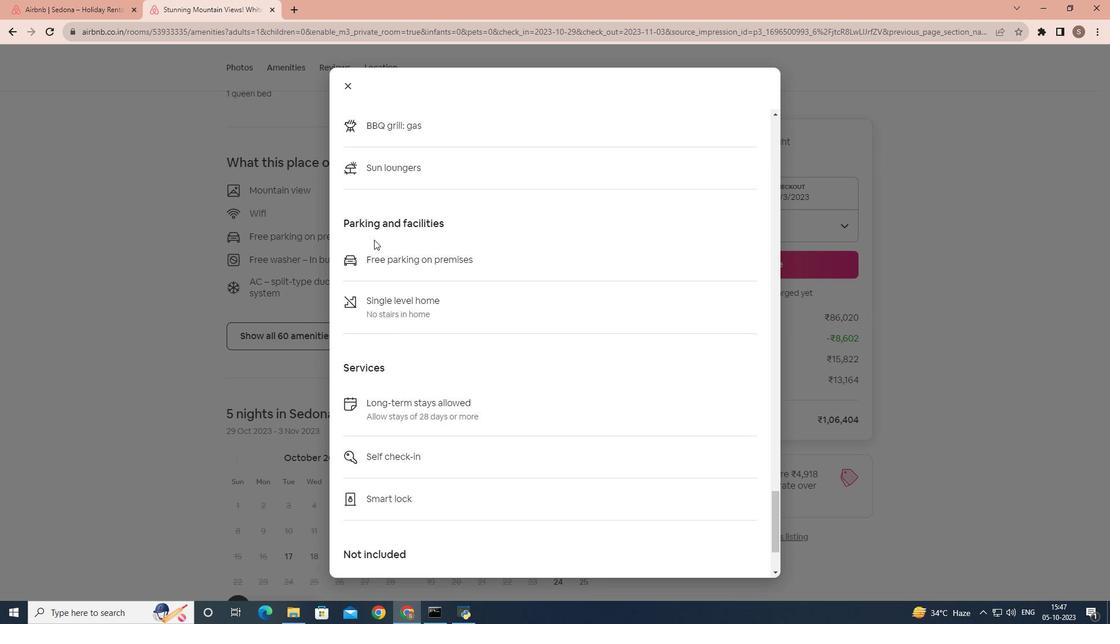 
Action: Mouse scrolled (374, 239) with delta (0, 0)
Screenshot: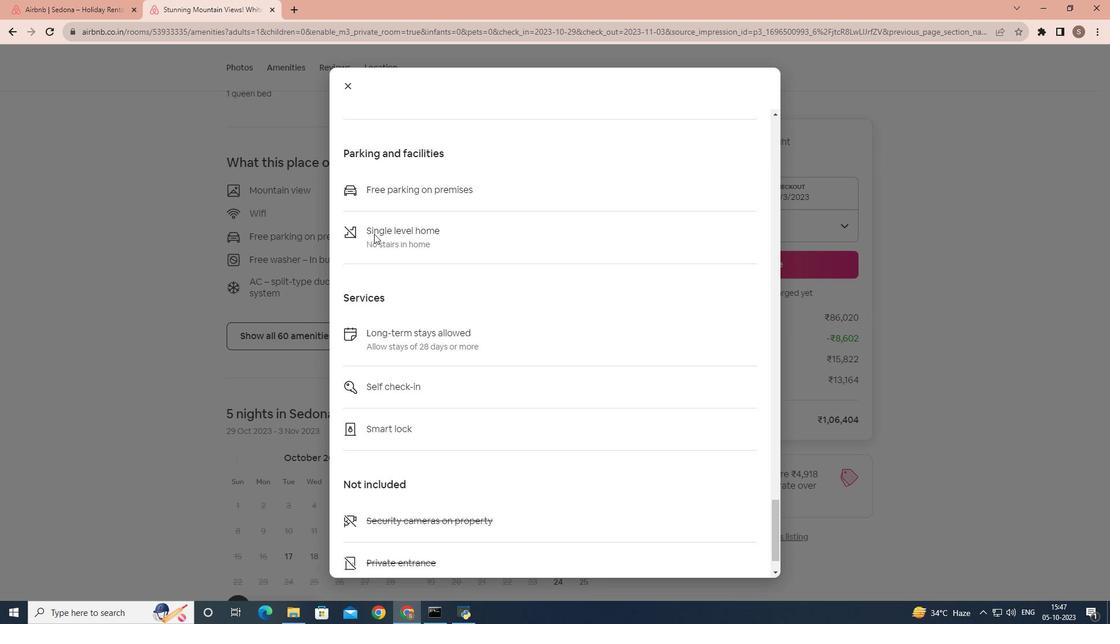
Action: Mouse moved to (342, 150)
Screenshot: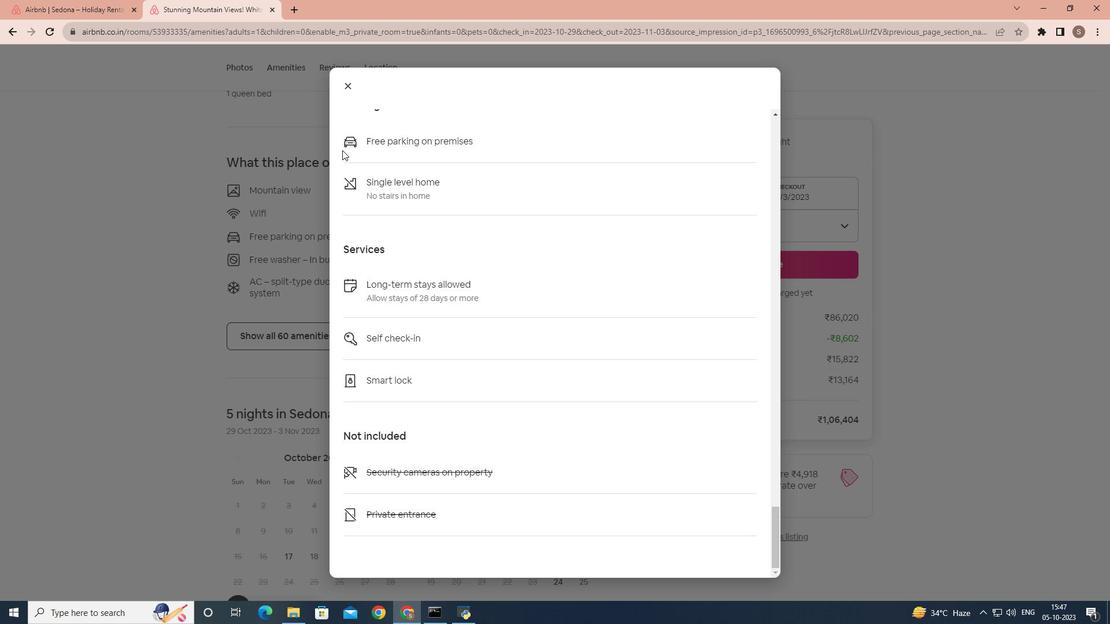 
Action: Mouse scrolled (342, 149) with delta (0, 0)
Screenshot: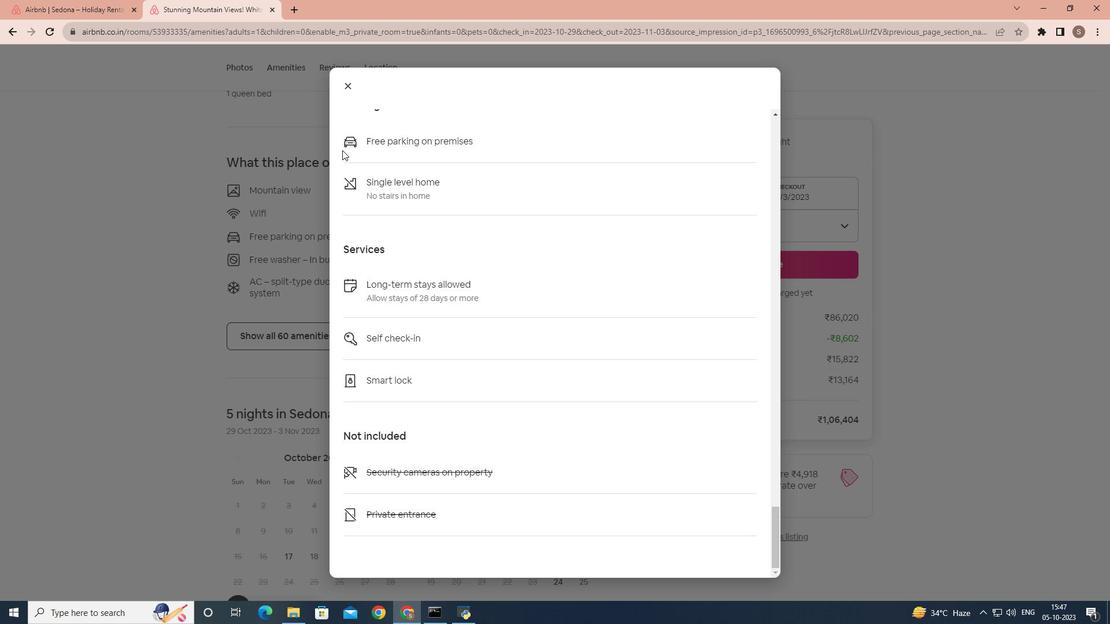 
Action: Mouse scrolled (342, 149) with delta (0, 0)
Screenshot: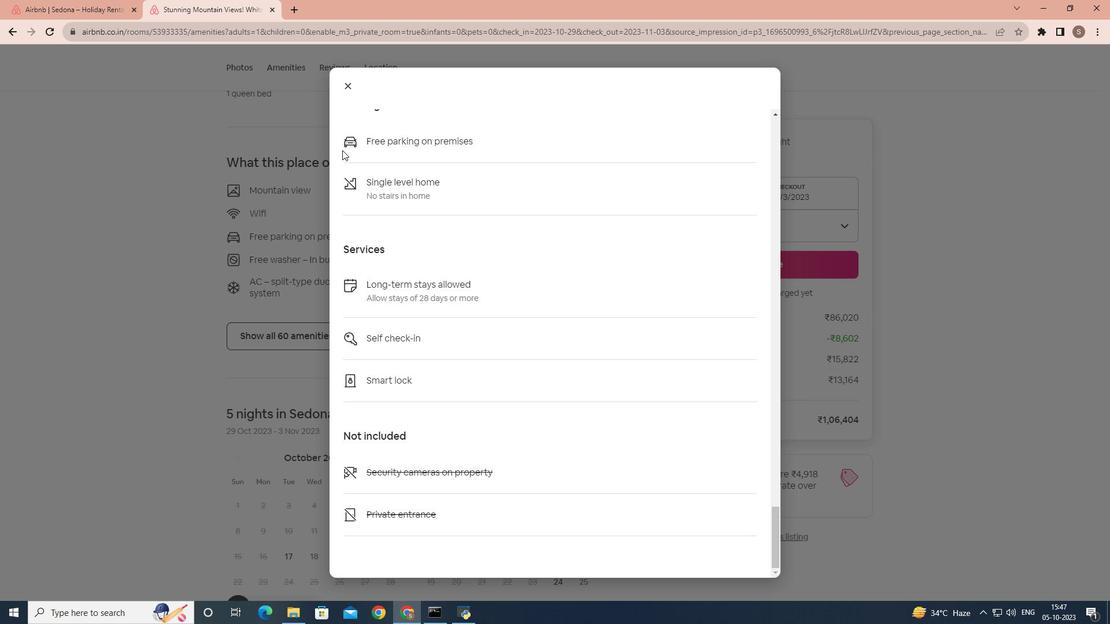 
Action: Mouse moved to (369, 170)
Screenshot: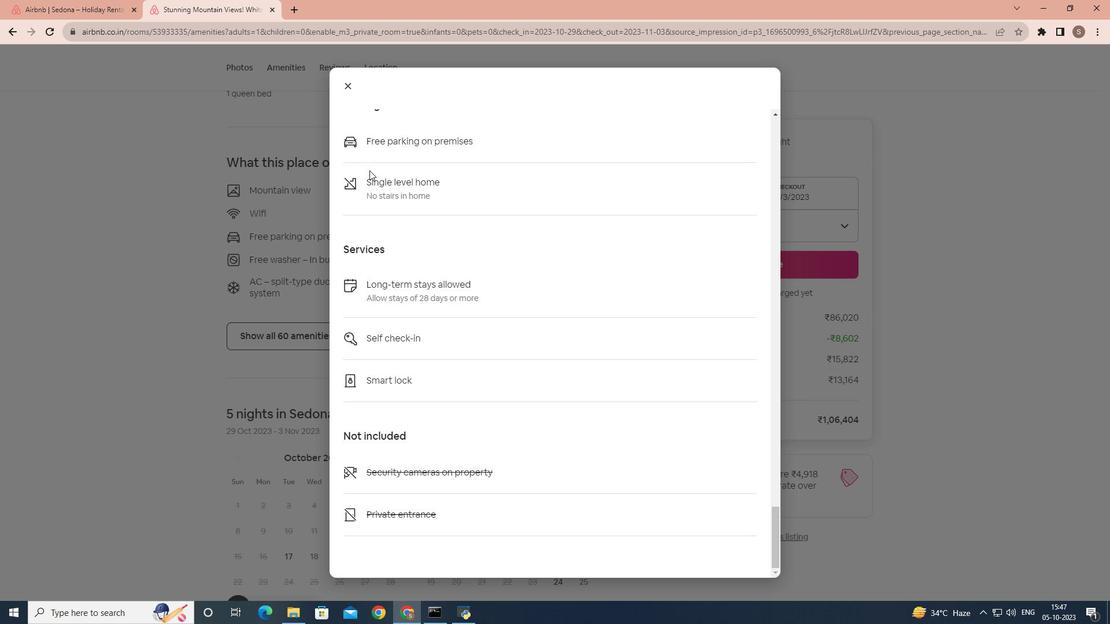 
Action: Mouse scrolled (369, 170) with delta (0, 0)
Screenshot: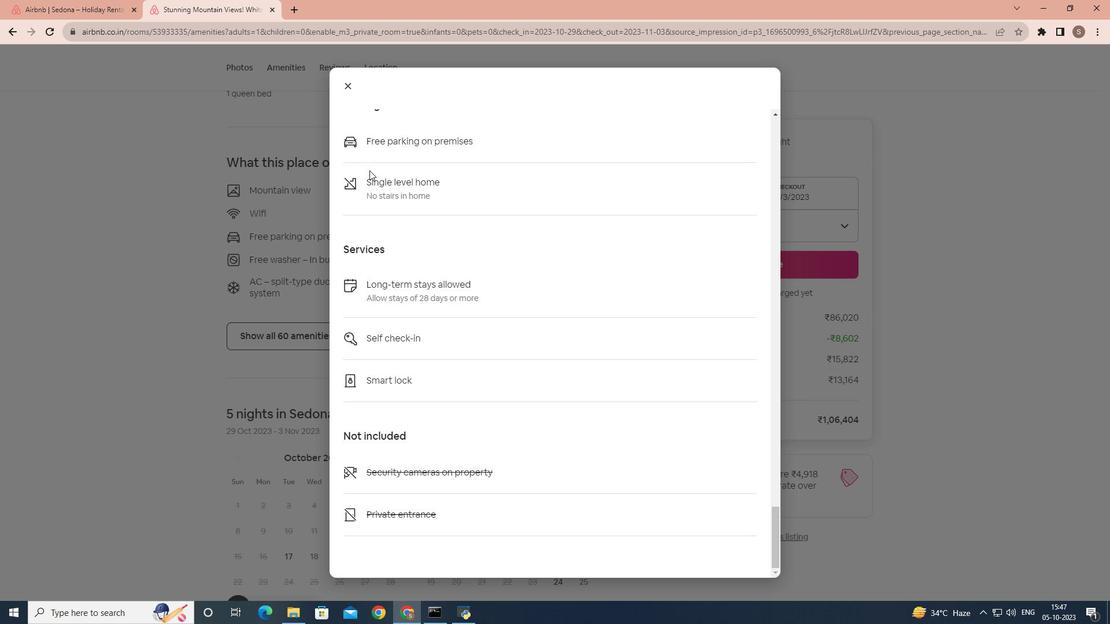 
Action: Mouse scrolled (369, 170) with delta (0, 0)
Screenshot: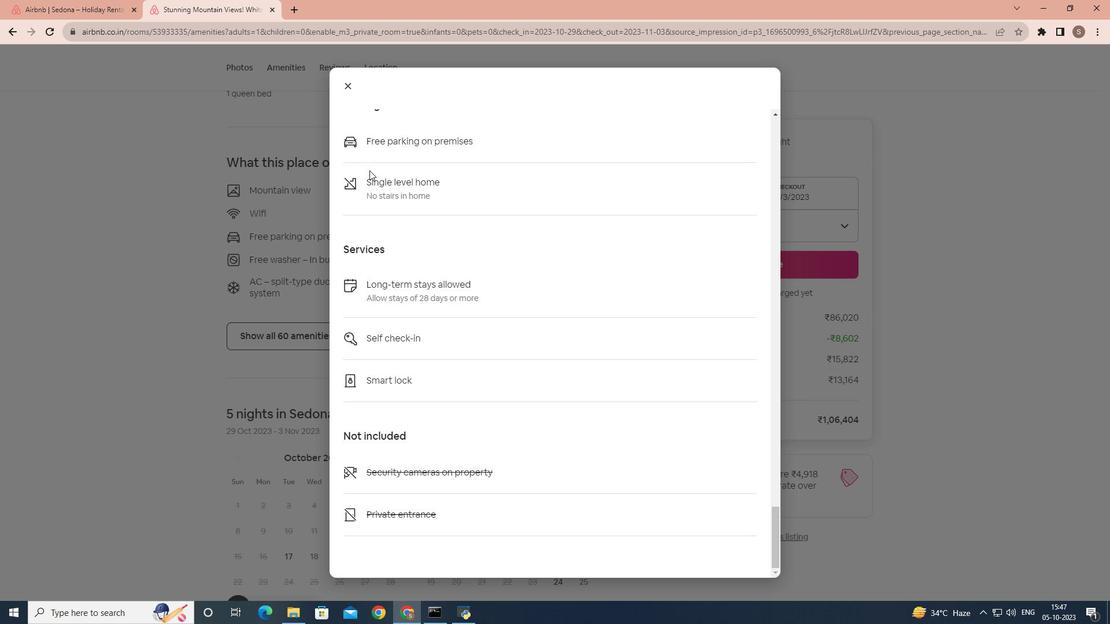 
Action: Mouse scrolled (369, 170) with delta (0, 0)
Screenshot: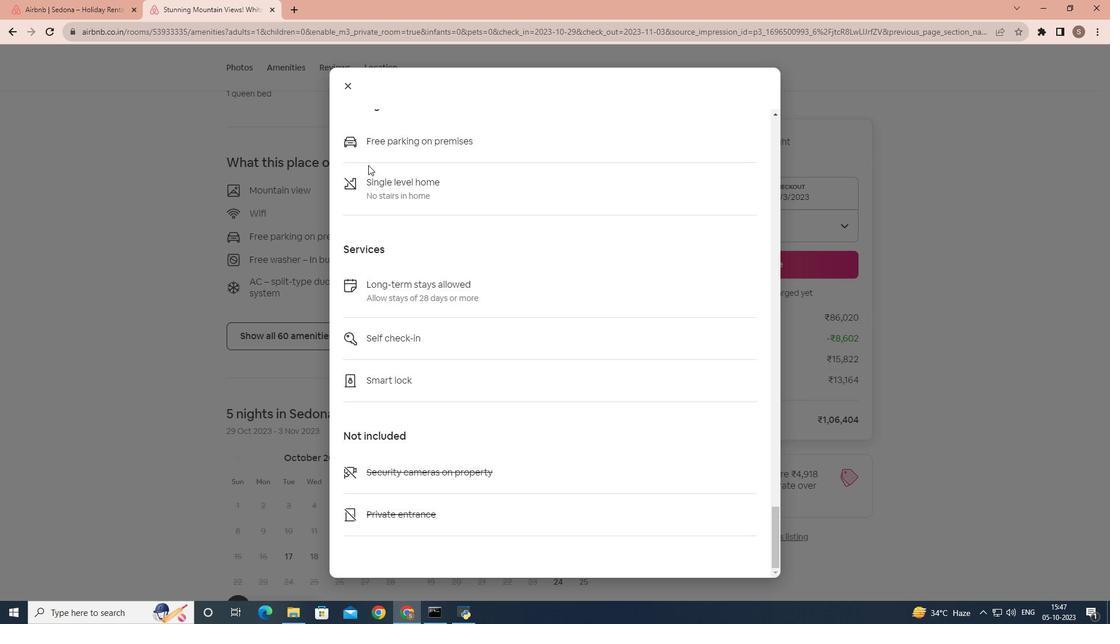 
Action: Mouse moved to (347, 92)
Screenshot: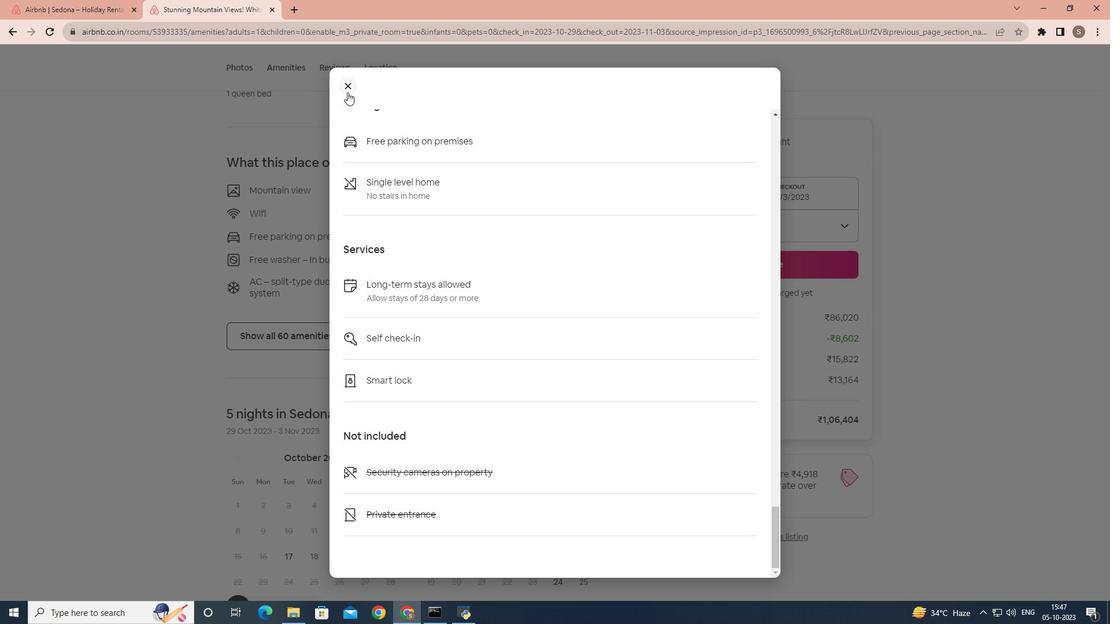 
Action: Mouse pressed left at (347, 92)
Screenshot: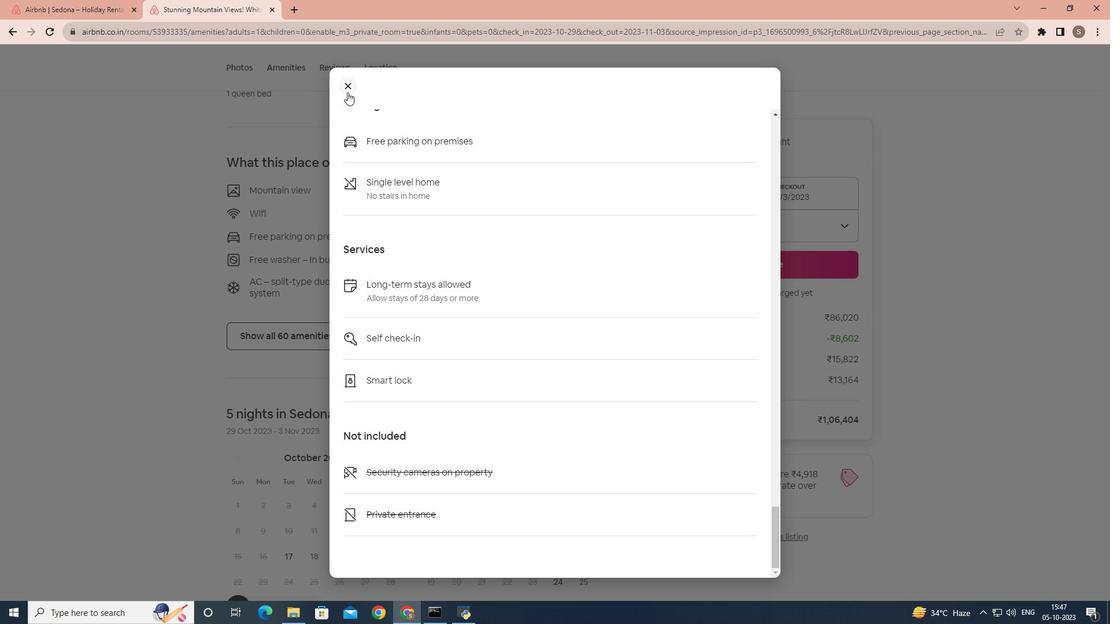 
Action: Mouse moved to (357, 277)
Screenshot: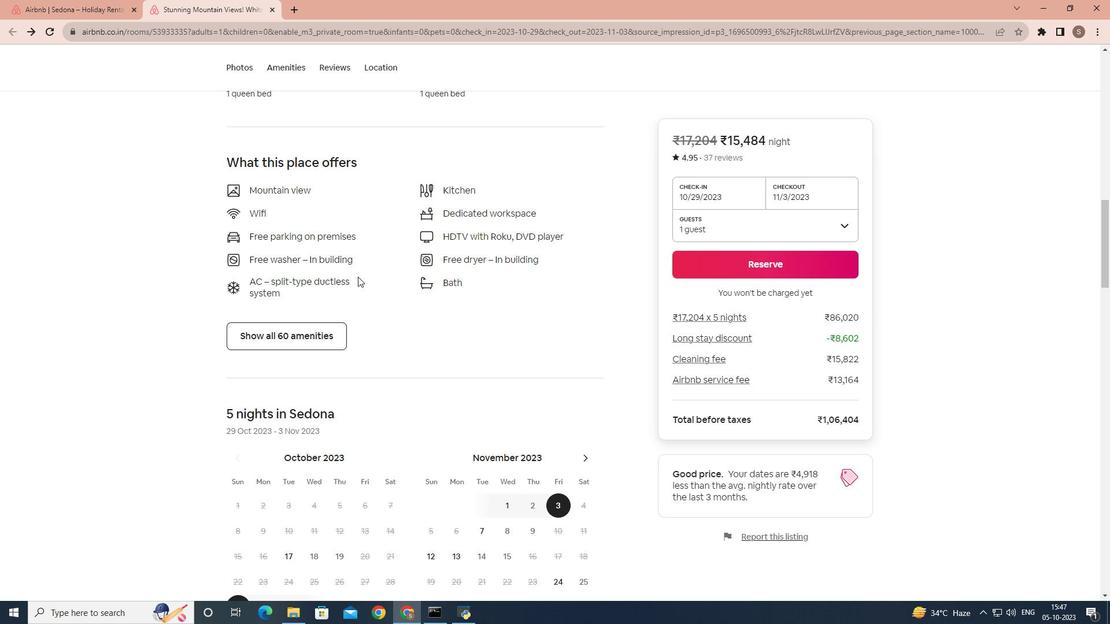 
Action: Mouse scrolled (357, 276) with delta (0, 0)
Screenshot: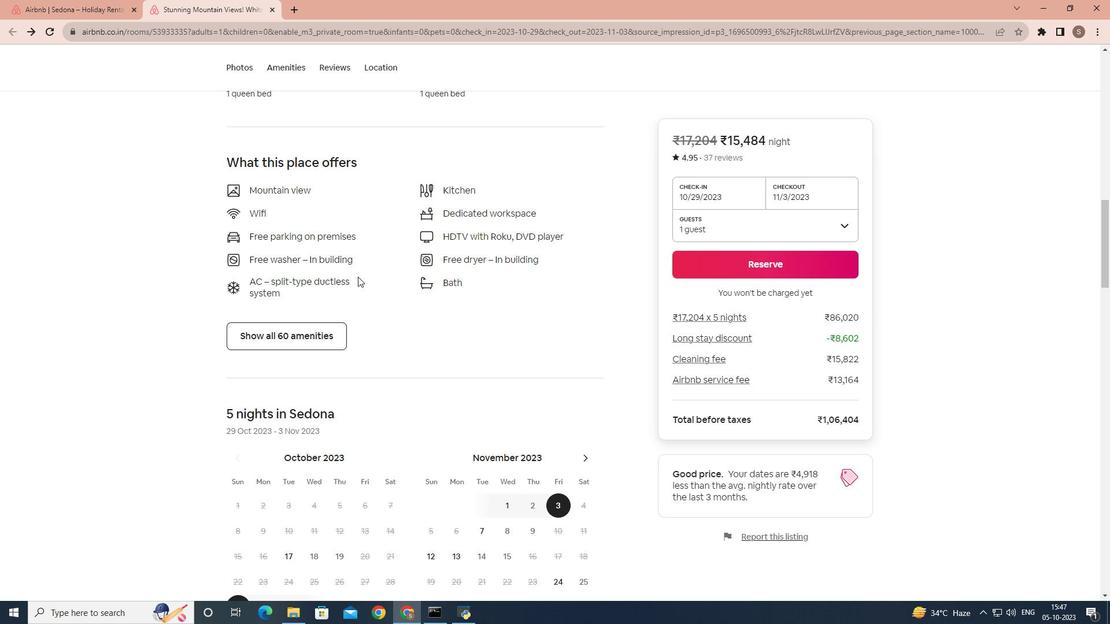 
Action: Mouse scrolled (357, 276) with delta (0, 0)
Screenshot: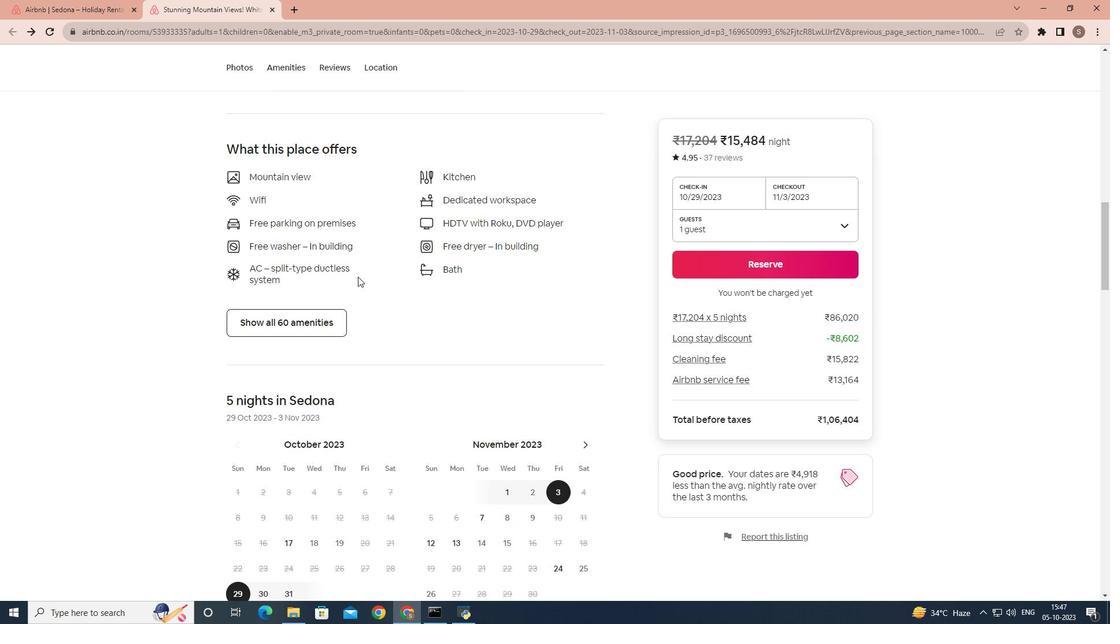 
Action: Mouse scrolled (357, 276) with delta (0, 0)
Screenshot: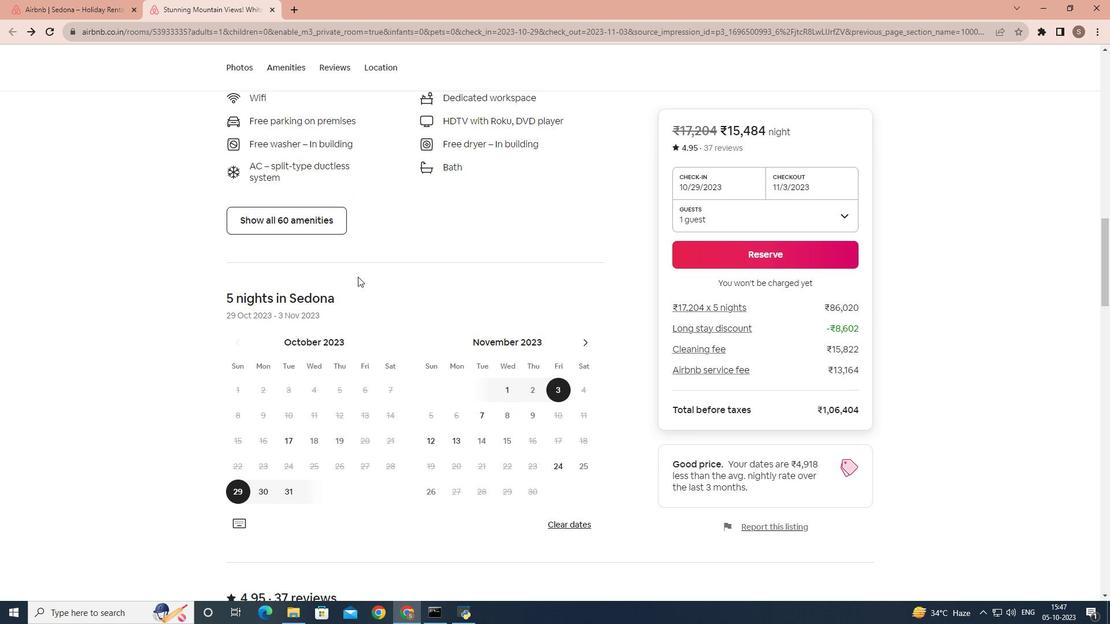 
Action: Mouse scrolled (357, 276) with delta (0, 0)
Screenshot: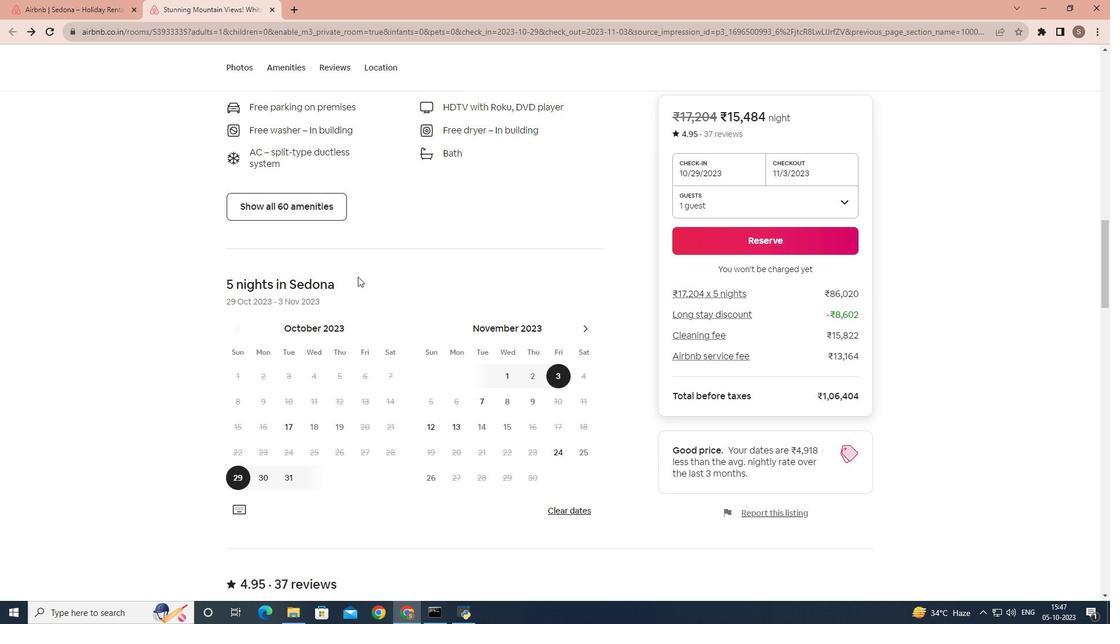 
Action: Mouse scrolled (357, 276) with delta (0, 0)
Screenshot: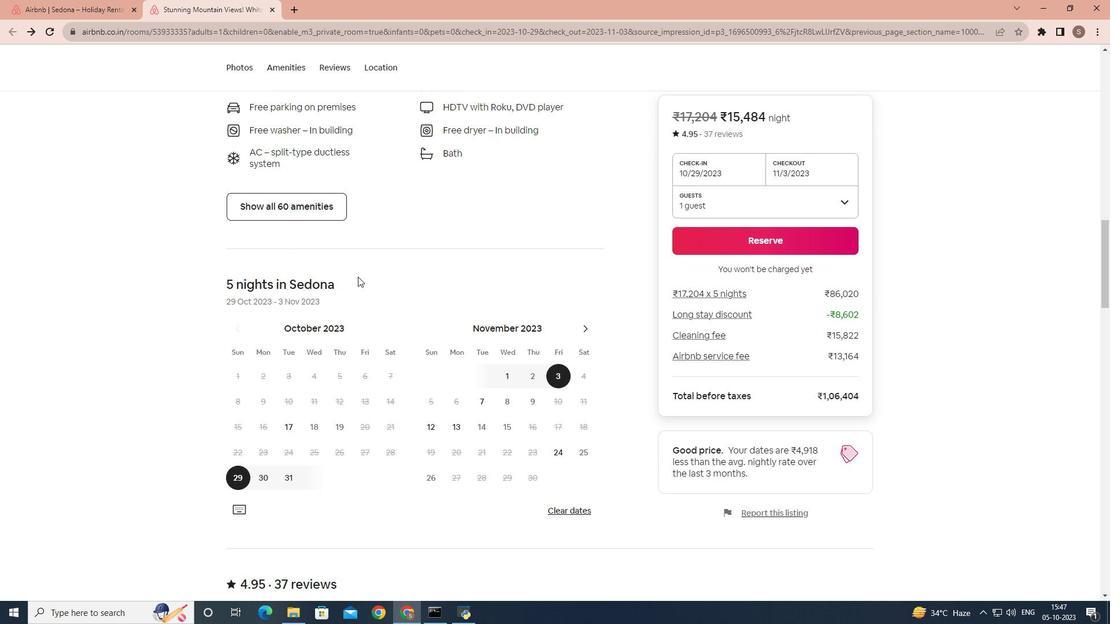 
Action: Mouse scrolled (357, 276) with delta (0, 0)
Screenshot: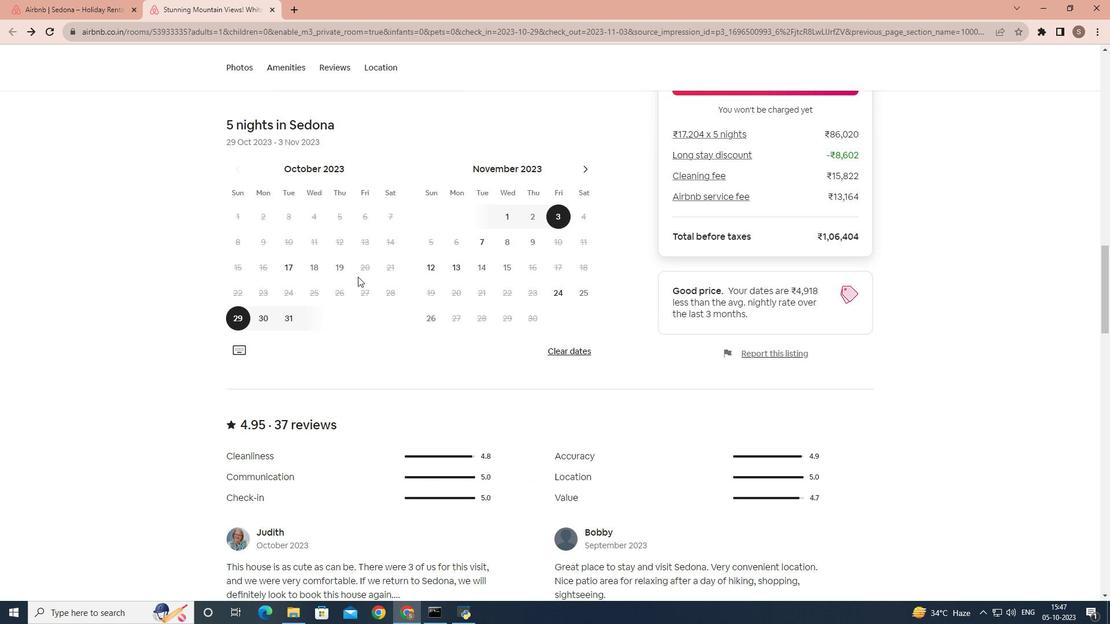 
Action: Mouse scrolled (357, 276) with delta (0, 0)
Screenshot: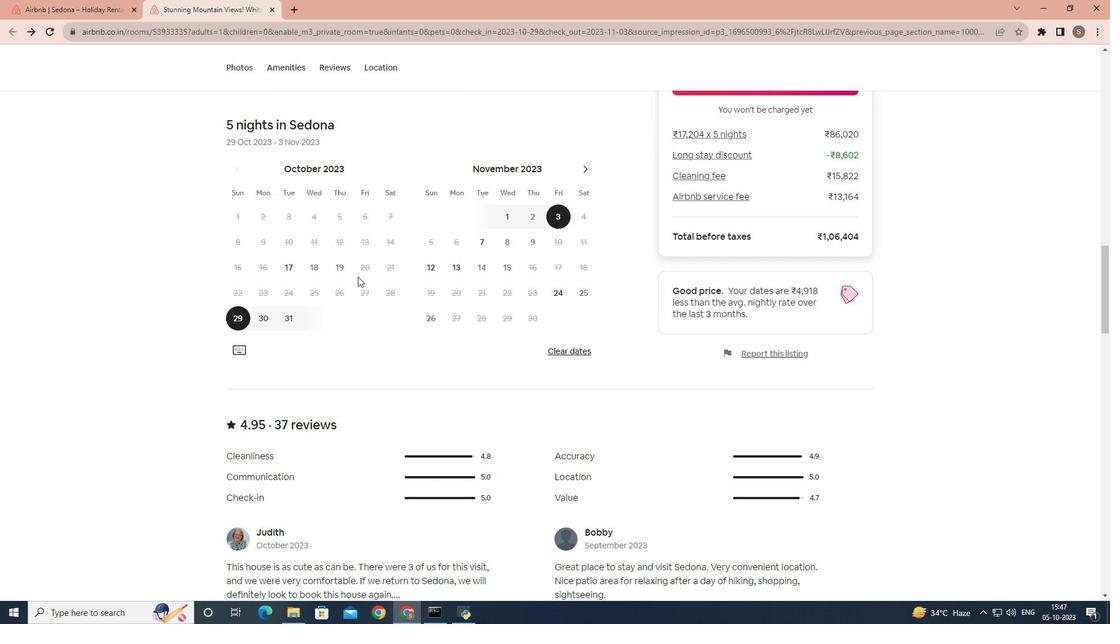 
Action: Mouse scrolled (357, 276) with delta (0, 0)
Screenshot: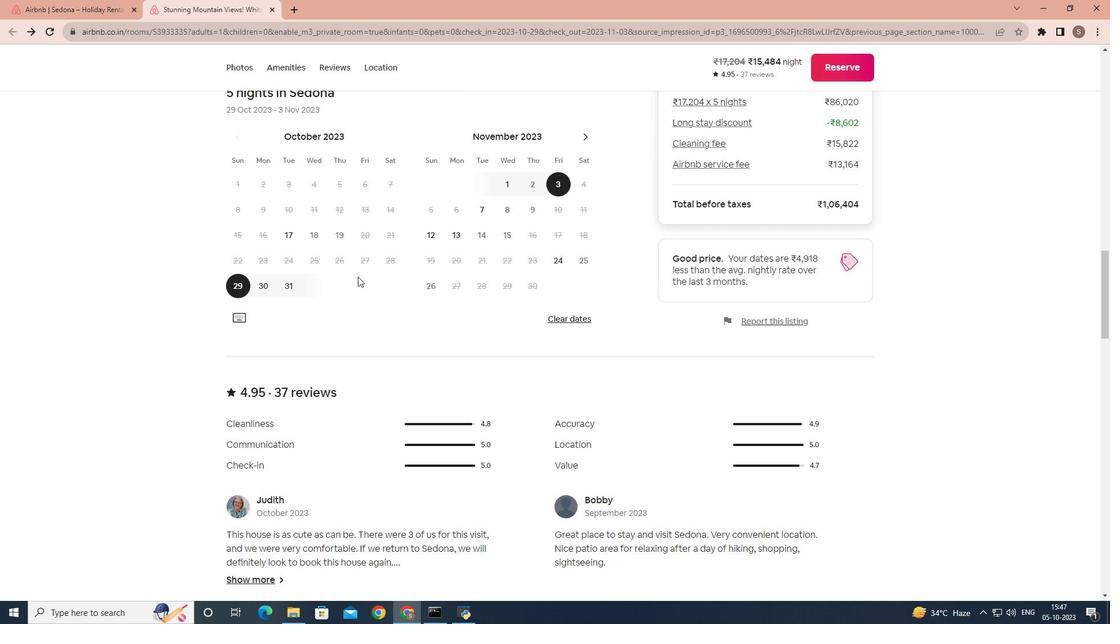 
Action: Mouse scrolled (357, 276) with delta (0, 0)
Screenshot: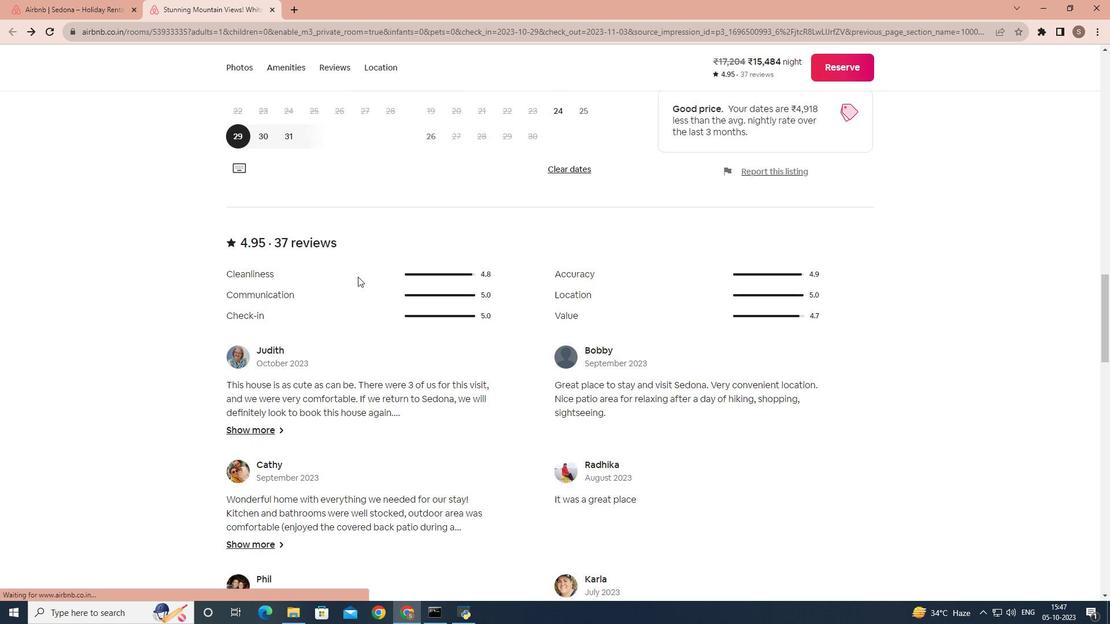 
Action: Mouse scrolled (357, 276) with delta (0, 0)
Screenshot: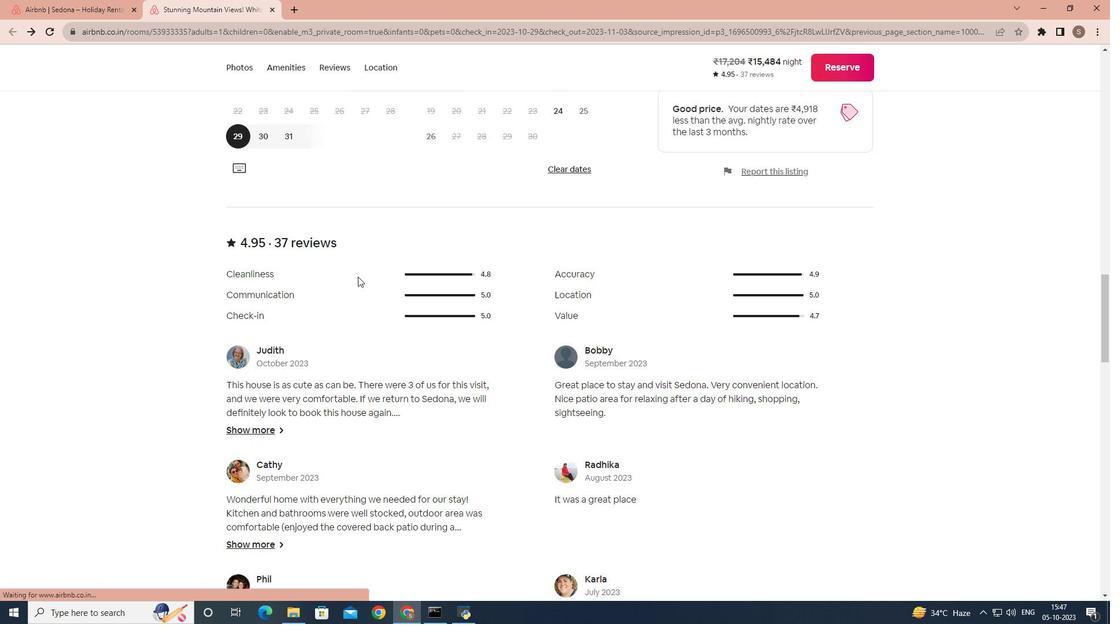 
Action: Mouse scrolled (357, 276) with delta (0, 0)
Screenshot: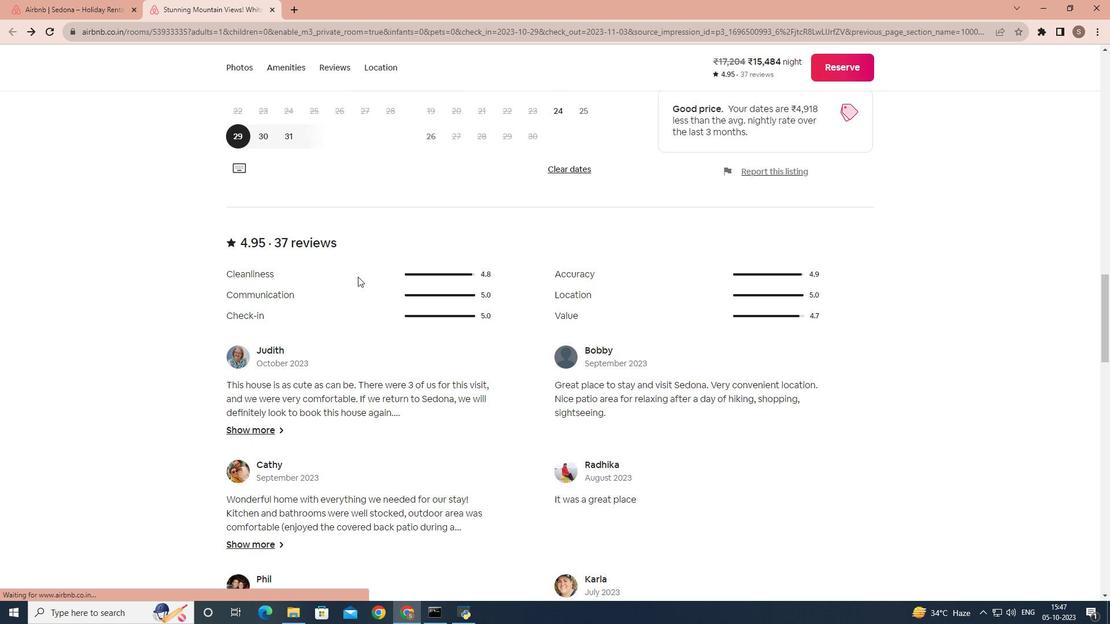 
Action: Mouse scrolled (357, 276) with delta (0, 0)
Screenshot: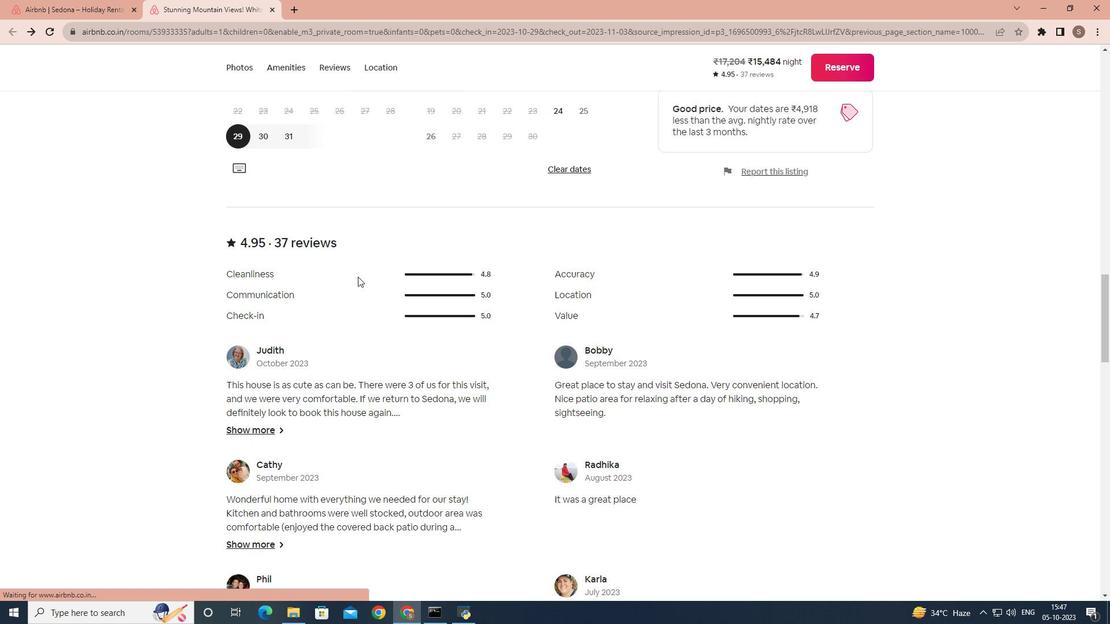 
Action: Mouse moved to (351, 296)
Screenshot: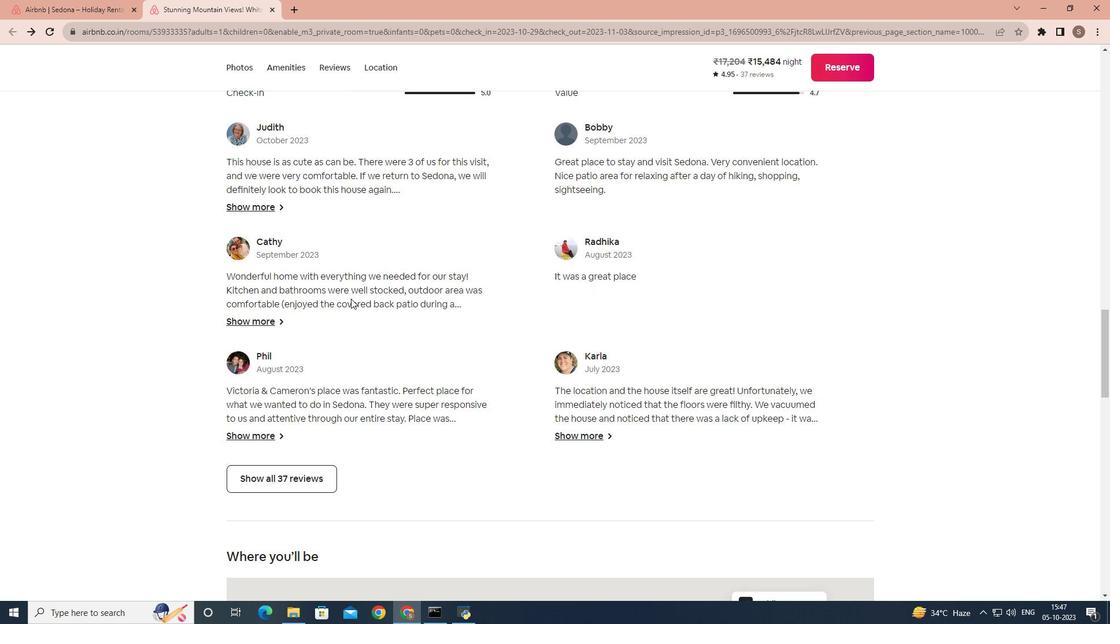 
Action: Mouse scrolled (351, 296) with delta (0, 0)
Screenshot: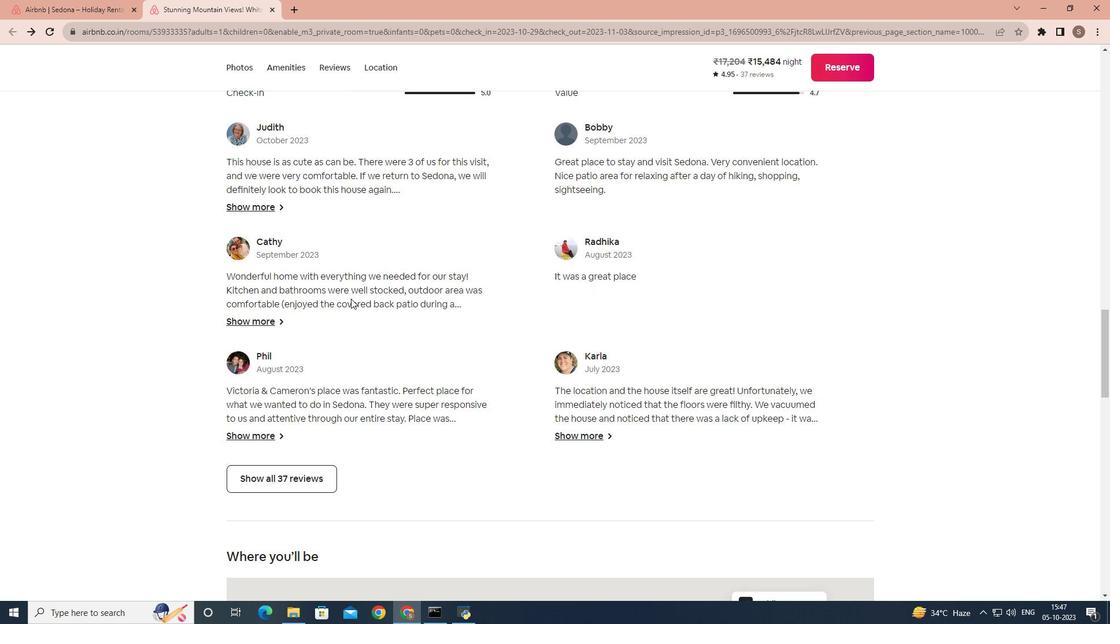 
Action: Mouse moved to (351, 297)
Screenshot: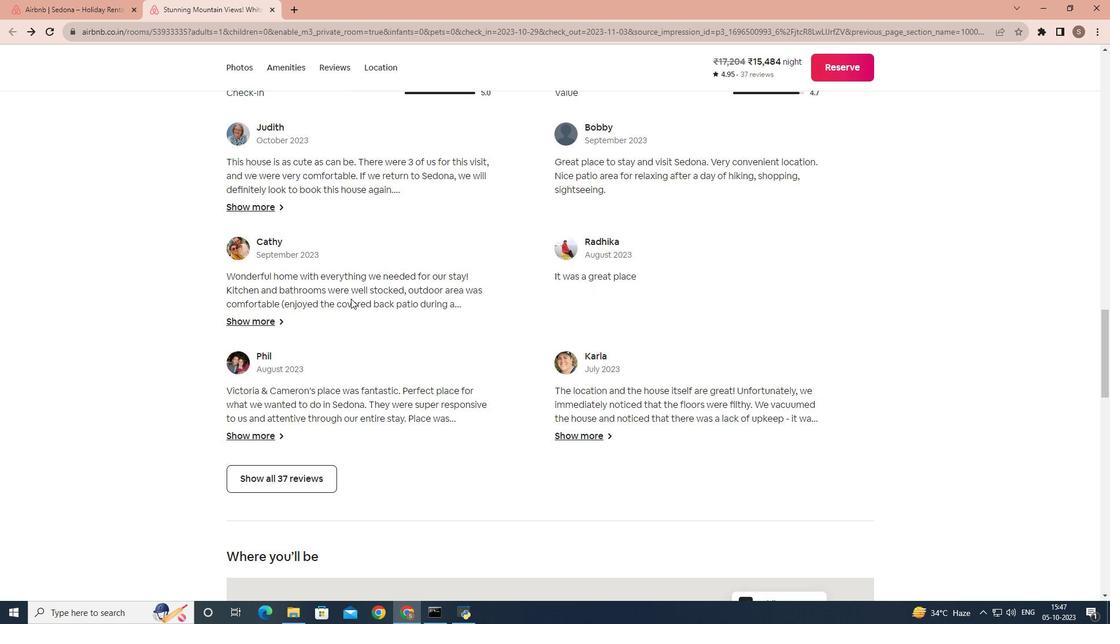
Action: Mouse scrolled (351, 296) with delta (0, 0)
Screenshot: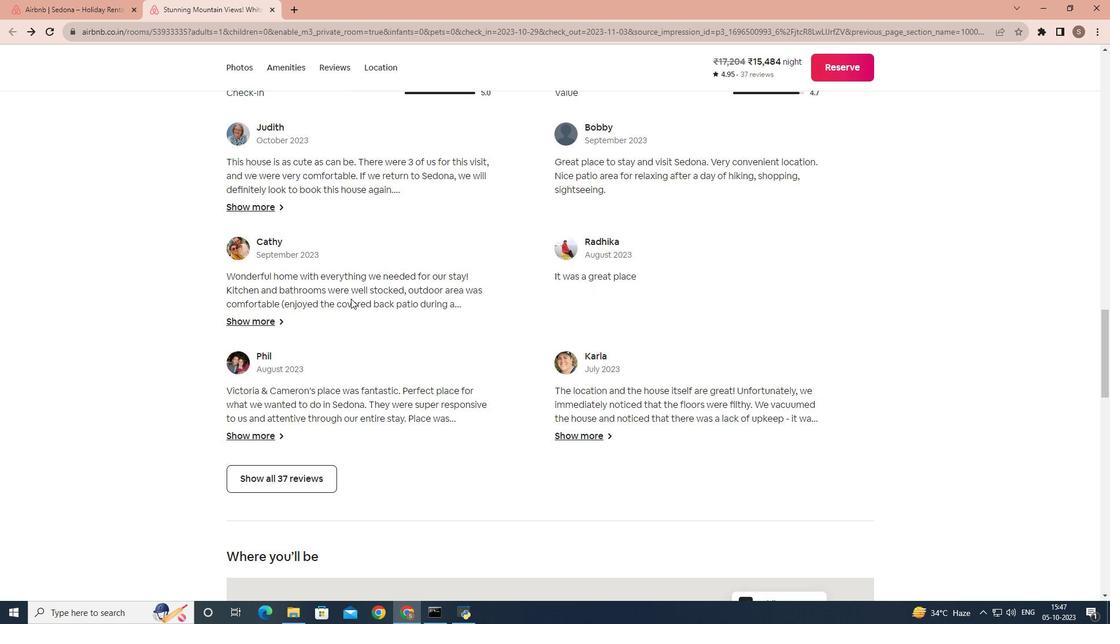 
Action: Mouse scrolled (351, 296) with delta (0, 0)
Screenshot: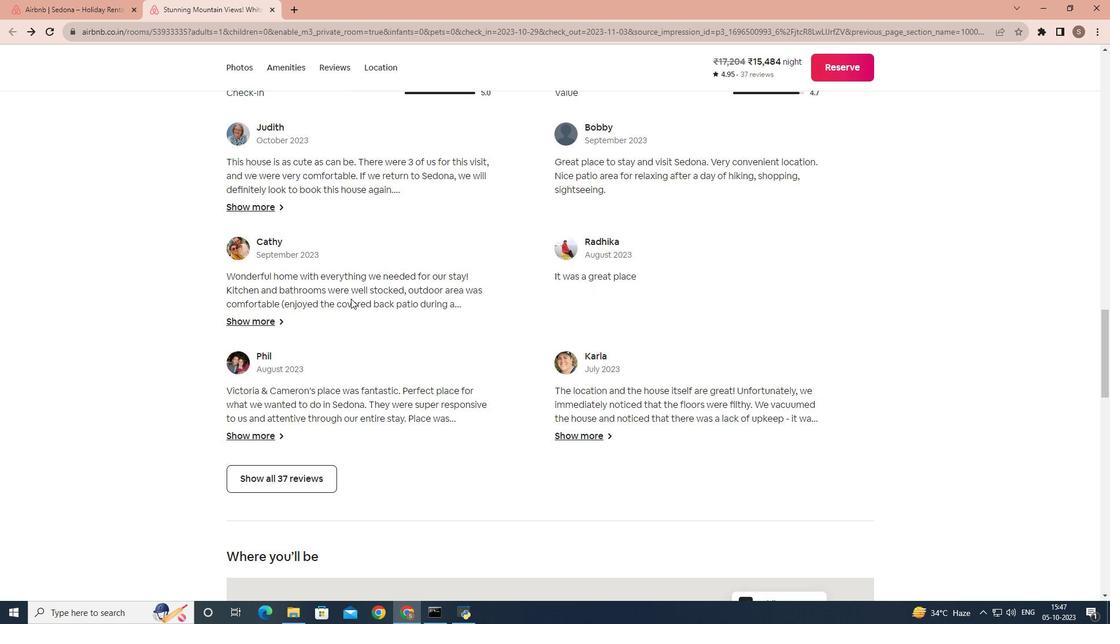 
Action: Mouse moved to (310, 299)
Screenshot: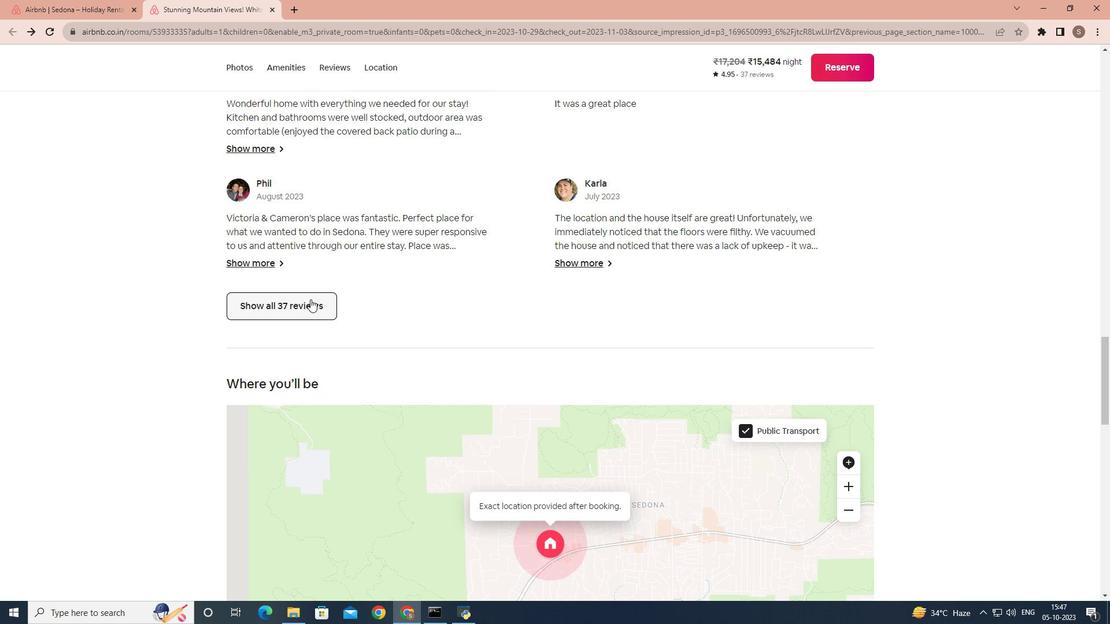 
Action: Mouse pressed left at (310, 299)
Screenshot: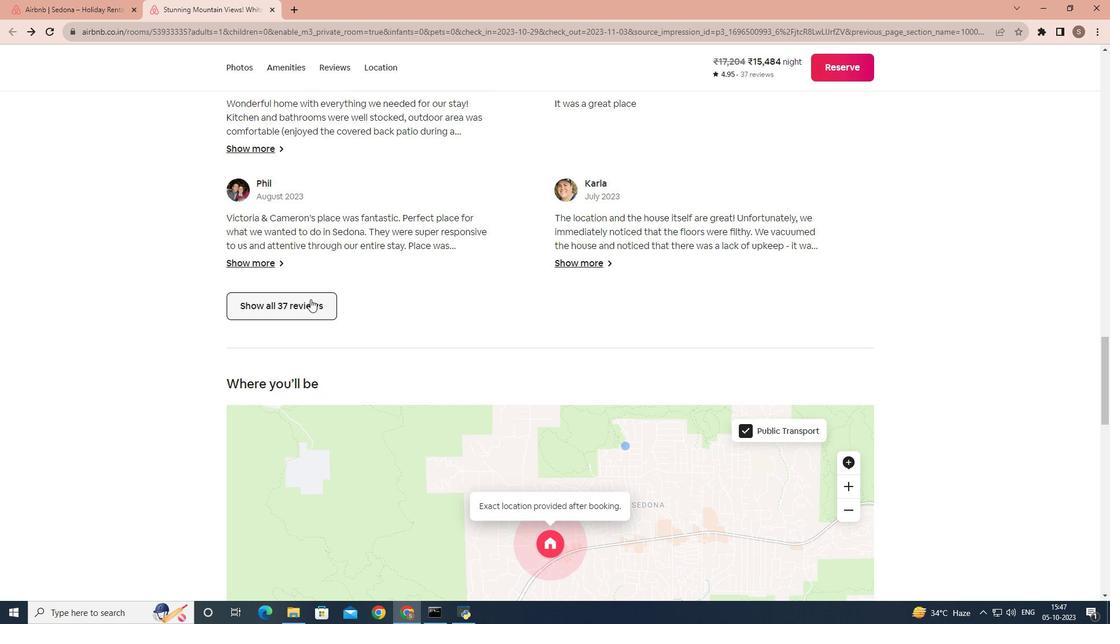 
Action: Mouse moved to (533, 309)
Screenshot: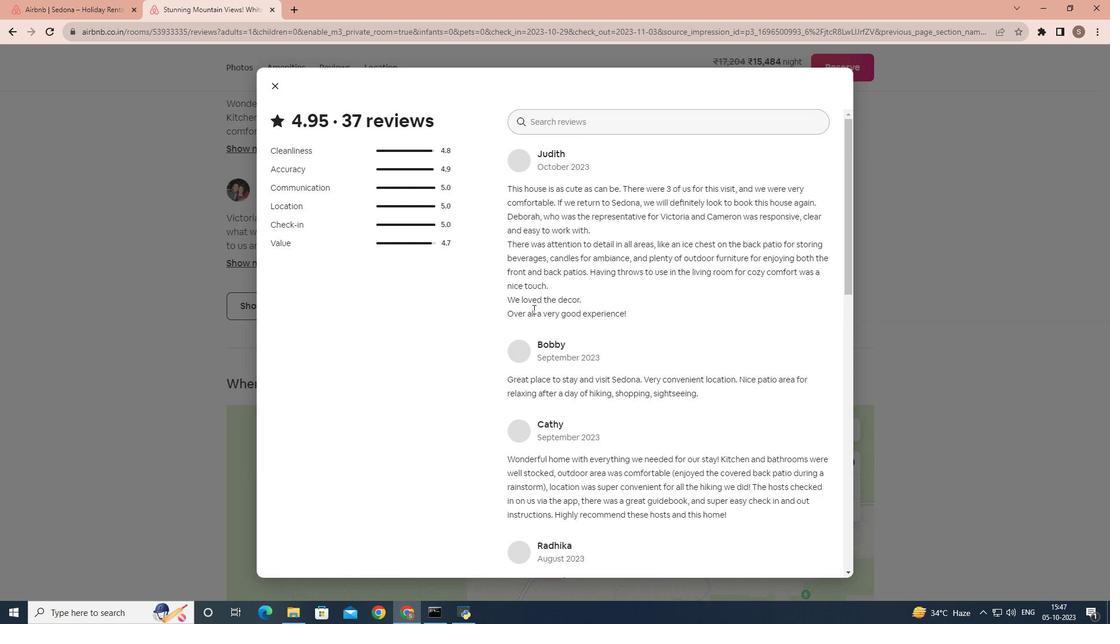 
Action: Mouse scrolled (533, 308) with delta (0, 0)
Screenshot: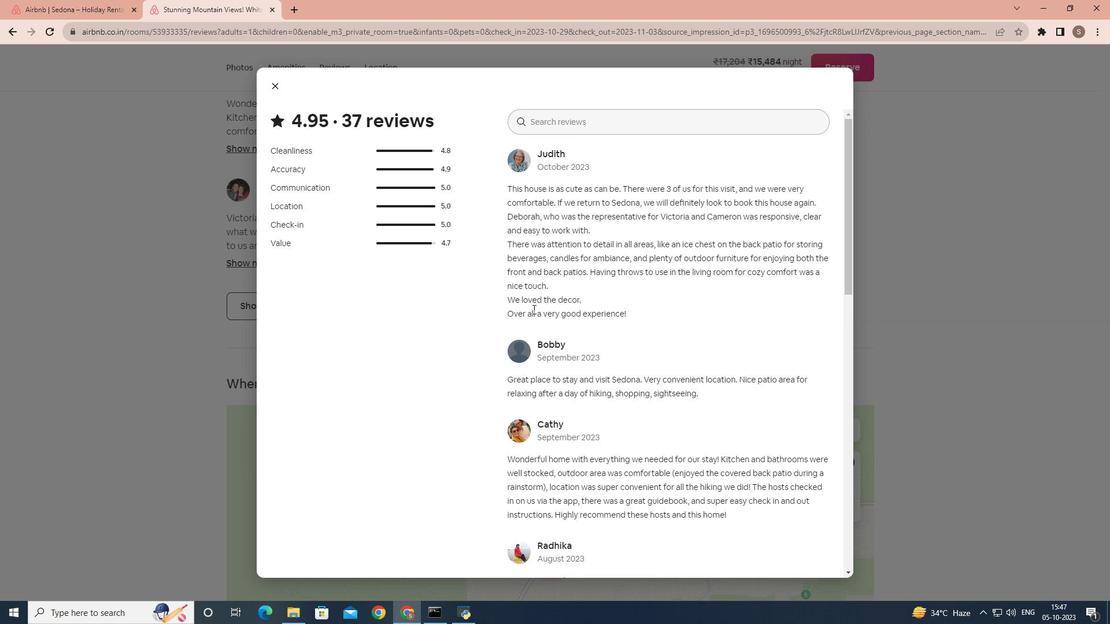
Action: Mouse scrolled (533, 308) with delta (0, 0)
Screenshot: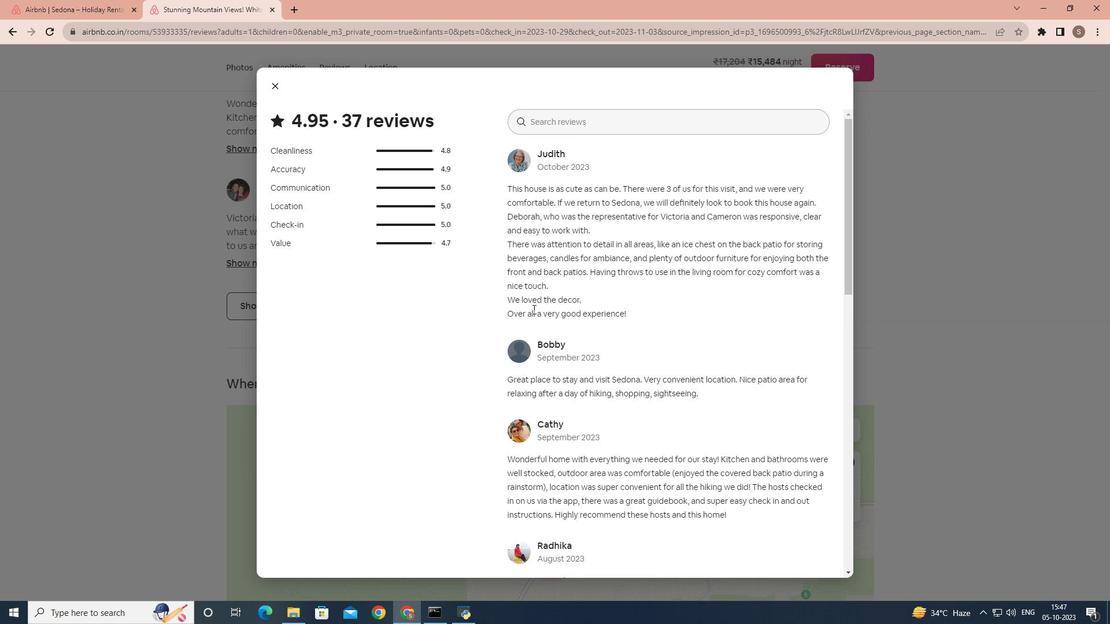 
Action: Mouse scrolled (533, 308) with delta (0, 0)
Screenshot: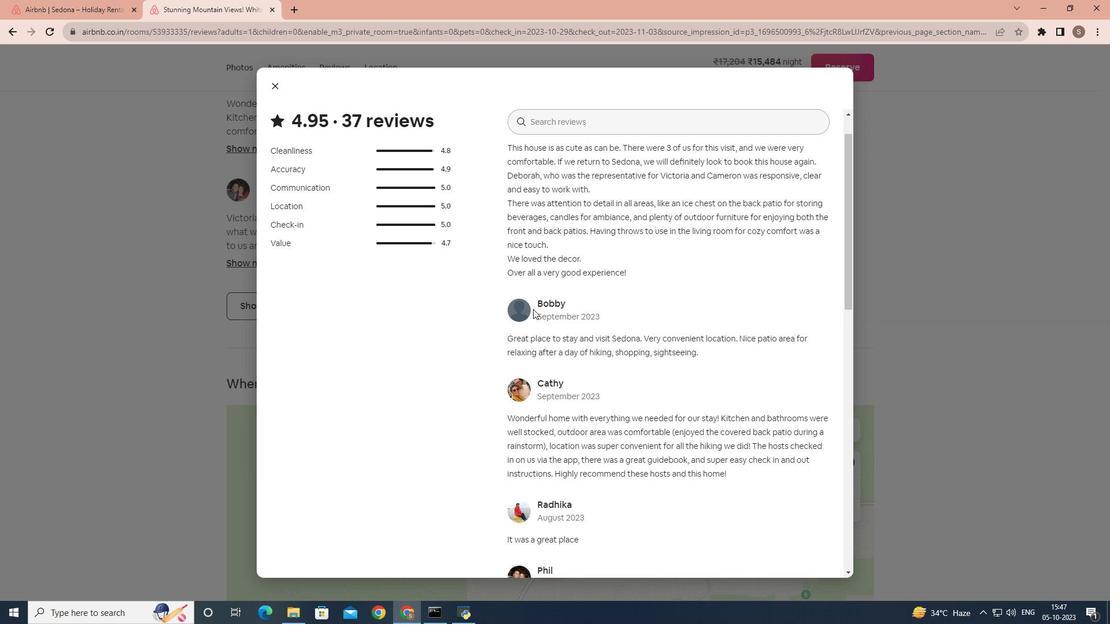 
Action: Mouse scrolled (533, 308) with delta (0, 0)
Screenshot: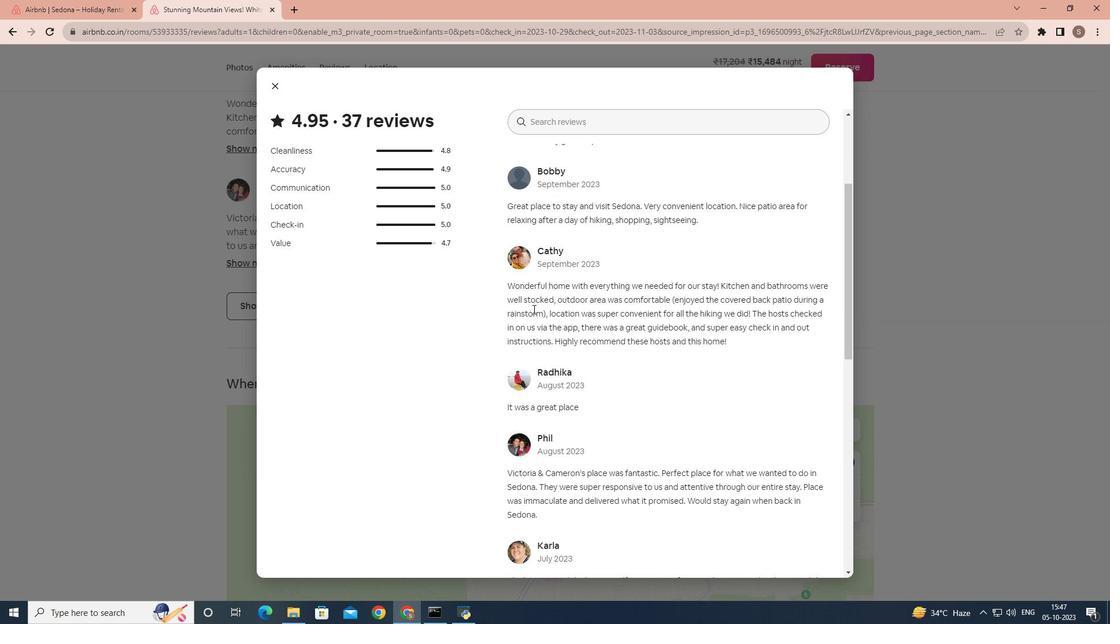 
Action: Mouse scrolled (533, 308) with delta (0, 0)
Screenshot: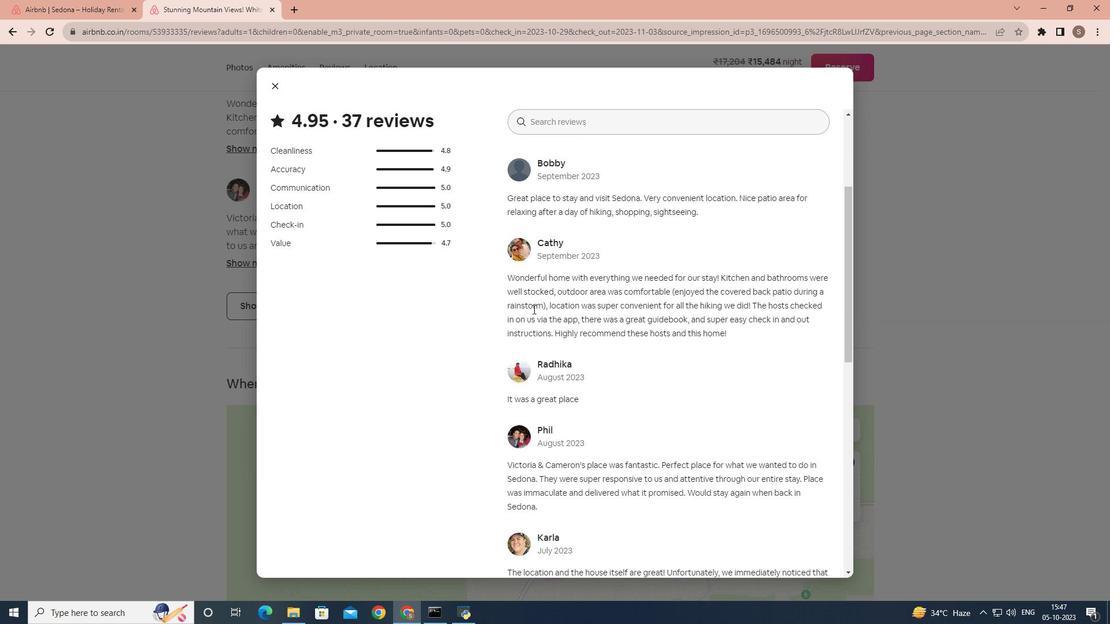 
Action: Mouse scrolled (533, 308) with delta (0, 0)
Screenshot: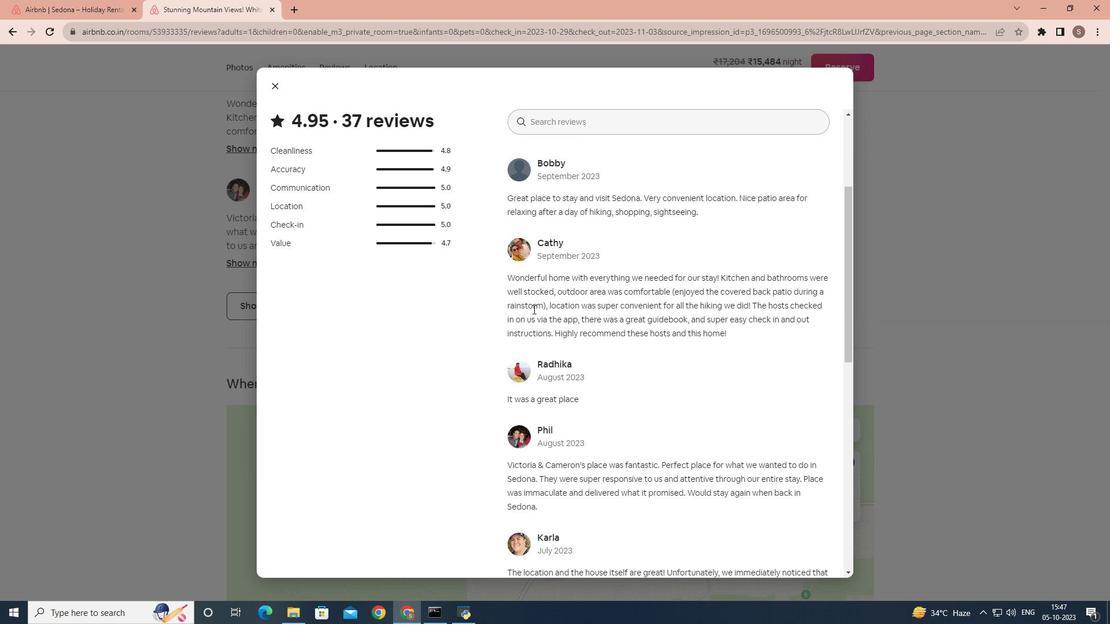 
Action: Mouse scrolled (533, 308) with delta (0, 0)
Screenshot: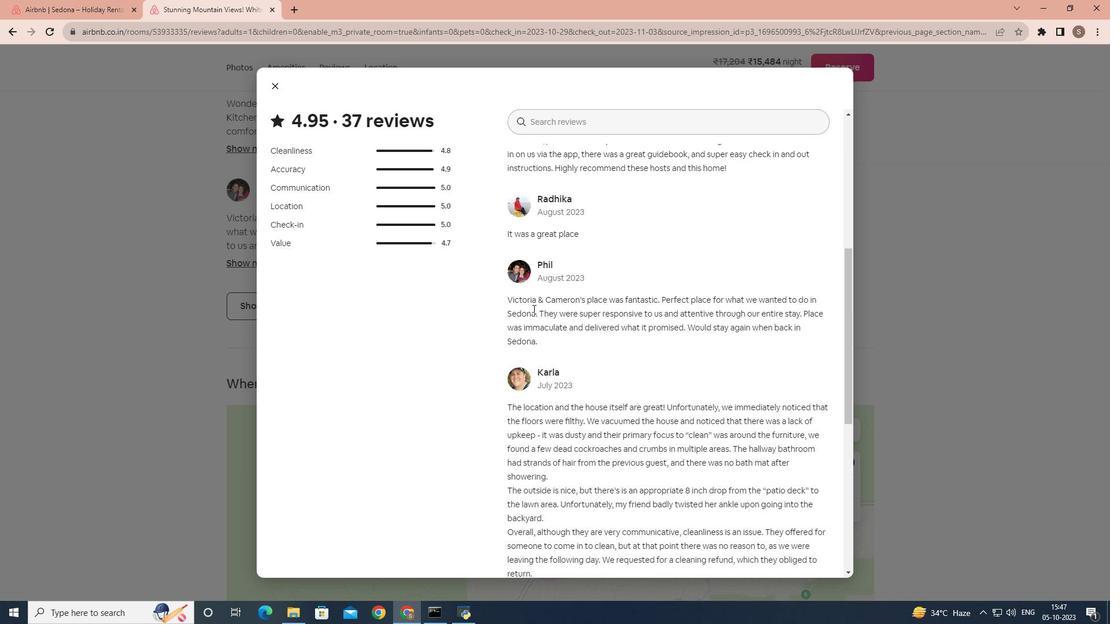 
Action: Mouse scrolled (533, 308) with delta (0, 0)
Screenshot: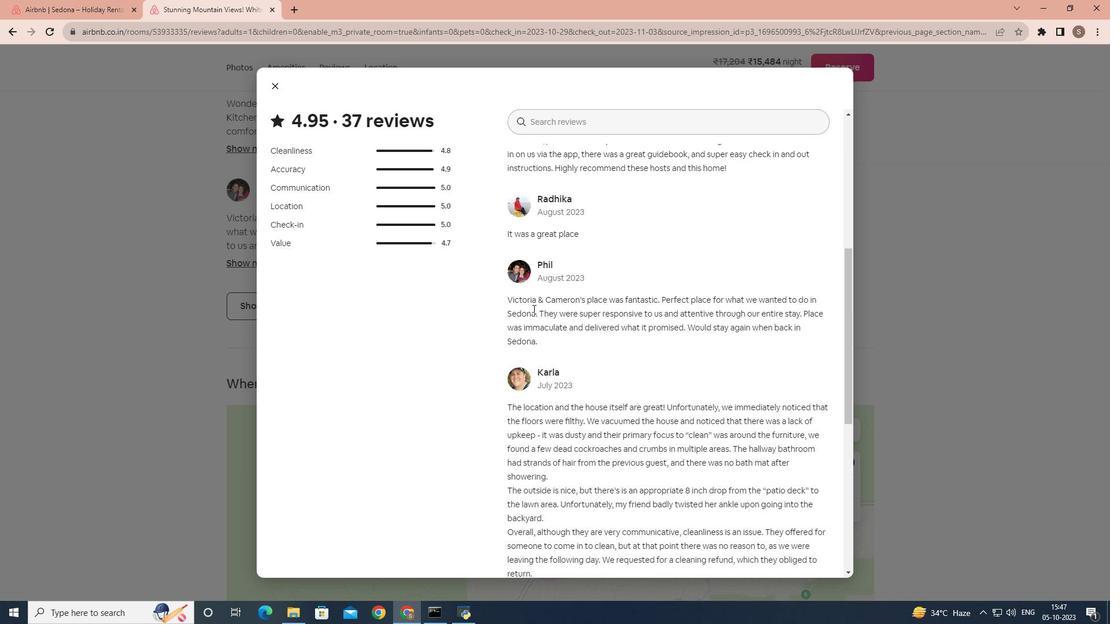 
Action: Mouse scrolled (533, 308) with delta (0, 0)
Screenshot: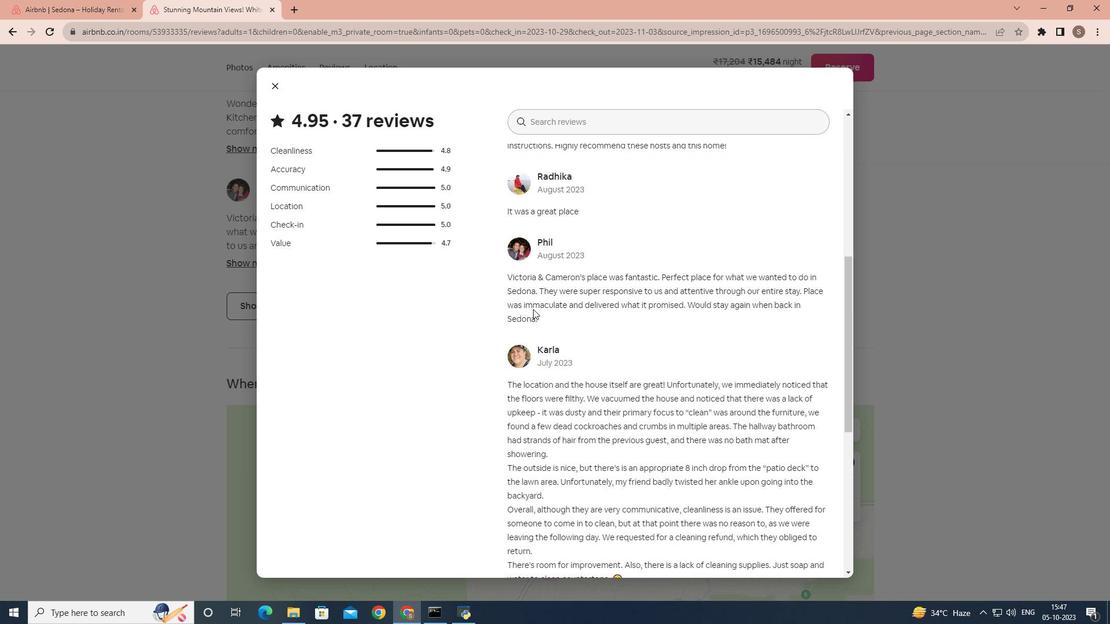
Action: Mouse scrolled (533, 308) with delta (0, 0)
Screenshot: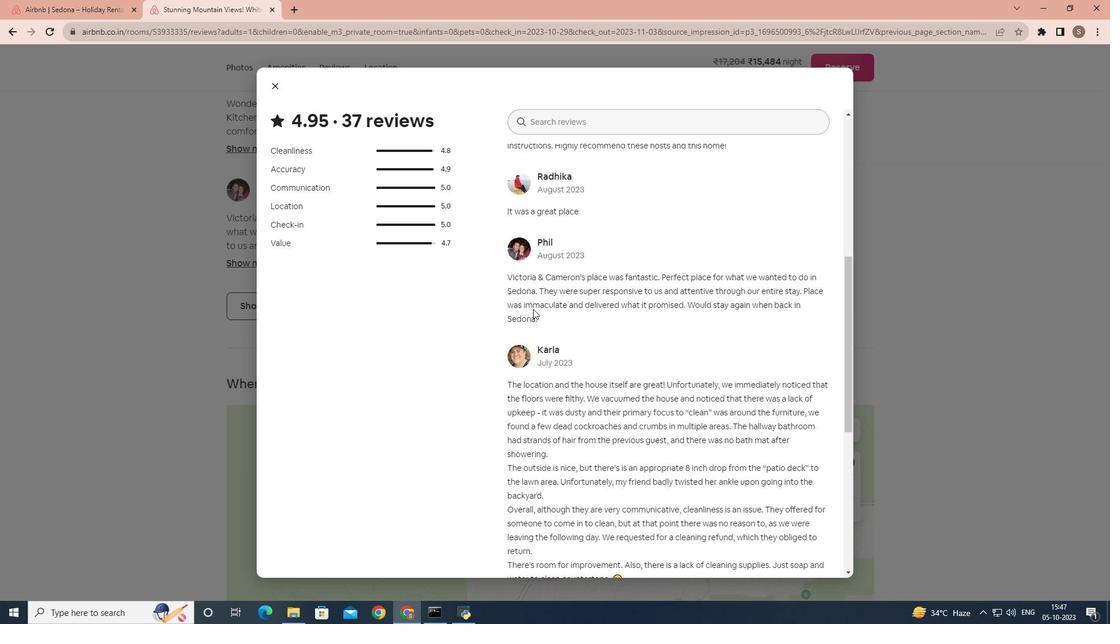
Action: Mouse scrolled (533, 308) with delta (0, 0)
Screenshot: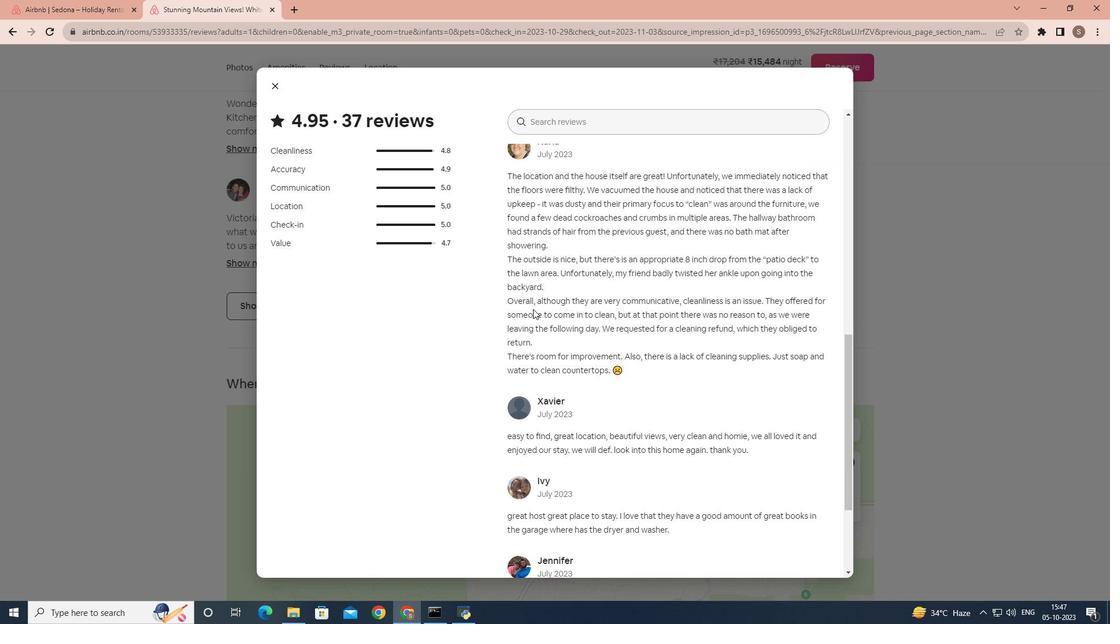 
Action: Mouse scrolled (533, 308) with delta (0, 0)
Screenshot: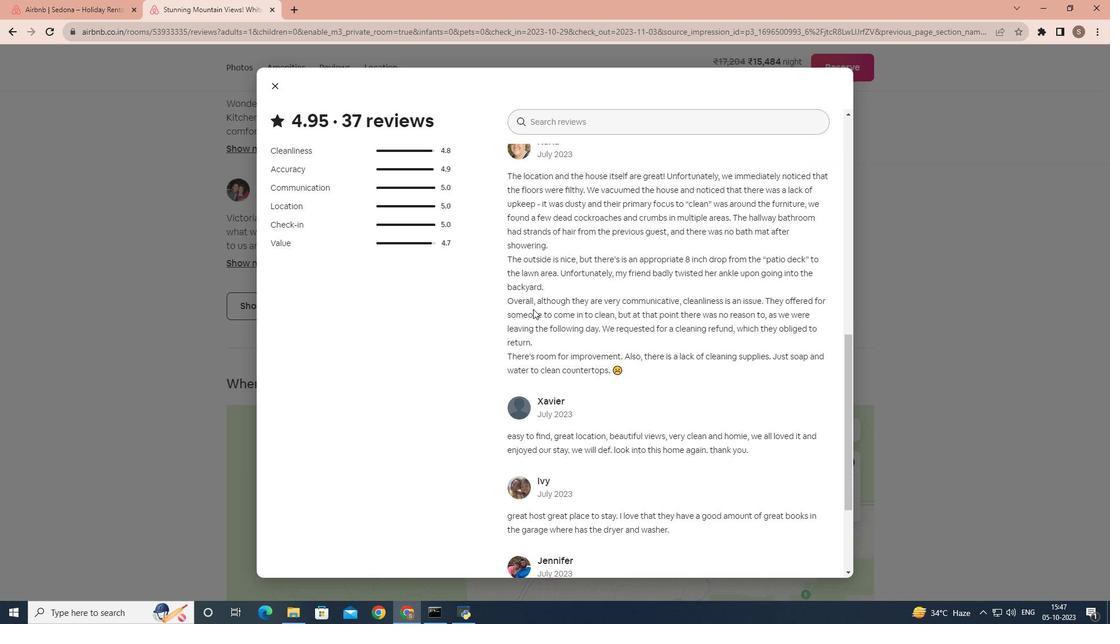 
Action: Mouse scrolled (533, 308) with delta (0, 0)
Screenshot: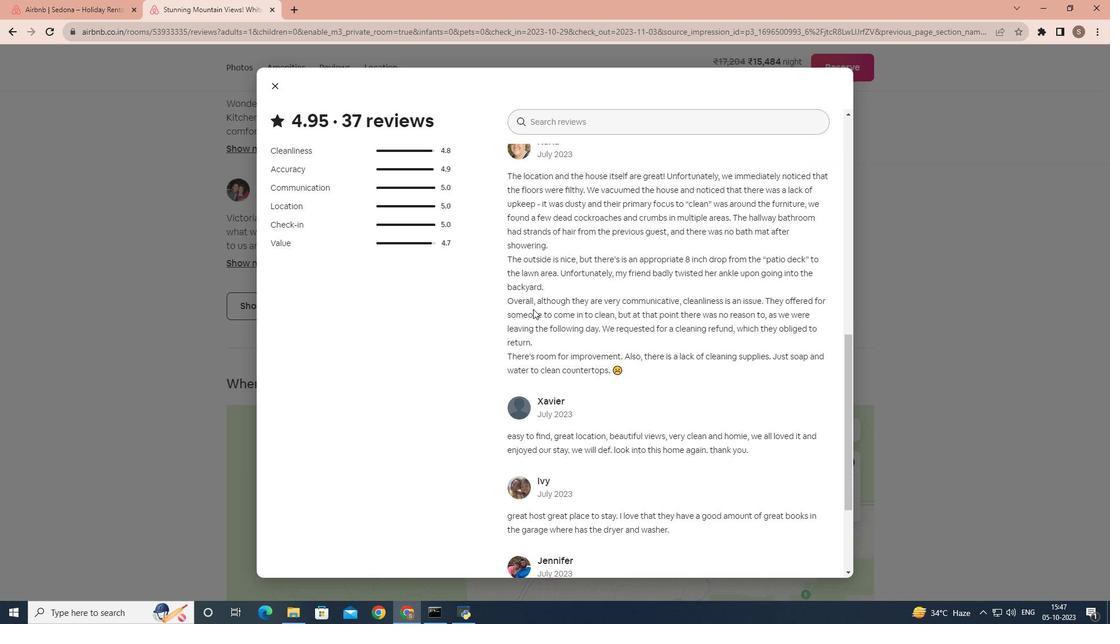 
Action: Mouse scrolled (533, 308) with delta (0, 0)
Screenshot: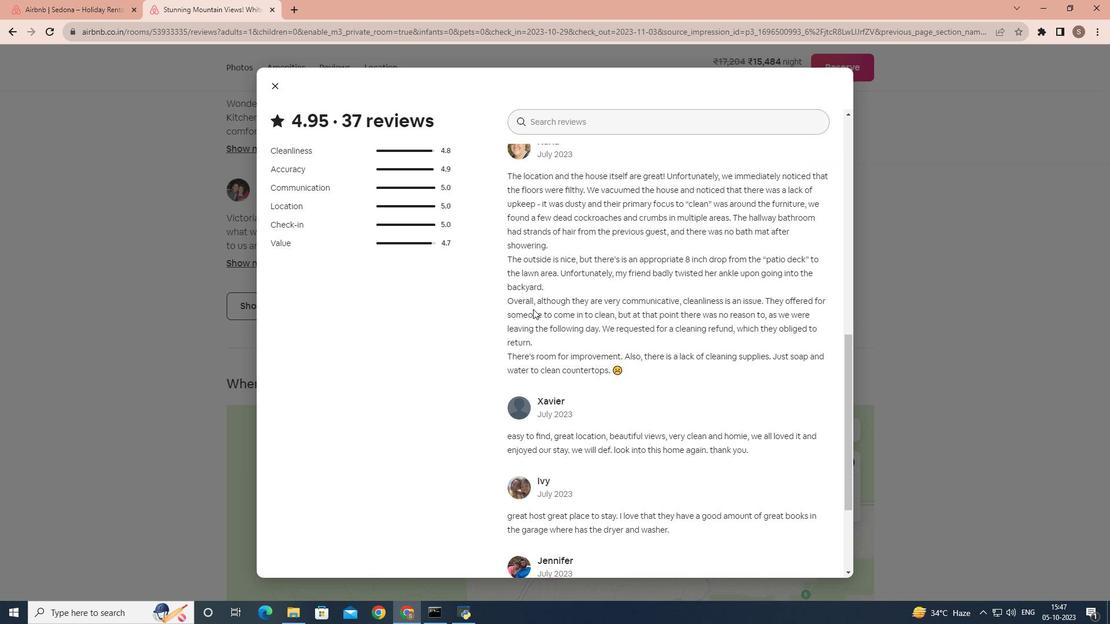 
Action: Mouse scrolled (533, 308) with delta (0, 0)
Screenshot: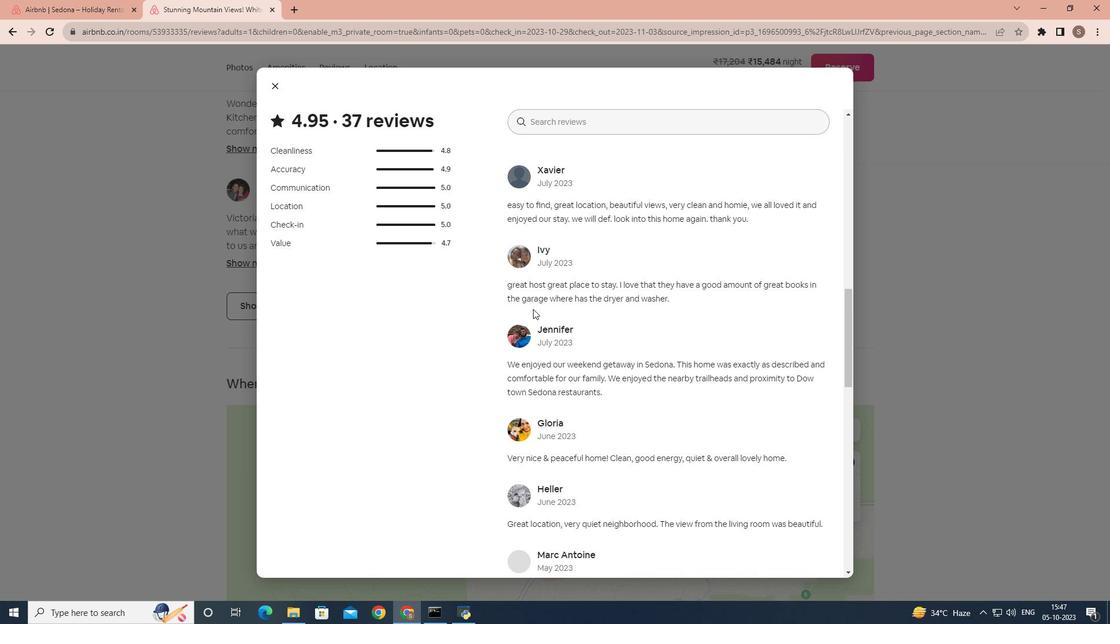 
Action: Mouse scrolled (533, 308) with delta (0, 0)
Screenshot: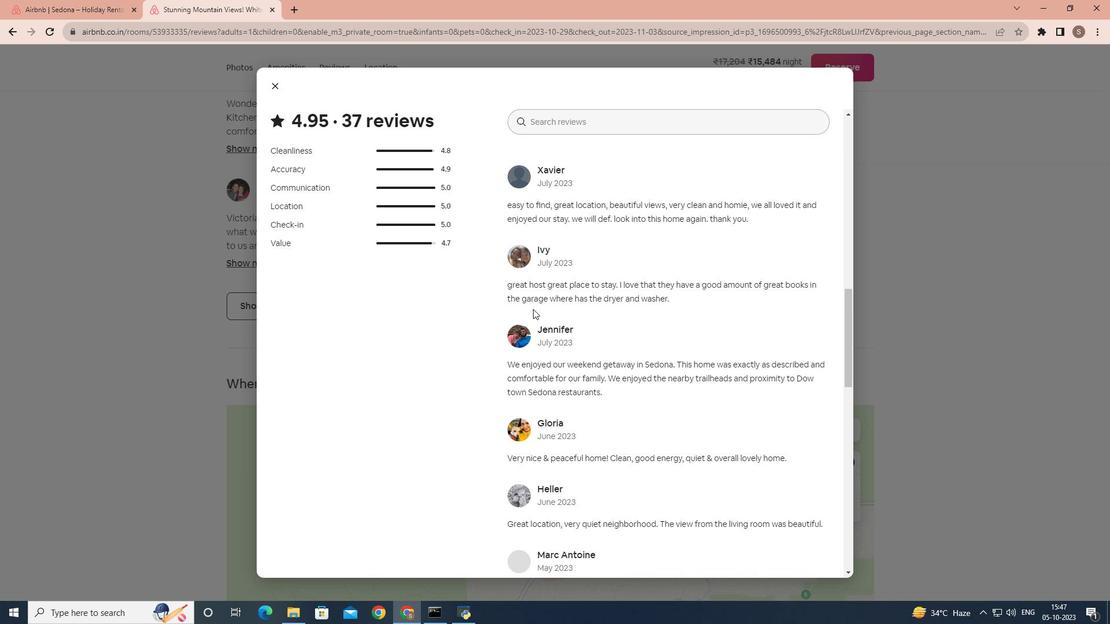 
Action: Mouse scrolled (533, 308) with delta (0, 0)
Screenshot: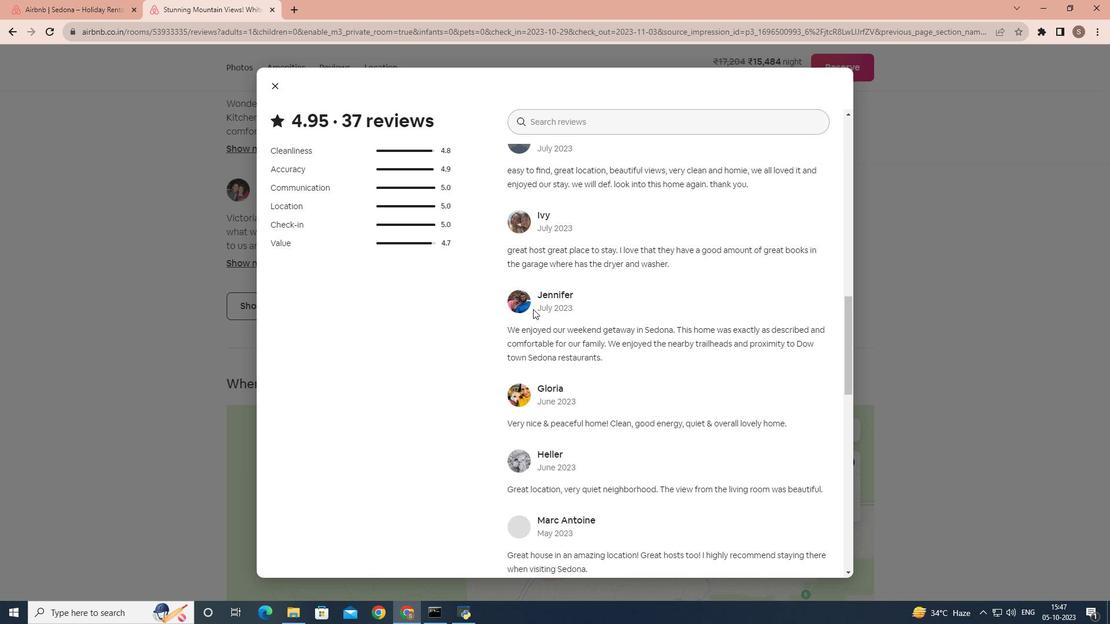 
Action: Mouse scrolled (533, 308) with delta (0, 0)
Screenshot: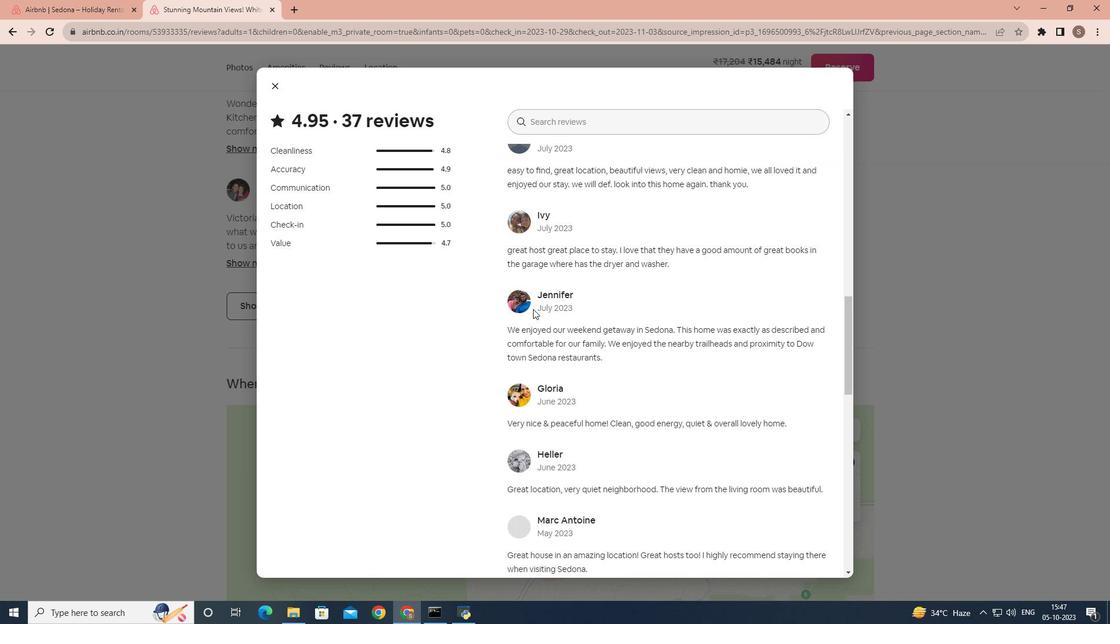 
Action: Mouse scrolled (533, 308) with delta (0, 0)
Screenshot: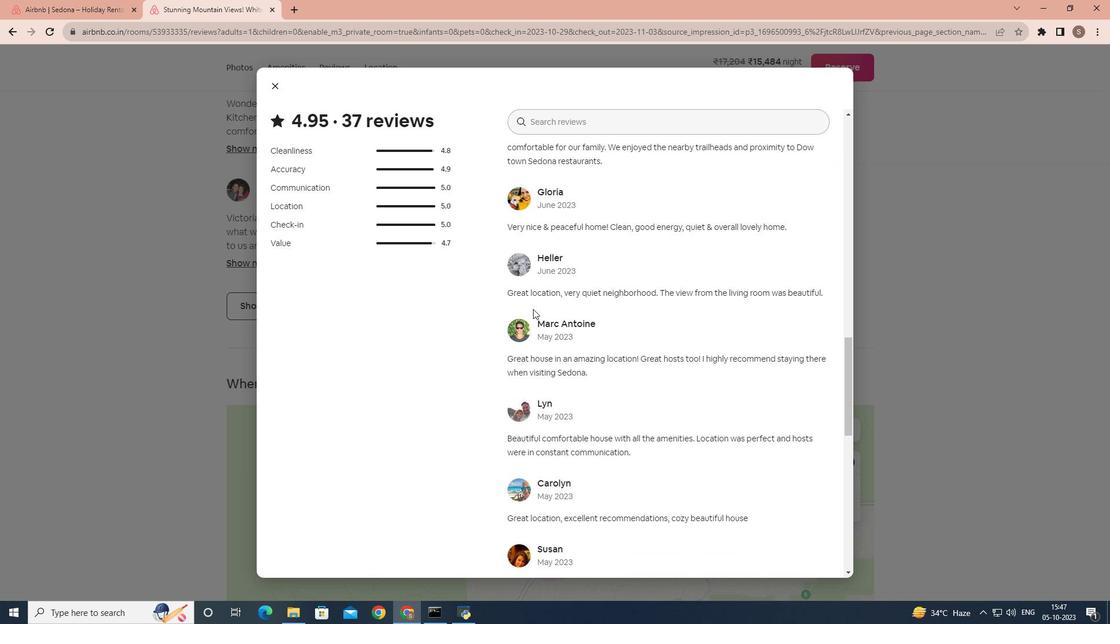 
Action: Mouse scrolled (533, 308) with delta (0, 0)
Screenshot: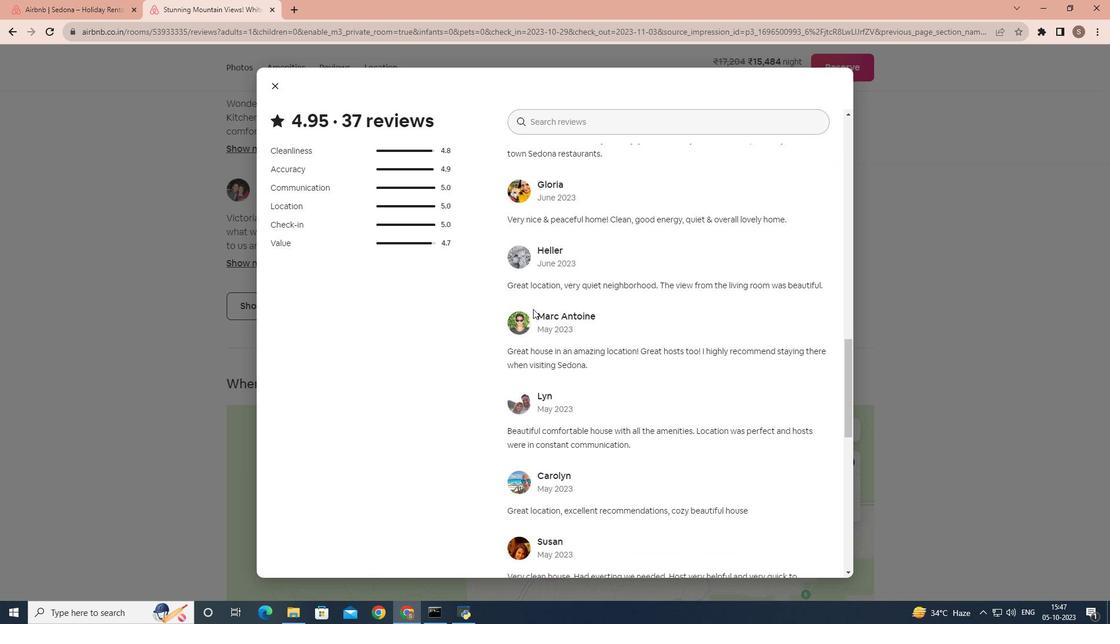 
Action: Mouse scrolled (533, 308) with delta (0, 0)
Screenshot: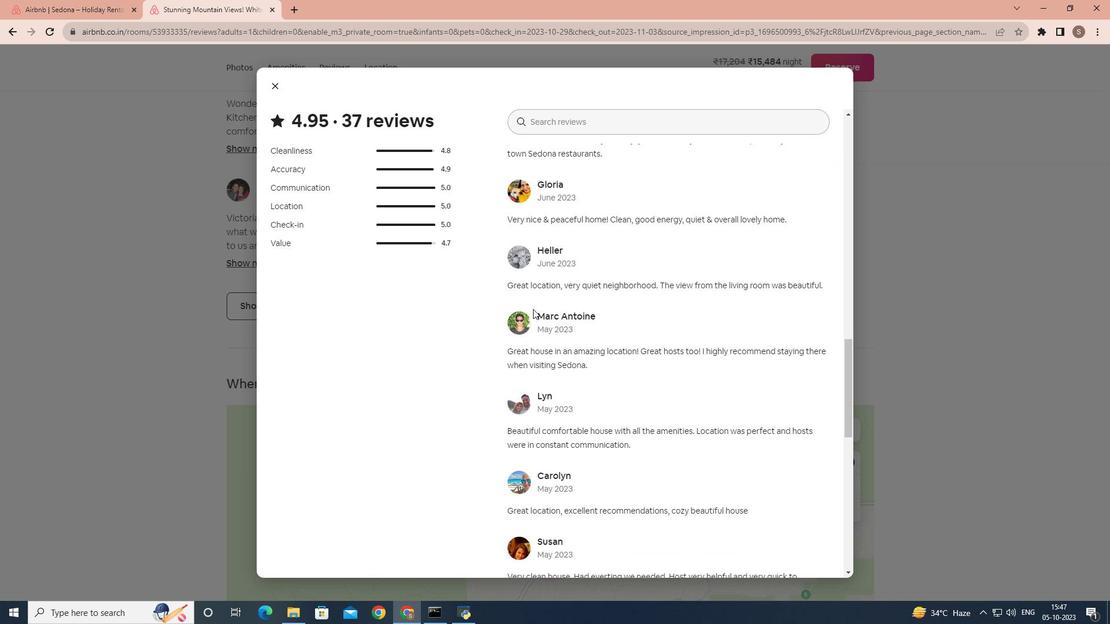 
Action: Mouse scrolled (533, 308) with delta (0, 0)
Screenshot: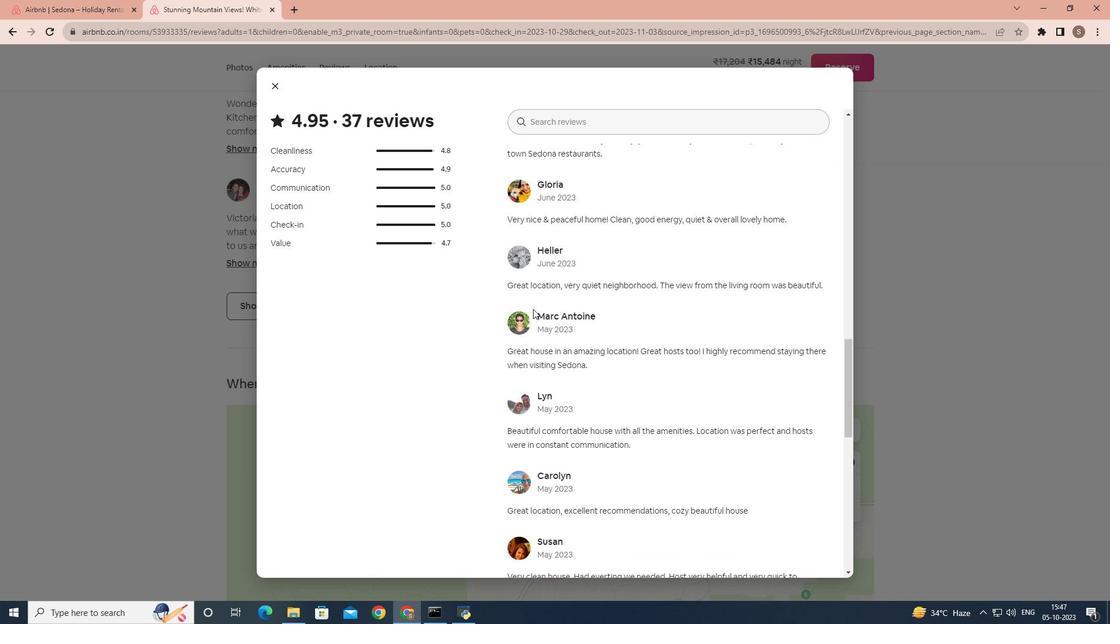 
Action: Mouse scrolled (533, 308) with delta (0, 0)
Screenshot: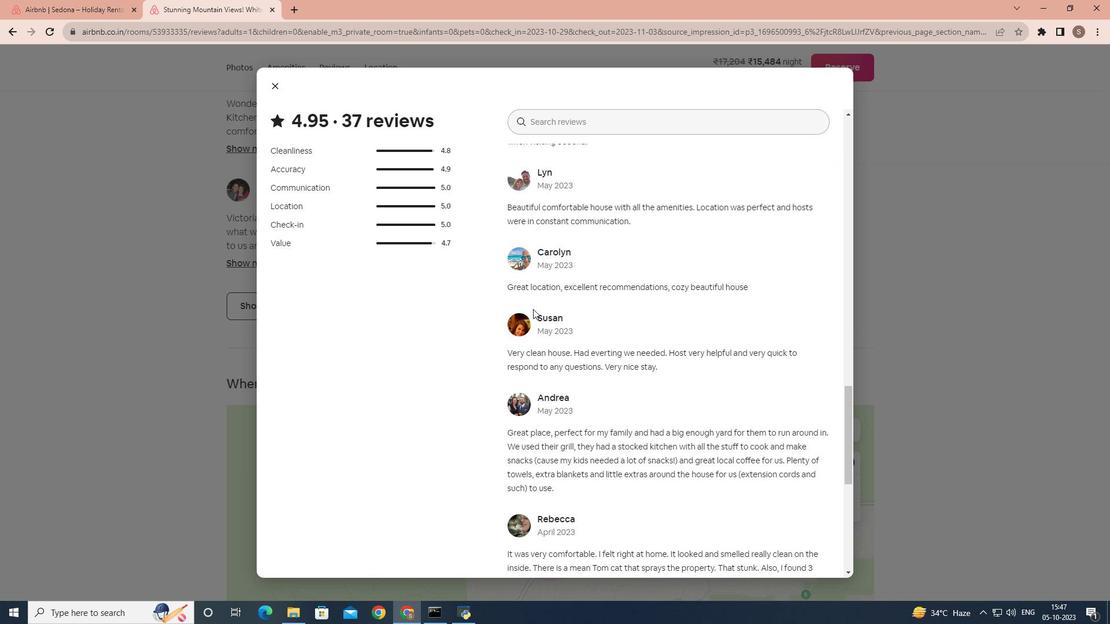 
Action: Mouse scrolled (533, 308) with delta (0, 0)
Screenshot: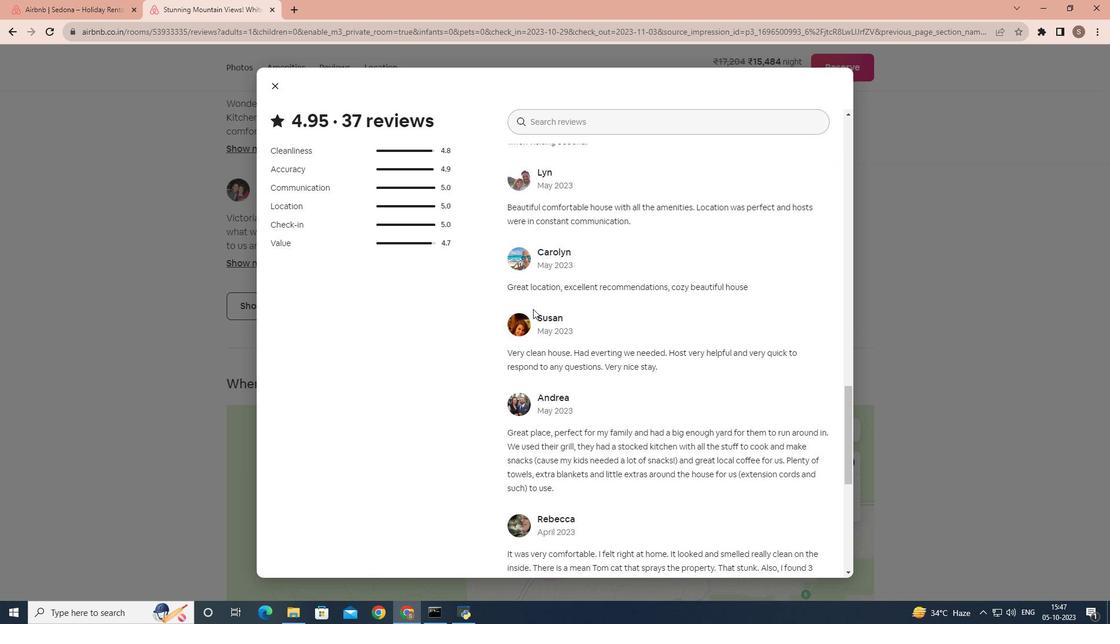 
Action: Mouse scrolled (533, 308) with delta (0, 0)
Screenshot: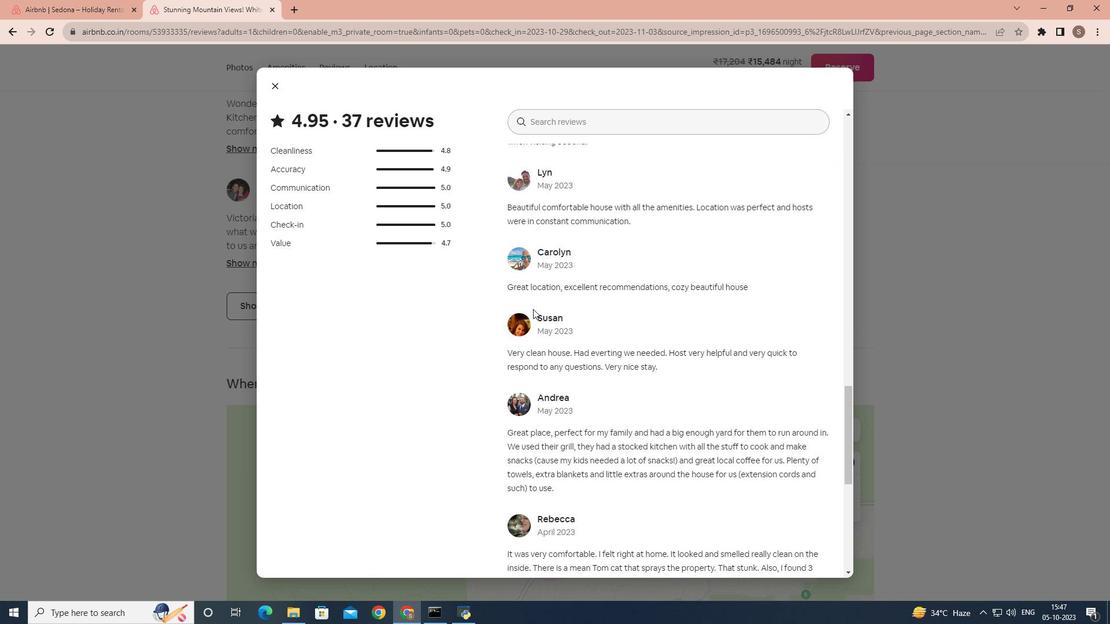 
Action: Mouse scrolled (533, 308) with delta (0, 0)
Screenshot: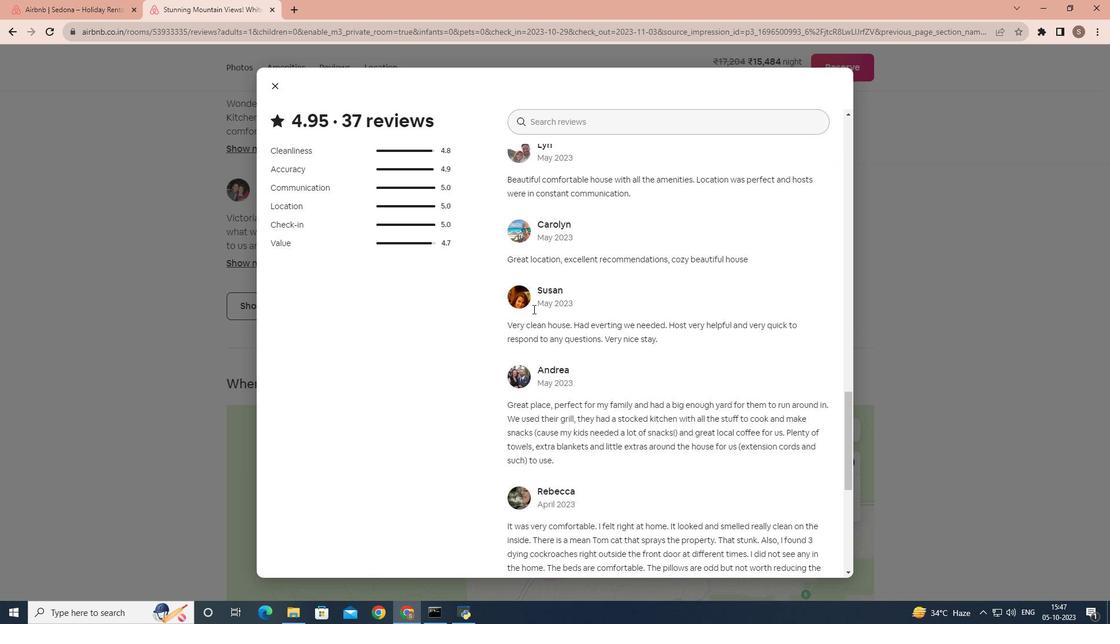 
Action: Mouse scrolled (533, 308) with delta (0, 0)
Screenshot: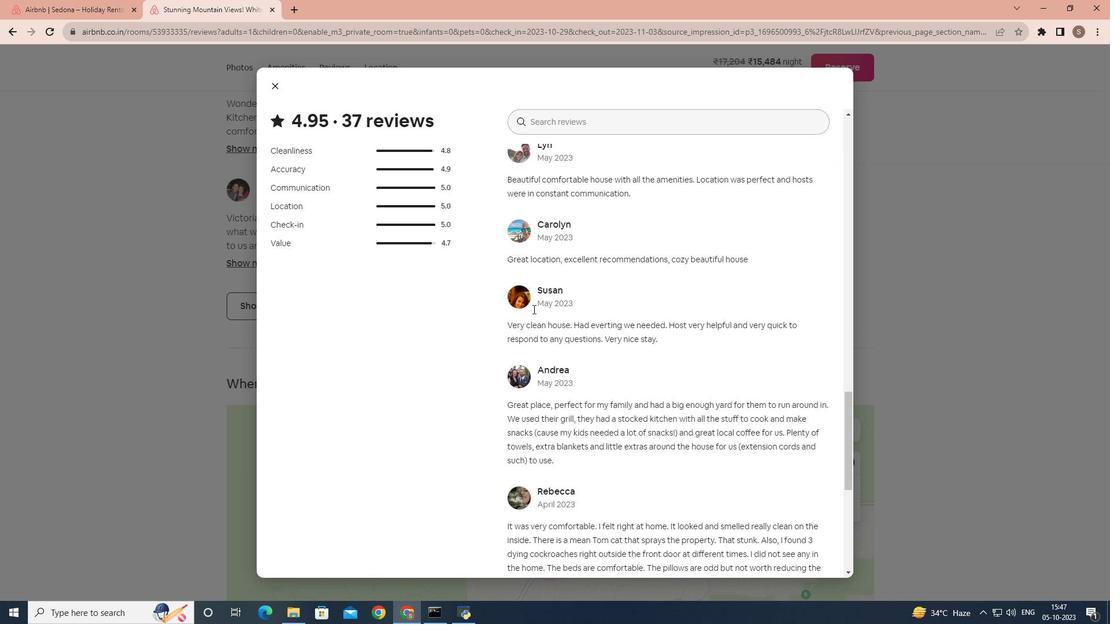 
Action: Mouse scrolled (533, 308) with delta (0, 0)
Screenshot: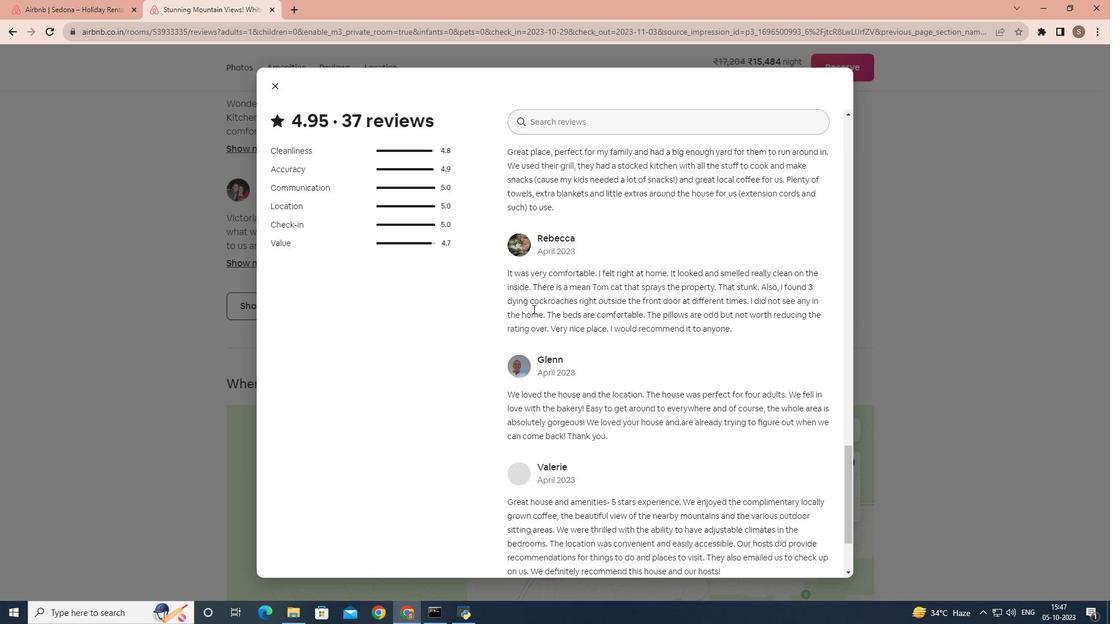 
Action: Mouse scrolled (533, 308) with delta (0, 0)
